 Task: Buy 5 Transmissions & Parts from Transmission & Drive Train section under best seller category for shipping address: Bethany Lewis, 2425 August Lane, Shreveport, Louisiana 71101, Cell Number 3184332610. Pay from credit card ending with 5759, CVV 953
Action: Key pressed amazon.com<Key.enter>
Screenshot: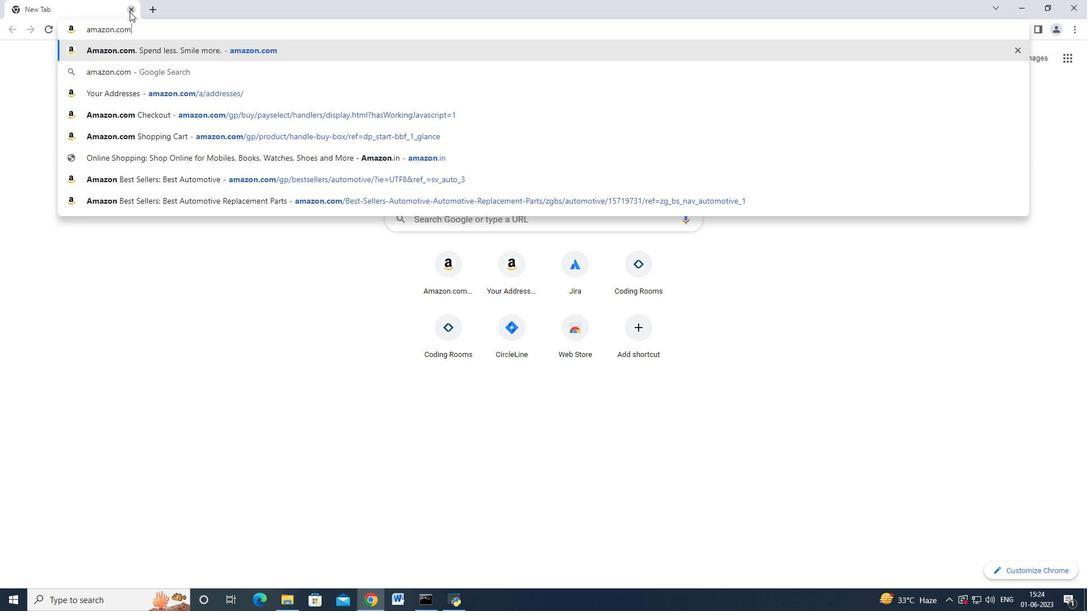 
Action: Mouse moved to (23, 94)
Screenshot: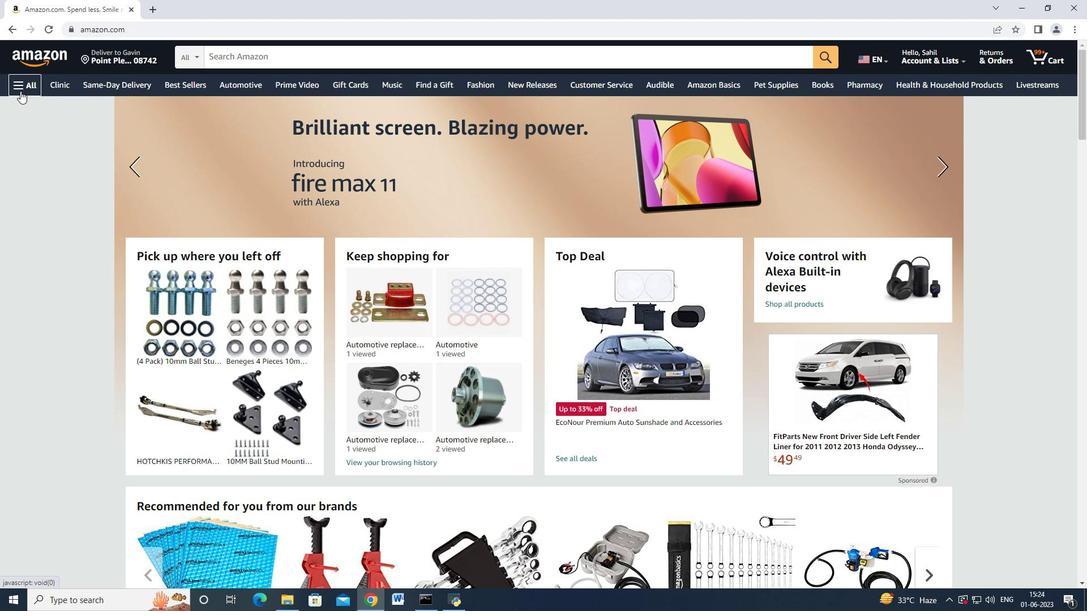 
Action: Mouse pressed left at (23, 94)
Screenshot: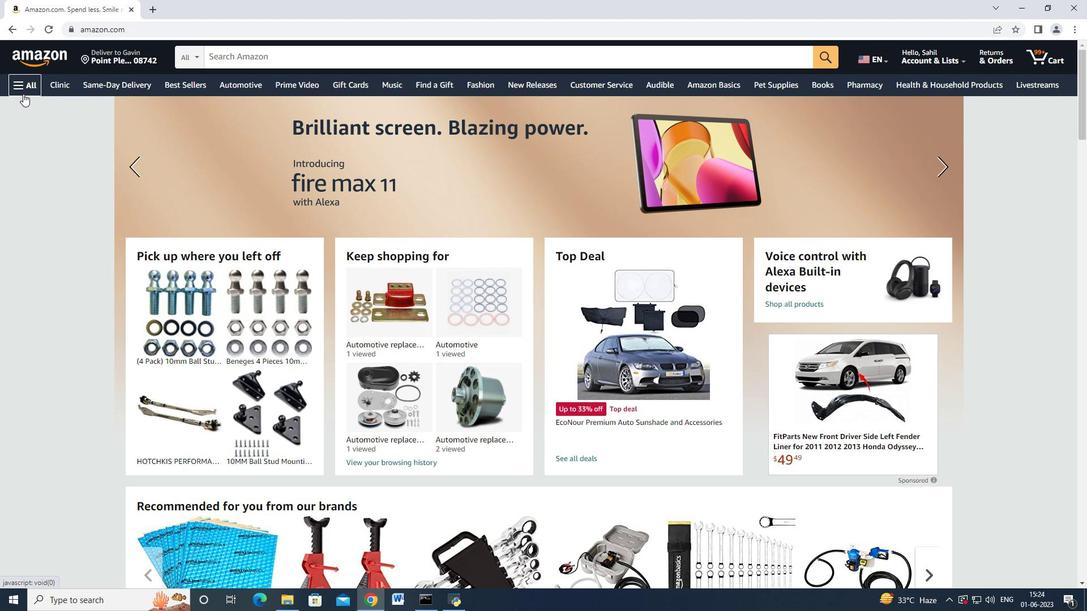 
Action: Mouse moved to (101, 188)
Screenshot: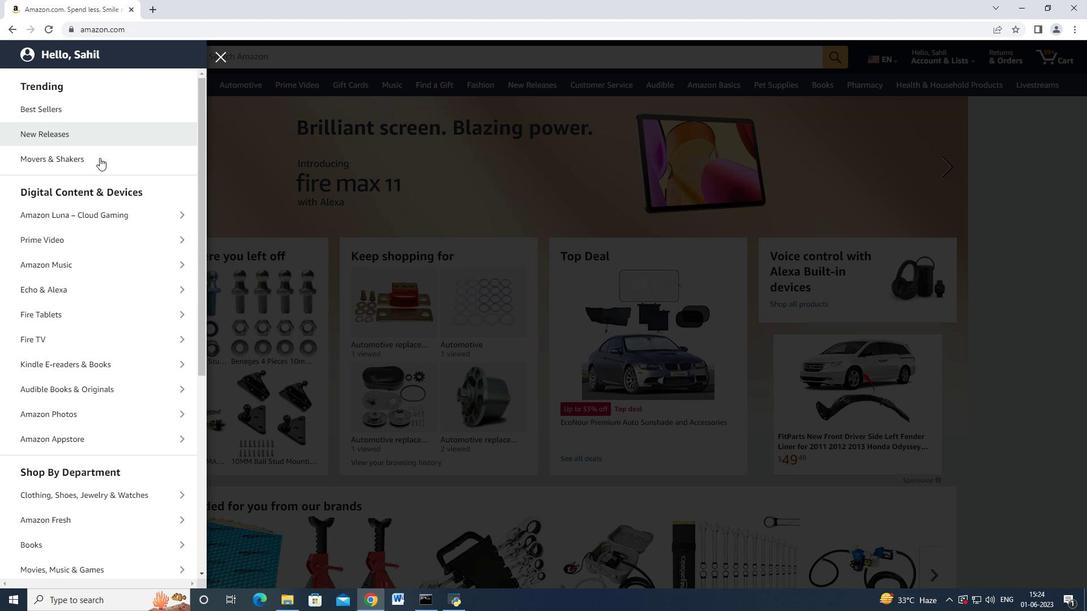 
Action: Mouse scrolled (101, 188) with delta (0, 0)
Screenshot: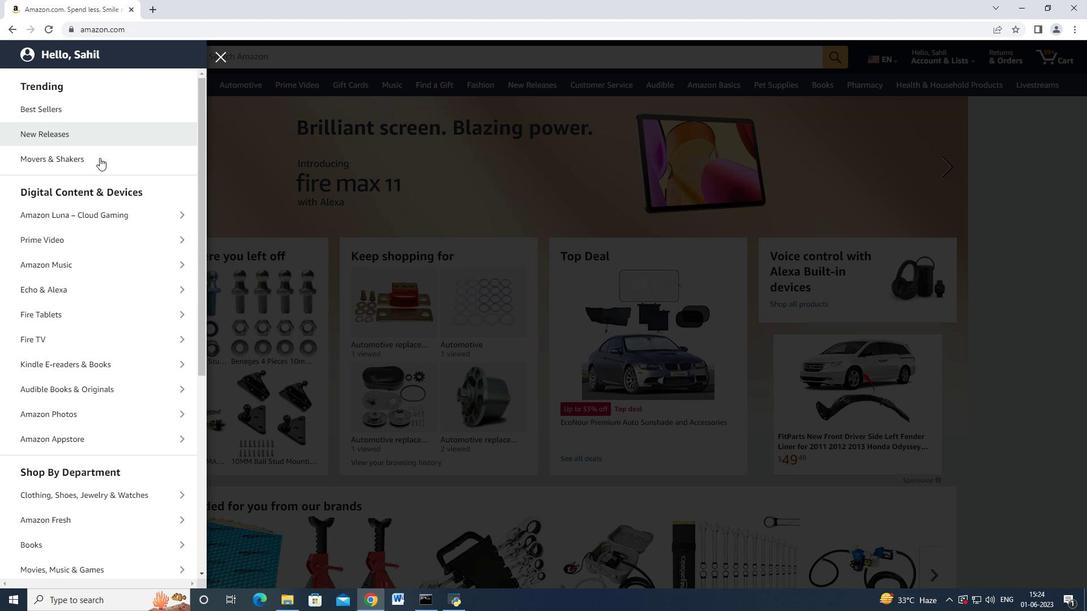 
Action: Mouse moved to (101, 189)
Screenshot: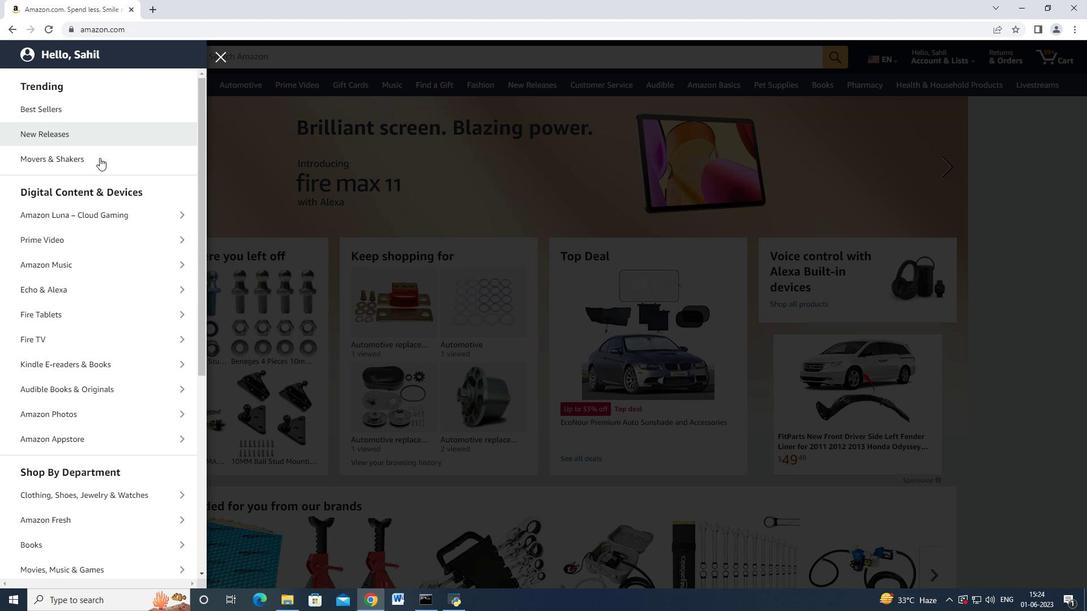 
Action: Mouse scrolled (101, 189) with delta (0, 0)
Screenshot: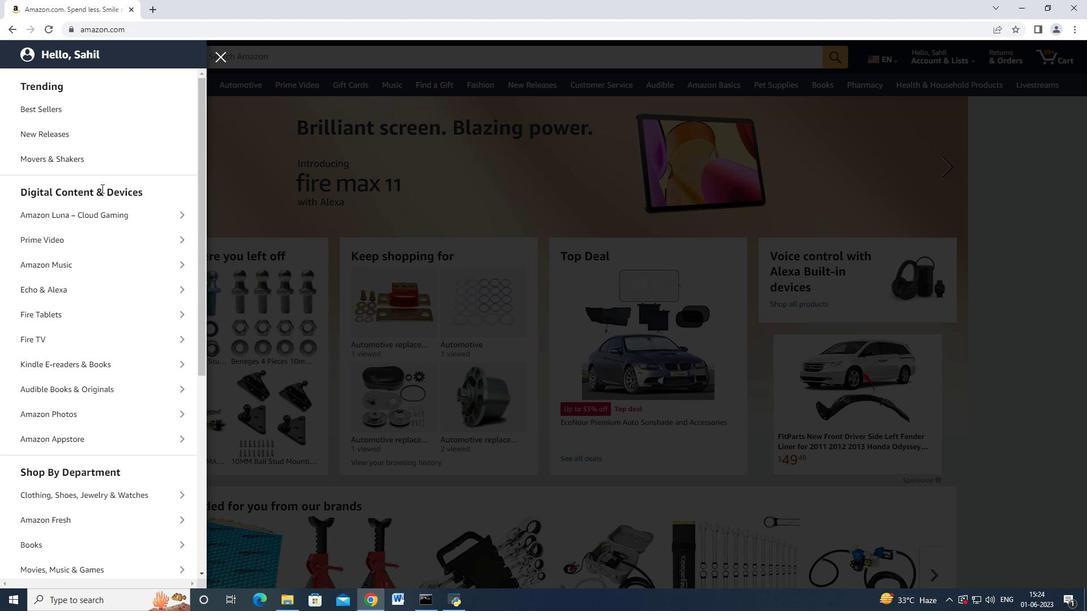 
Action: Mouse moved to (109, 340)
Screenshot: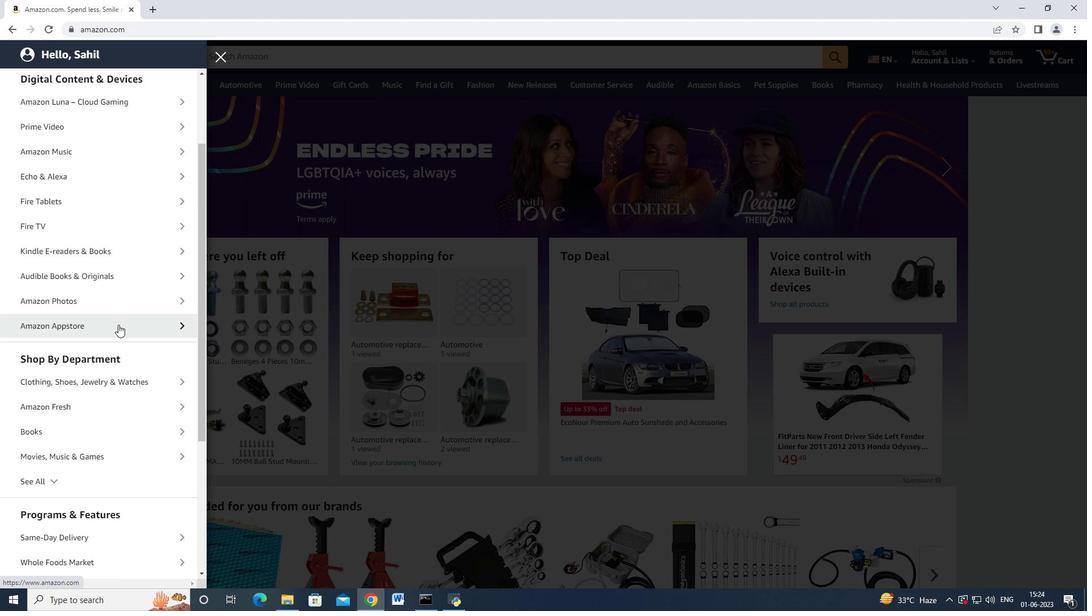 
Action: Mouse scrolled (110, 338) with delta (0, 0)
Screenshot: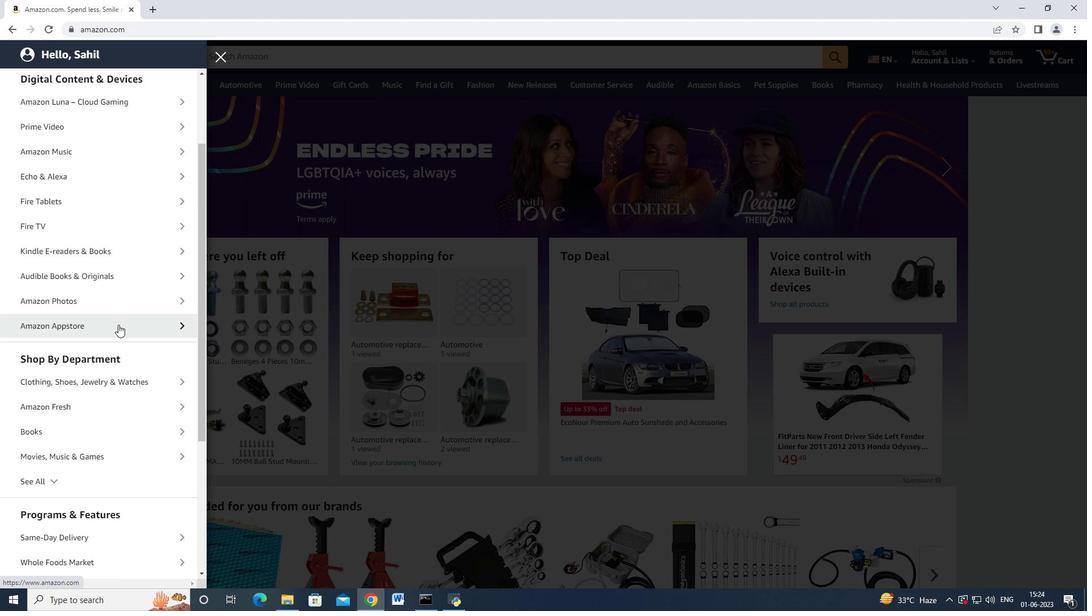 
Action: Mouse moved to (88, 421)
Screenshot: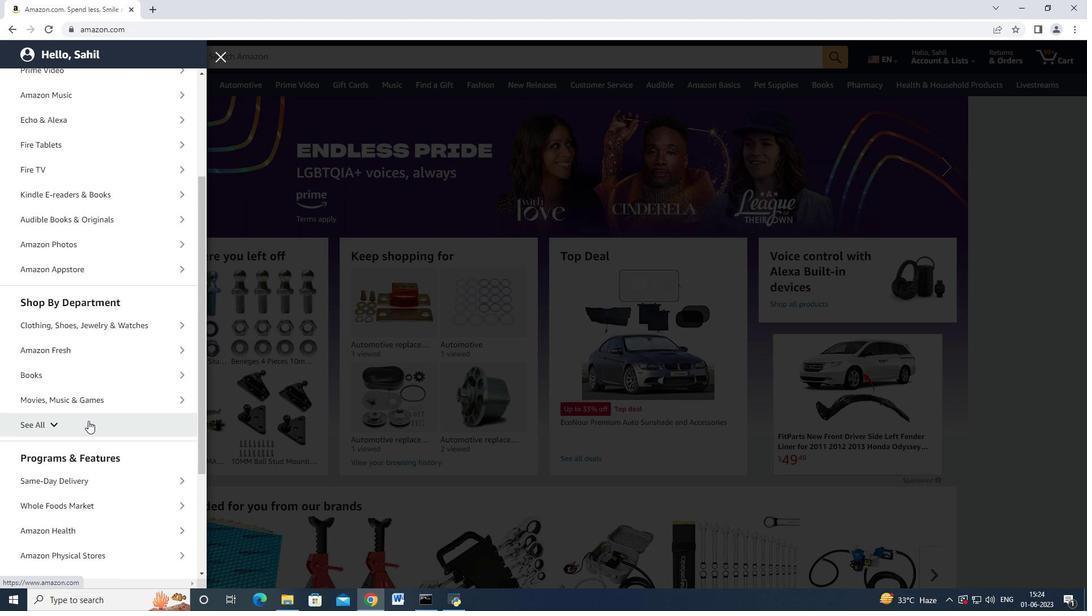 
Action: Mouse pressed left at (88, 421)
Screenshot: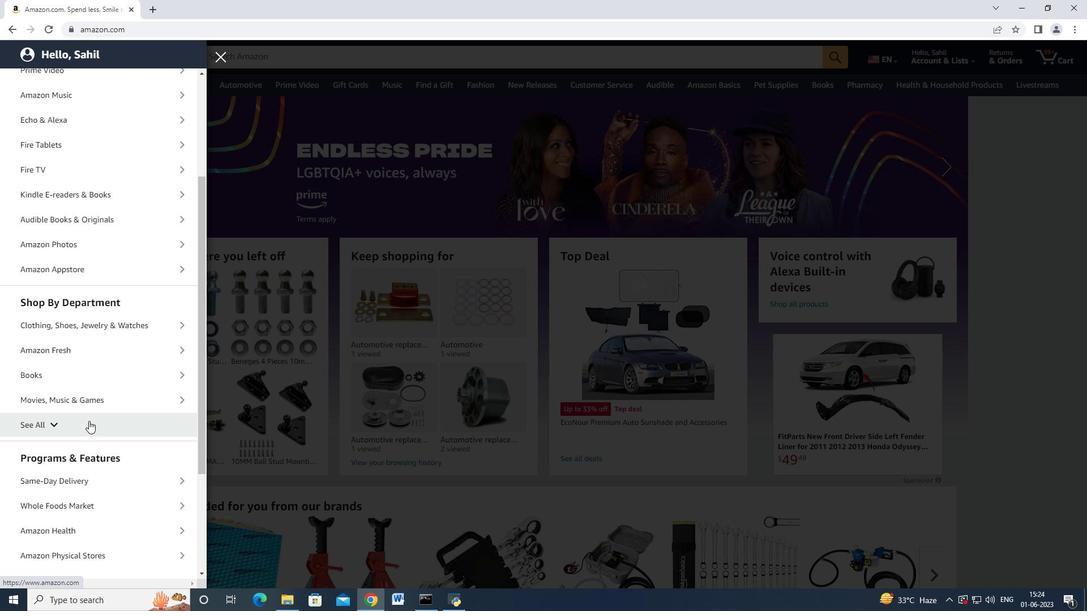 
Action: Mouse moved to (131, 309)
Screenshot: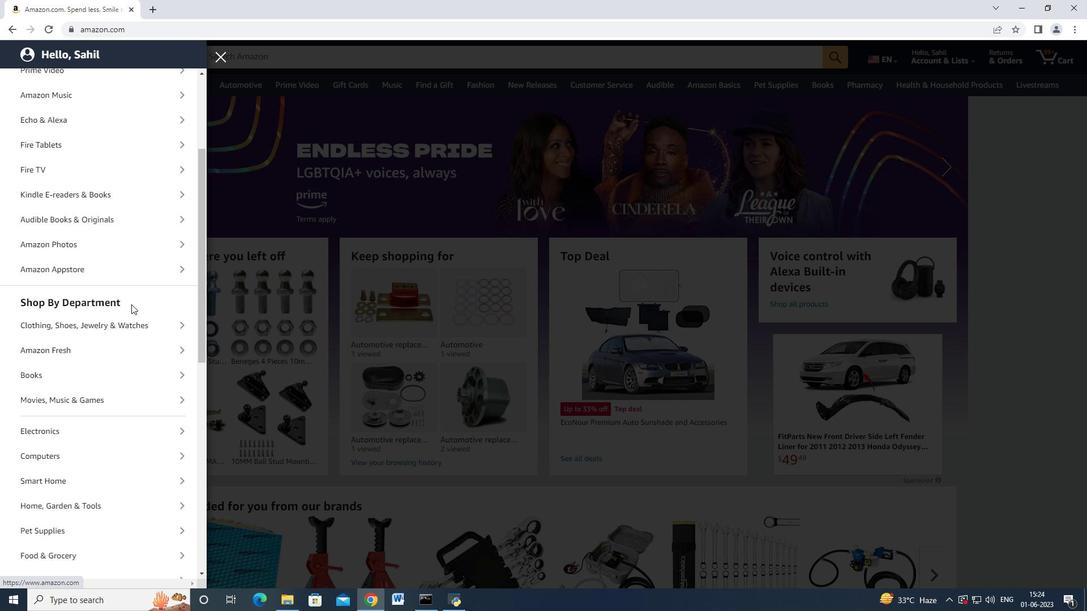 
Action: Mouse scrolled (131, 304) with delta (0, 0)
Screenshot: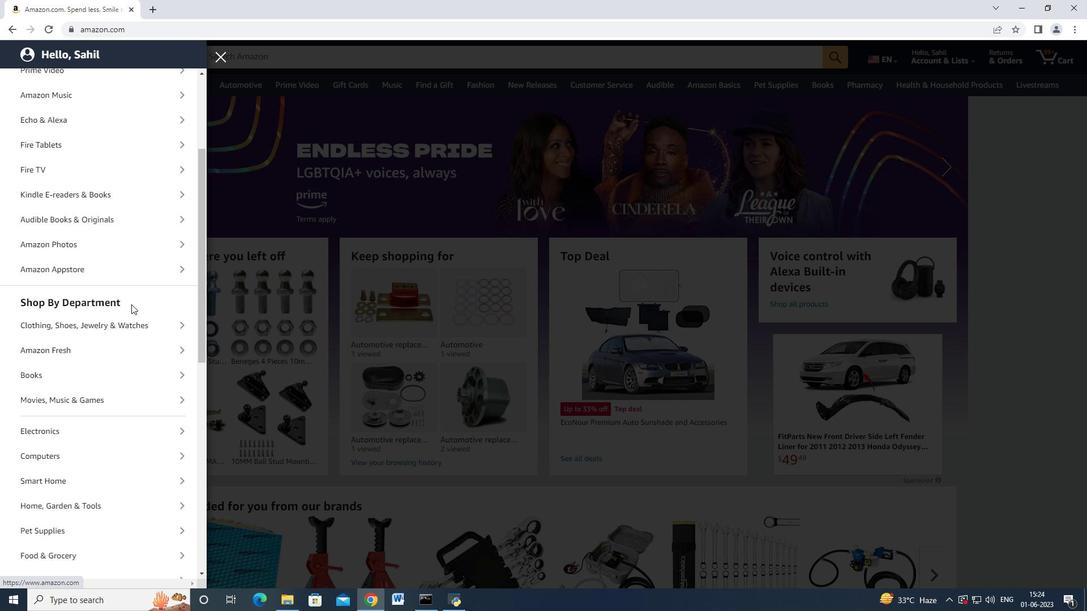 
Action: Mouse moved to (130, 310)
Screenshot: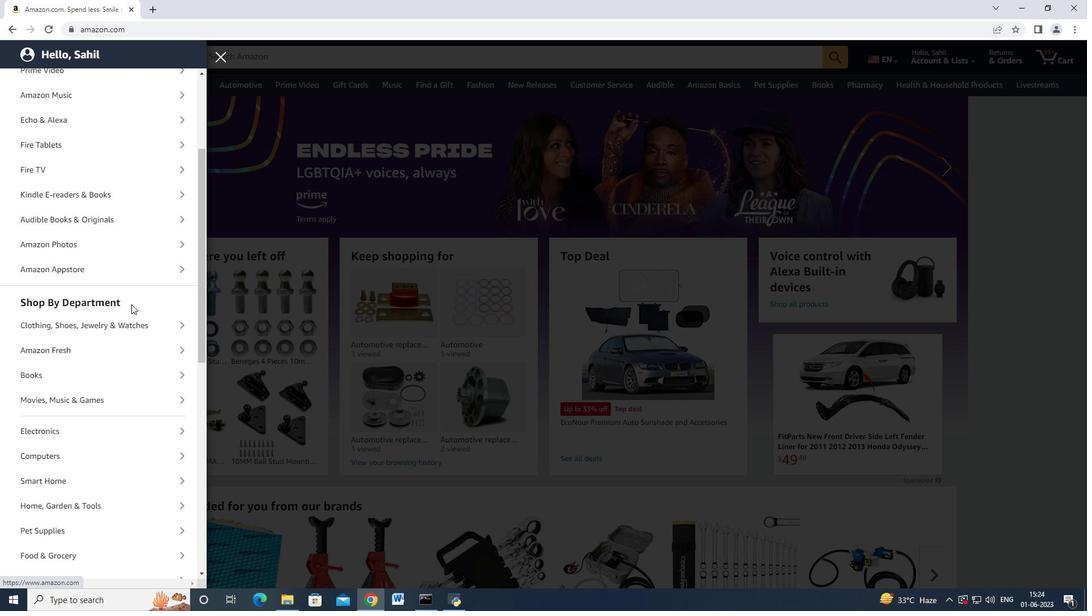 
Action: Mouse scrolled (130, 309) with delta (0, 0)
Screenshot: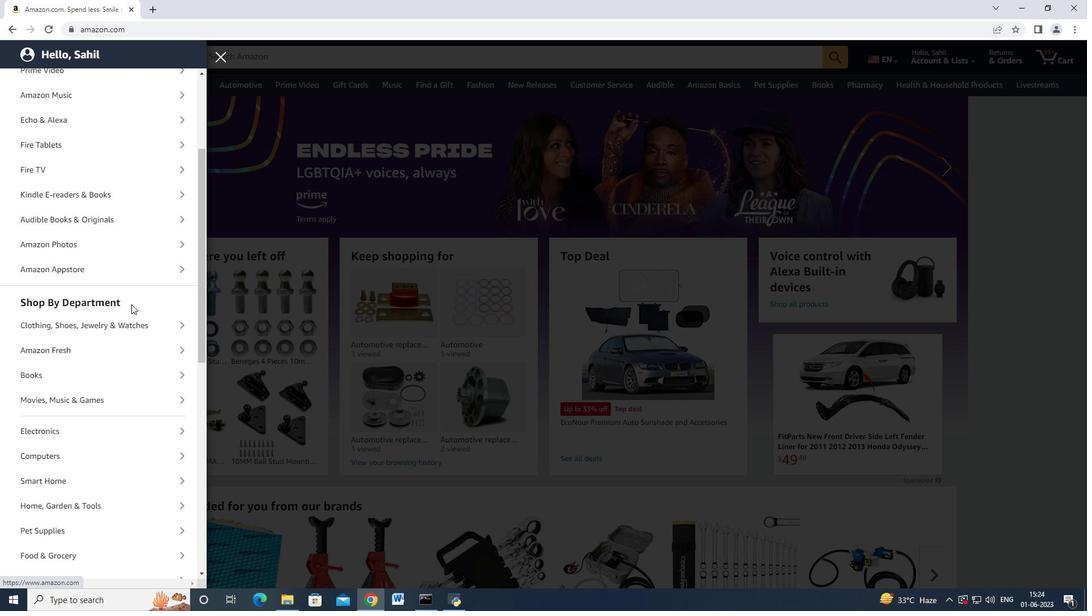 
Action: Mouse moved to (130, 314)
Screenshot: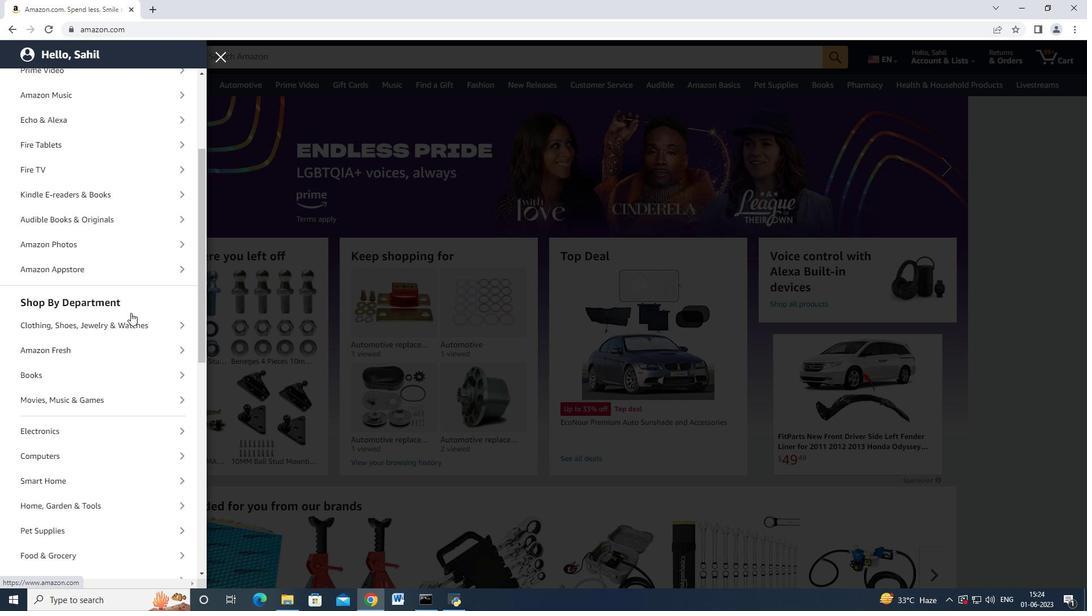 
Action: Mouse scrolled (130, 313) with delta (0, 0)
Screenshot: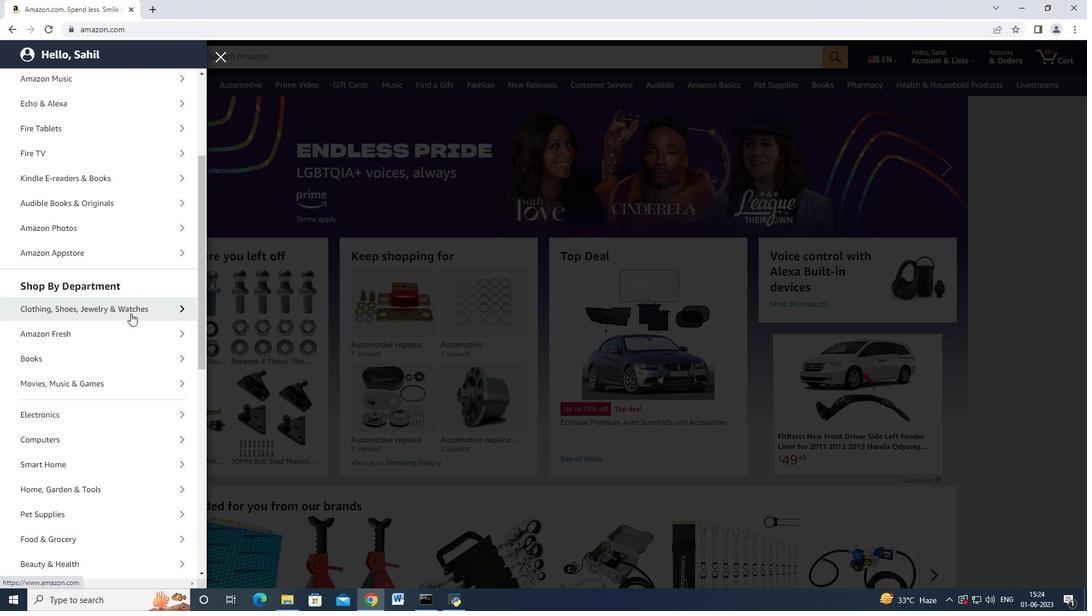 
Action: Mouse moved to (128, 329)
Screenshot: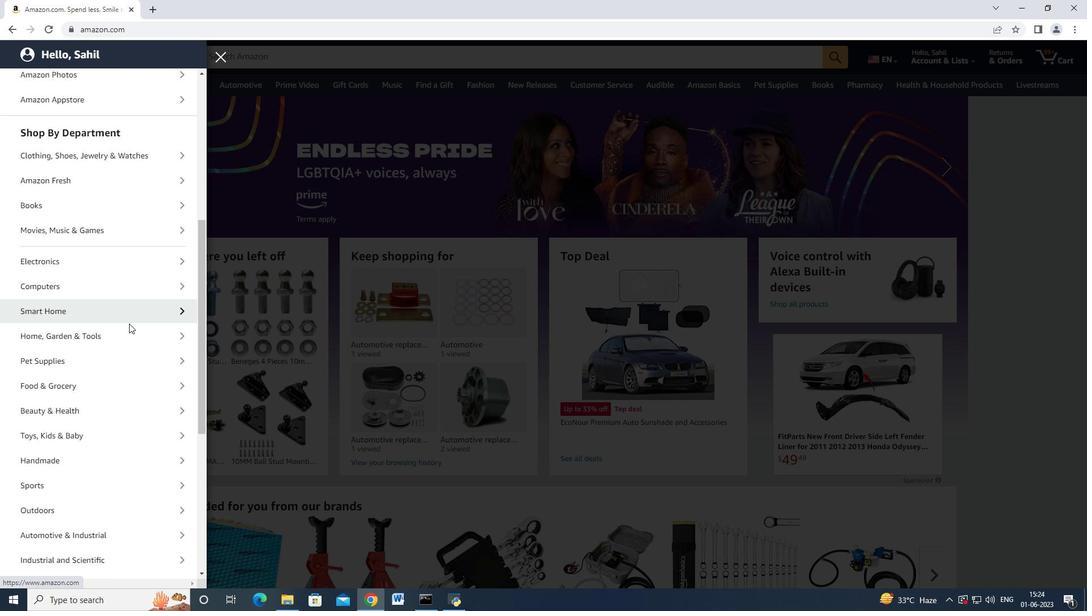 
Action: Mouse scrolled (128, 328) with delta (0, 0)
Screenshot: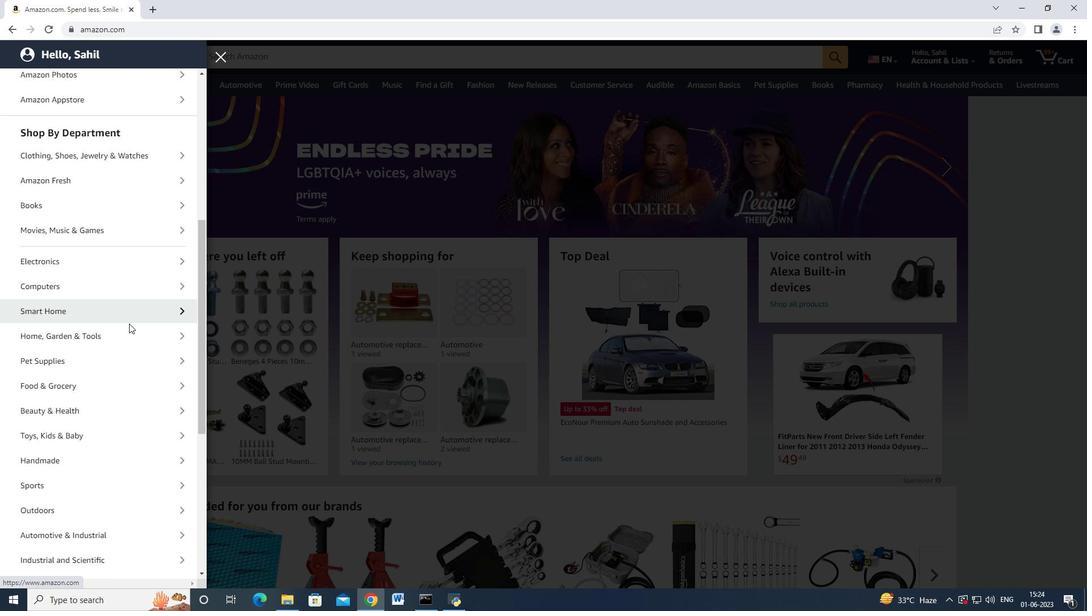 
Action: Mouse moved to (104, 468)
Screenshot: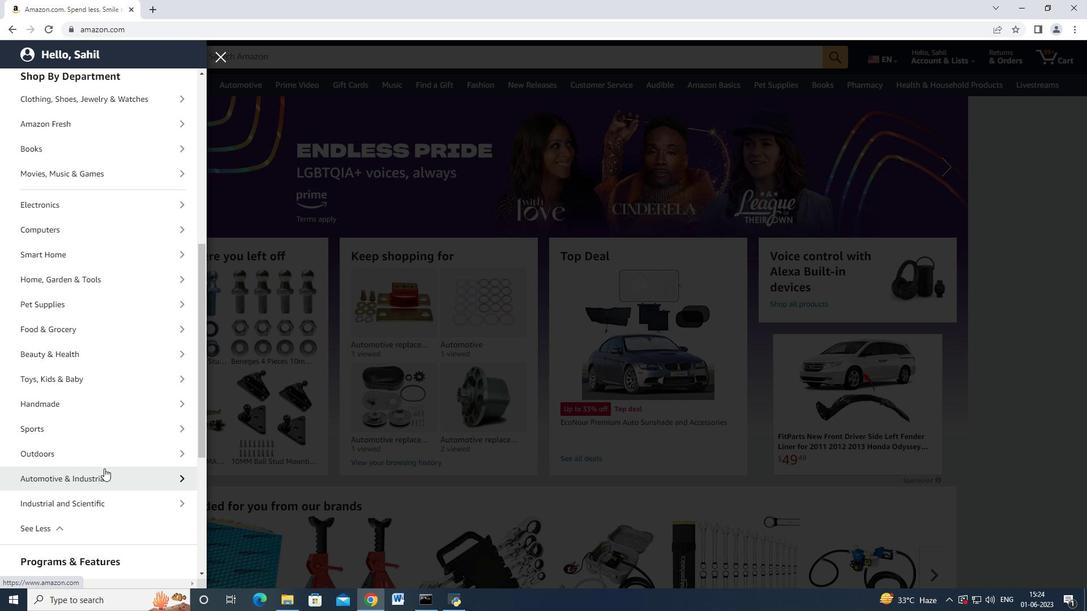 
Action: Mouse pressed left at (104, 468)
Screenshot: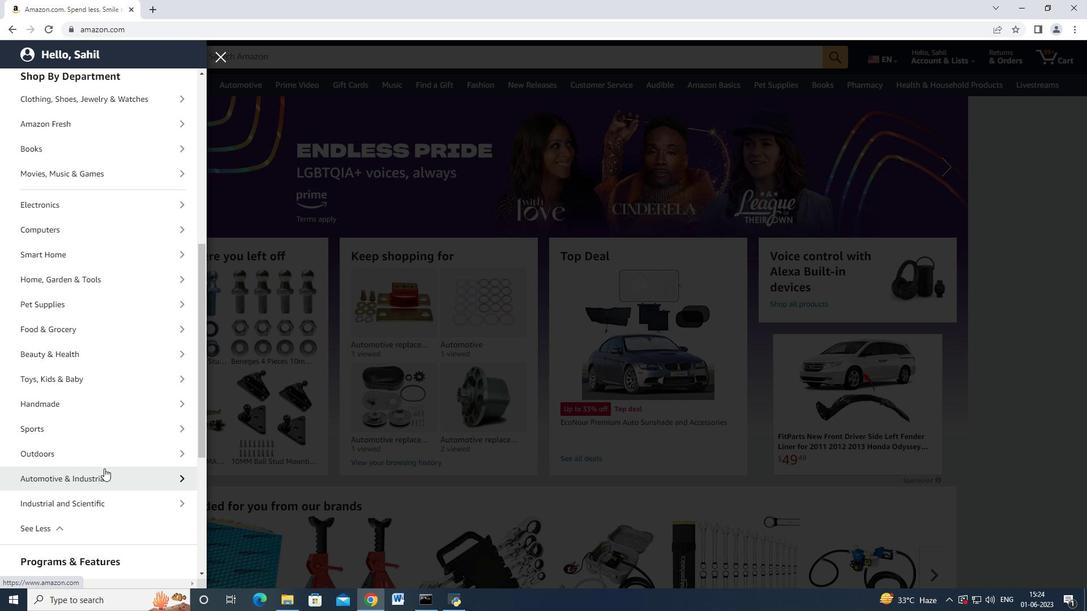 
Action: Mouse moved to (118, 138)
Screenshot: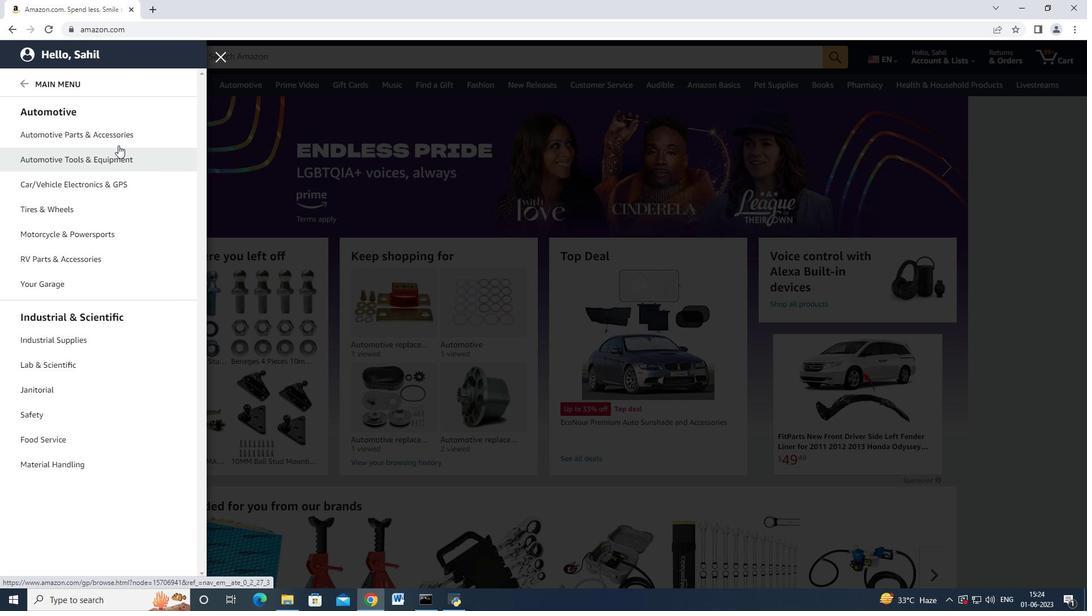 
Action: Mouse pressed left at (118, 138)
Screenshot: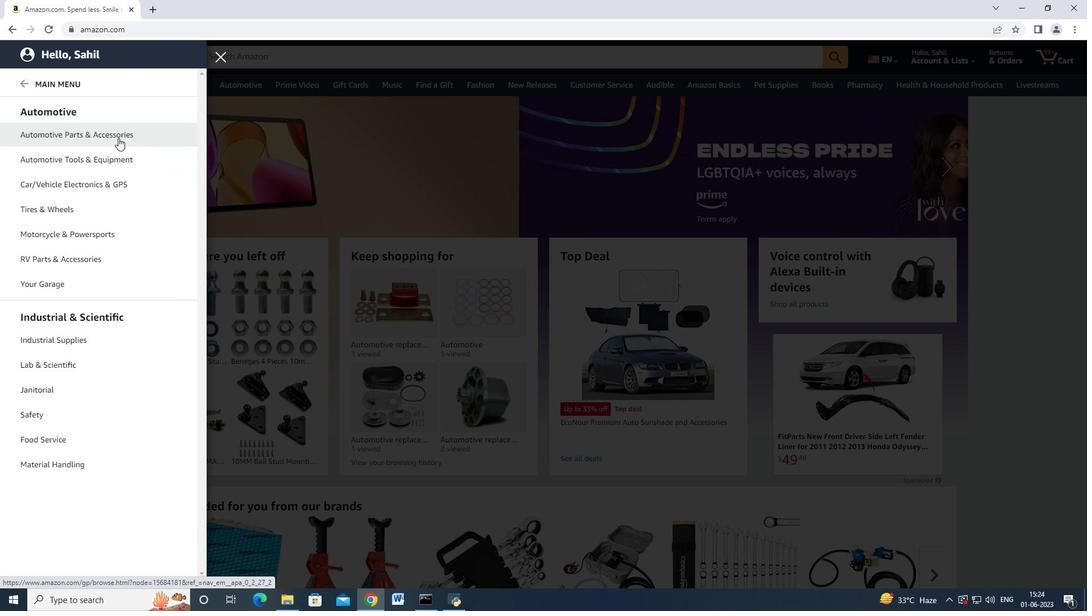 
Action: Mouse moved to (190, 97)
Screenshot: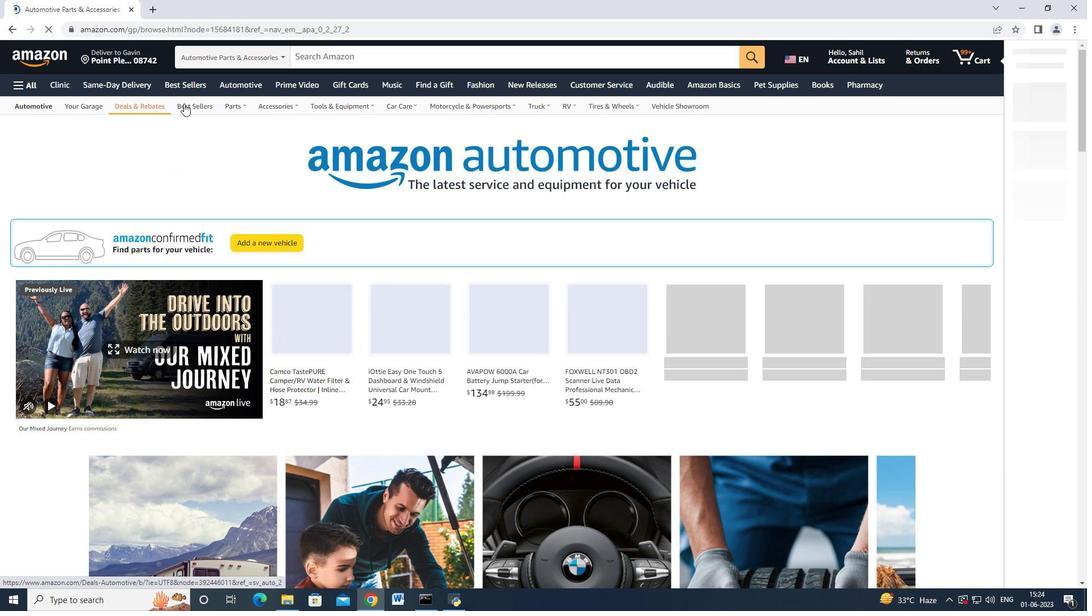 
Action: Mouse pressed left at (190, 97)
Screenshot: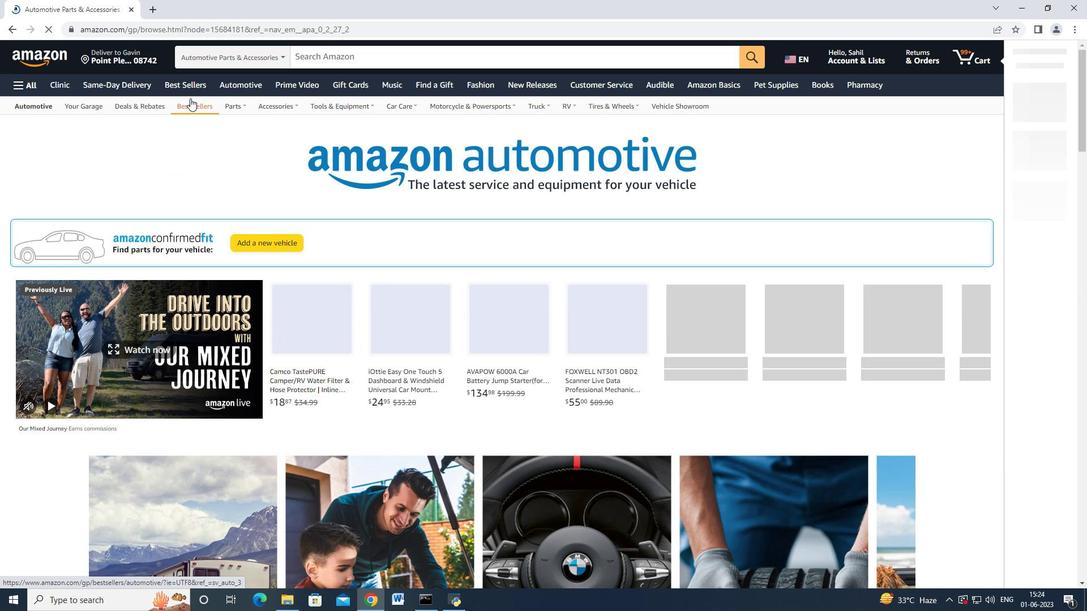 
Action: Mouse moved to (68, 360)
Screenshot: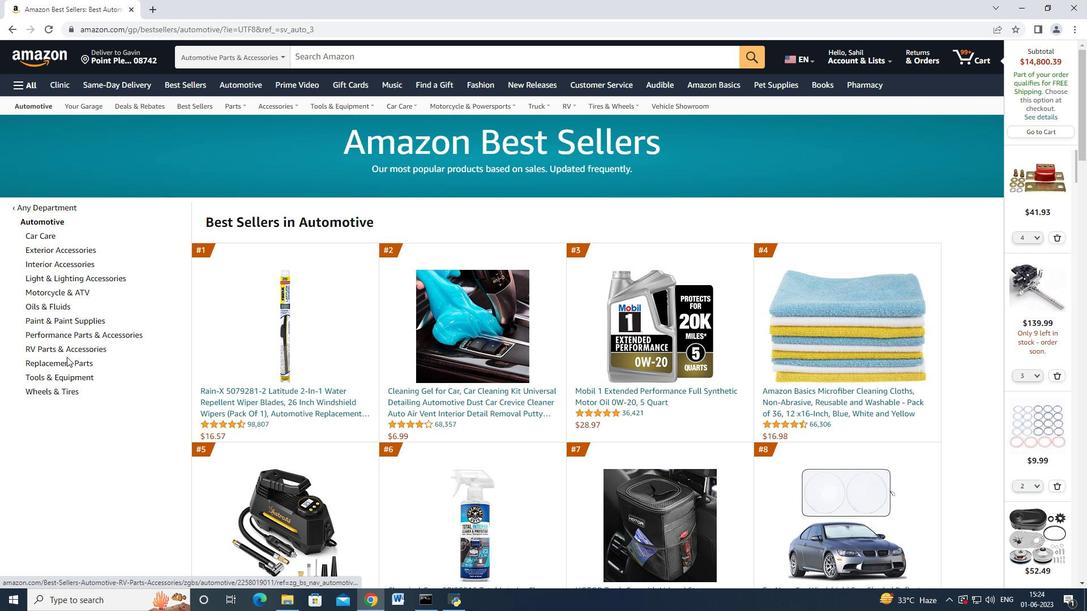 
Action: Mouse pressed left at (68, 360)
Screenshot: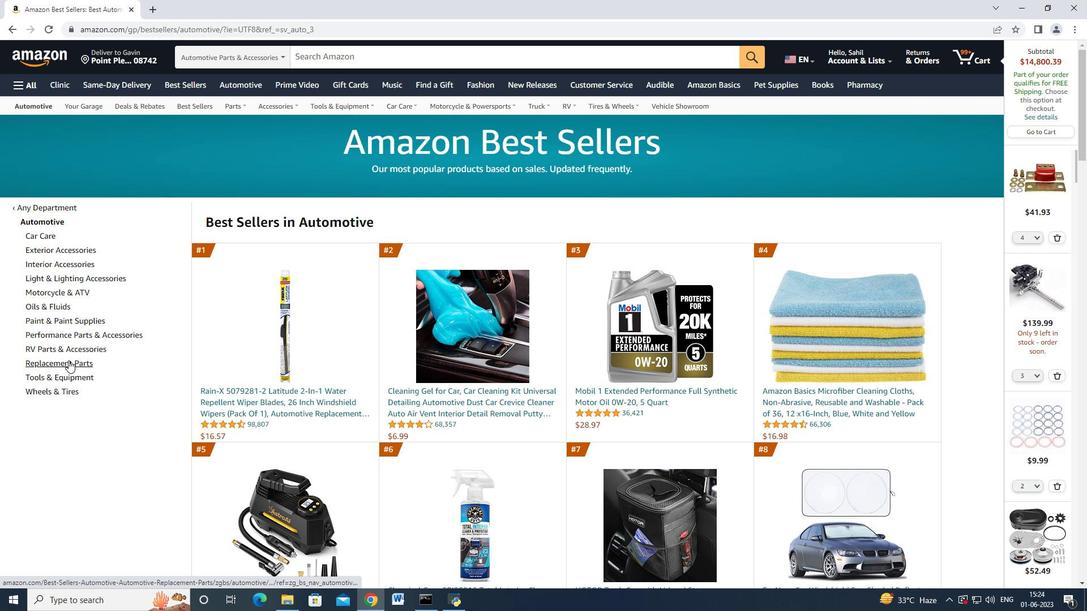 
Action: Mouse moved to (95, 349)
Screenshot: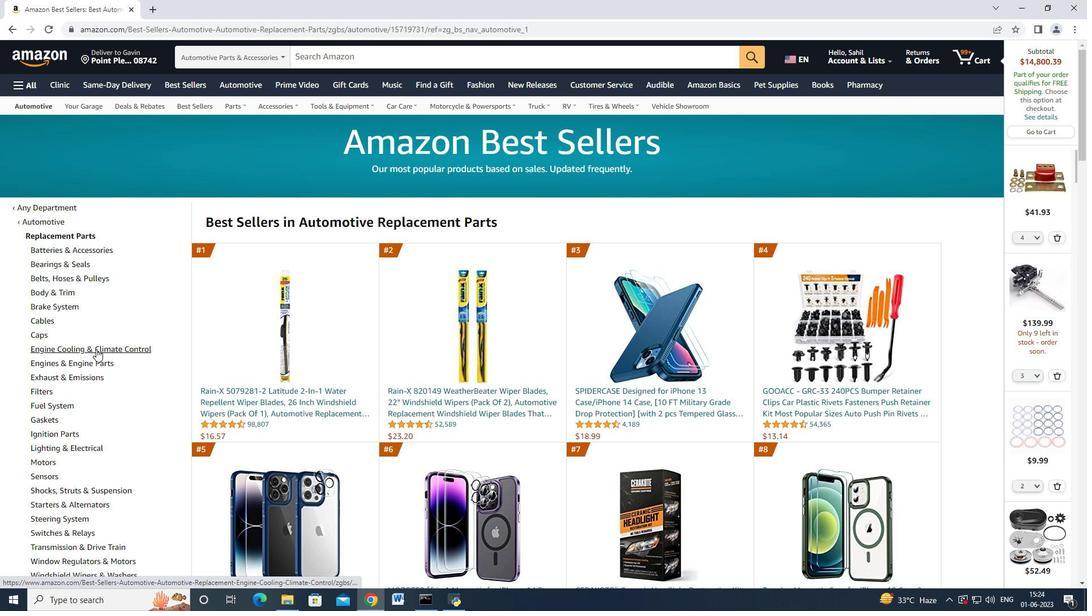 
Action: Mouse scrolled (95, 348) with delta (0, 0)
Screenshot: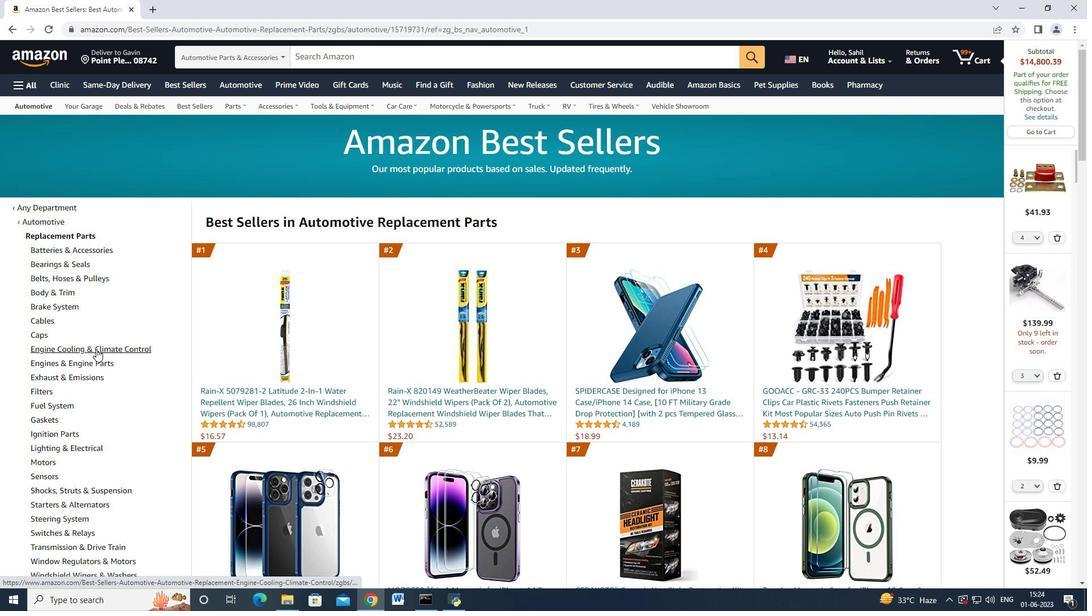 
Action: Mouse moved to (92, 352)
Screenshot: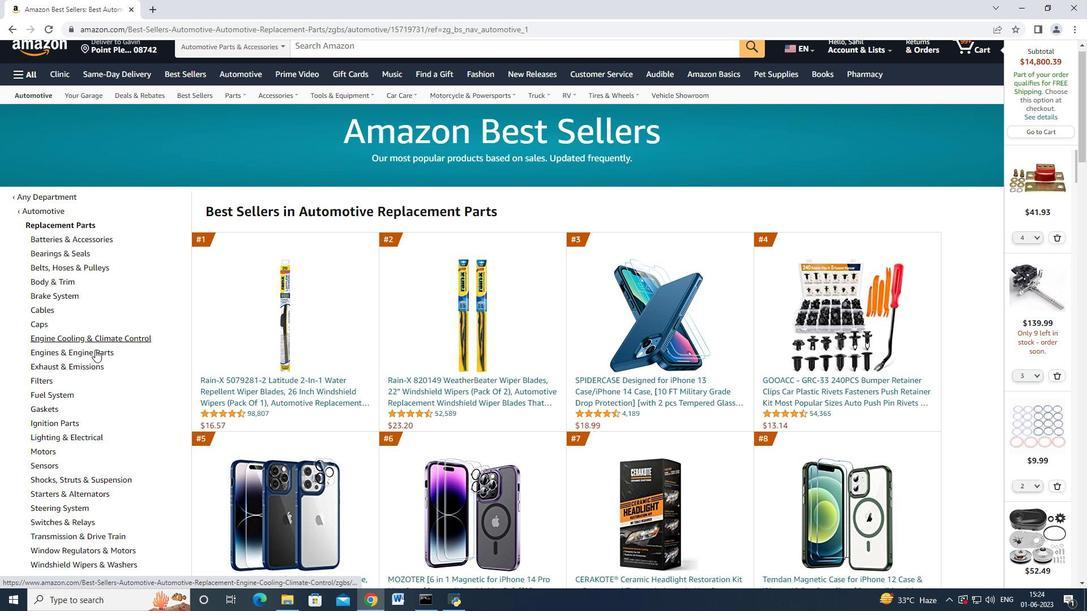 
Action: Mouse scrolled (94, 349) with delta (0, 0)
Screenshot: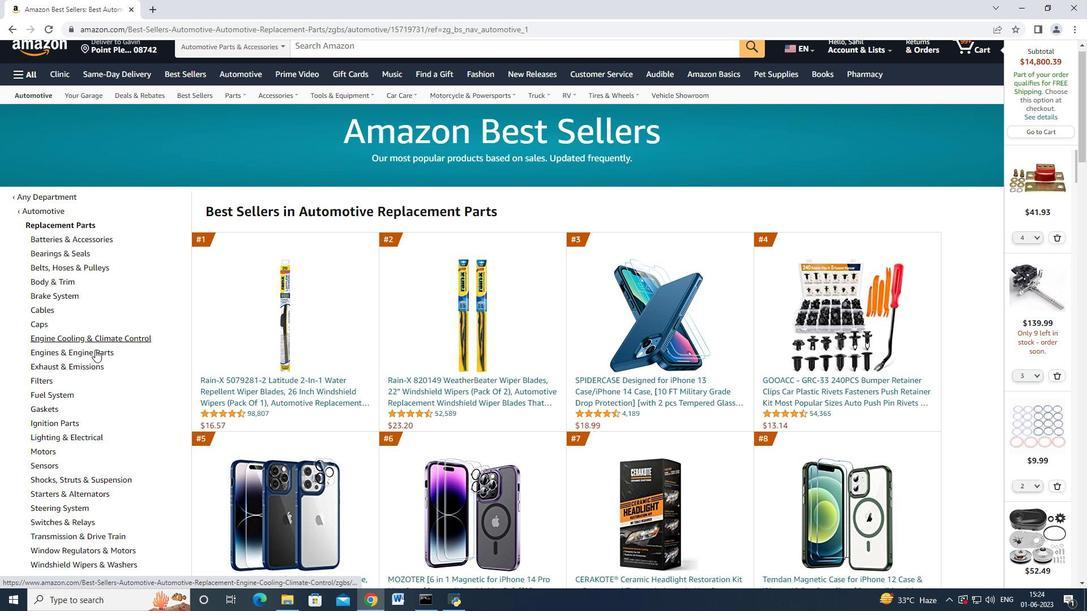 
Action: Mouse moved to (97, 351)
Screenshot: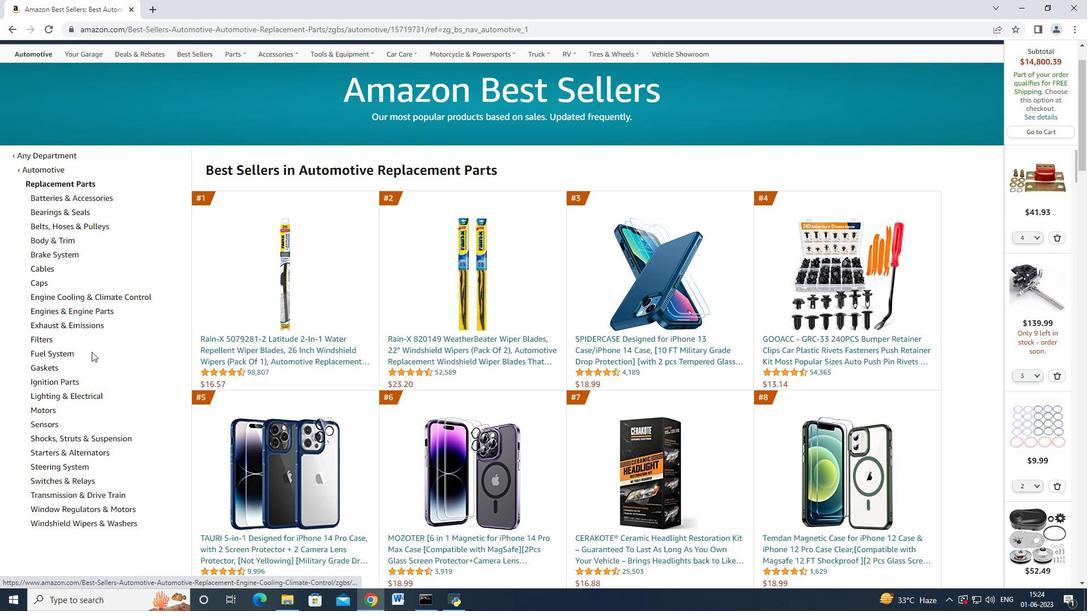 
Action: Mouse scrolled (91, 353) with delta (0, 0)
Screenshot: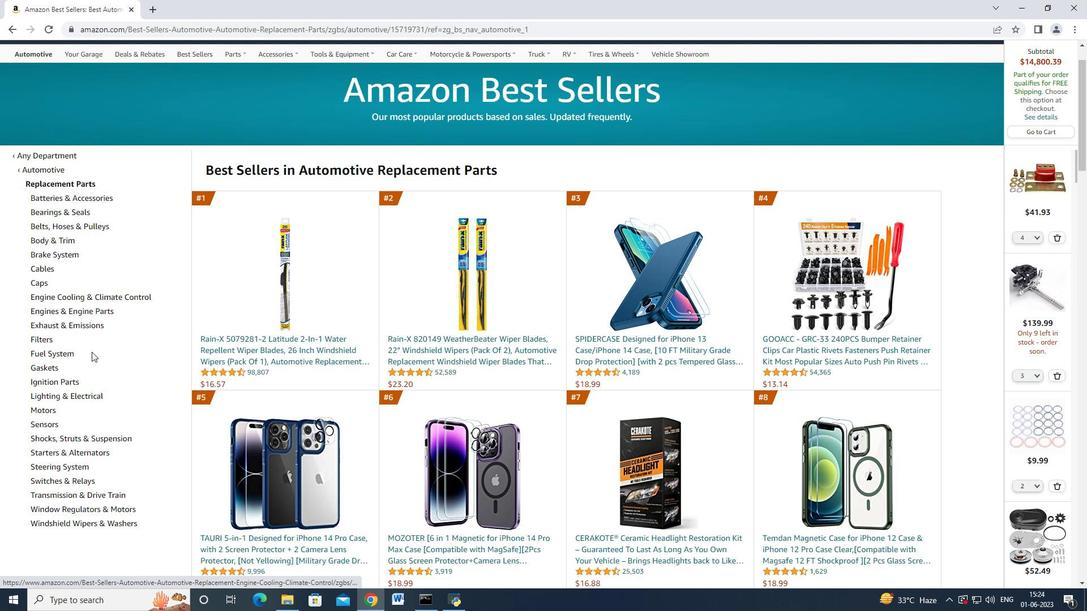 
Action: Mouse moved to (105, 369)
Screenshot: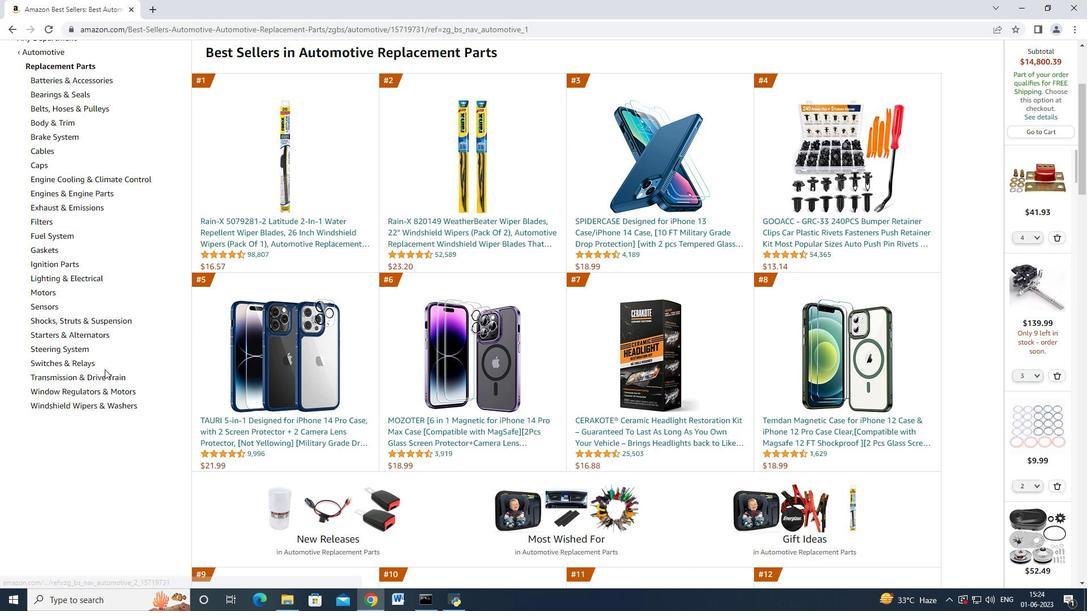 
Action: Mouse pressed left at (105, 369)
Screenshot: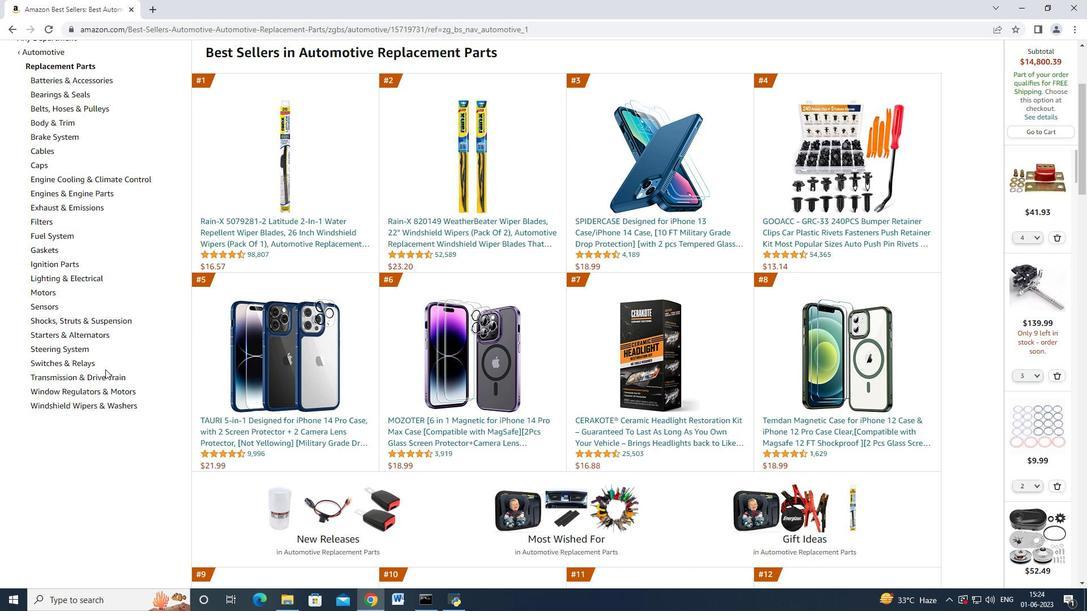
Action: Mouse moved to (105, 372)
Screenshot: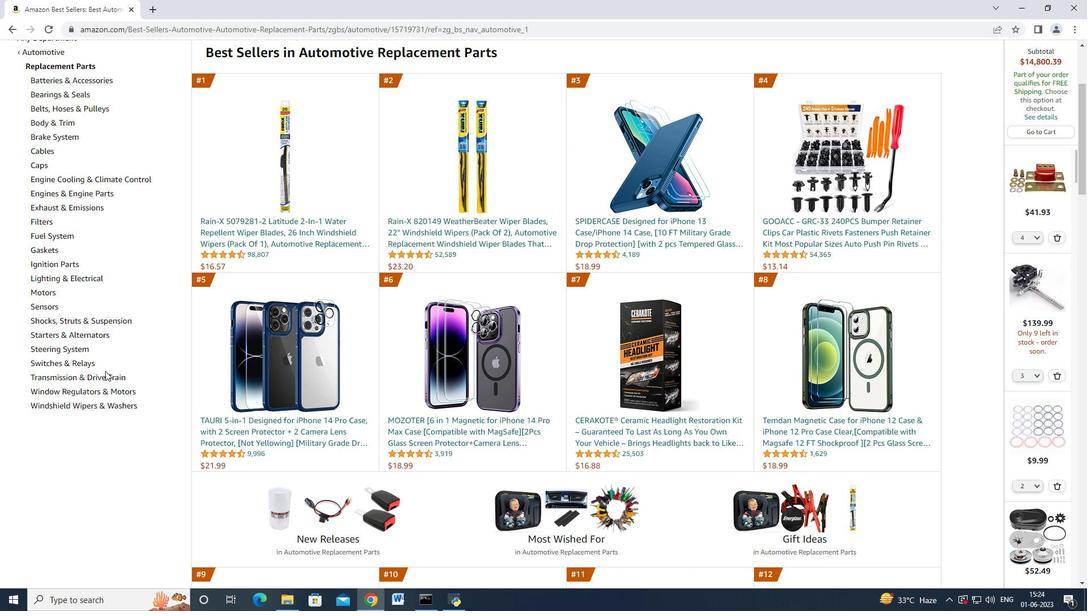 
Action: Mouse pressed left at (105, 372)
Screenshot: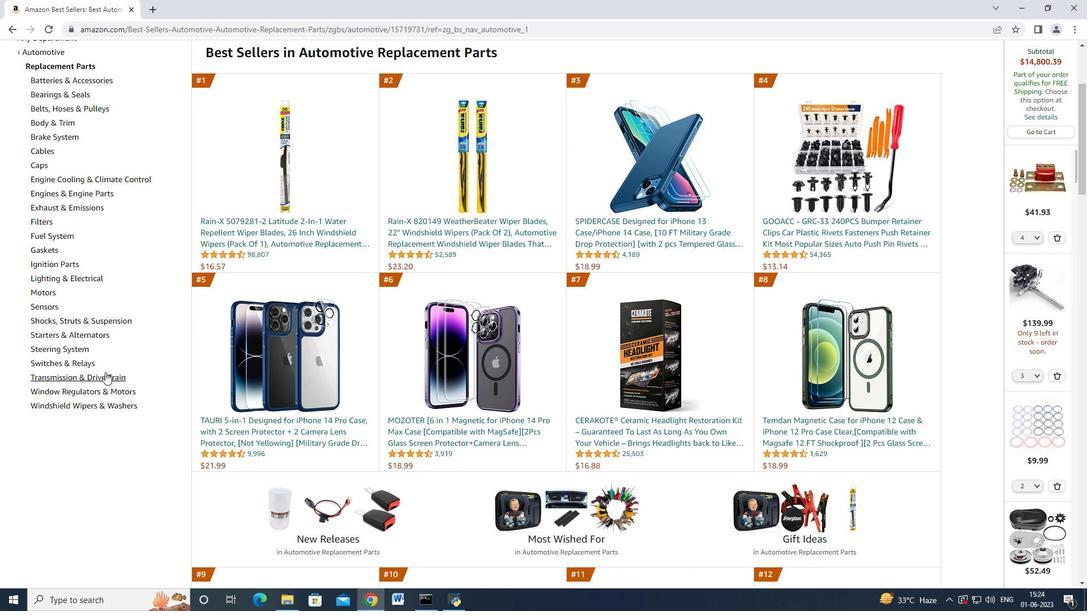 
Action: Mouse moved to (138, 326)
Screenshot: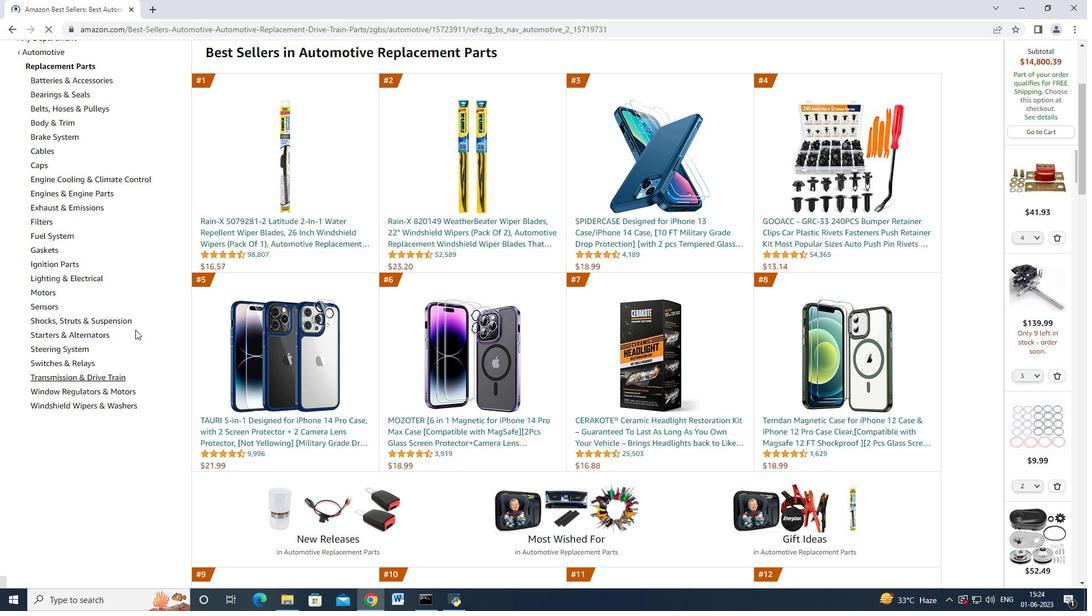 
Action: Mouse scrolled (138, 326) with delta (0, 0)
Screenshot: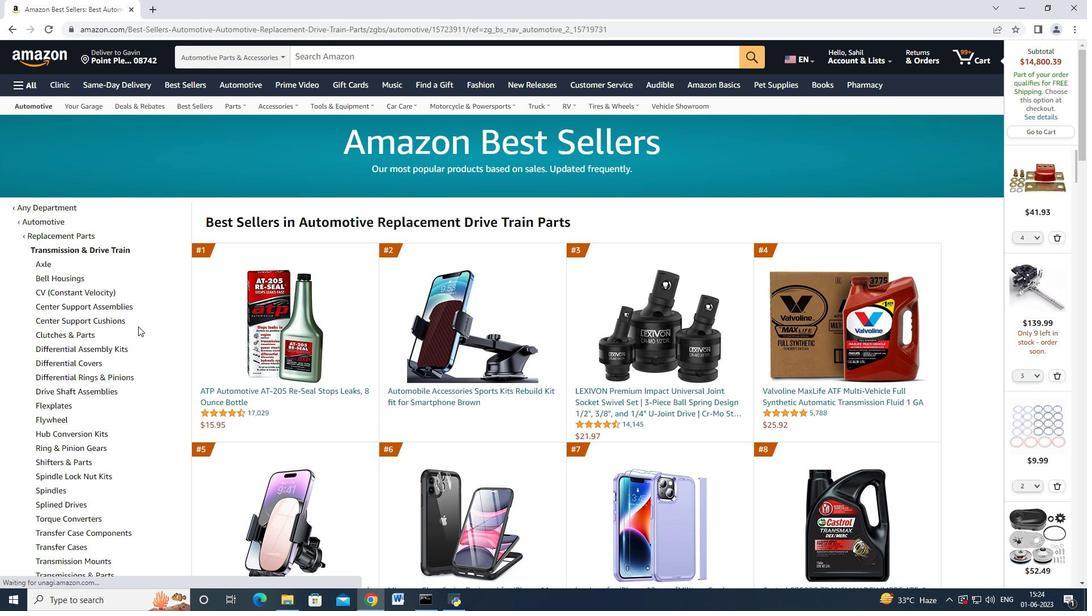 
Action: Mouse moved to (137, 326)
Screenshot: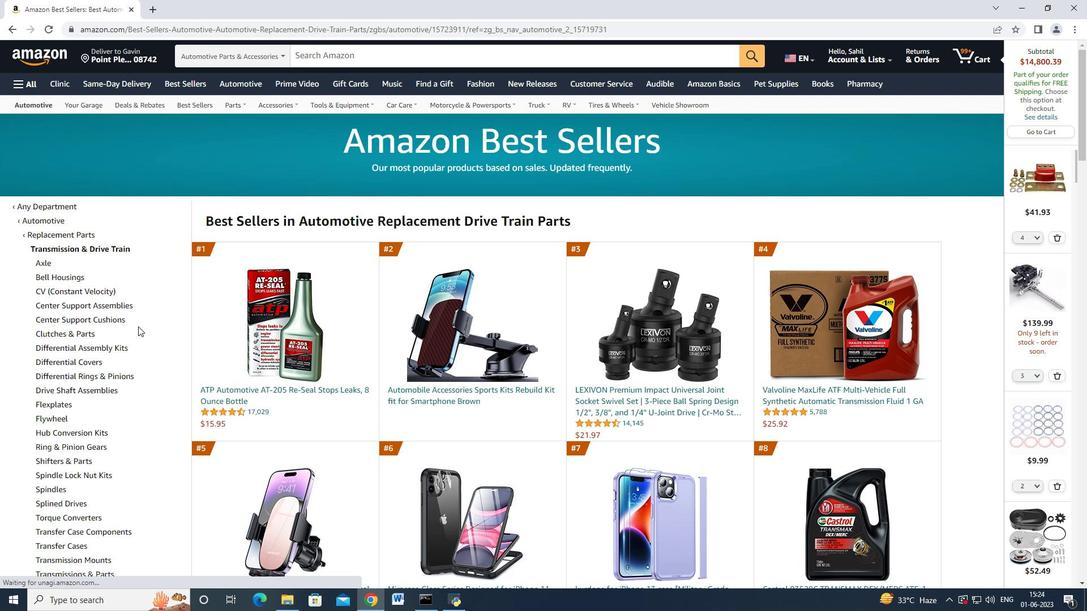 
Action: Mouse scrolled (137, 326) with delta (0, 0)
Screenshot: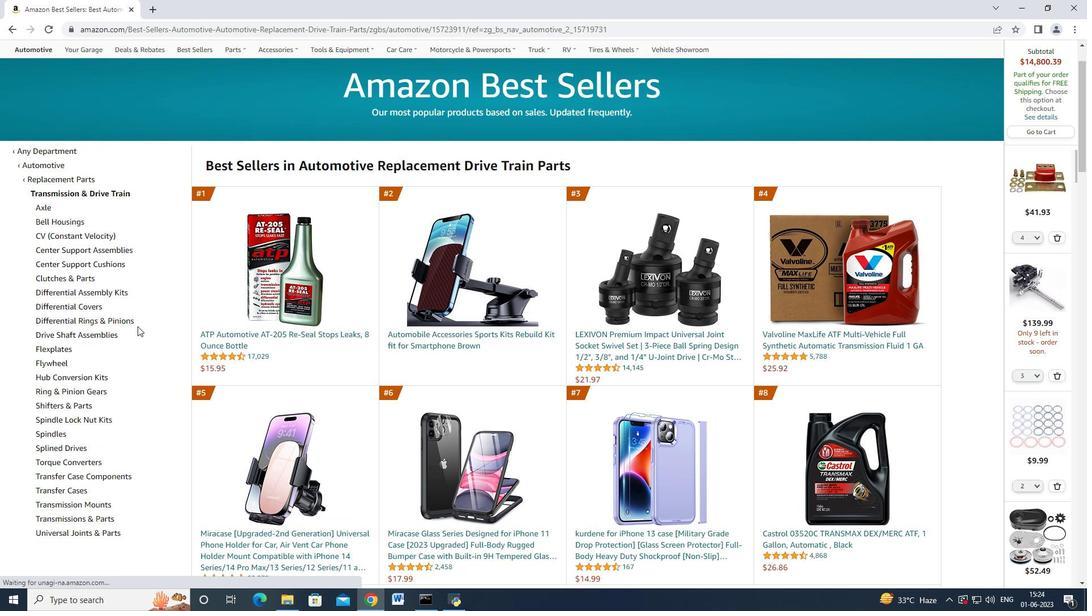 
Action: Mouse scrolled (137, 326) with delta (0, 0)
Screenshot: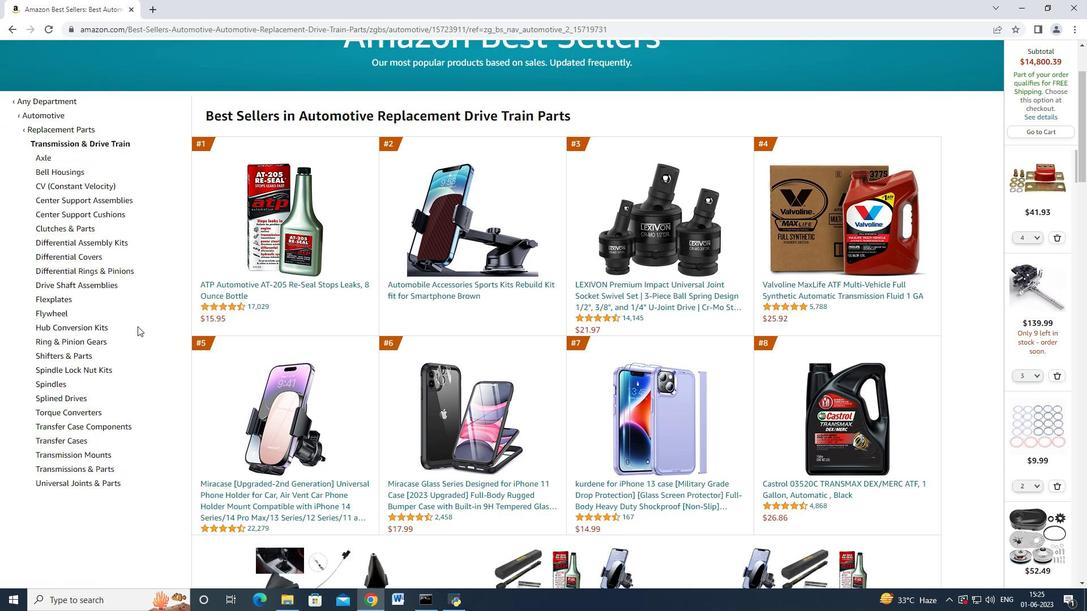 
Action: Mouse moved to (136, 328)
Screenshot: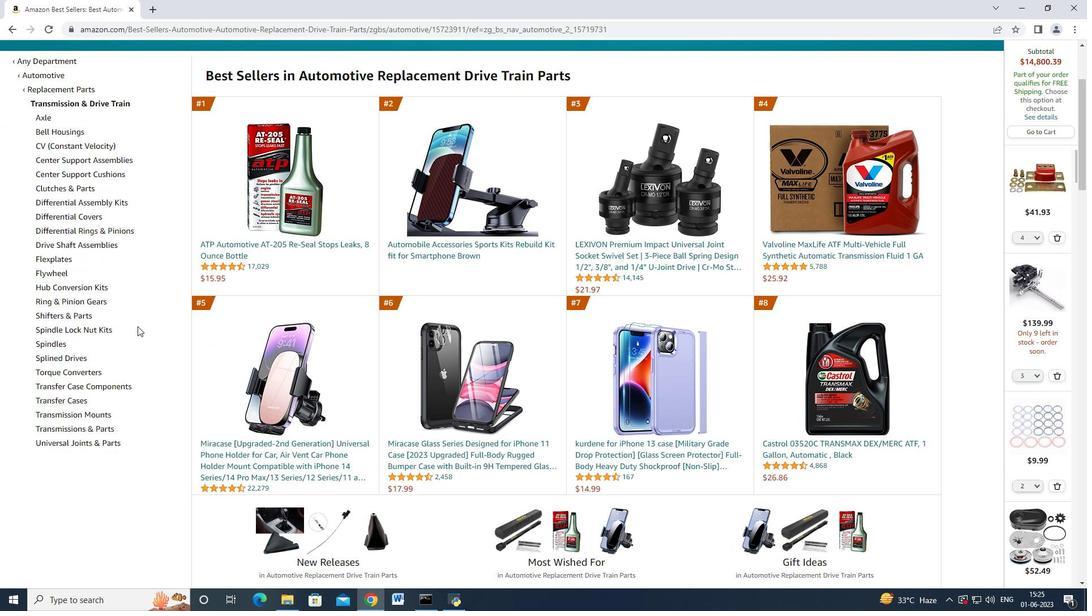 
Action: Mouse scrolled (136, 327) with delta (0, 0)
Screenshot: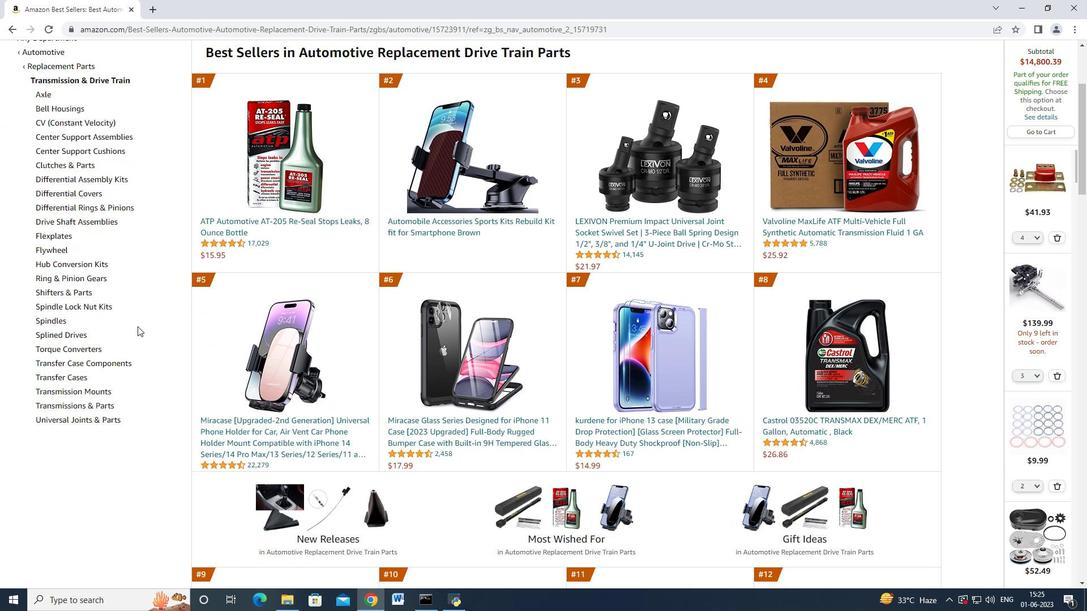
Action: Mouse moved to (135, 329)
Screenshot: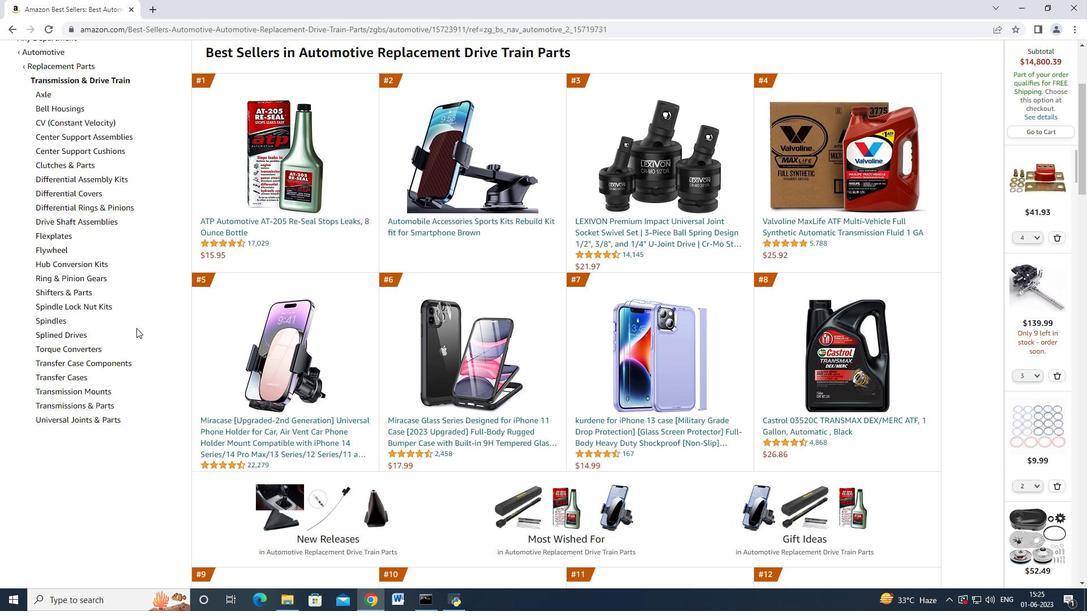 
Action: Mouse scrolled (135, 329) with delta (0, 0)
Screenshot: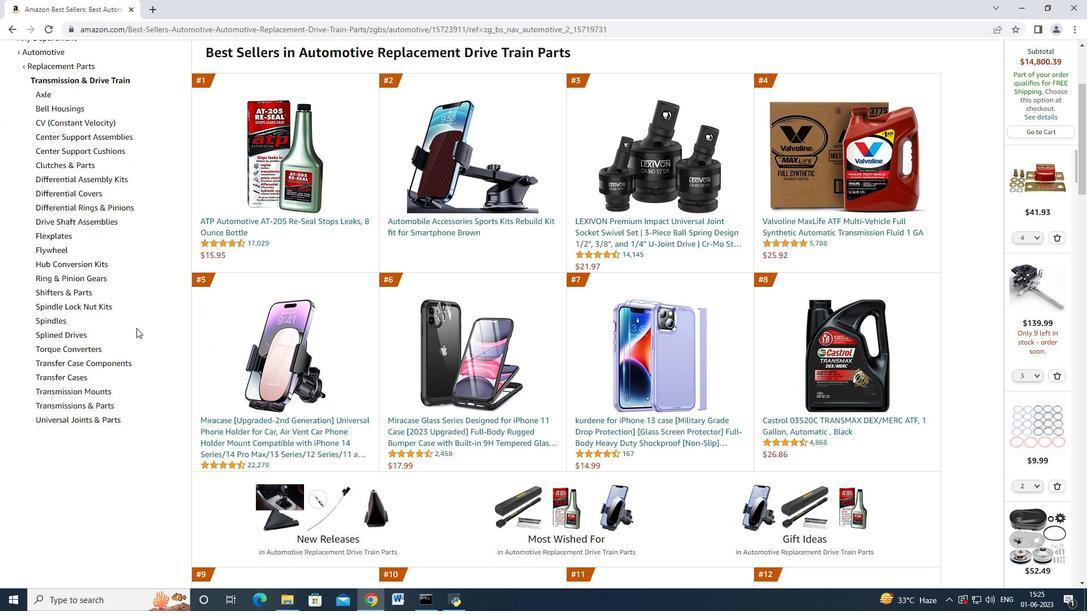 
Action: Mouse scrolled (135, 329) with delta (0, 0)
Screenshot: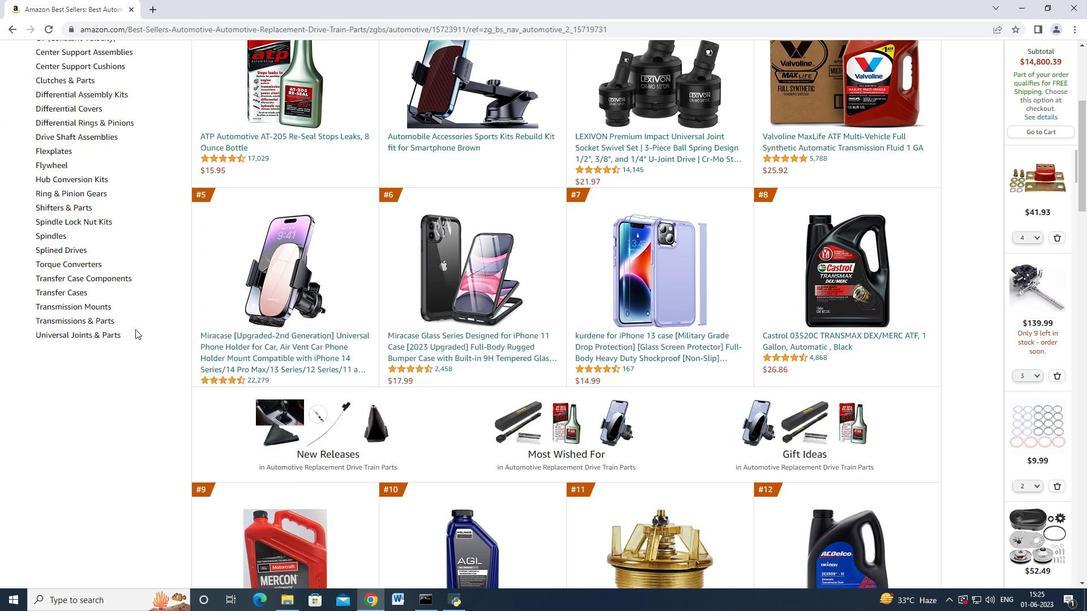
Action: Mouse moved to (90, 237)
Screenshot: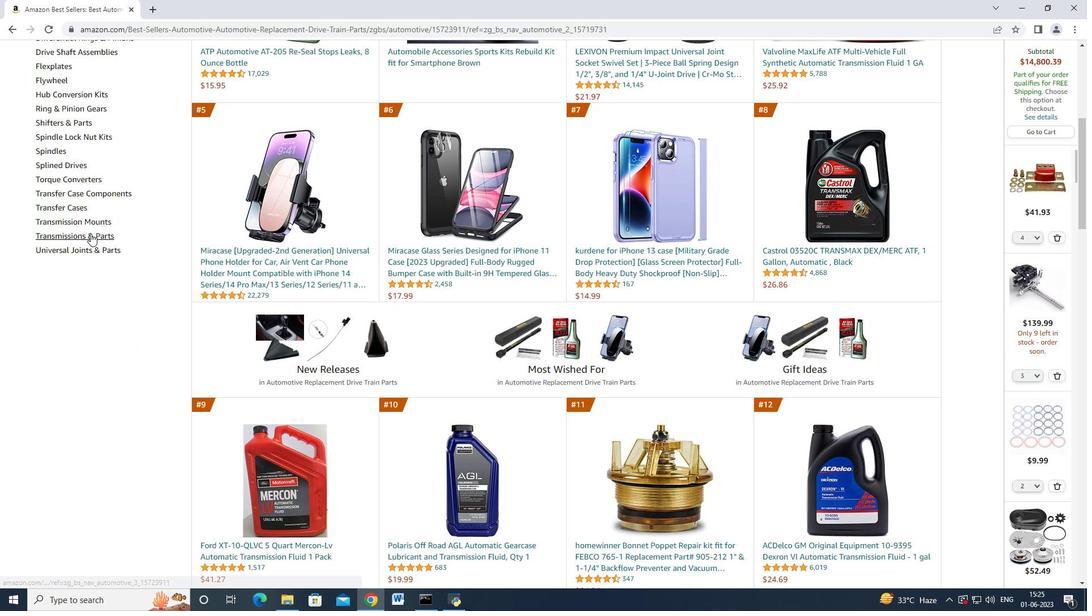 
Action: Mouse pressed left at (90, 237)
Screenshot: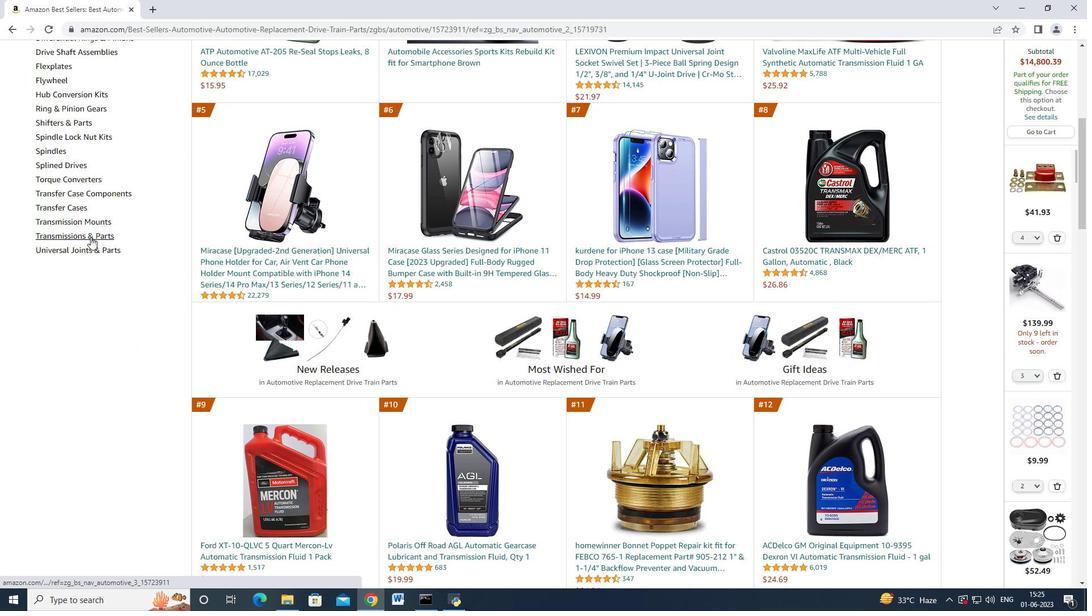
Action: Mouse scrolled (90, 236) with delta (0, 0)
Screenshot: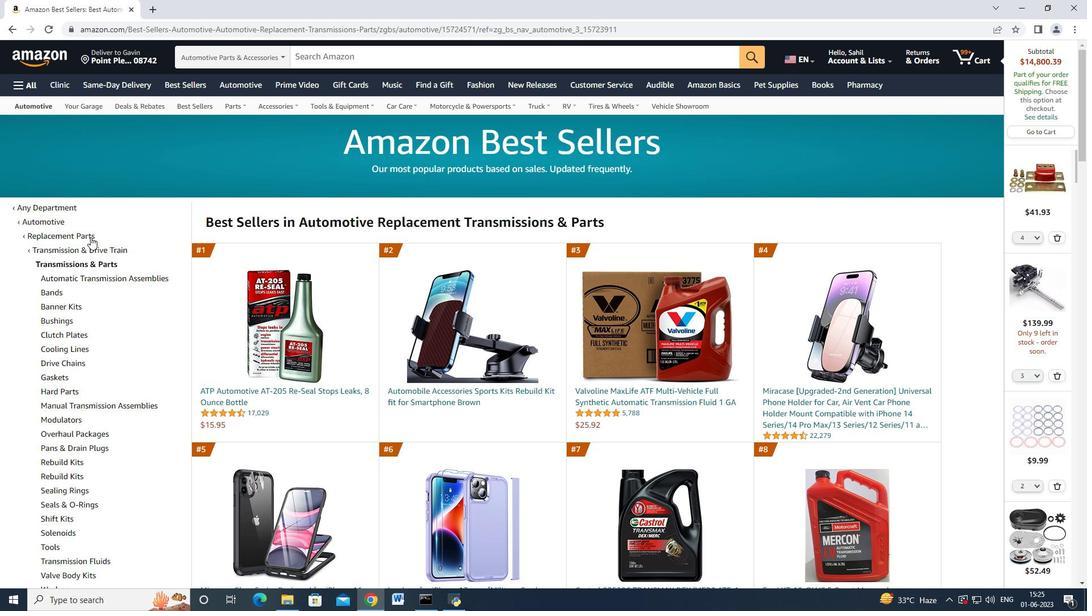 
Action: Mouse scrolled (90, 236) with delta (0, 0)
Screenshot: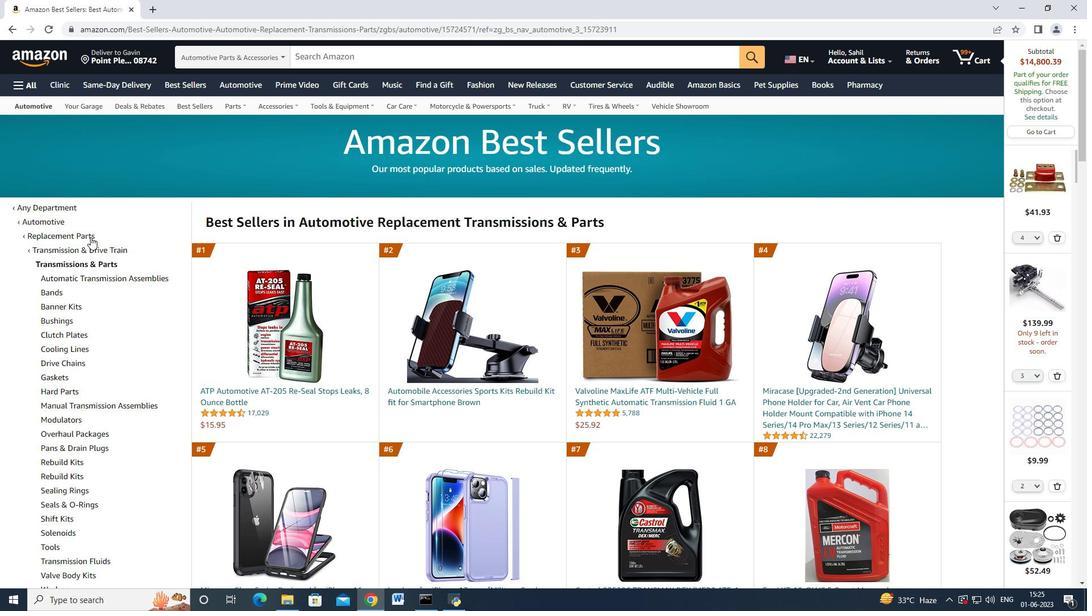 
Action: Mouse scrolled (90, 236) with delta (0, 0)
Screenshot: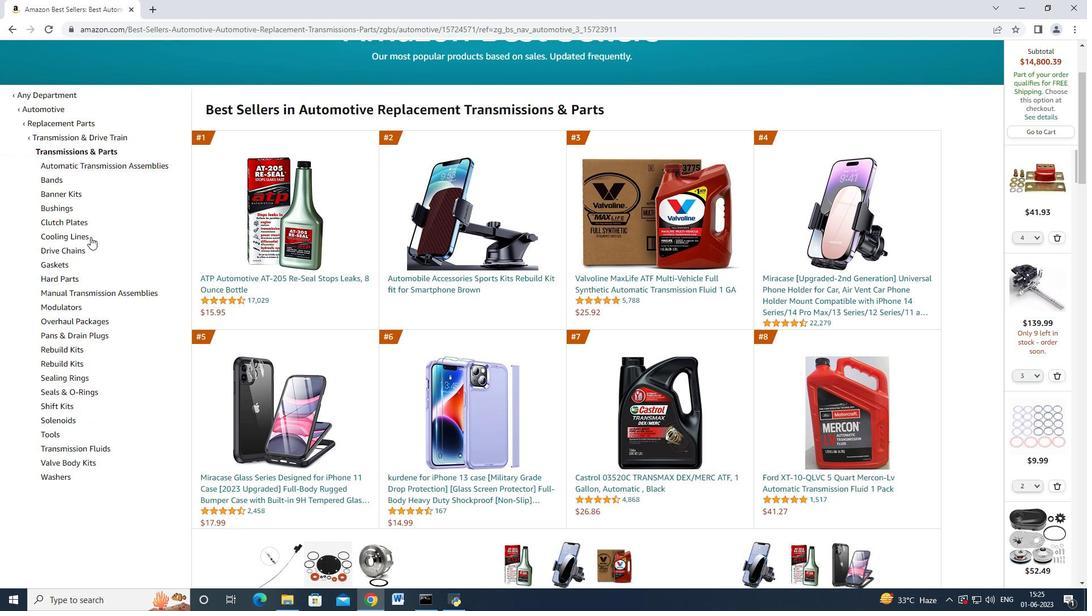 
Action: Mouse scrolled (90, 236) with delta (0, 0)
Screenshot: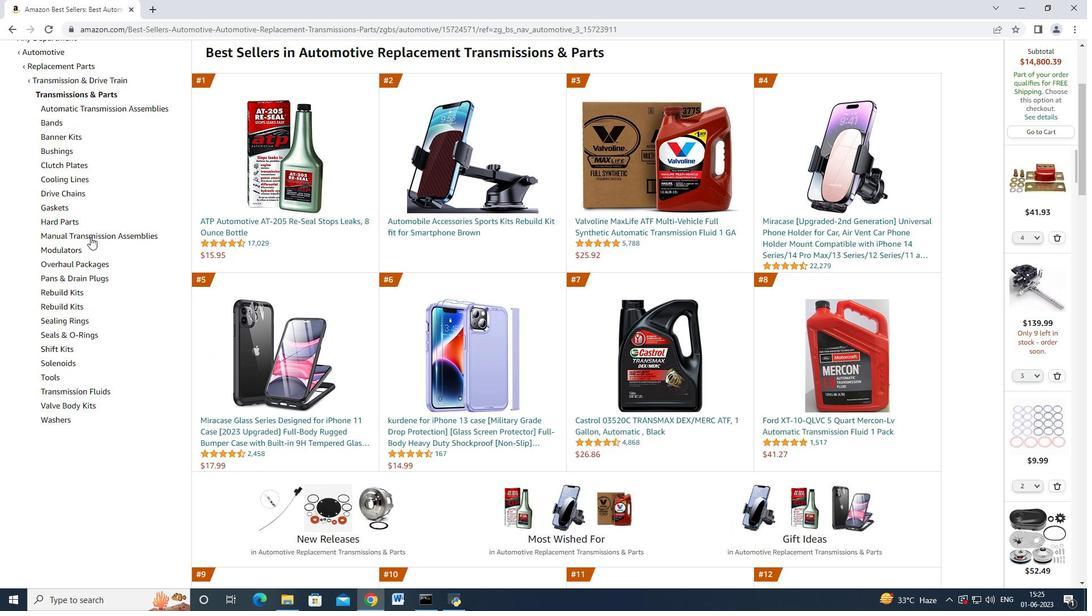 
Action: Mouse scrolled (90, 236) with delta (0, 0)
Screenshot: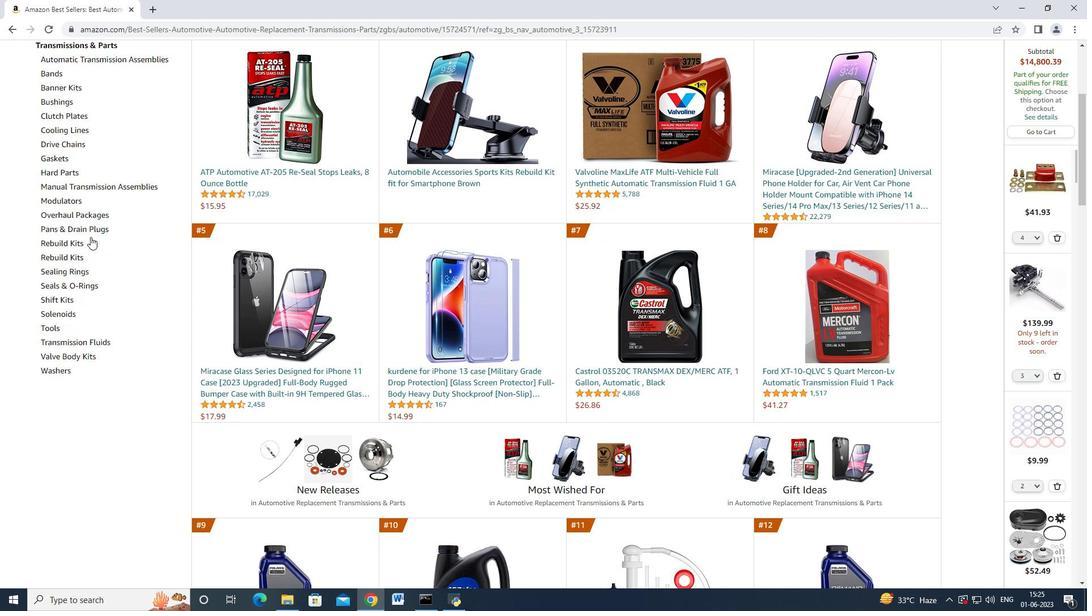 
Action: Mouse scrolled (90, 236) with delta (0, 0)
Screenshot: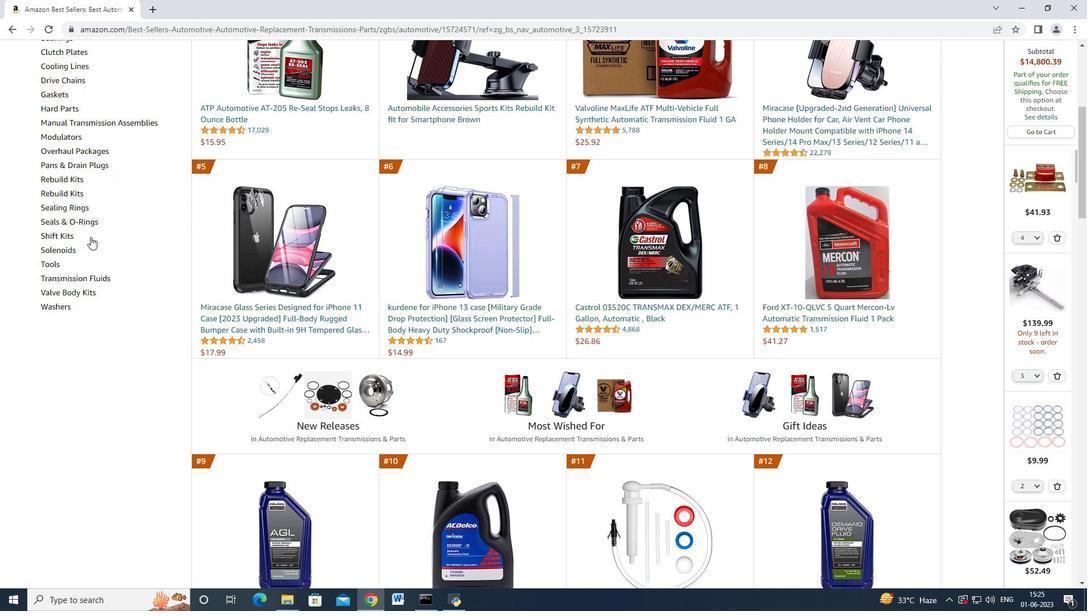 
Action: Mouse moved to (99, 235)
Screenshot: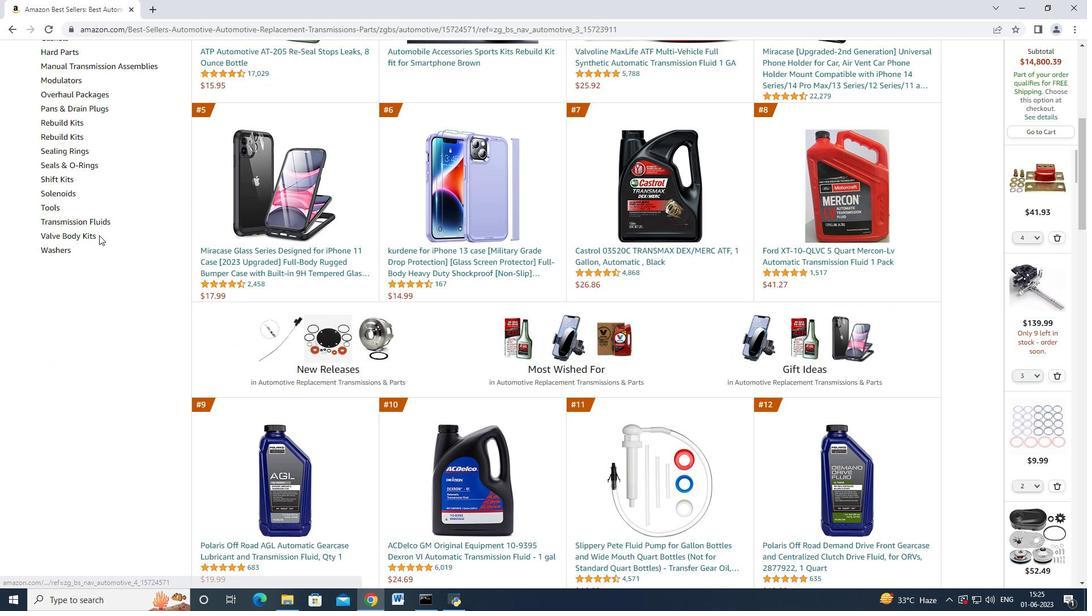 
Action: Mouse scrolled (99, 236) with delta (0, 0)
Screenshot: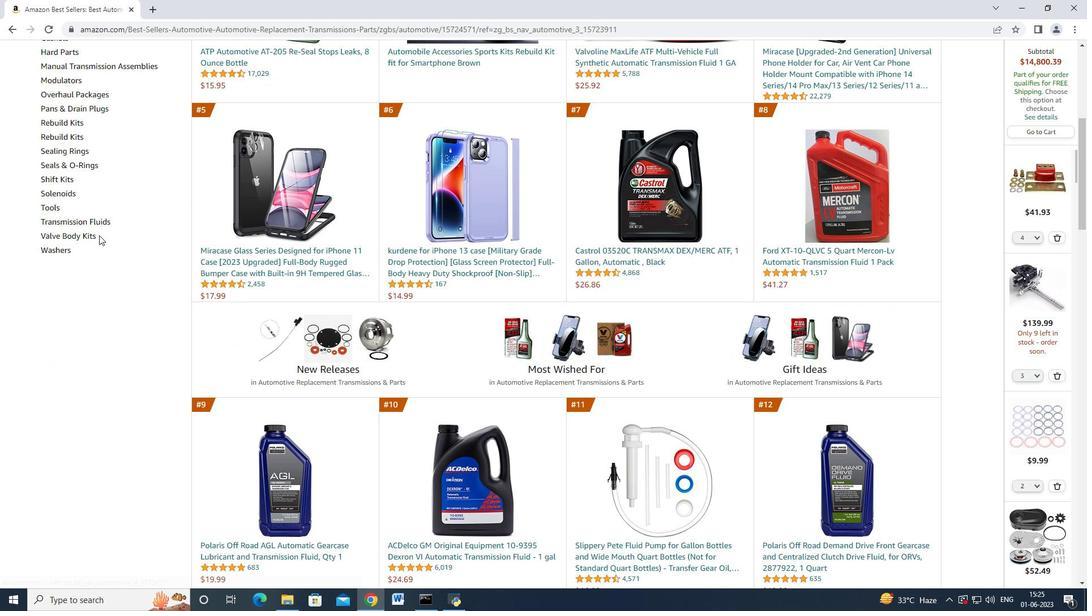 
Action: Mouse scrolled (99, 236) with delta (0, 0)
Screenshot: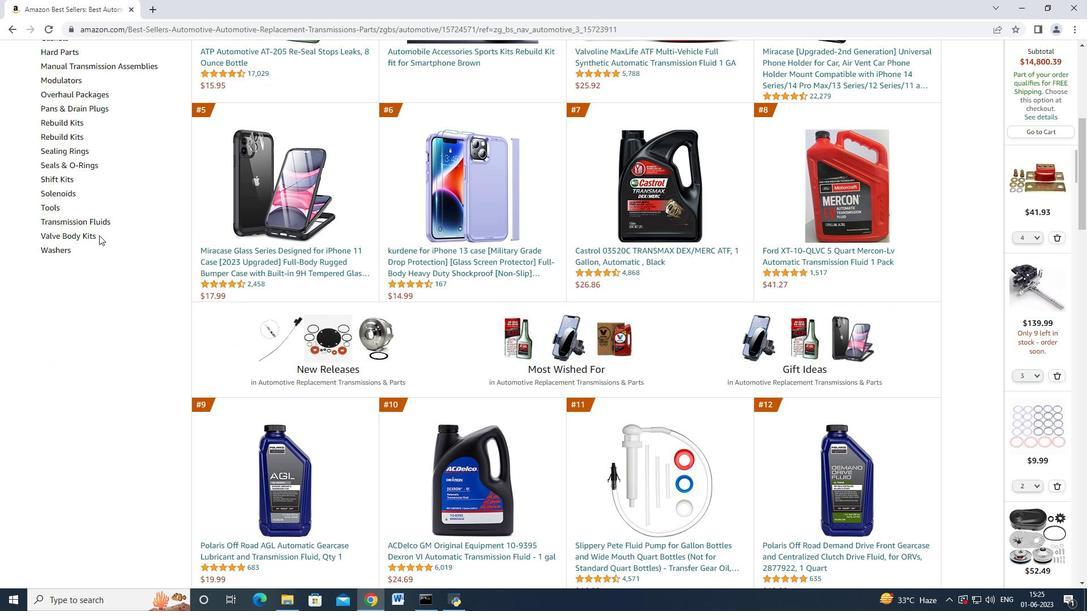 
Action: Mouse scrolled (99, 236) with delta (0, 0)
Screenshot: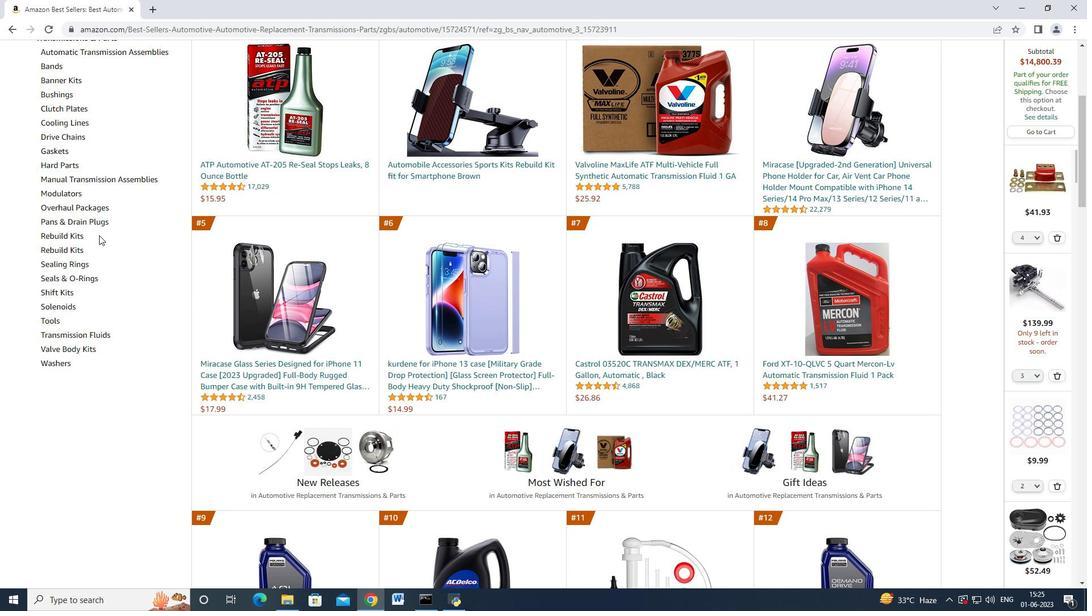 
Action: Mouse scrolled (99, 236) with delta (0, 0)
Screenshot: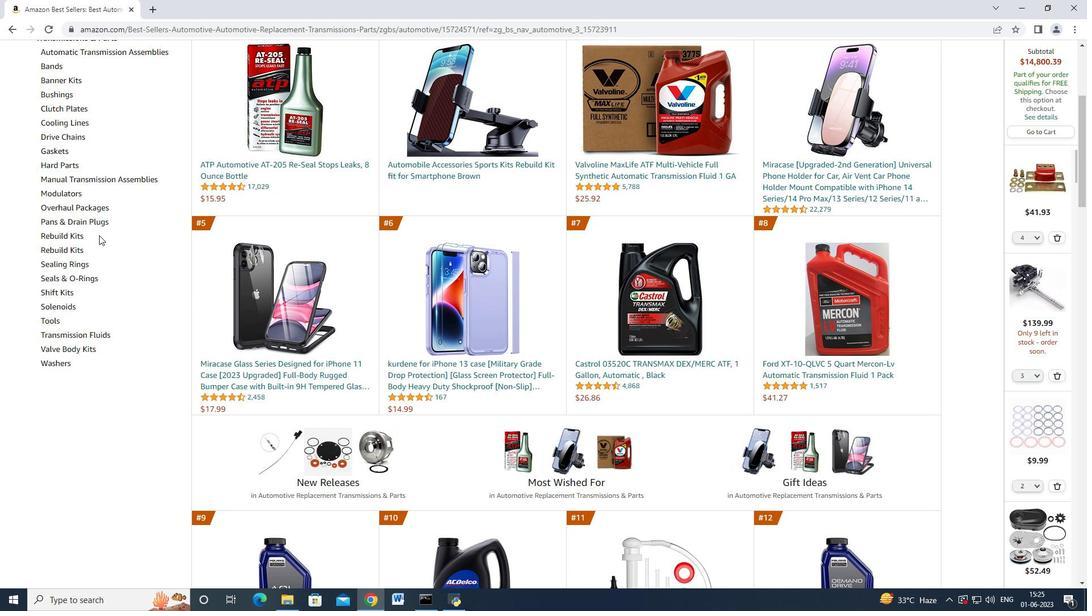 
Action: Mouse moved to (480, 334)
Screenshot: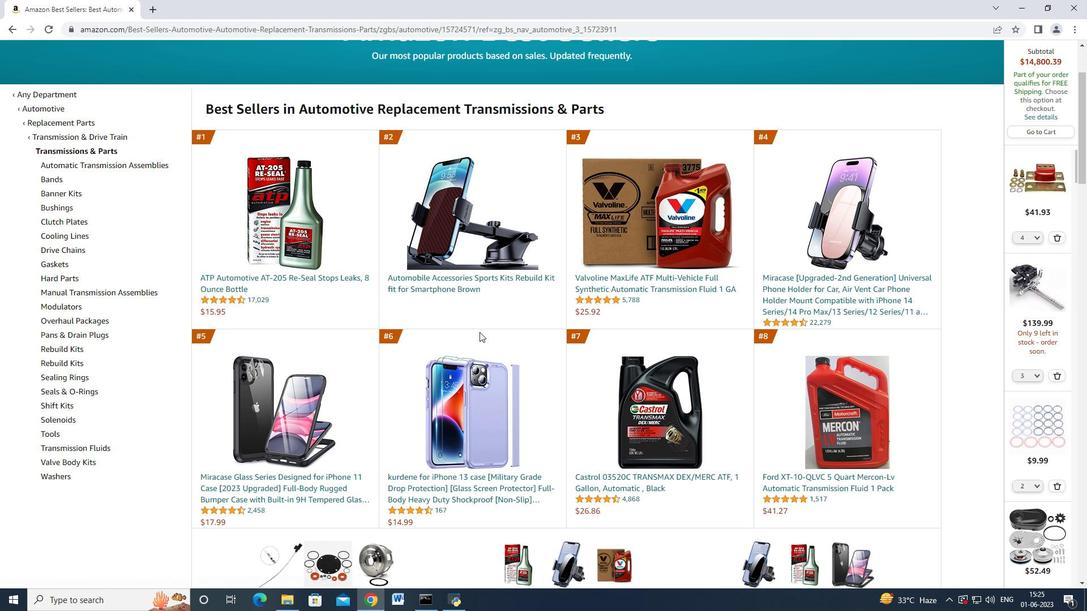 
Action: Mouse scrolled (480, 333) with delta (0, 0)
Screenshot: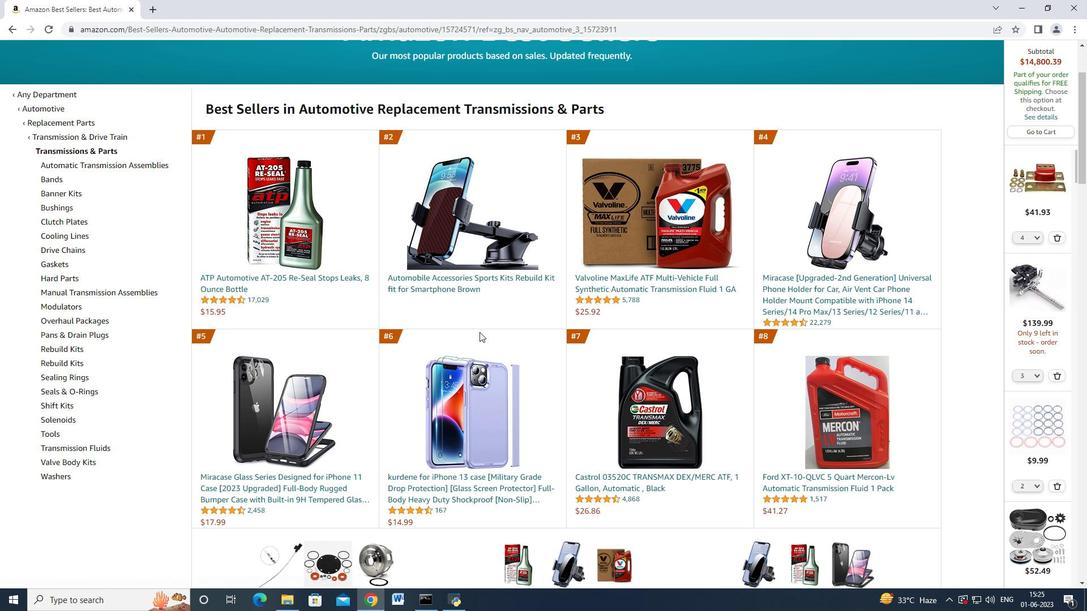 
Action: Mouse moved to (678, 223)
Screenshot: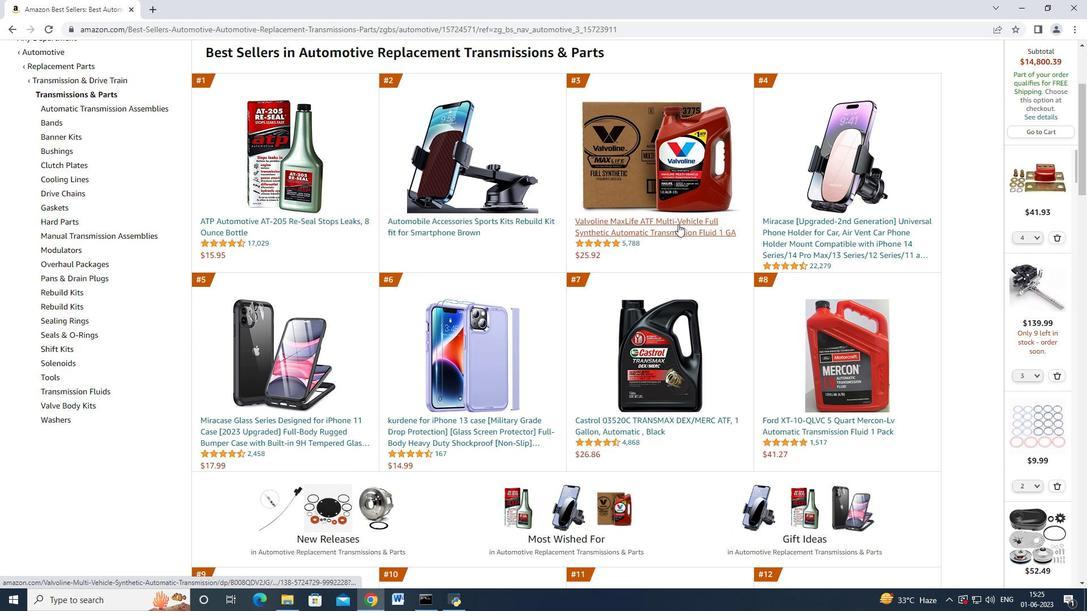 
Action: Mouse pressed left at (678, 223)
Screenshot: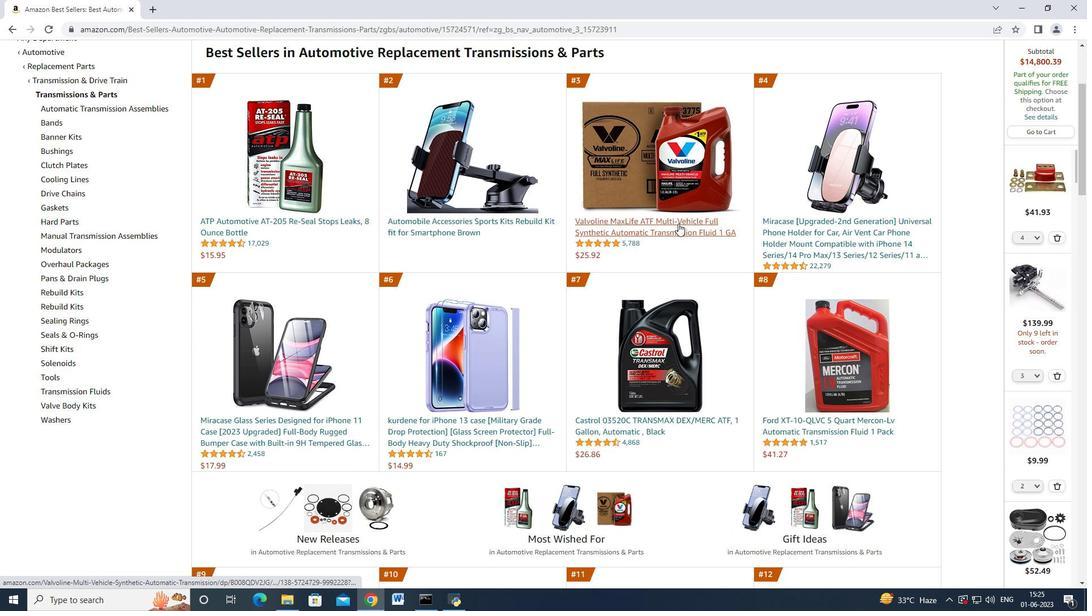 
Action: Mouse moved to (553, 407)
Screenshot: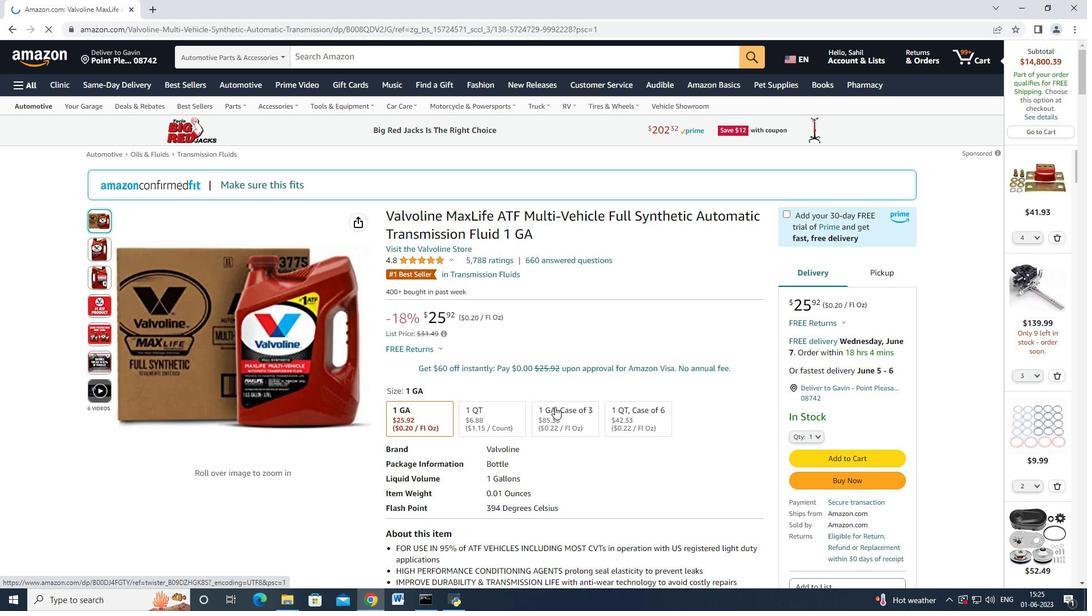 
Action: Mouse pressed left at (553, 407)
Screenshot: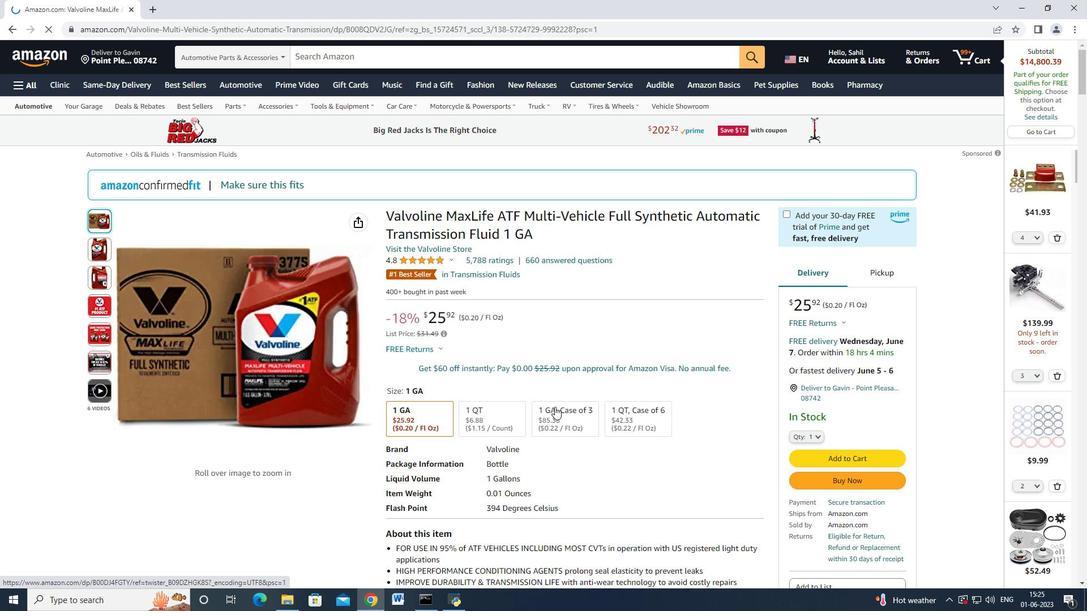 
Action: Mouse moved to (812, 386)
Screenshot: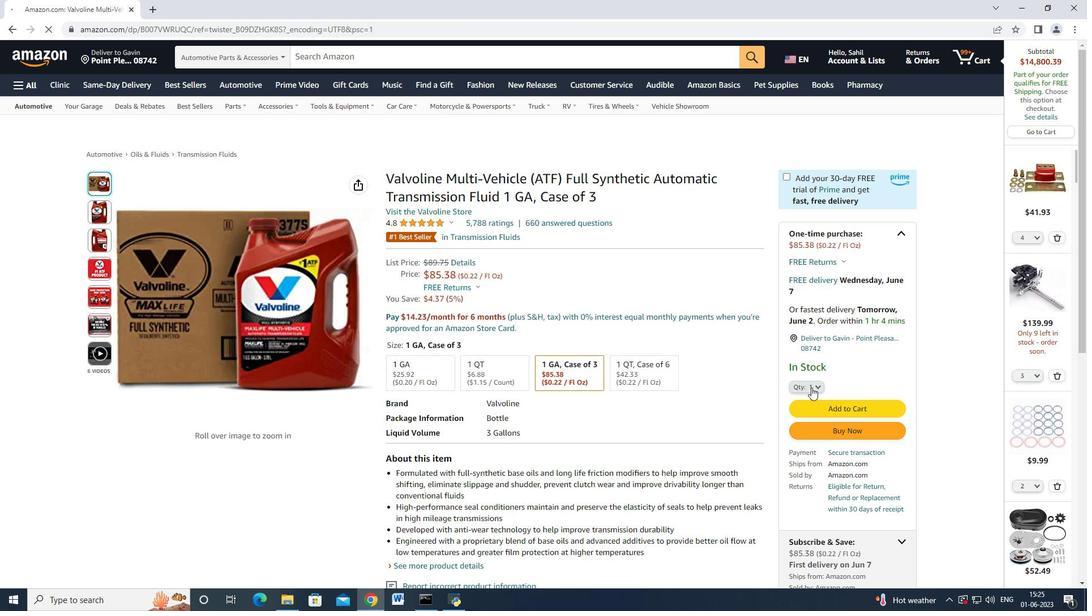 
Action: Mouse pressed left at (812, 386)
Screenshot: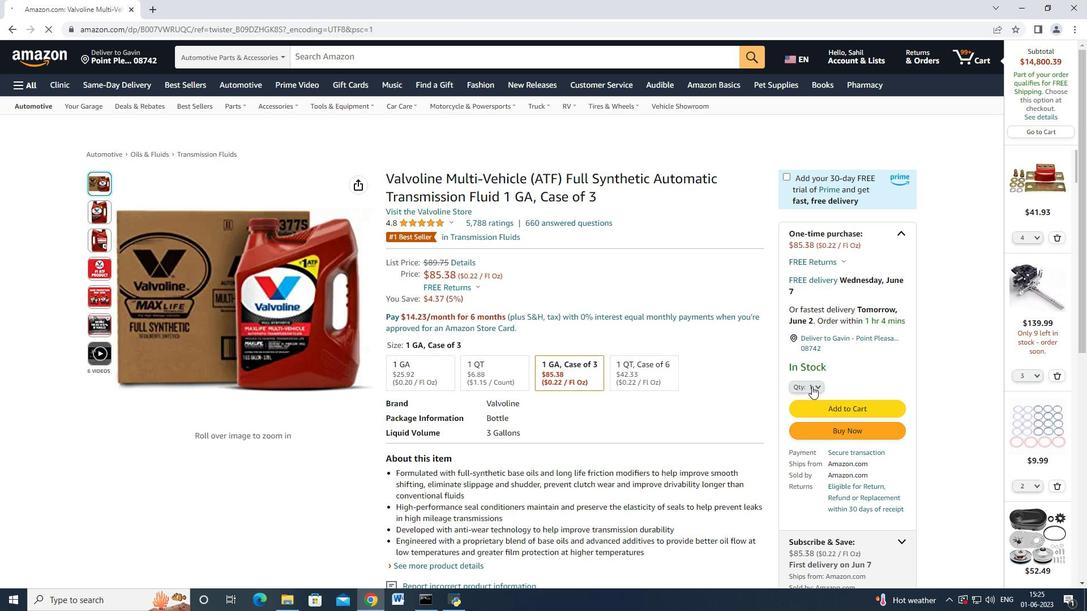 
Action: Mouse moved to (797, 122)
Screenshot: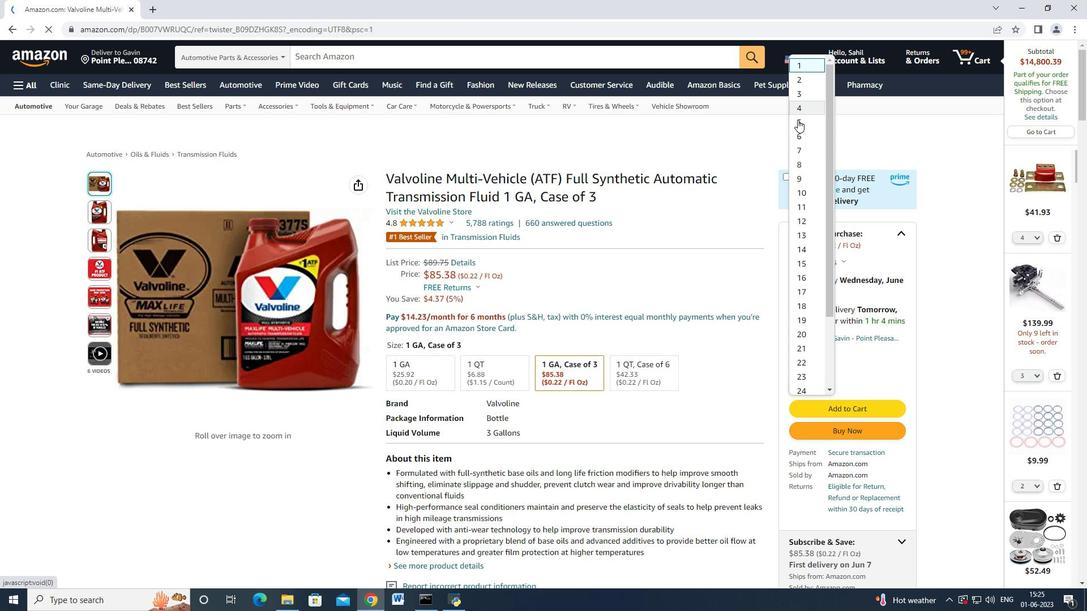 
Action: Mouse pressed left at (797, 122)
Screenshot: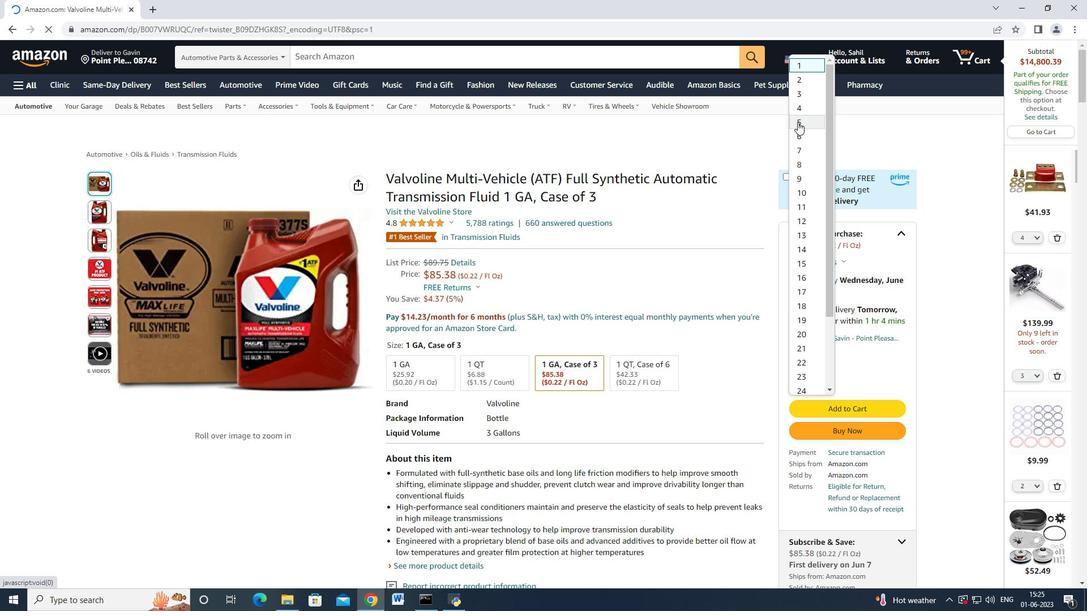 
Action: Mouse moved to (838, 436)
Screenshot: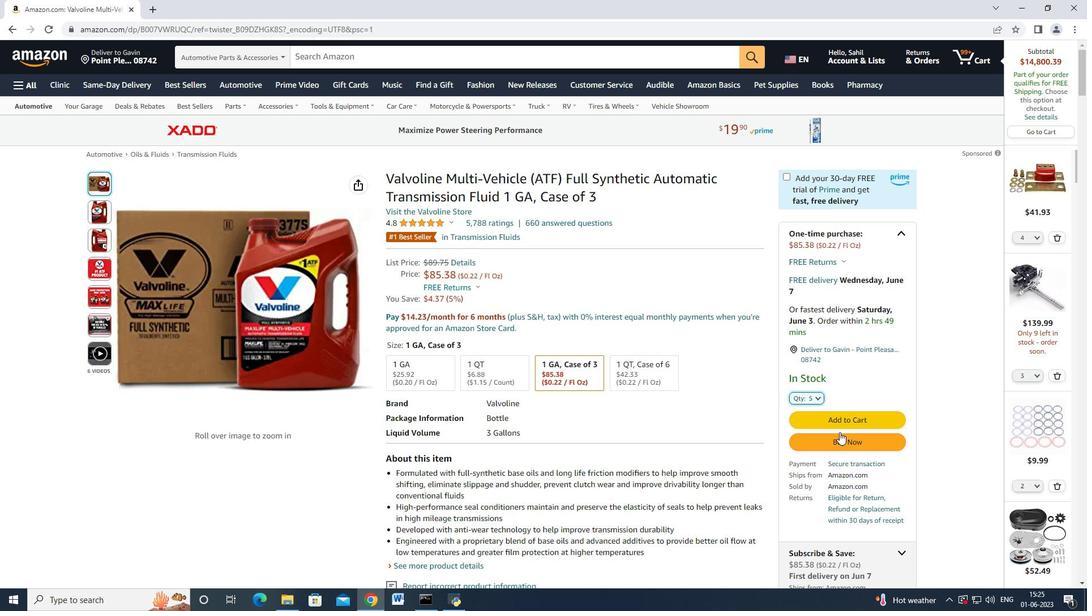 
Action: Mouse pressed left at (838, 436)
Screenshot: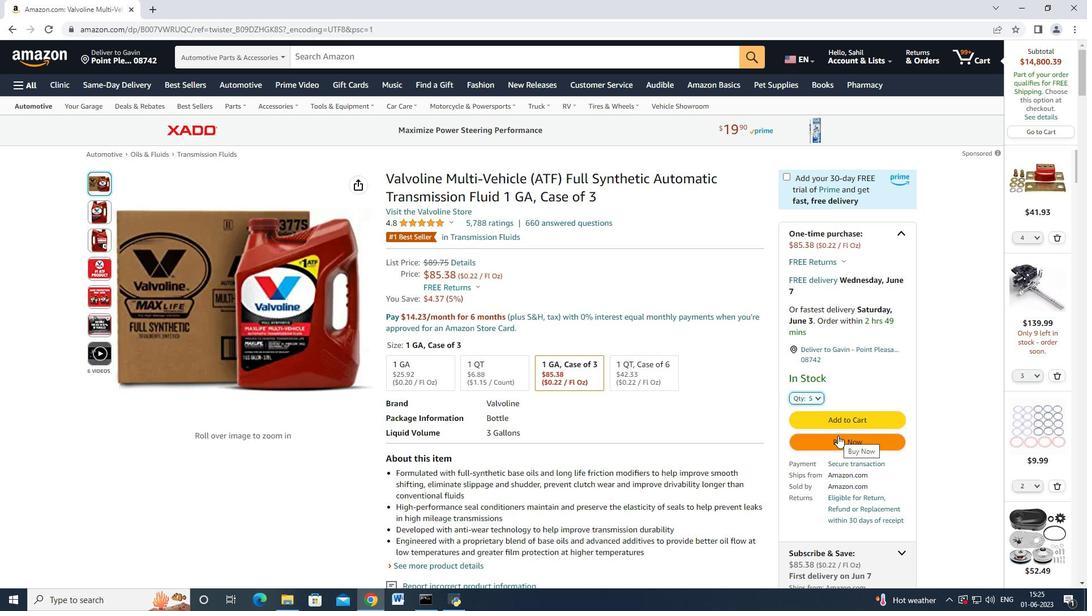 
Action: Mouse moved to (642, 95)
Screenshot: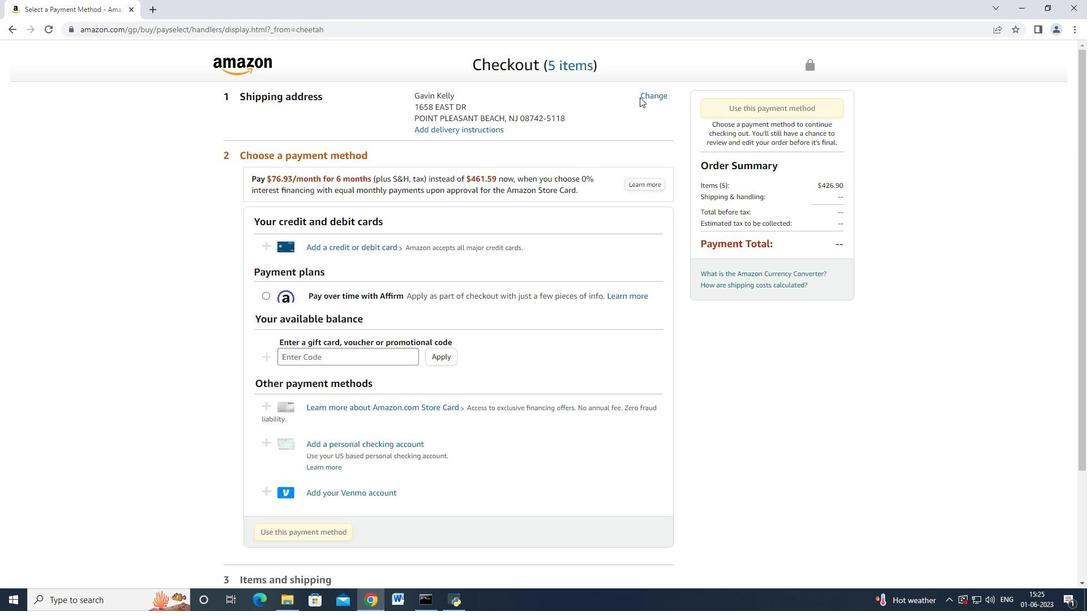 
Action: Mouse pressed left at (642, 95)
Screenshot: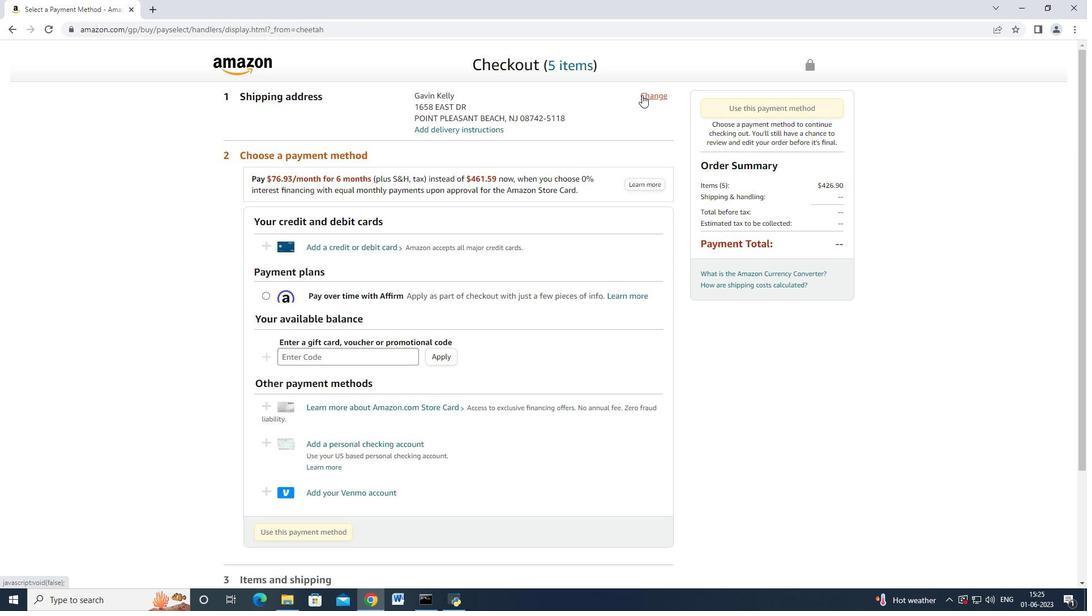 
Action: Mouse moved to (369, 283)
Screenshot: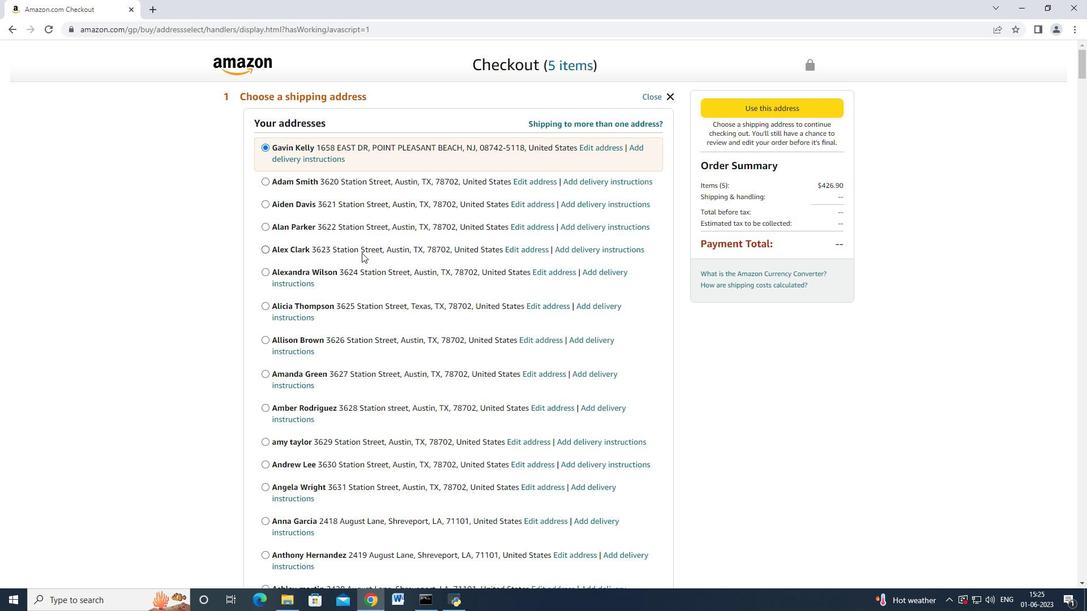 
Action: Mouse scrolled (369, 282) with delta (0, 0)
Screenshot: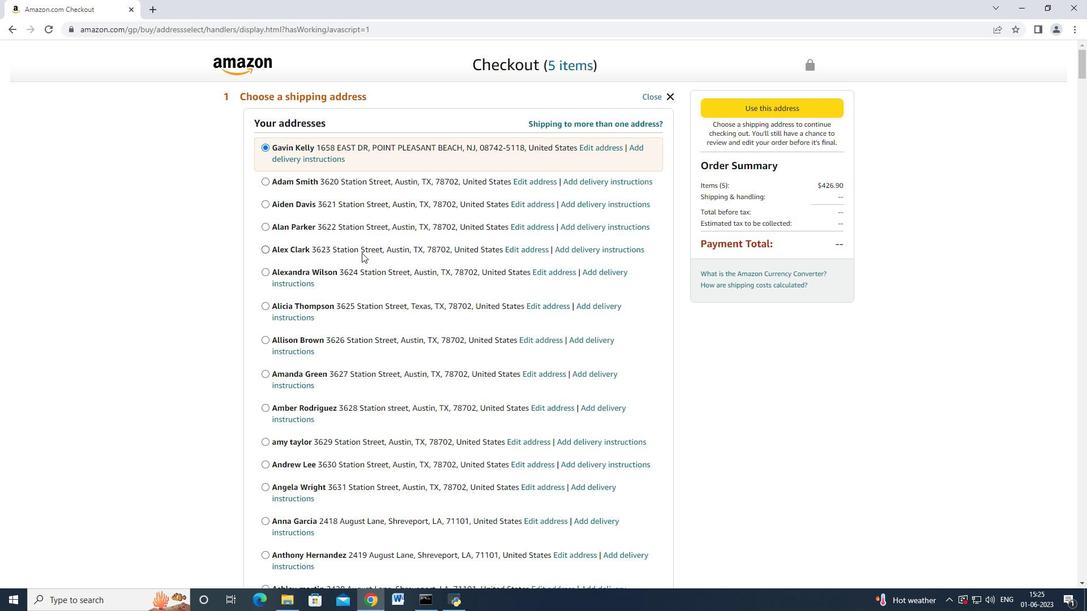 
Action: Mouse scrolled (369, 282) with delta (0, 0)
Screenshot: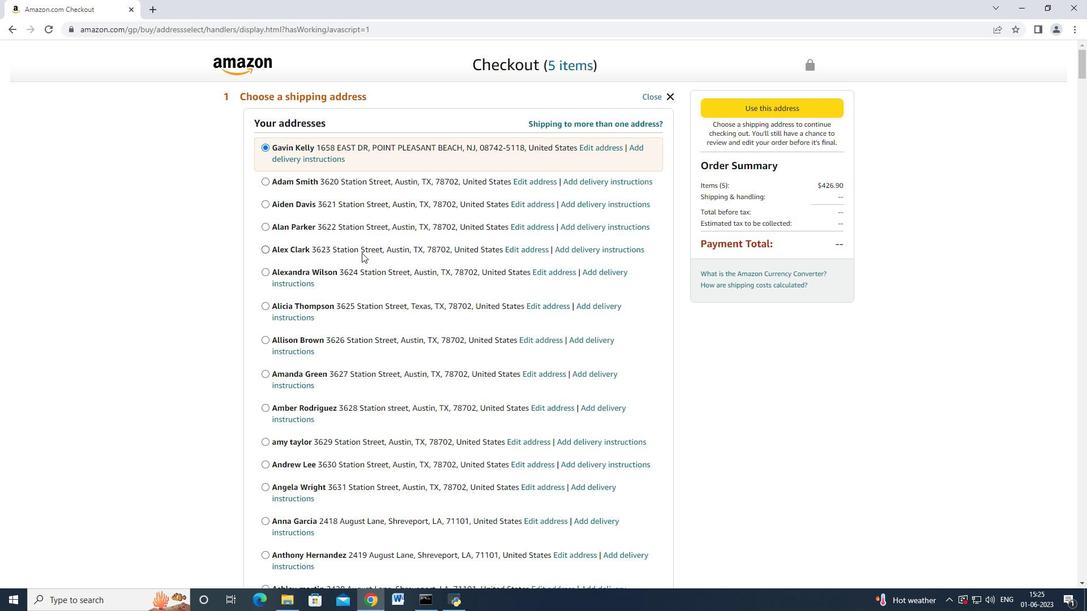 
Action: Mouse scrolled (369, 282) with delta (0, 0)
Screenshot: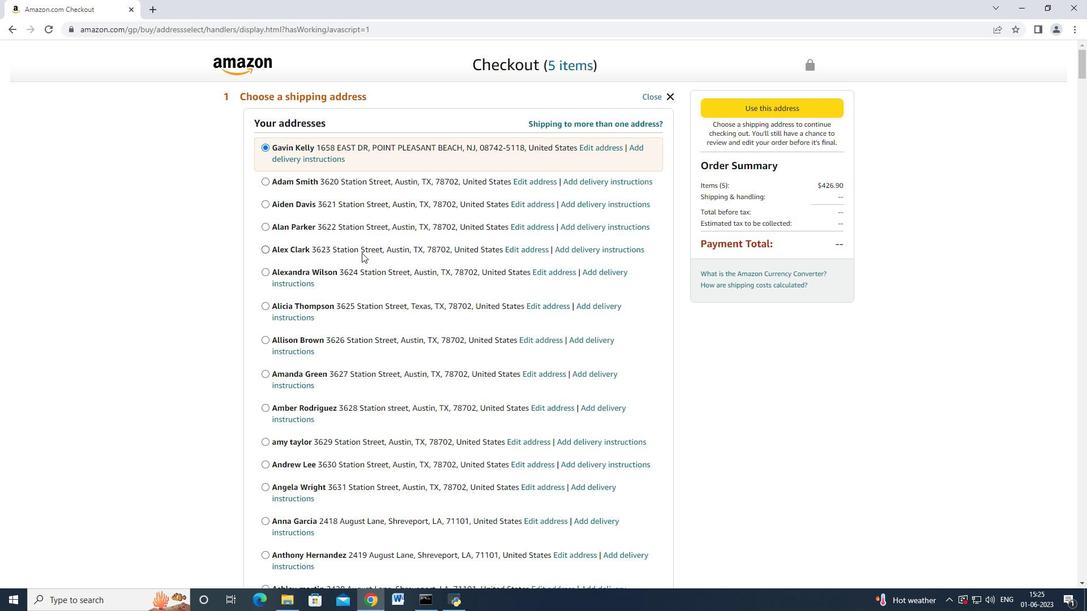 
Action: Mouse scrolled (369, 282) with delta (0, 0)
Screenshot: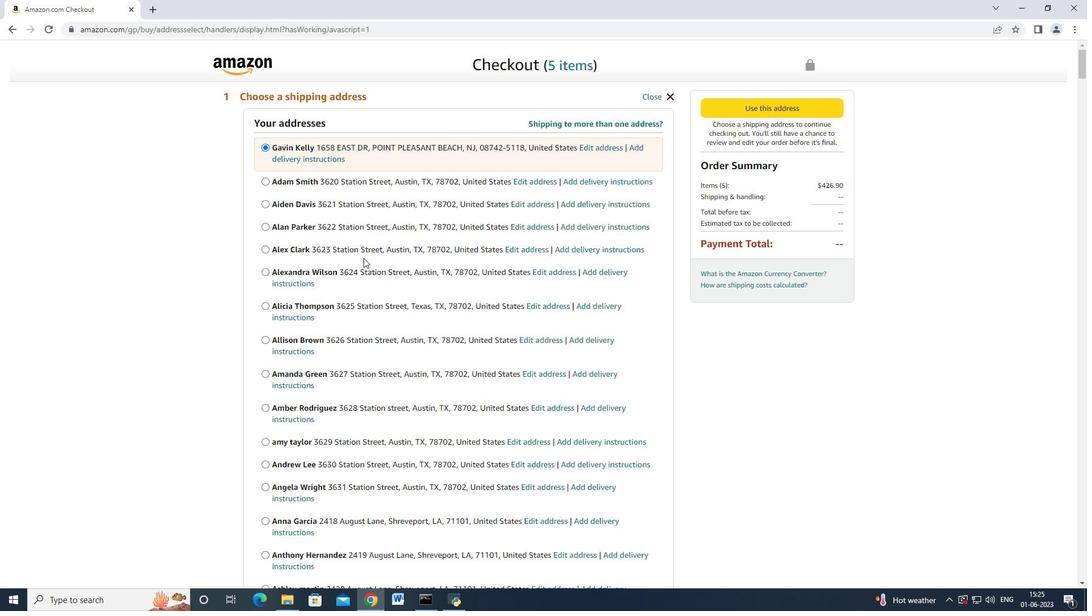 
Action: Mouse moved to (371, 285)
Screenshot: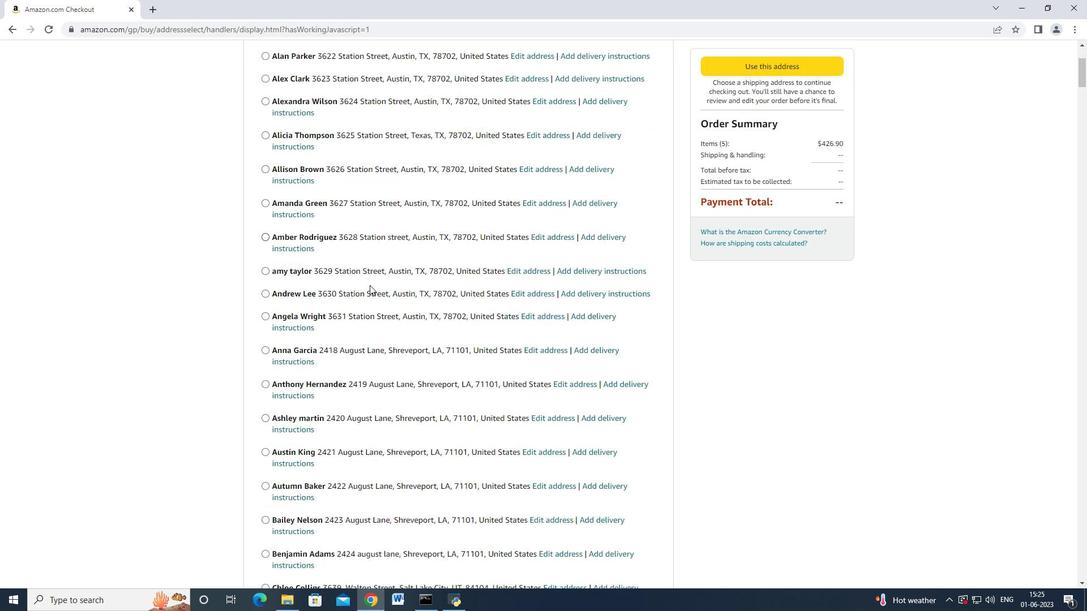 
Action: Mouse scrolled (371, 284) with delta (0, 0)
Screenshot: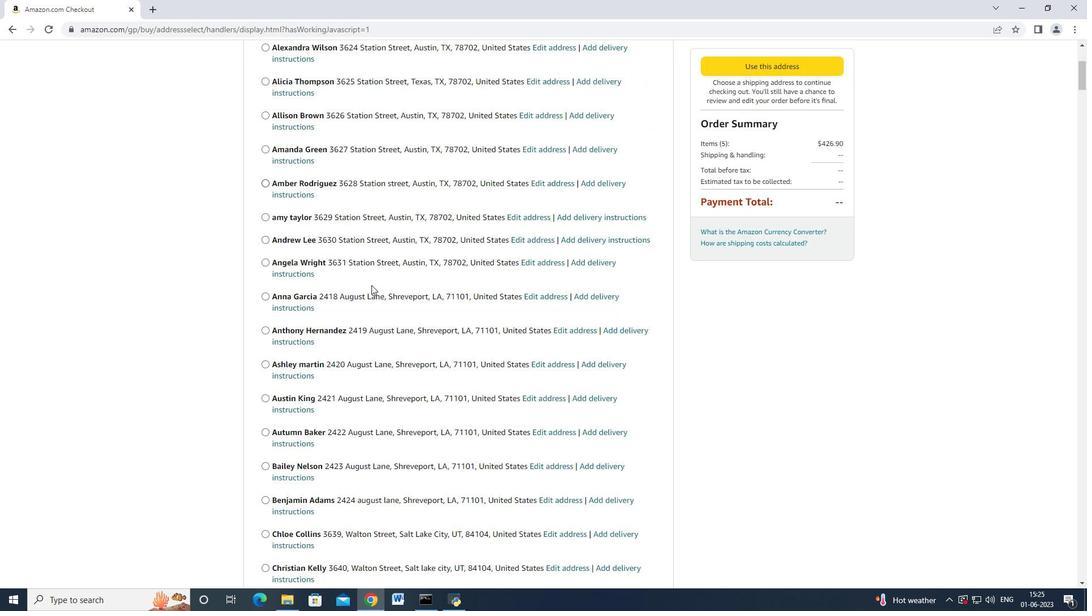 
Action: Mouse scrolled (371, 284) with delta (0, 0)
Screenshot: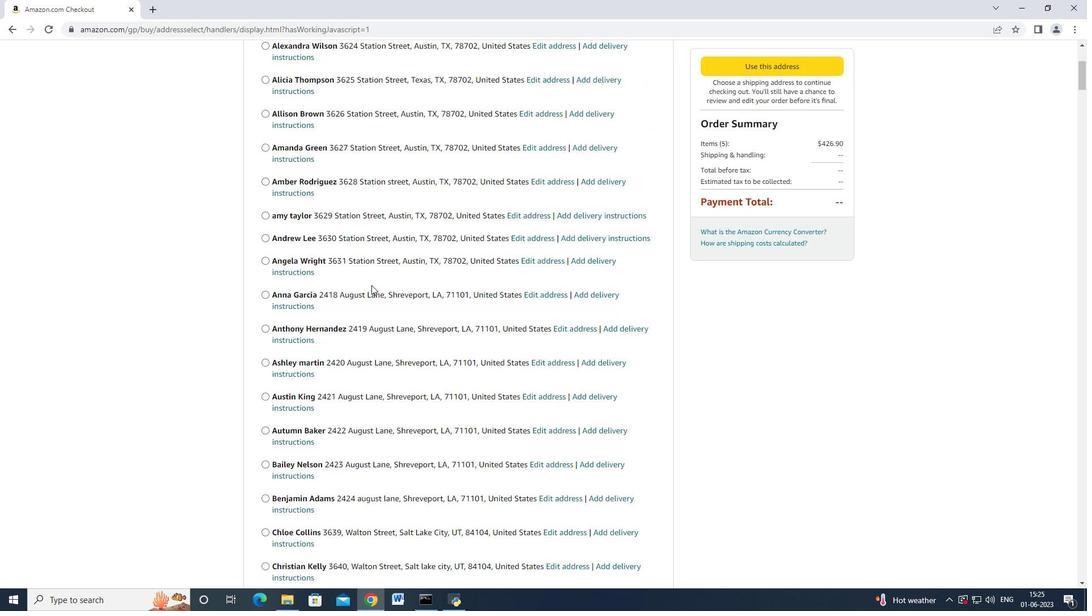 
Action: Mouse scrolled (371, 284) with delta (0, 0)
Screenshot: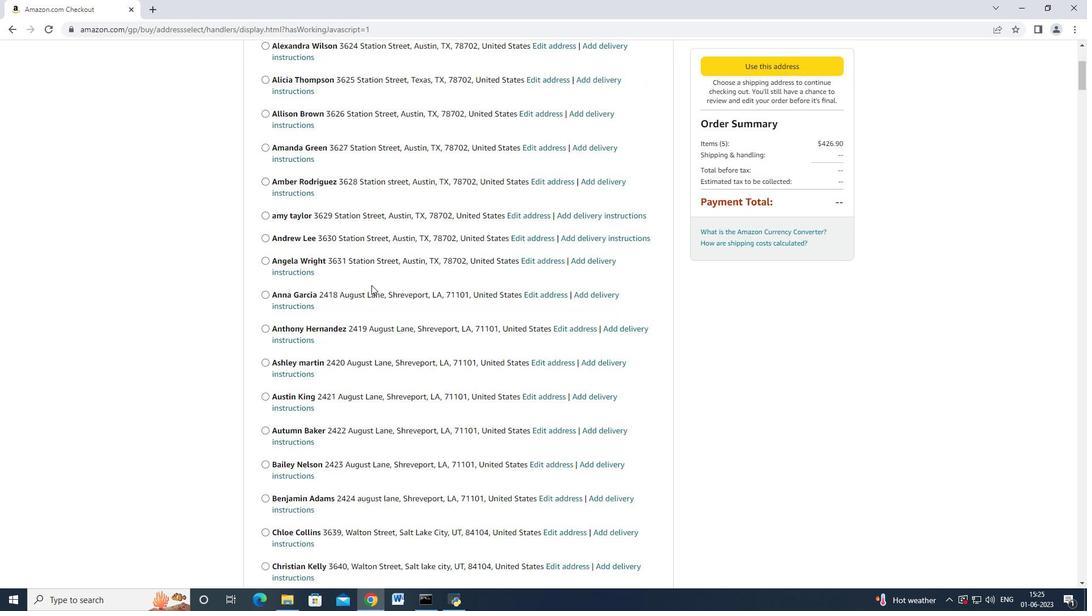 
Action: Mouse scrolled (371, 284) with delta (0, 0)
Screenshot: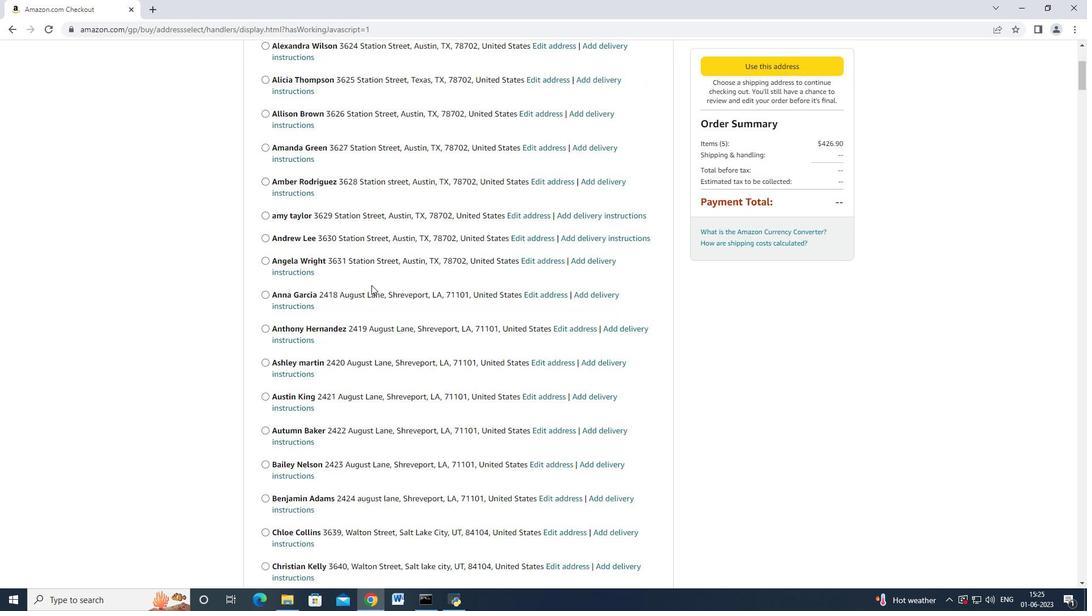 
Action: Mouse scrolled (371, 284) with delta (0, 0)
Screenshot: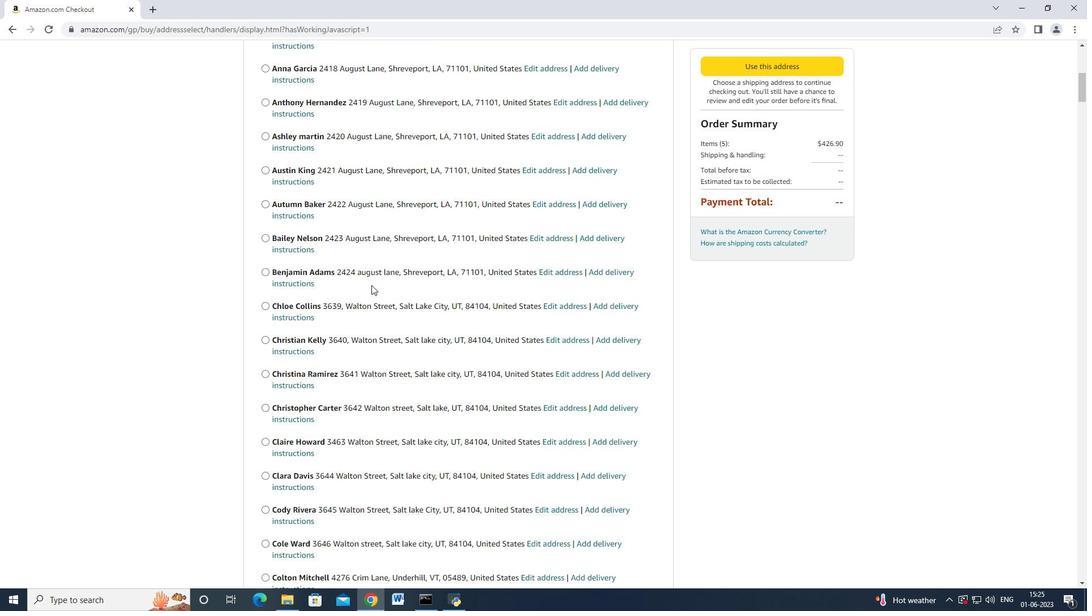 
Action: Mouse scrolled (371, 284) with delta (0, 0)
Screenshot: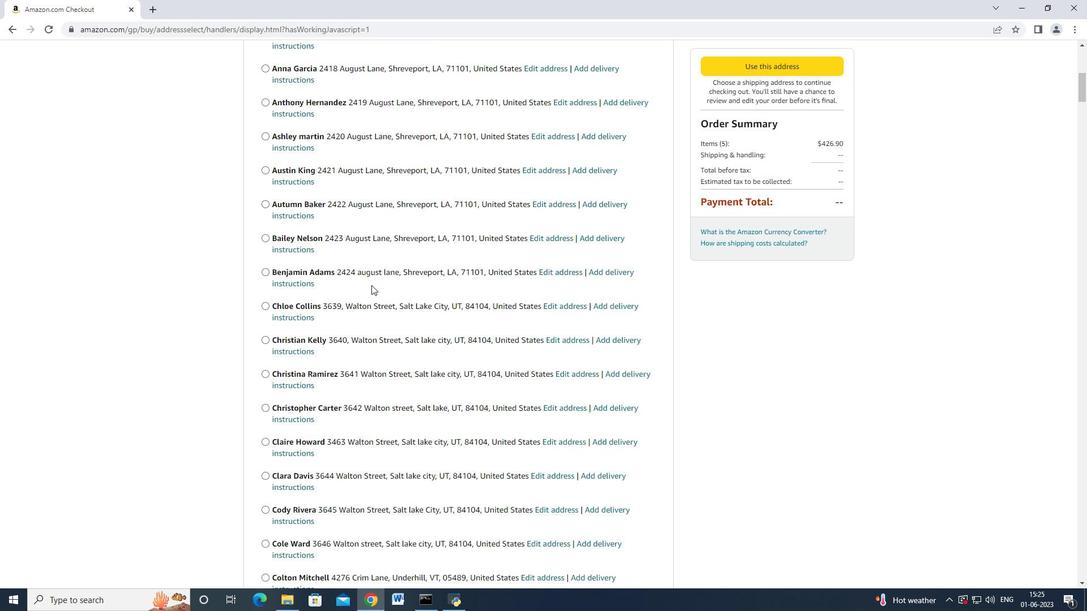 
Action: Mouse scrolled (371, 284) with delta (0, 0)
Screenshot: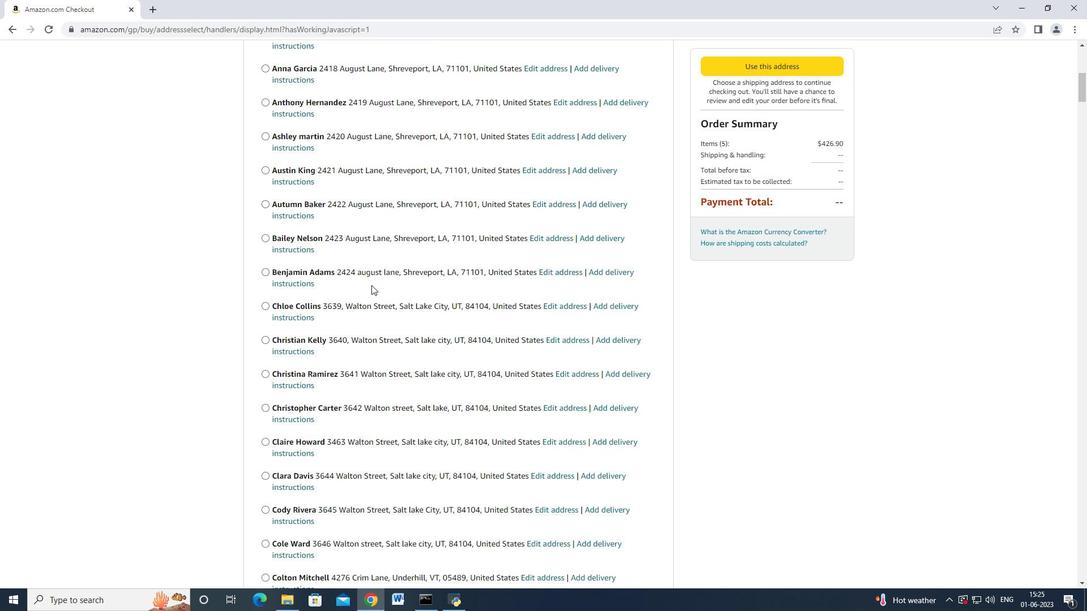 
Action: Mouse scrolled (371, 284) with delta (0, 0)
Screenshot: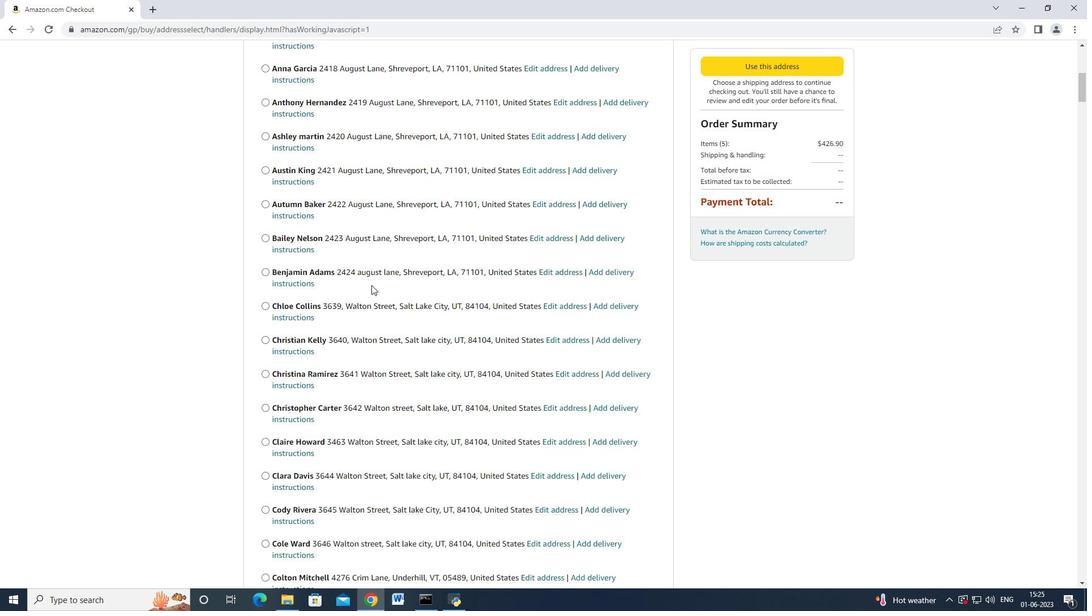 
Action: Mouse scrolled (371, 284) with delta (0, 0)
Screenshot: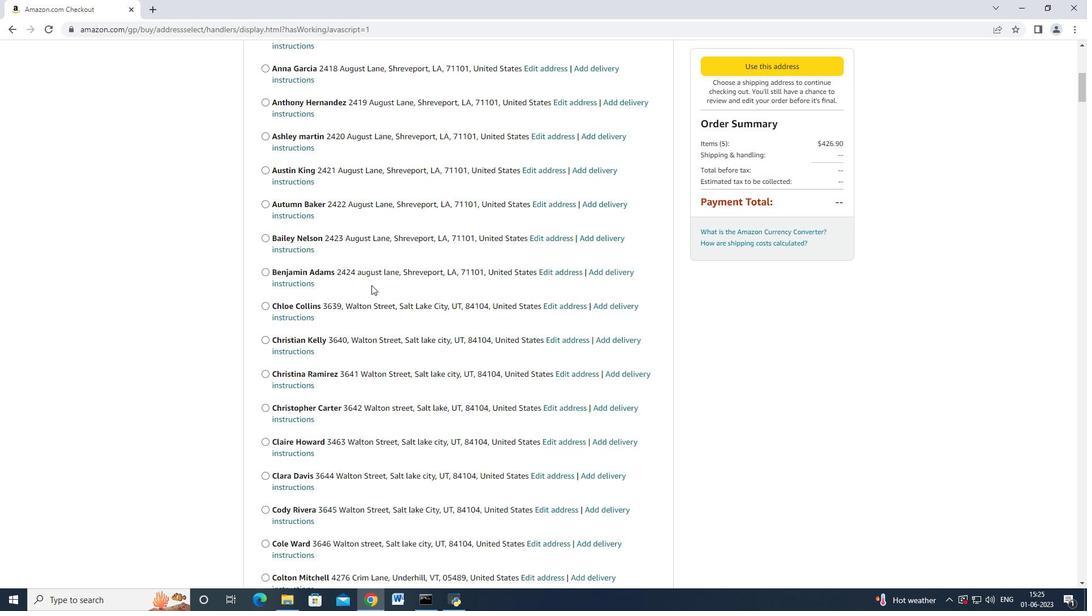 
Action: Mouse scrolled (371, 284) with delta (0, 0)
Screenshot: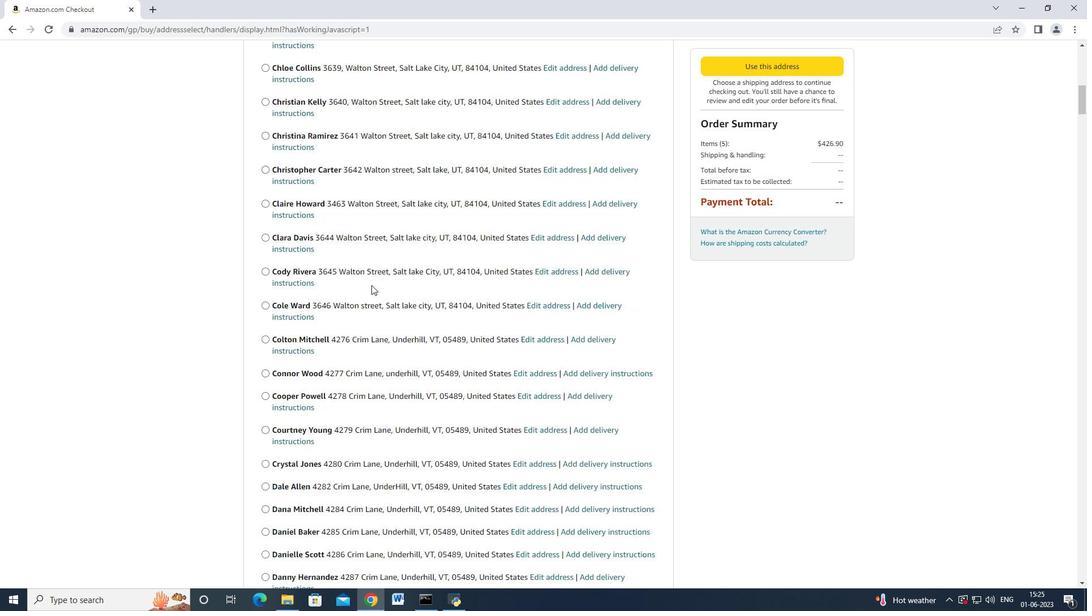 
Action: Mouse scrolled (371, 284) with delta (0, 0)
Screenshot: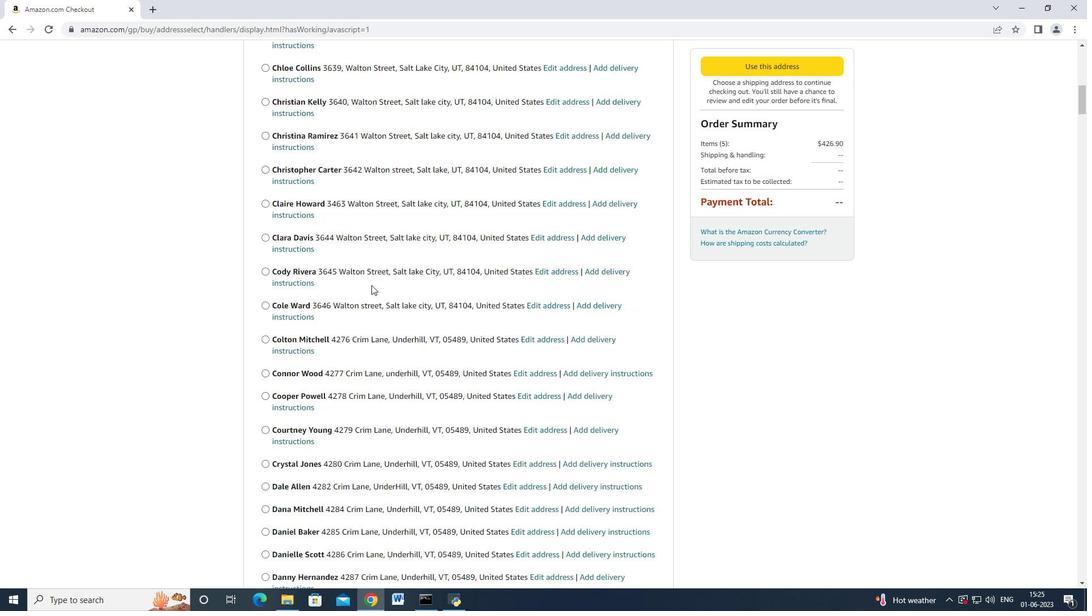 
Action: Mouse scrolled (371, 284) with delta (0, 0)
Screenshot: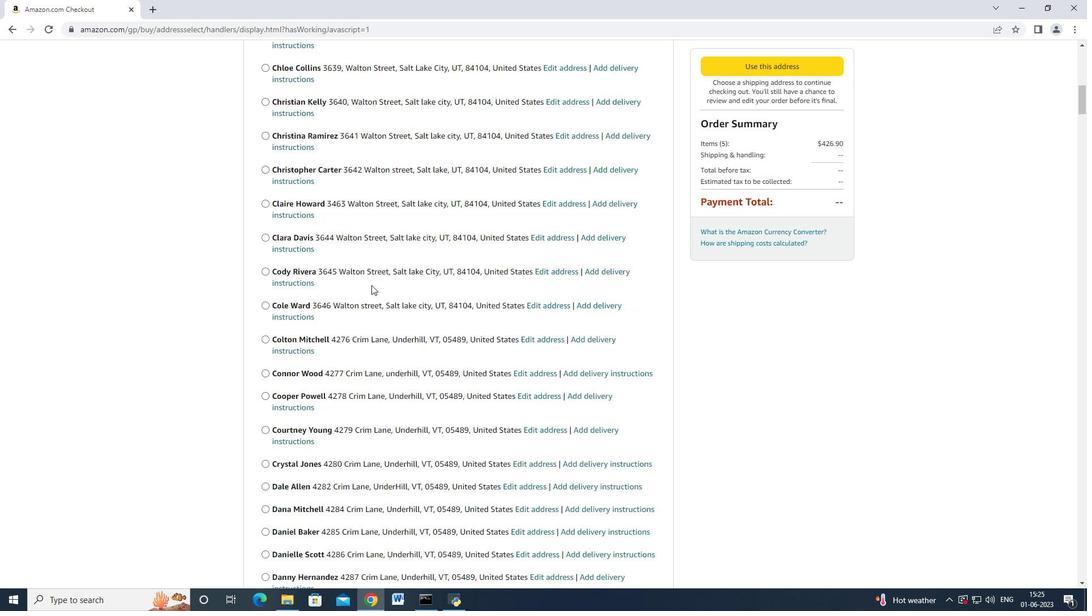 
Action: Mouse scrolled (371, 284) with delta (0, 0)
Screenshot: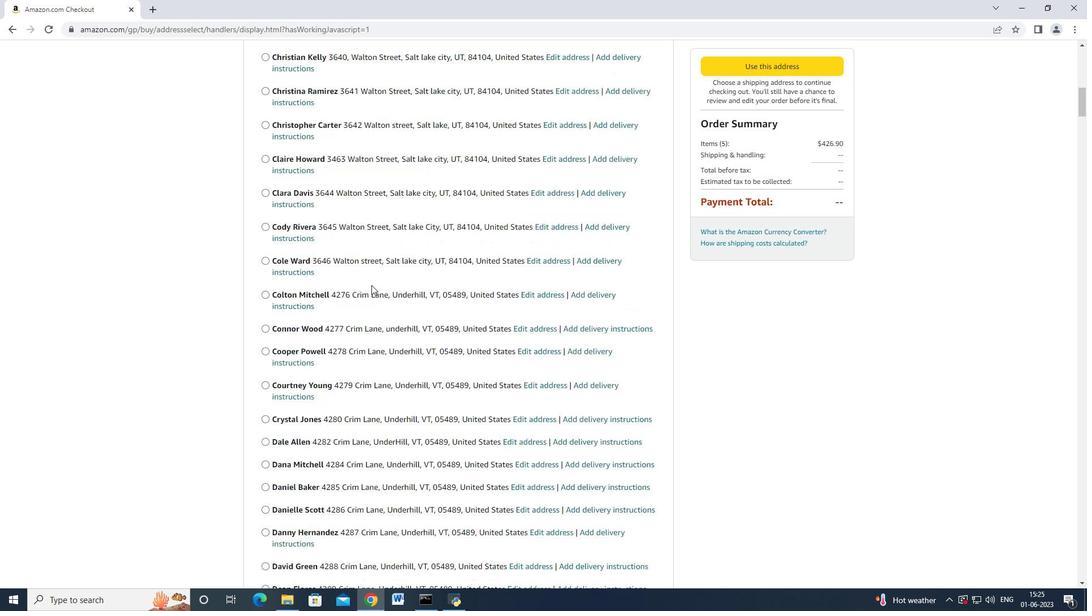 
Action: Mouse scrolled (371, 284) with delta (0, 0)
Screenshot: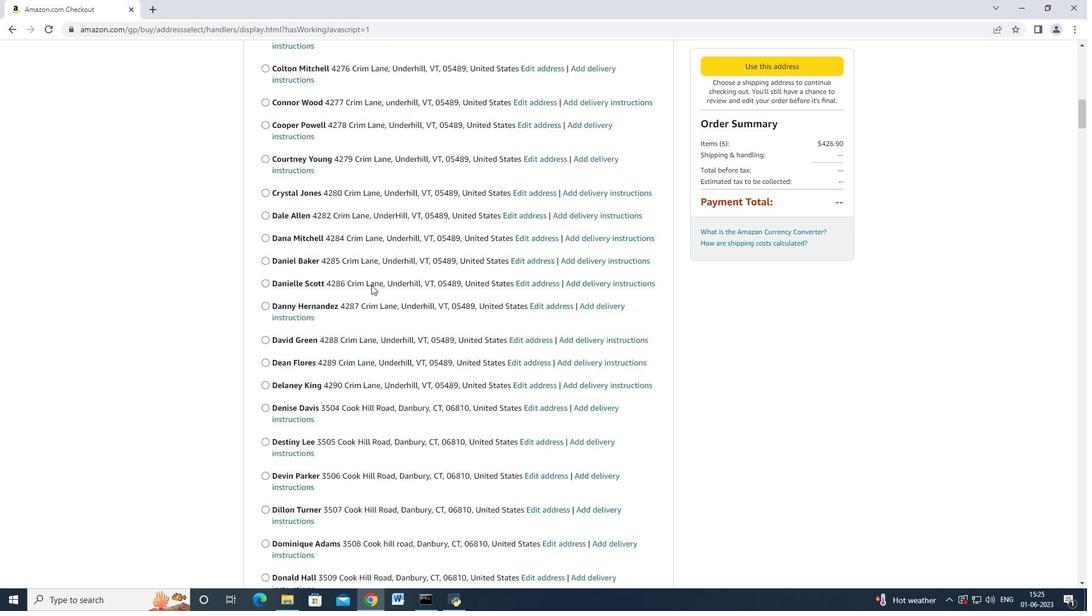 
Action: Mouse scrolled (371, 284) with delta (0, 0)
Screenshot: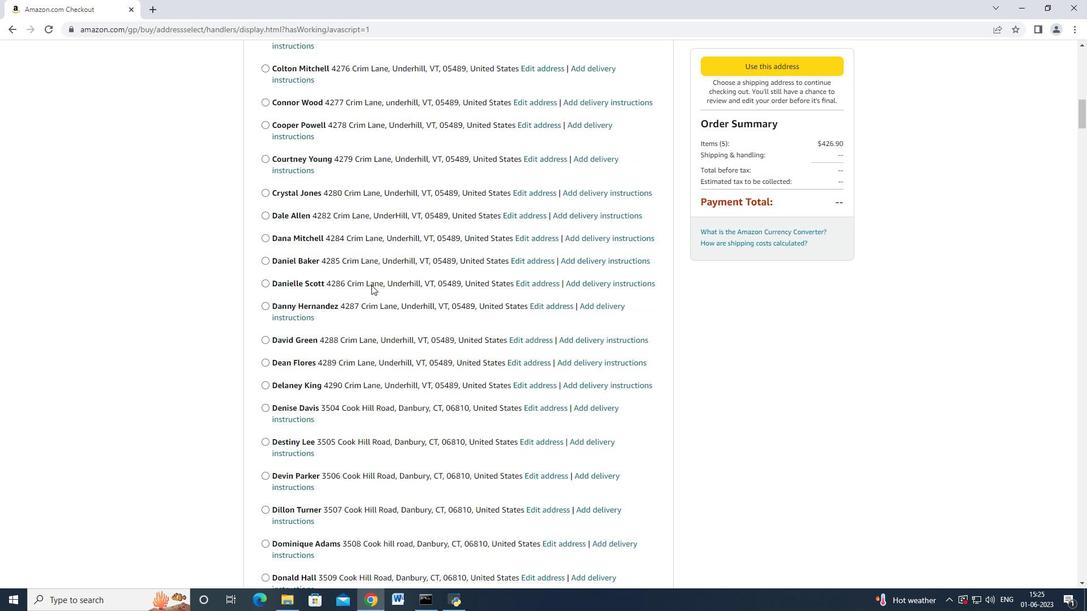 
Action: Mouse scrolled (371, 284) with delta (0, 0)
Screenshot: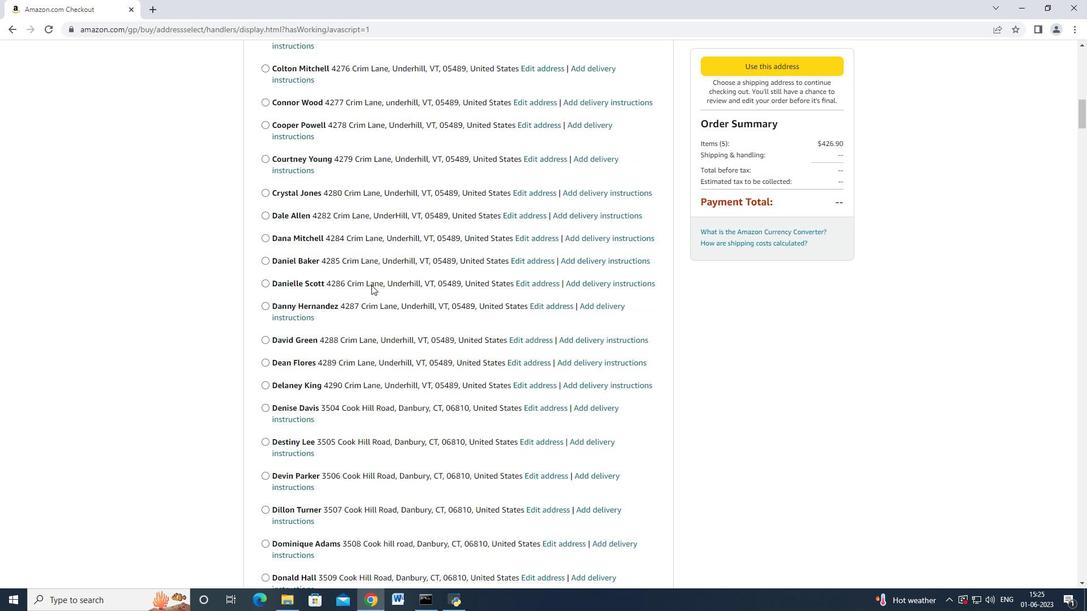 
Action: Mouse scrolled (371, 284) with delta (0, 0)
Screenshot: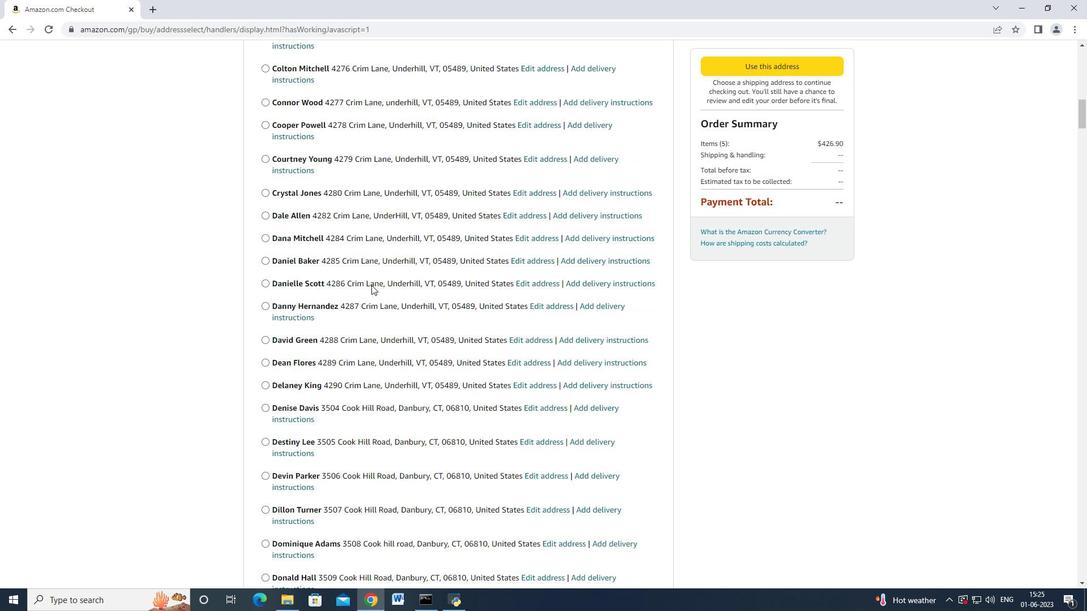 
Action: Mouse scrolled (371, 284) with delta (0, 0)
Screenshot: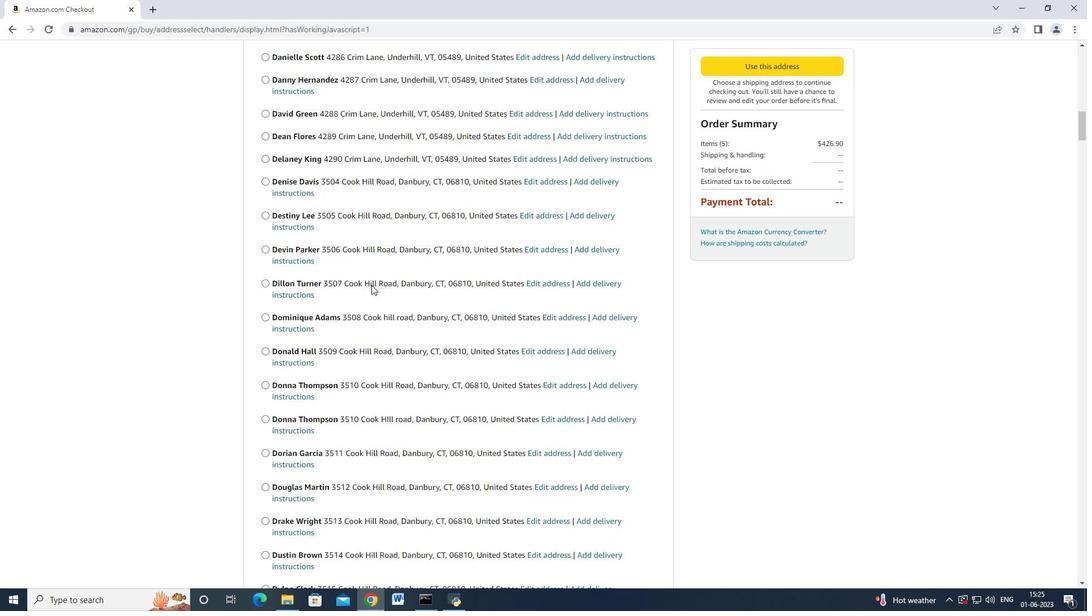 
Action: Mouse scrolled (371, 284) with delta (0, 0)
Screenshot: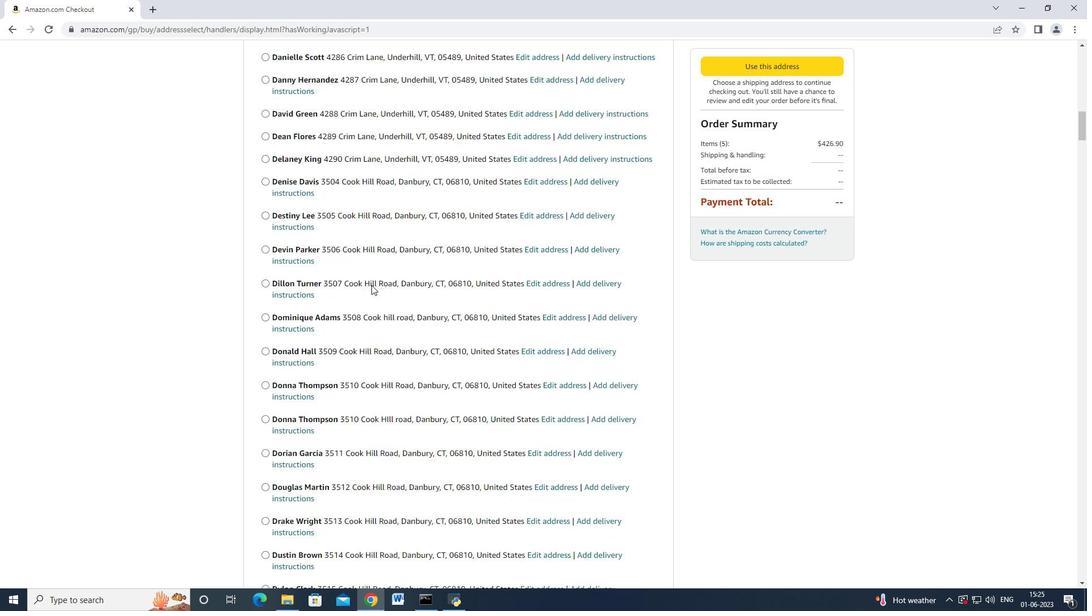 
Action: Mouse scrolled (371, 284) with delta (0, 0)
Screenshot: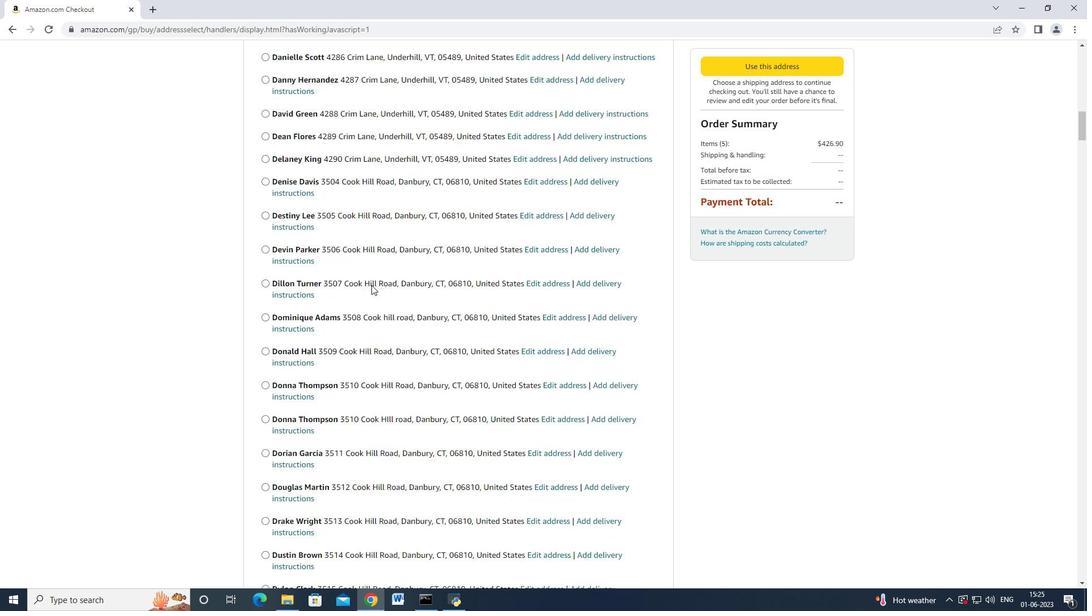 
Action: Mouse scrolled (371, 284) with delta (0, 0)
Screenshot: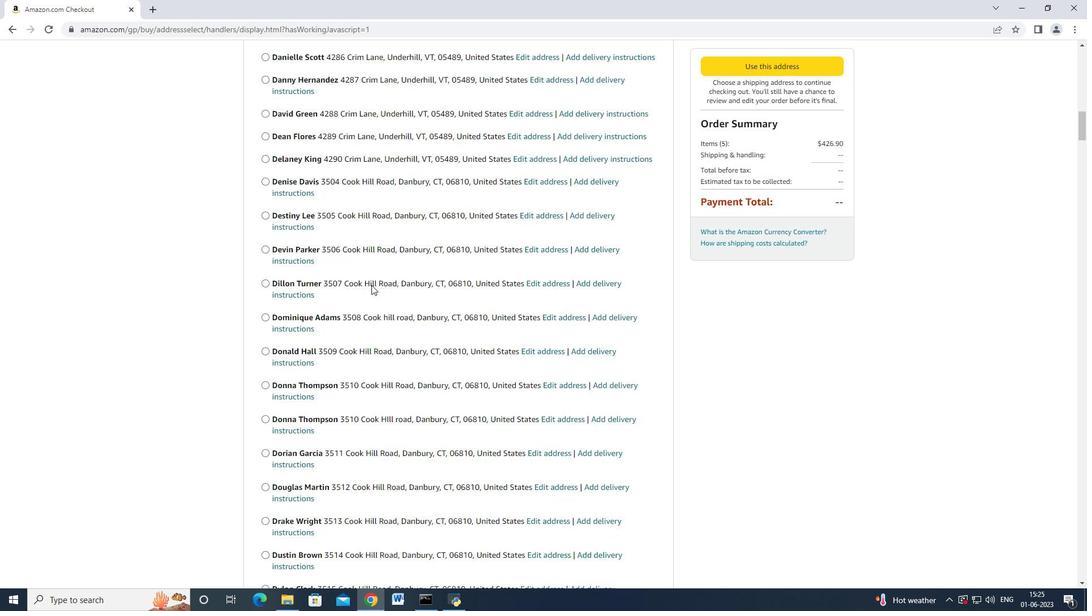 
Action: Mouse scrolled (371, 284) with delta (0, 0)
Screenshot: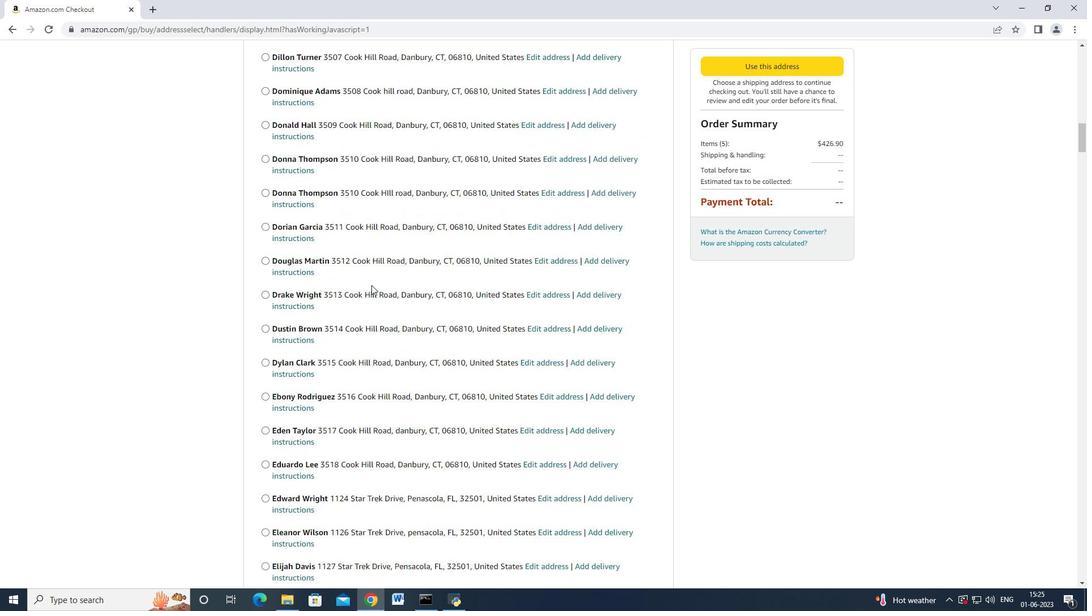 
Action: Mouse scrolled (371, 284) with delta (0, 0)
Screenshot: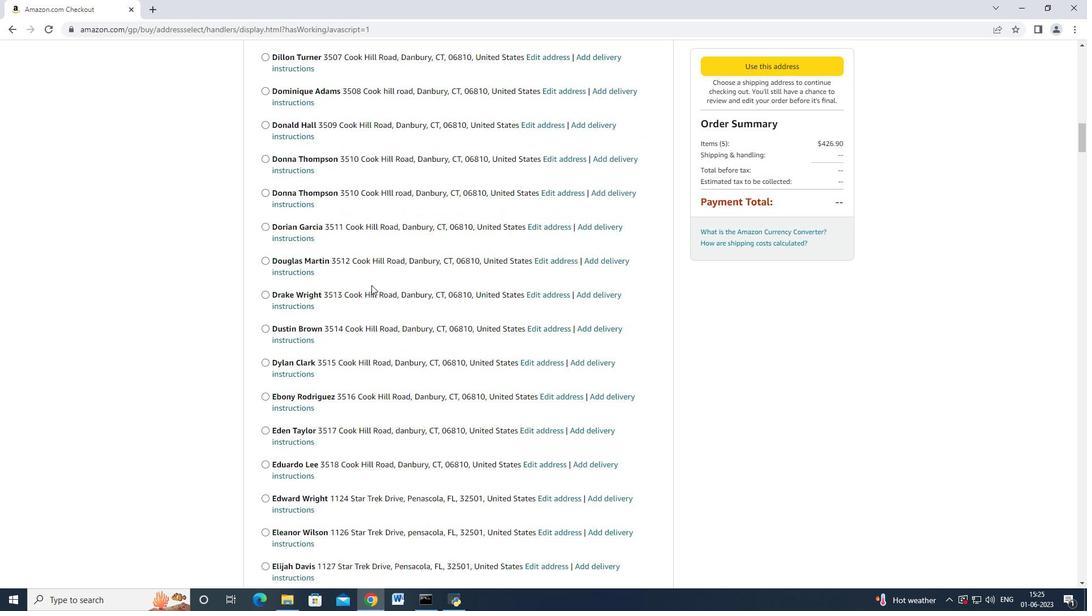 
Action: Mouse scrolled (371, 284) with delta (0, 0)
Screenshot: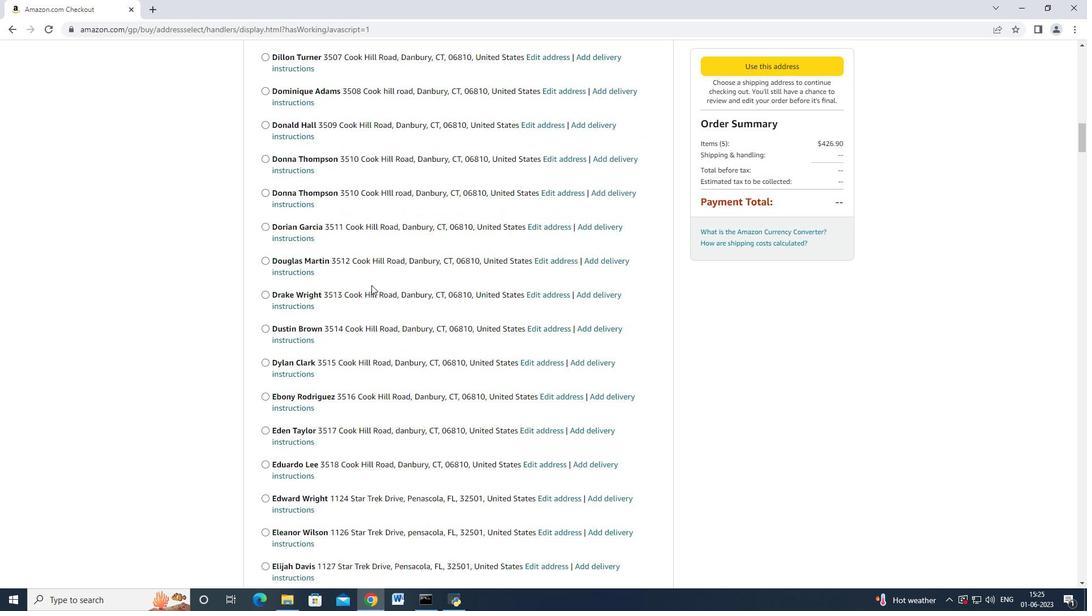 
Action: Mouse scrolled (371, 284) with delta (0, 0)
Screenshot: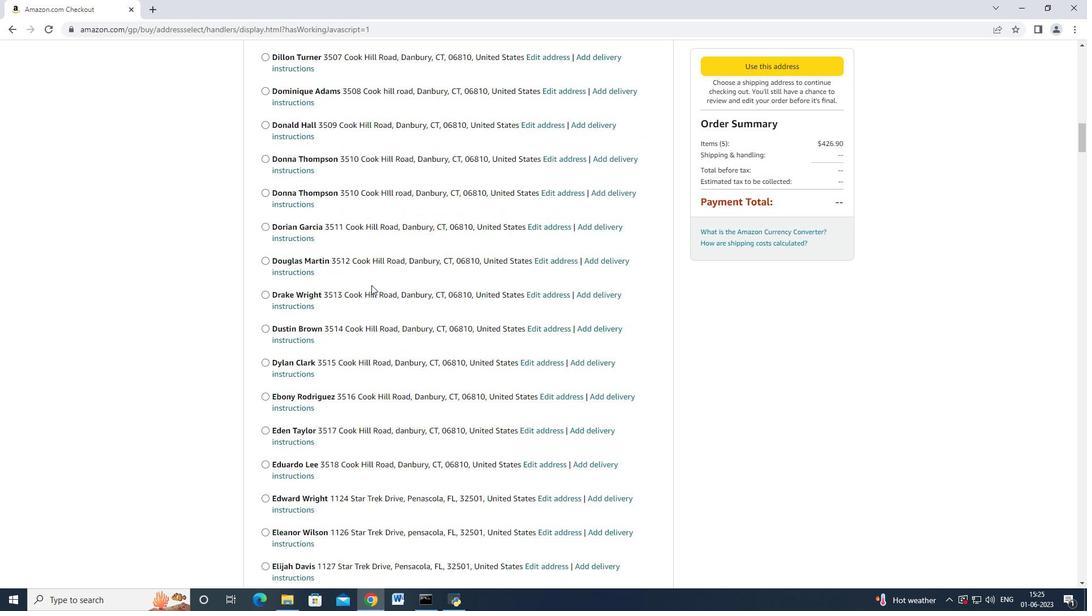 
Action: Mouse scrolled (371, 284) with delta (0, 0)
Screenshot: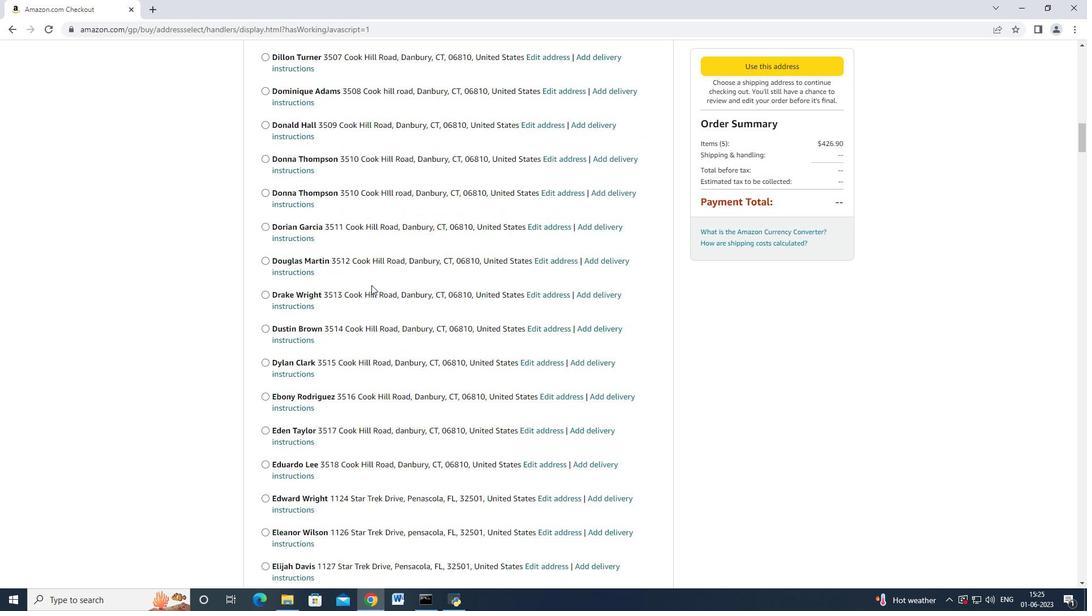 
Action: Mouse scrolled (371, 284) with delta (0, 0)
Screenshot: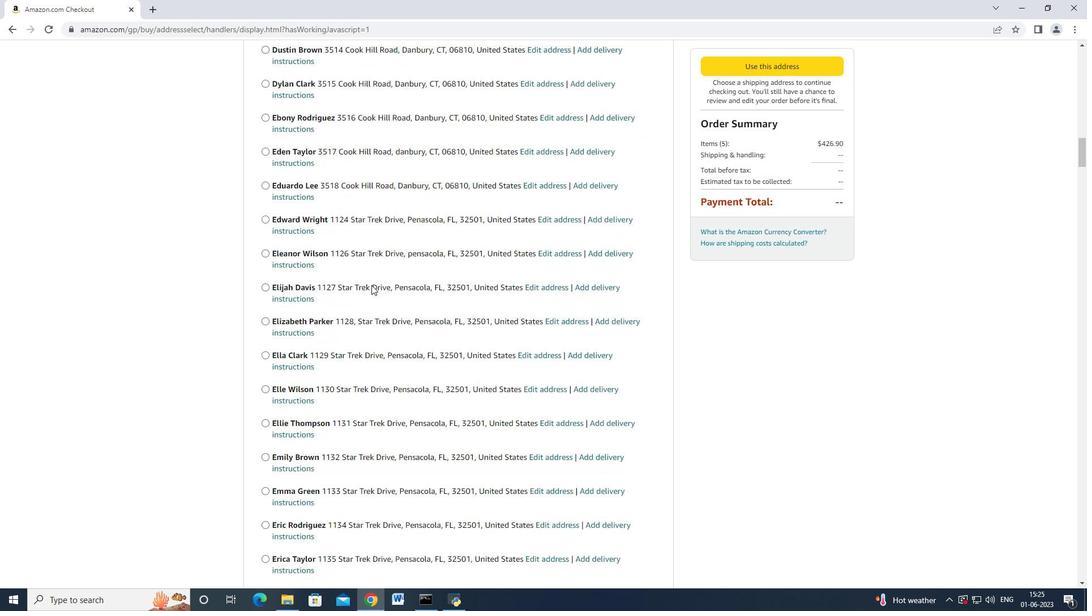 
Action: Mouse scrolled (371, 284) with delta (0, 0)
Screenshot: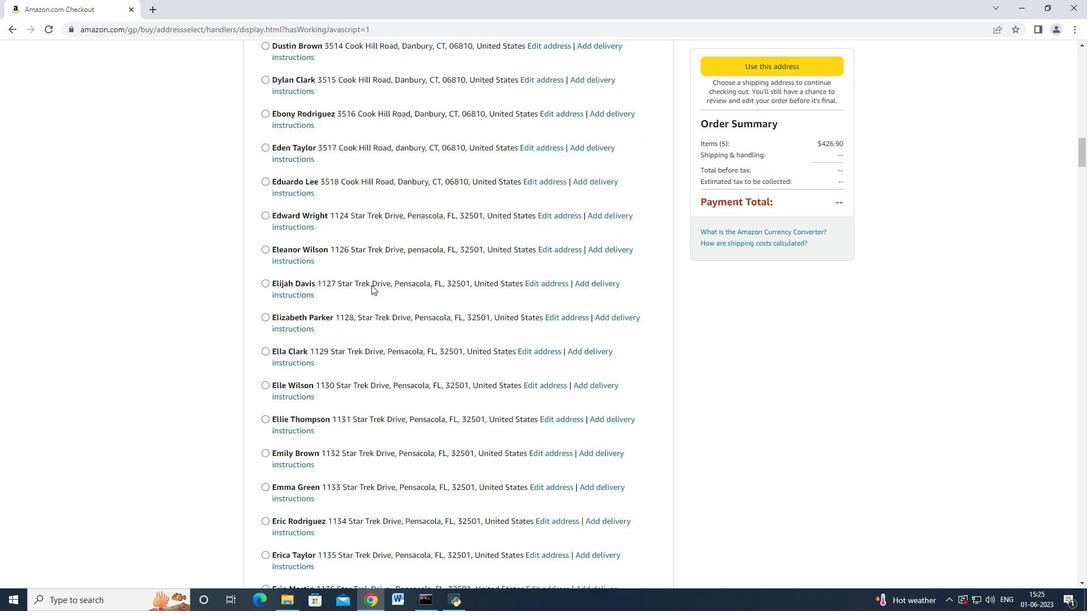 
Action: Mouse scrolled (371, 284) with delta (0, 0)
Screenshot: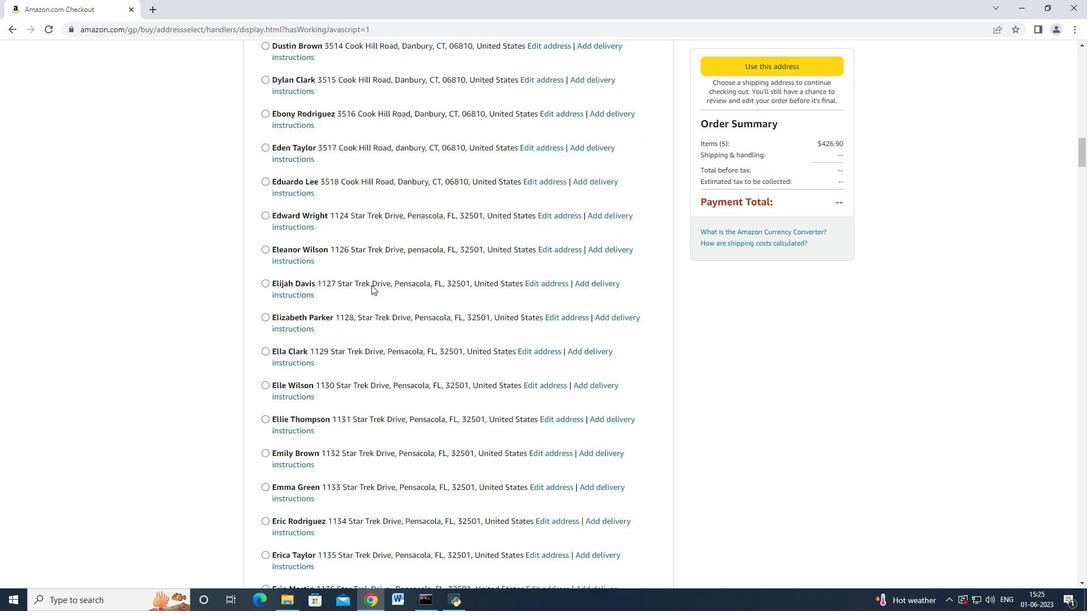 
Action: Mouse scrolled (371, 284) with delta (0, 0)
Screenshot: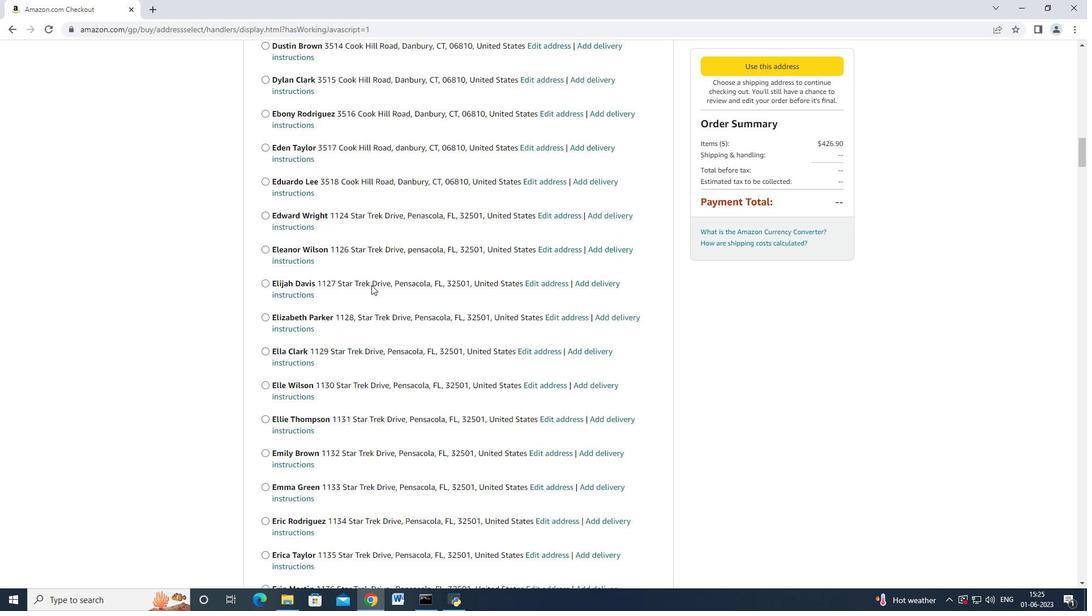 
Action: Mouse scrolled (371, 284) with delta (0, 0)
Screenshot: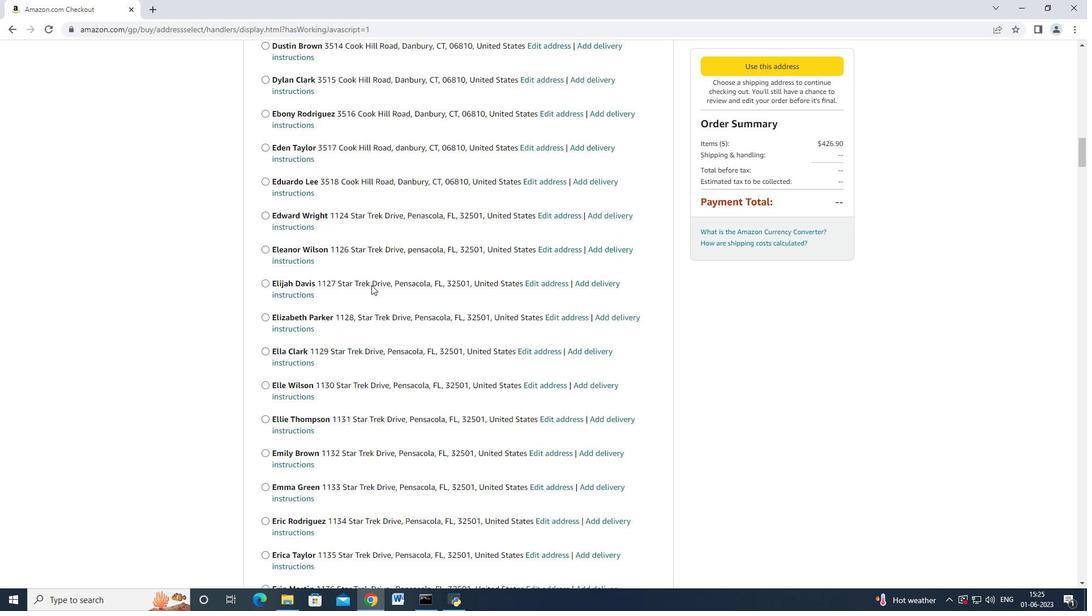 
Action: Mouse moved to (371, 285)
Screenshot: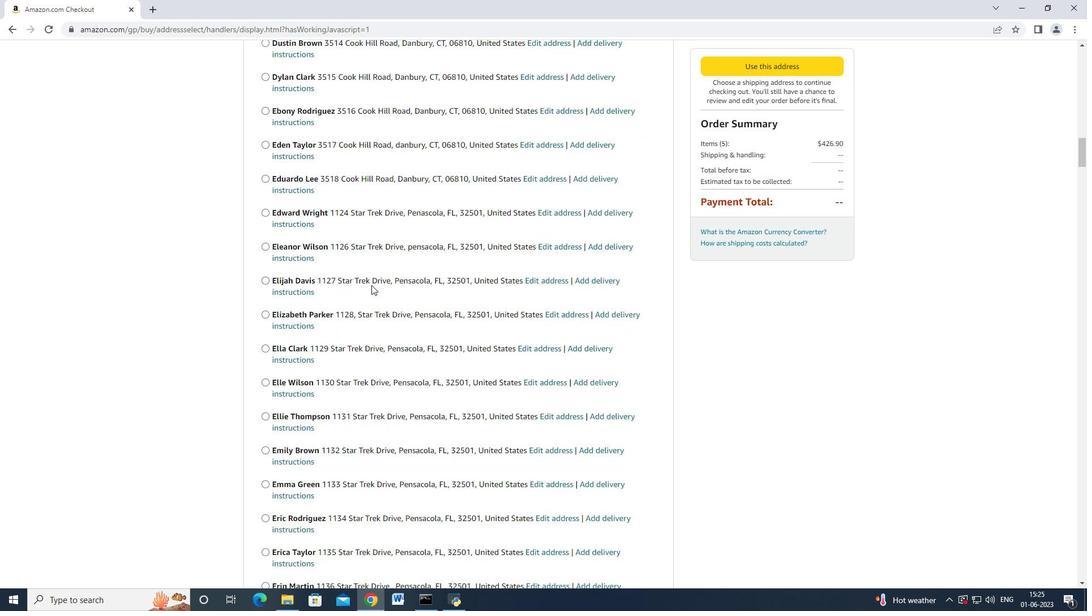 
Action: Mouse scrolled (371, 285) with delta (0, 0)
Screenshot: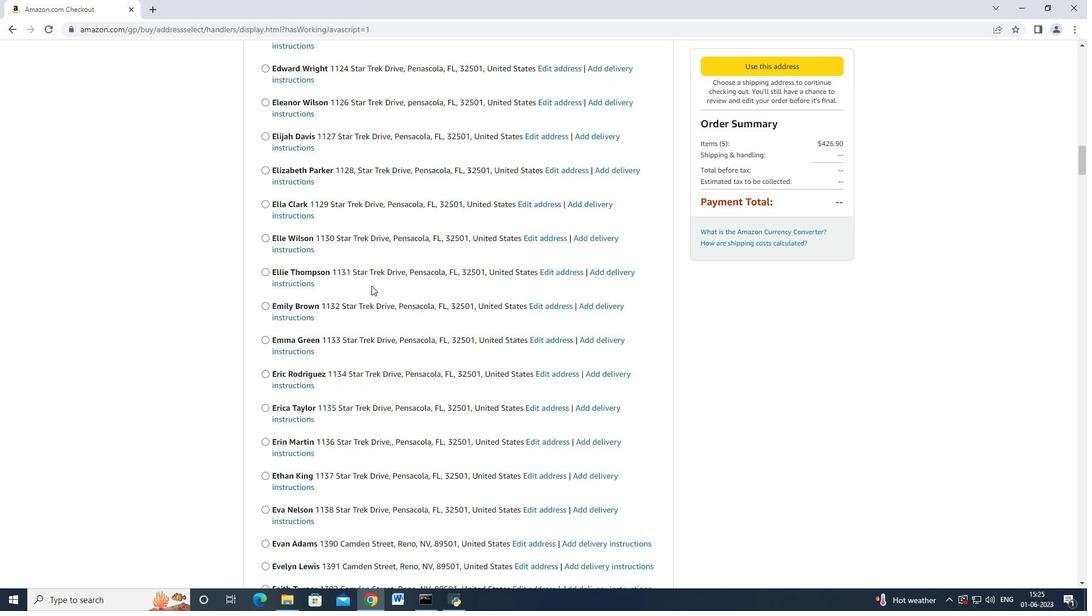 
Action: Mouse scrolled (371, 285) with delta (0, 0)
Screenshot: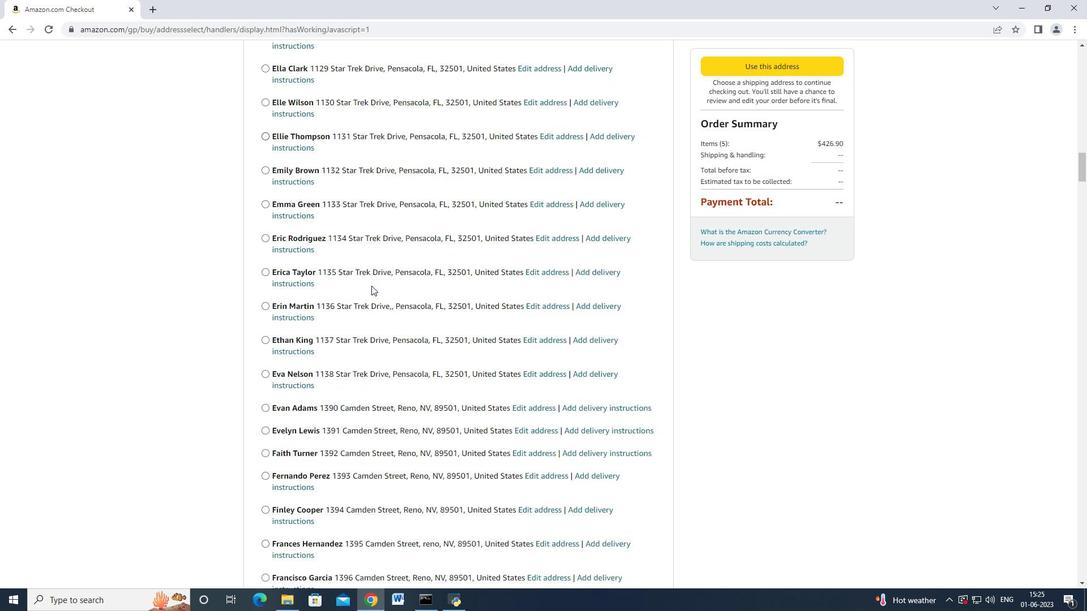
Action: Mouse scrolled (371, 285) with delta (0, 0)
Screenshot: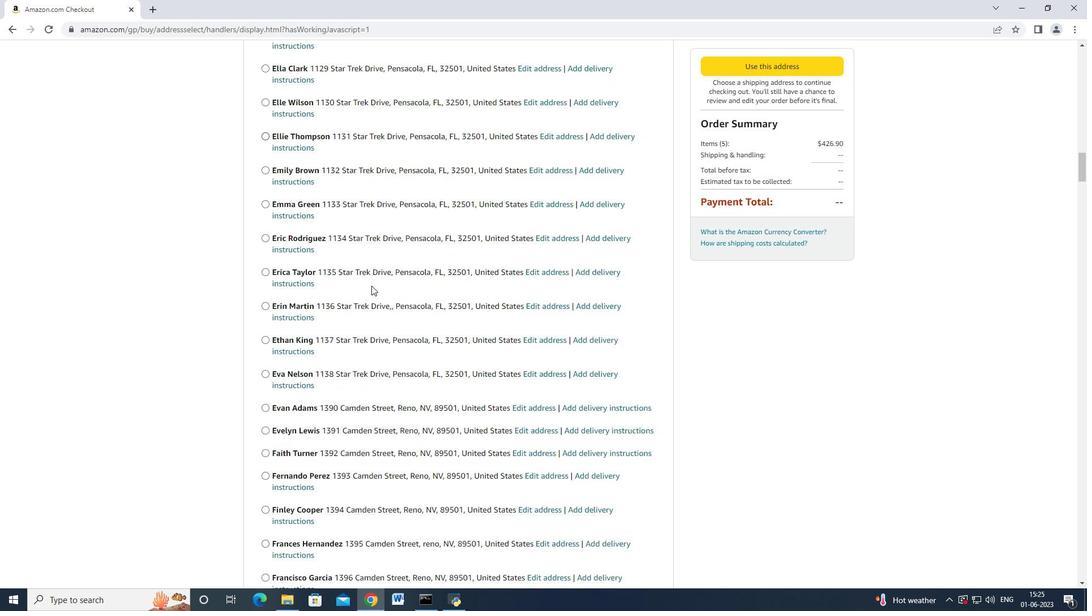 
Action: Mouse scrolled (371, 285) with delta (0, 0)
Screenshot: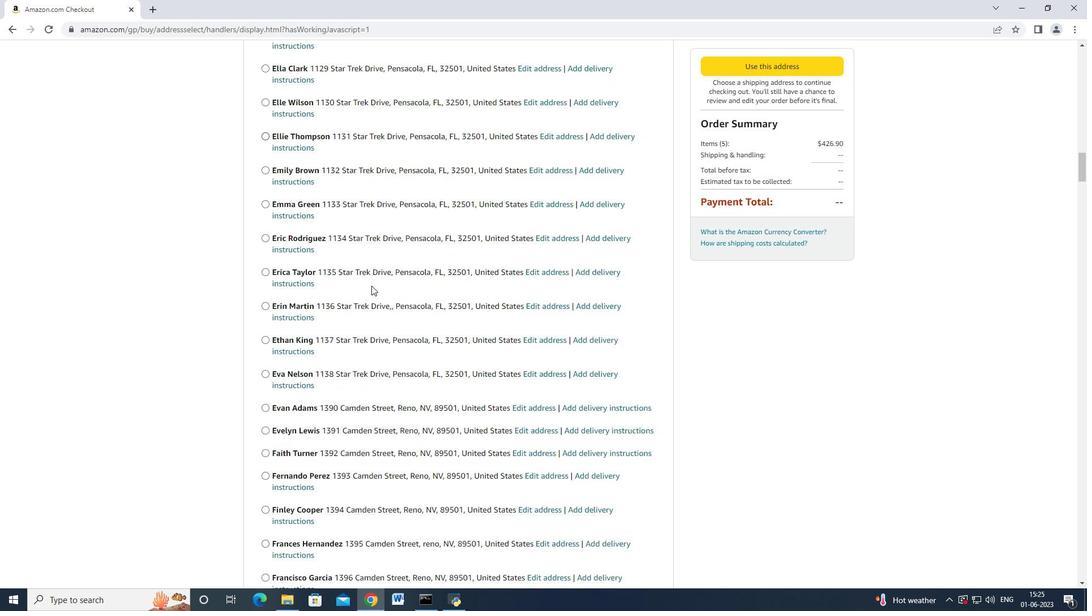 
Action: Mouse scrolled (371, 285) with delta (0, 0)
Screenshot: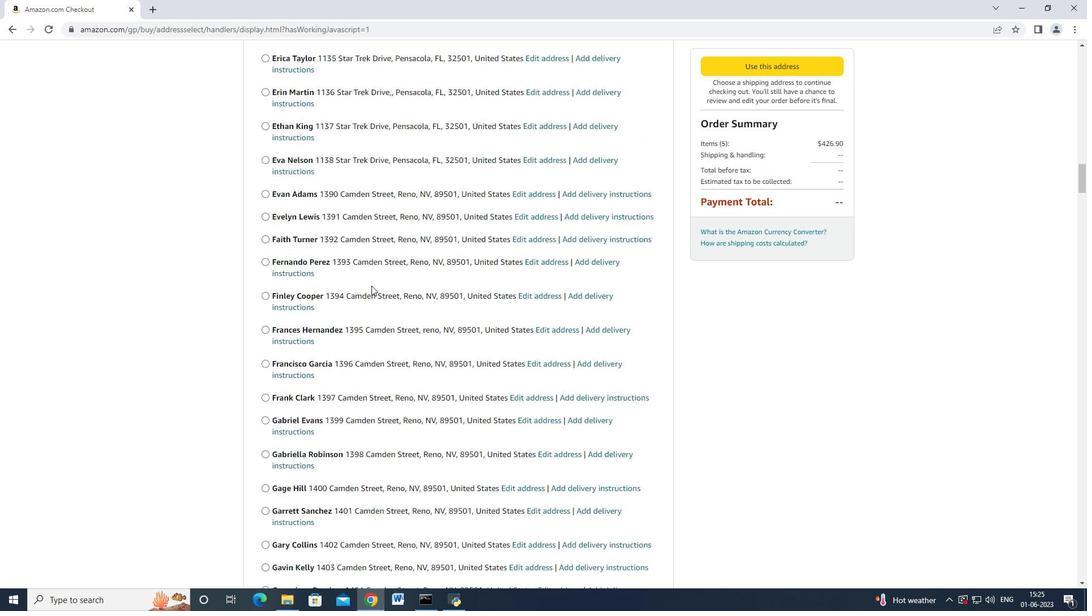 
Action: Mouse scrolled (371, 285) with delta (0, 0)
Screenshot: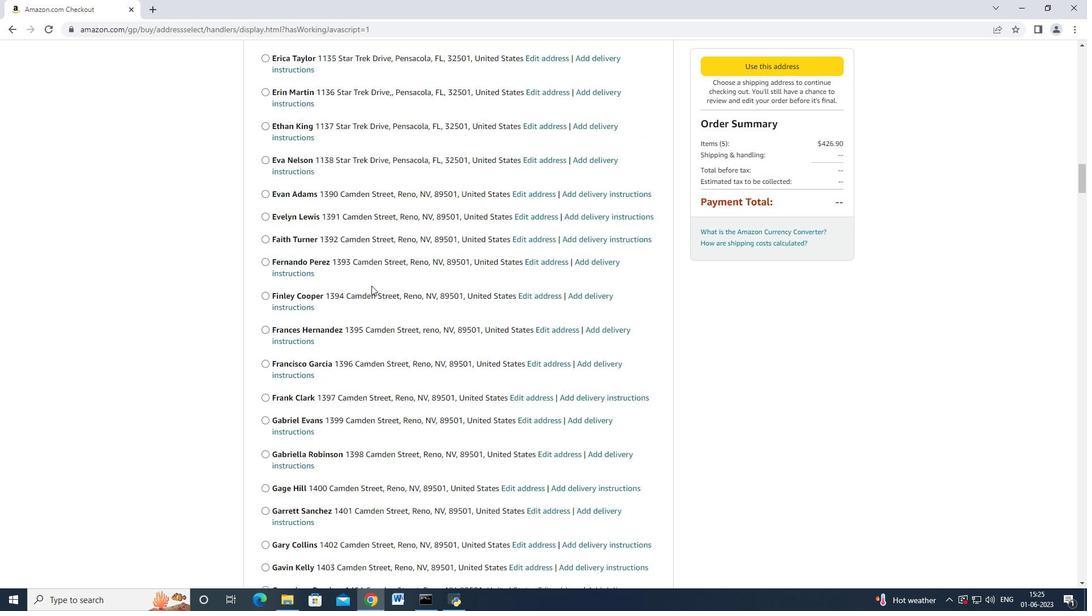 
Action: Mouse scrolled (371, 285) with delta (0, 0)
Screenshot: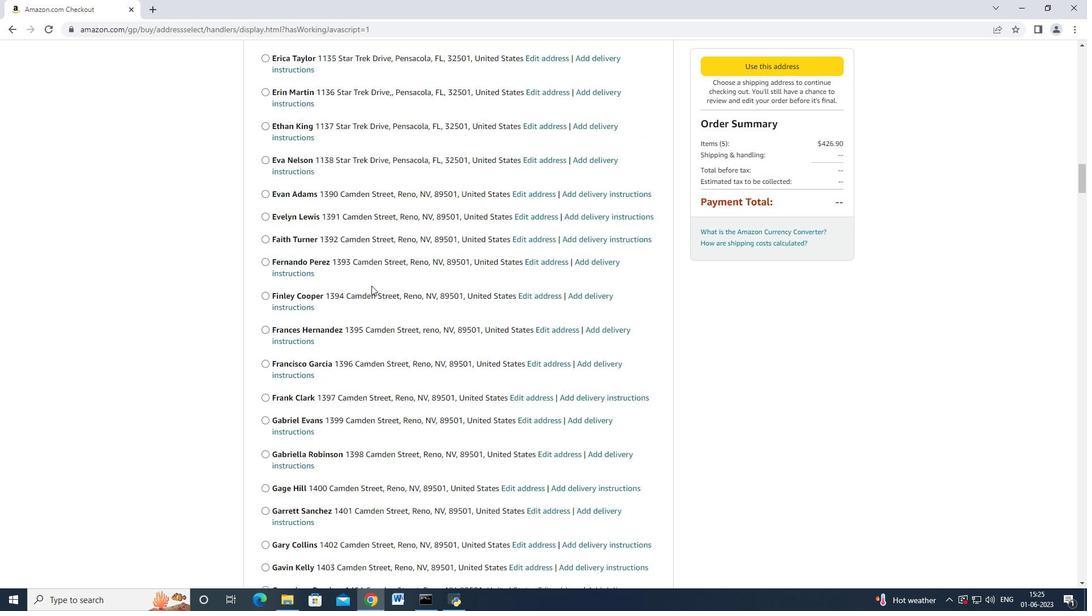 
Action: Mouse scrolled (371, 285) with delta (0, 0)
Screenshot: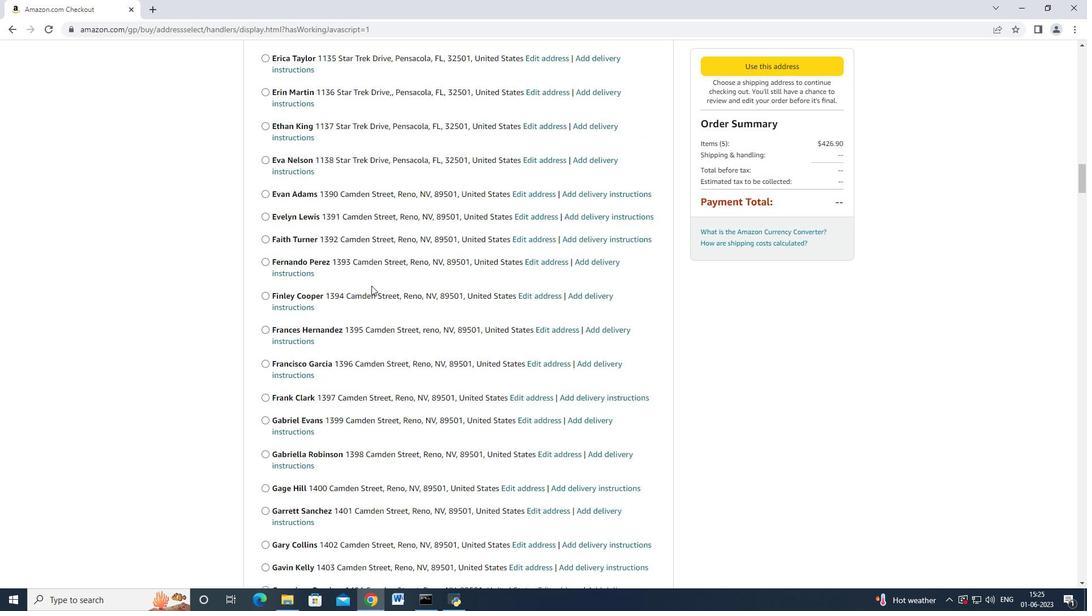 
Action: Mouse scrolled (371, 285) with delta (0, 0)
Screenshot: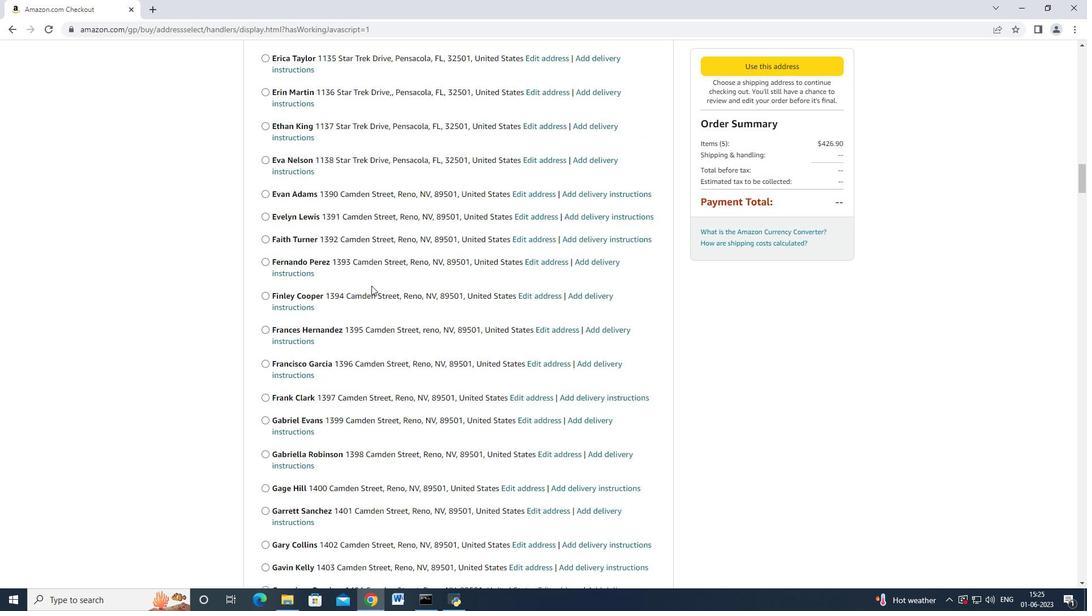 
Action: Mouse scrolled (371, 285) with delta (0, 0)
Screenshot: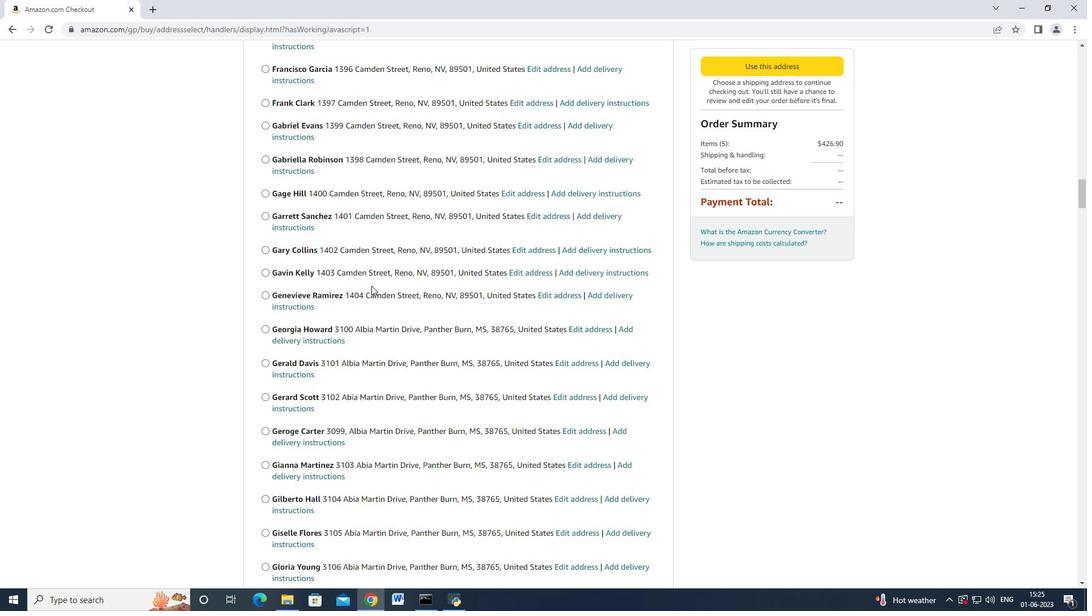 
Action: Mouse scrolled (371, 285) with delta (0, 0)
Screenshot: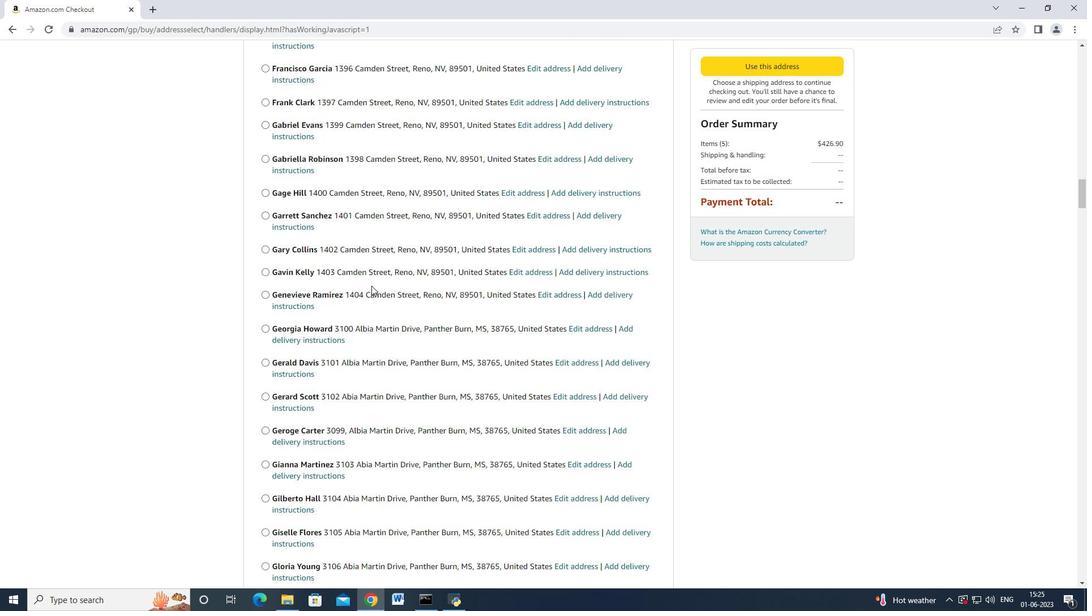 
Action: Mouse scrolled (371, 285) with delta (0, 0)
Screenshot: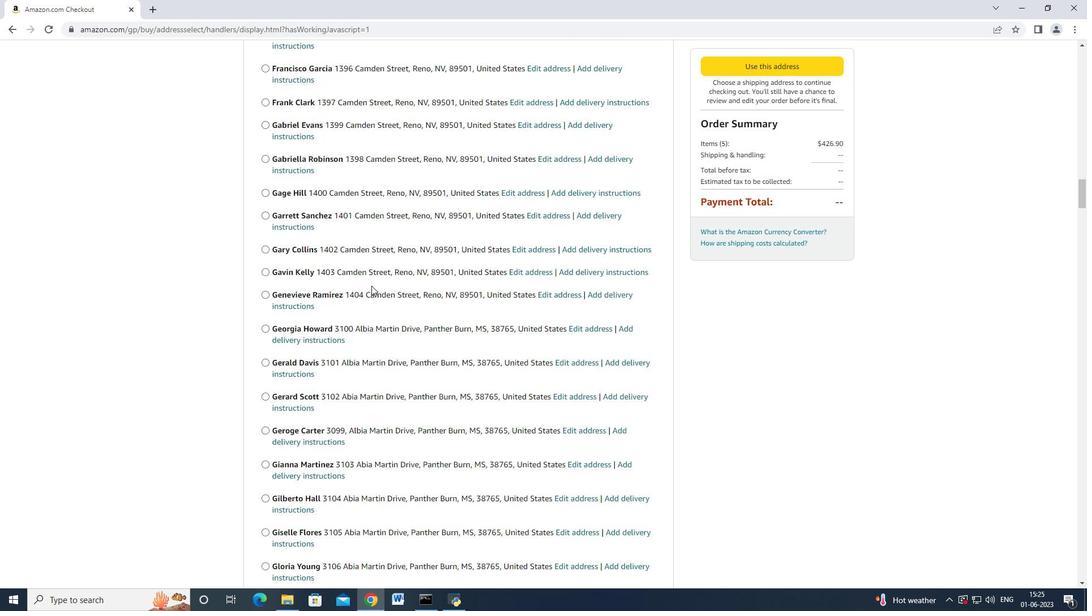 
Action: Mouse scrolled (371, 285) with delta (0, 0)
Screenshot: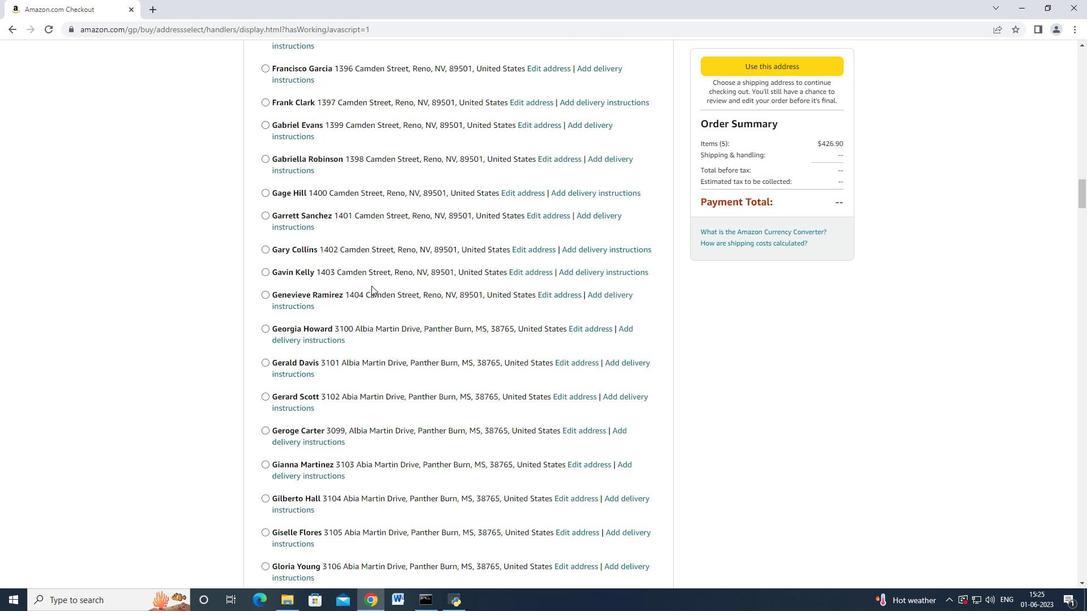 
Action: Mouse scrolled (371, 285) with delta (0, 0)
Screenshot: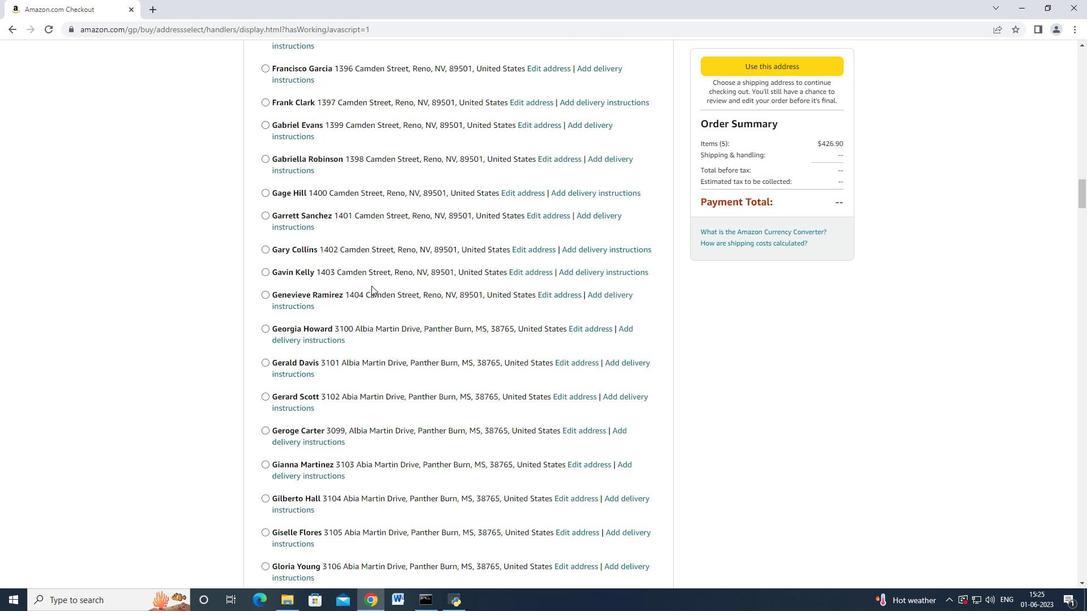 
Action: Mouse scrolled (371, 285) with delta (0, 0)
Screenshot: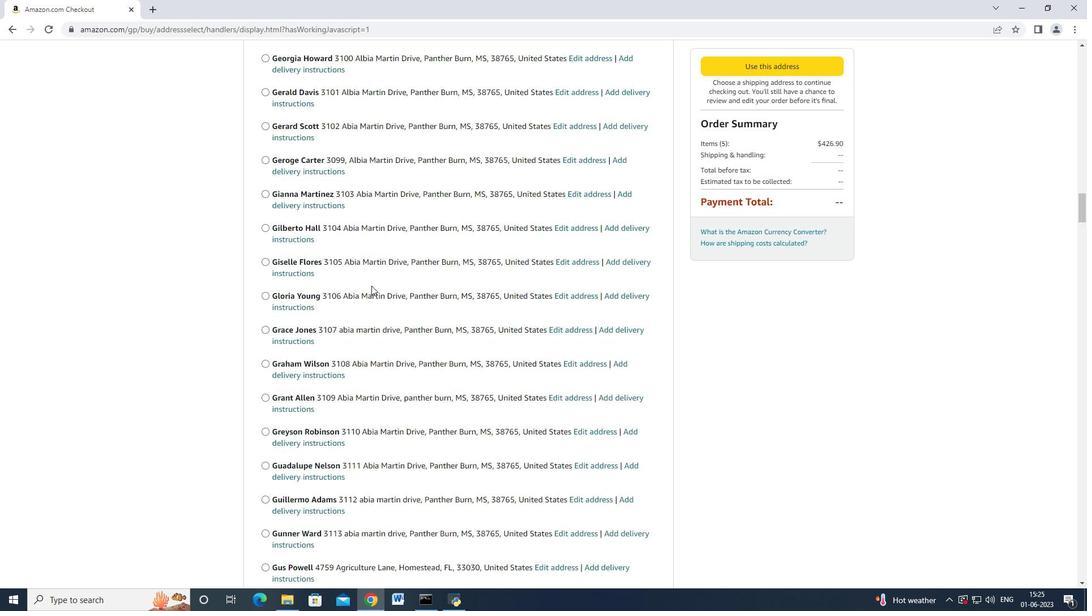 
Action: Mouse scrolled (371, 285) with delta (0, 0)
Screenshot: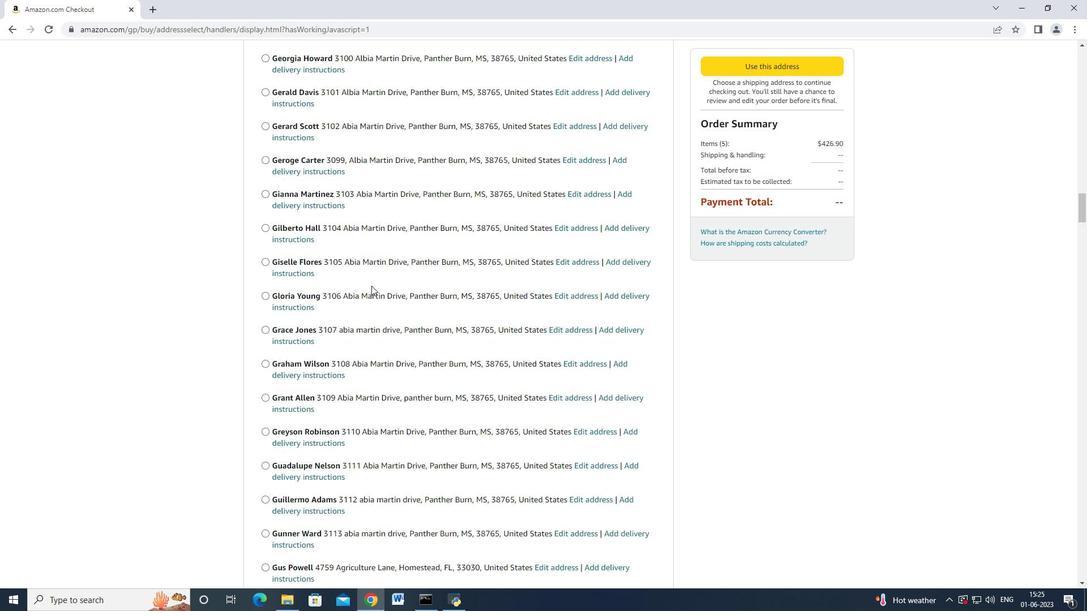 
Action: Mouse scrolled (371, 285) with delta (0, 0)
Screenshot: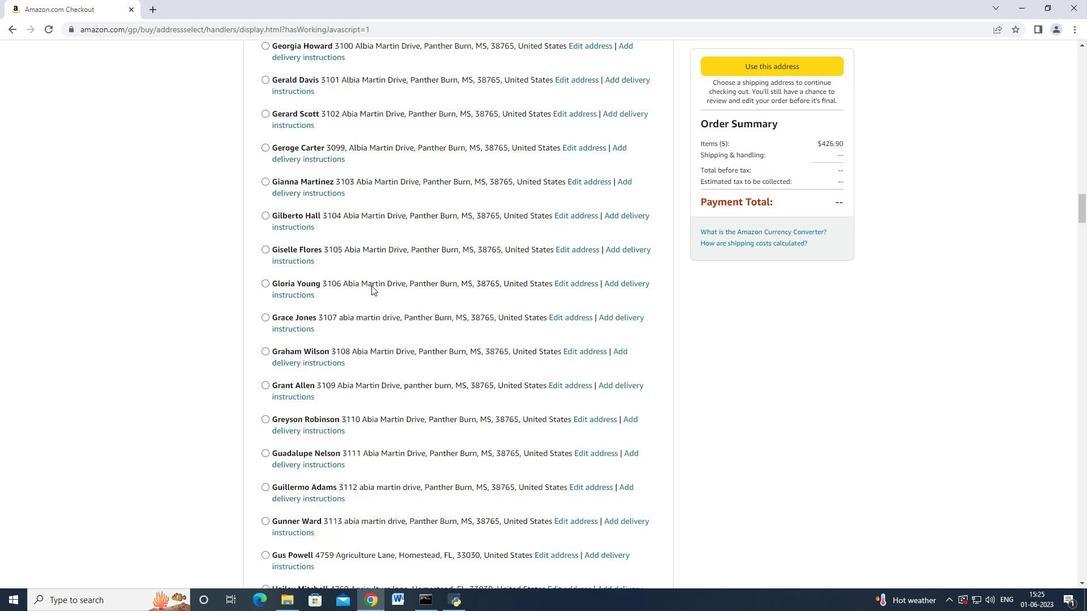 
Action: Mouse scrolled (371, 285) with delta (0, 0)
Screenshot: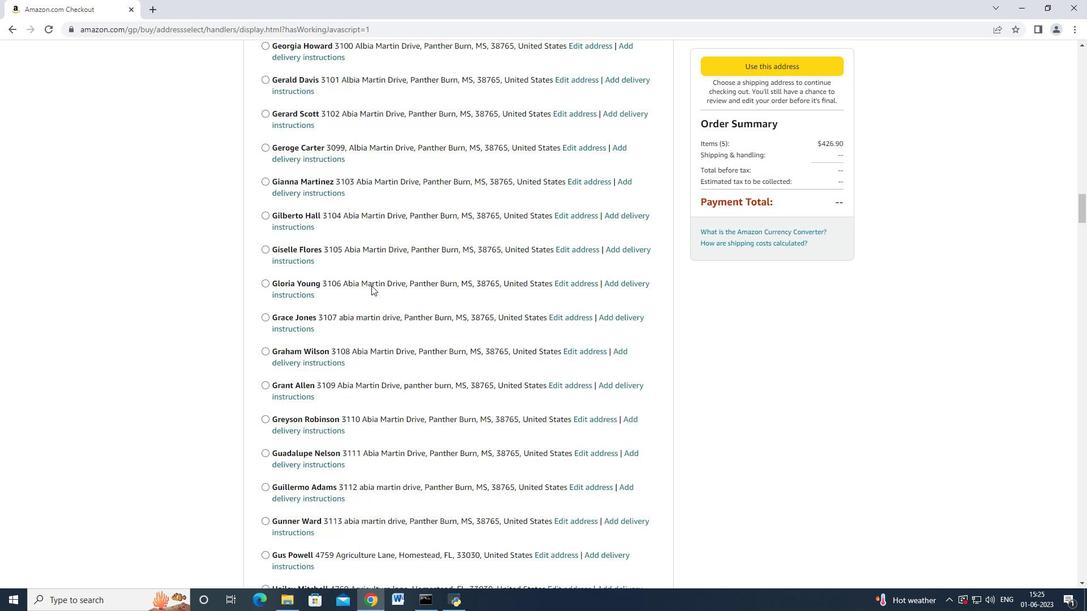 
Action: Mouse scrolled (371, 285) with delta (0, 0)
Screenshot: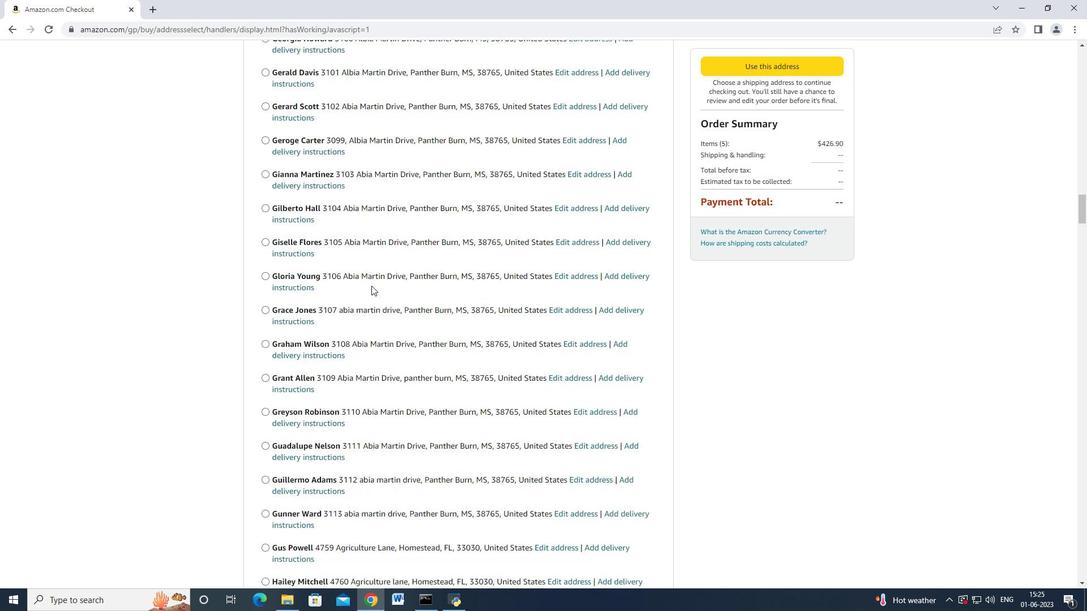
Action: Mouse scrolled (371, 285) with delta (0, 0)
Screenshot: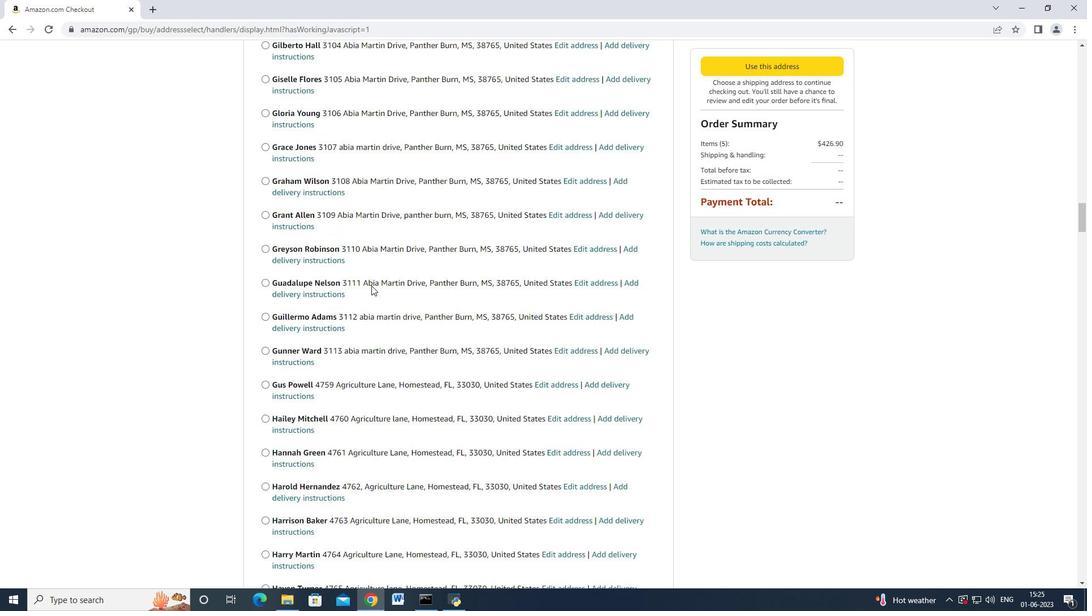 
Action: Mouse scrolled (371, 285) with delta (0, 0)
Screenshot: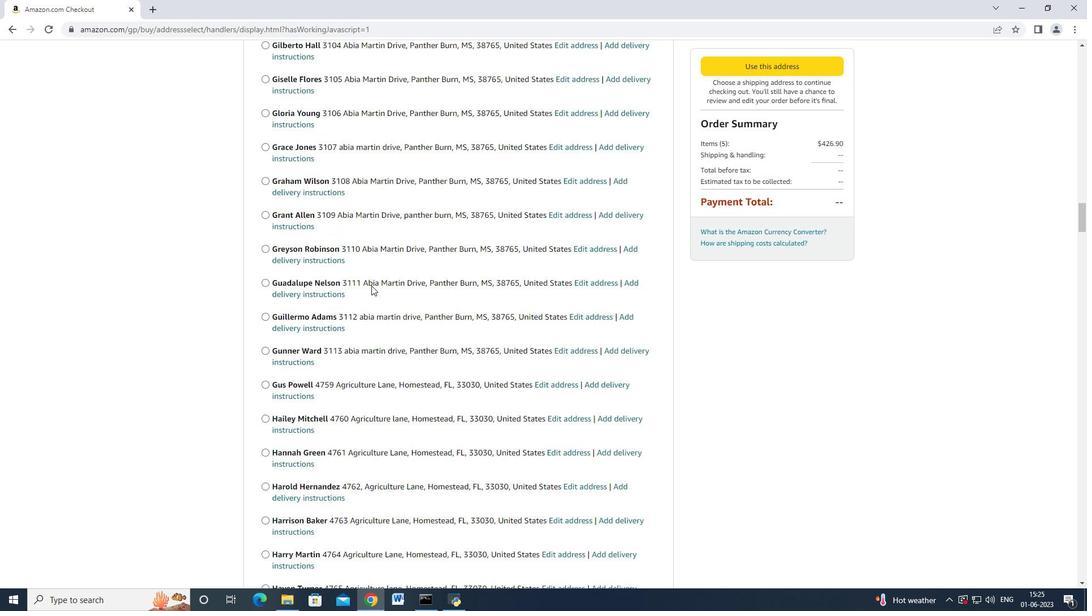 
Action: Mouse scrolled (371, 285) with delta (0, 0)
Screenshot: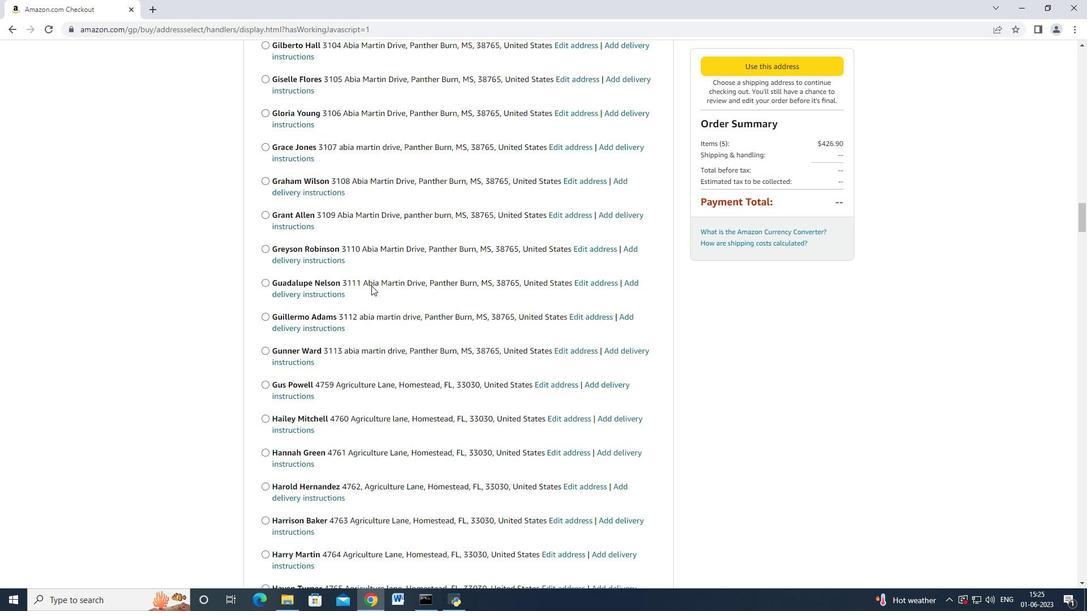 
Action: Mouse scrolled (371, 285) with delta (0, 0)
Screenshot: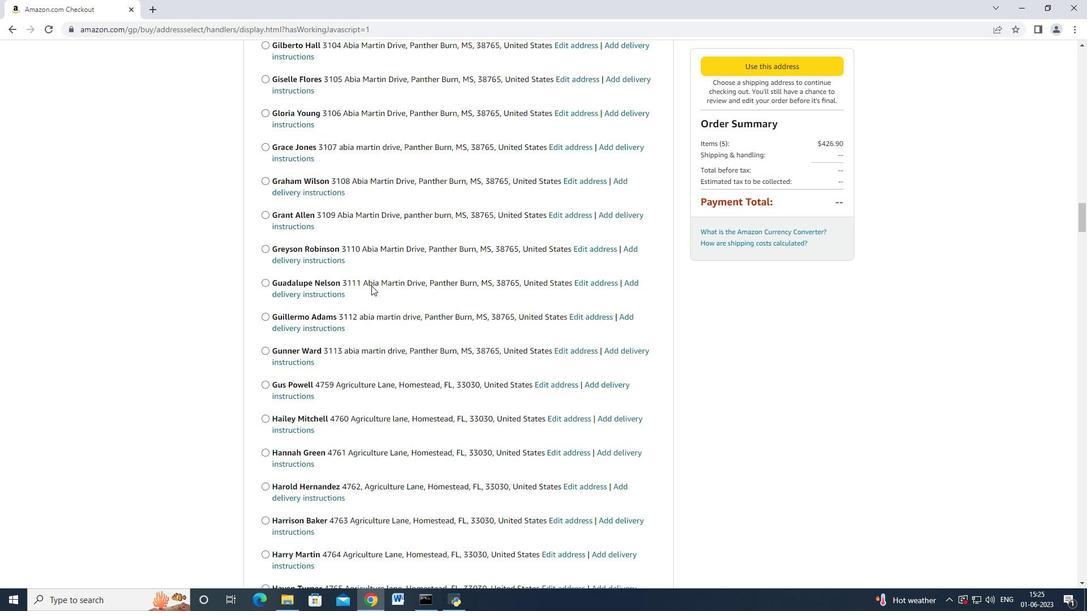 
Action: Mouse scrolled (371, 285) with delta (0, 0)
Screenshot: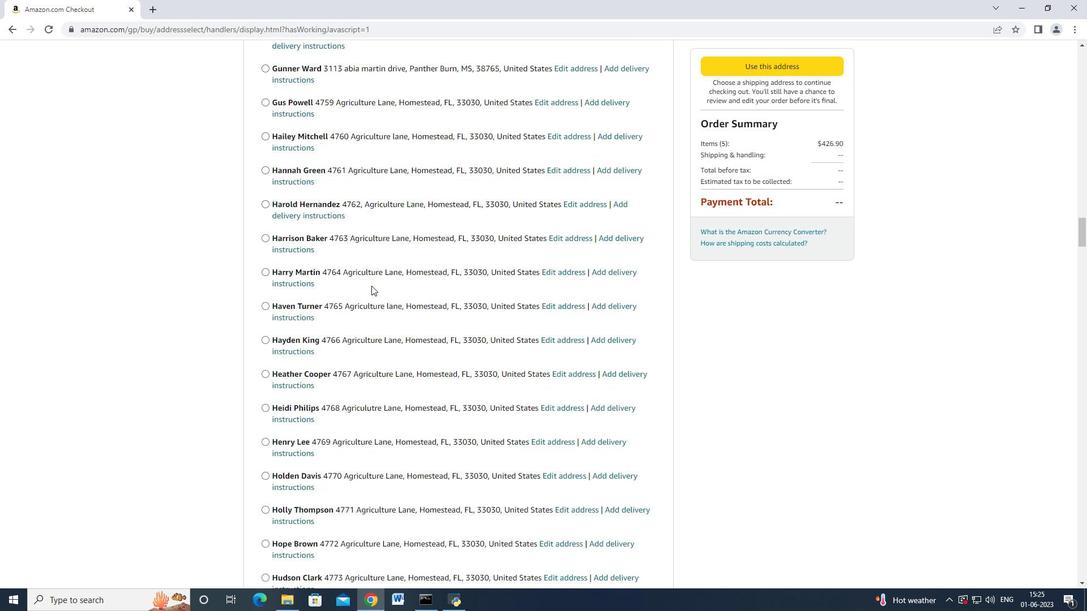 
Action: Mouse scrolled (371, 285) with delta (0, 0)
Screenshot: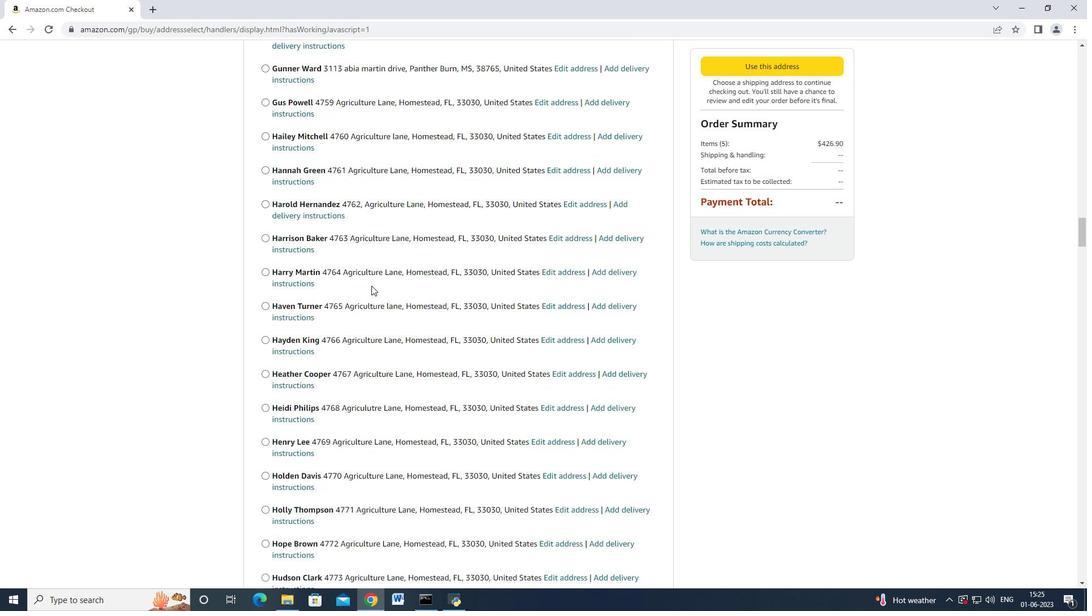 
Action: Mouse scrolled (371, 285) with delta (0, 0)
Screenshot: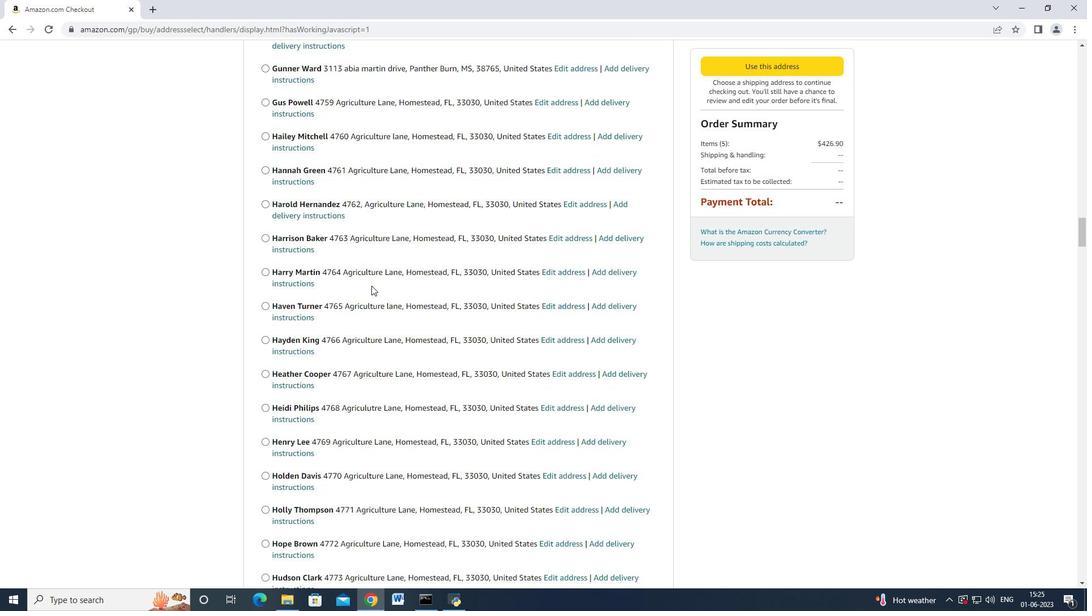 
Action: Mouse scrolled (371, 285) with delta (0, 0)
Screenshot: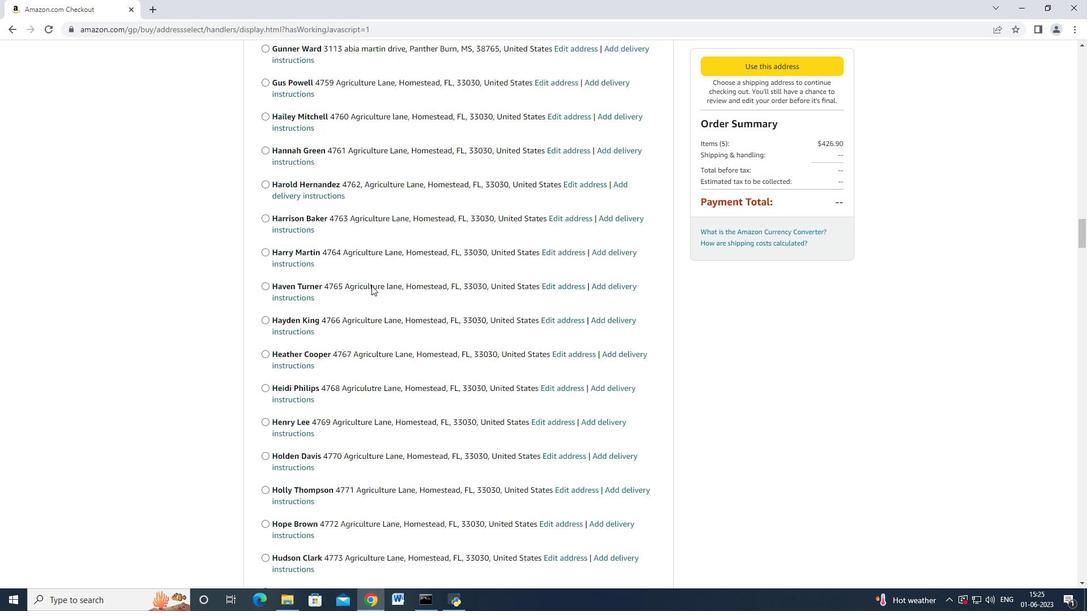 
Action: Mouse scrolled (371, 285) with delta (0, 0)
Screenshot: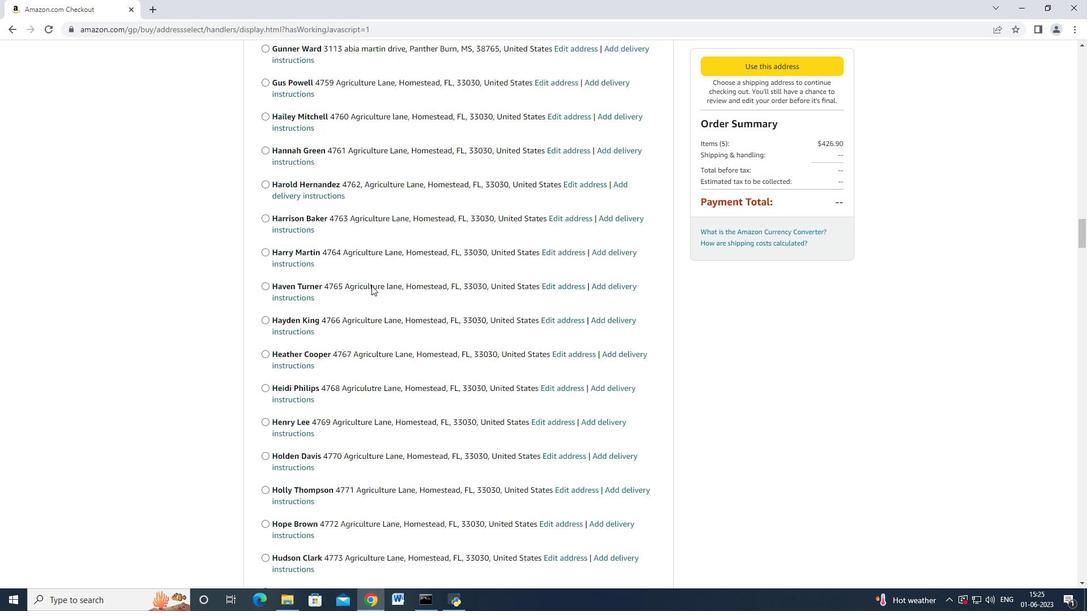 
Action: Mouse scrolled (371, 285) with delta (0, 0)
Screenshot: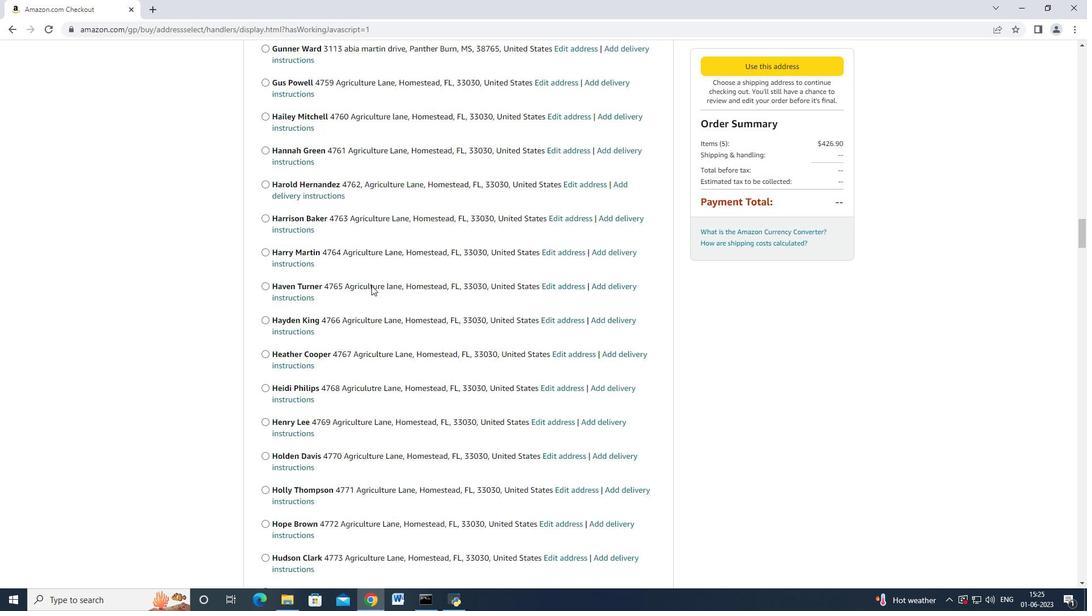 
Action: Mouse scrolled (371, 285) with delta (0, 0)
Screenshot: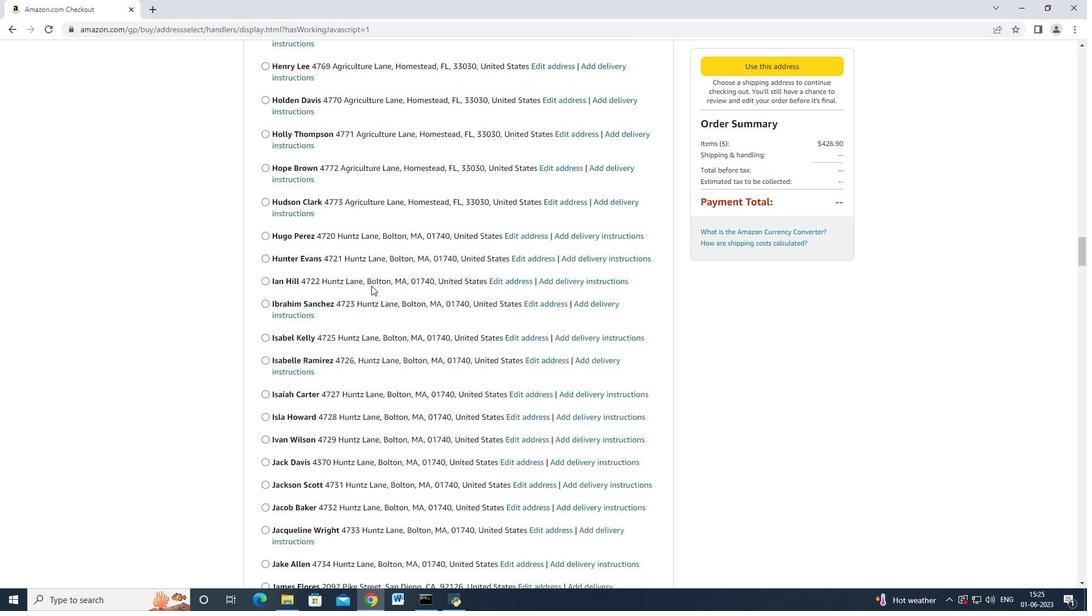 
Action: Mouse scrolled (371, 285) with delta (0, 0)
Screenshot: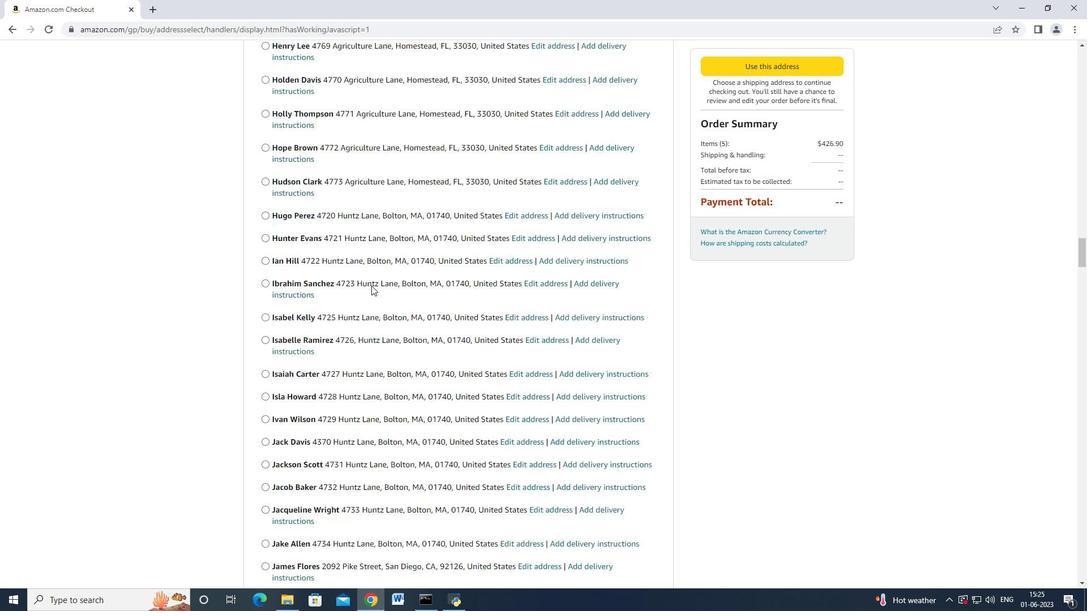 
Action: Mouse scrolled (371, 285) with delta (0, 0)
Screenshot: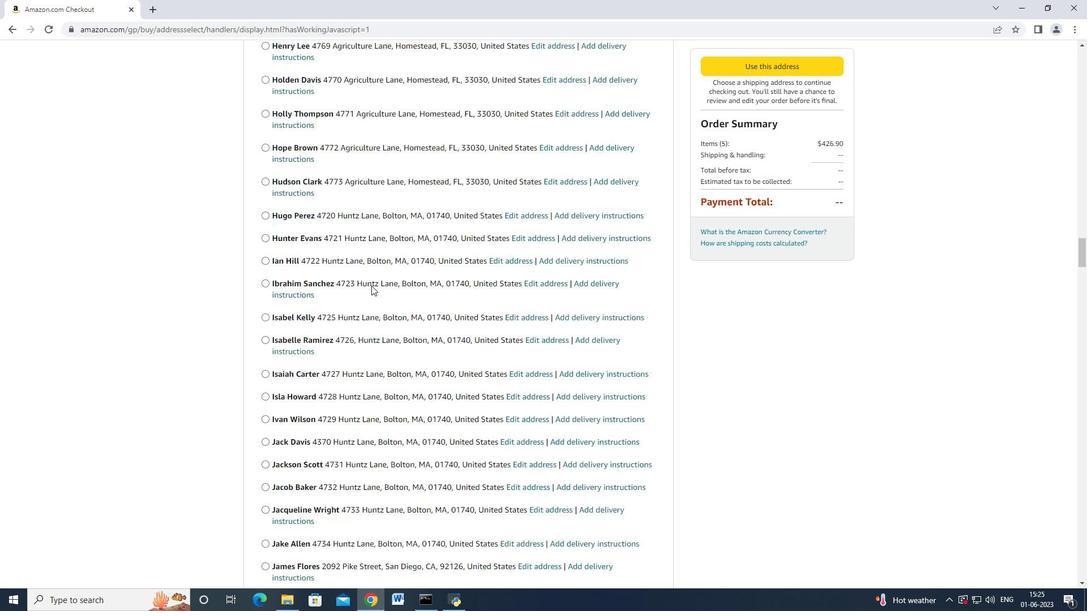 
Action: Mouse scrolled (371, 285) with delta (0, 0)
Screenshot: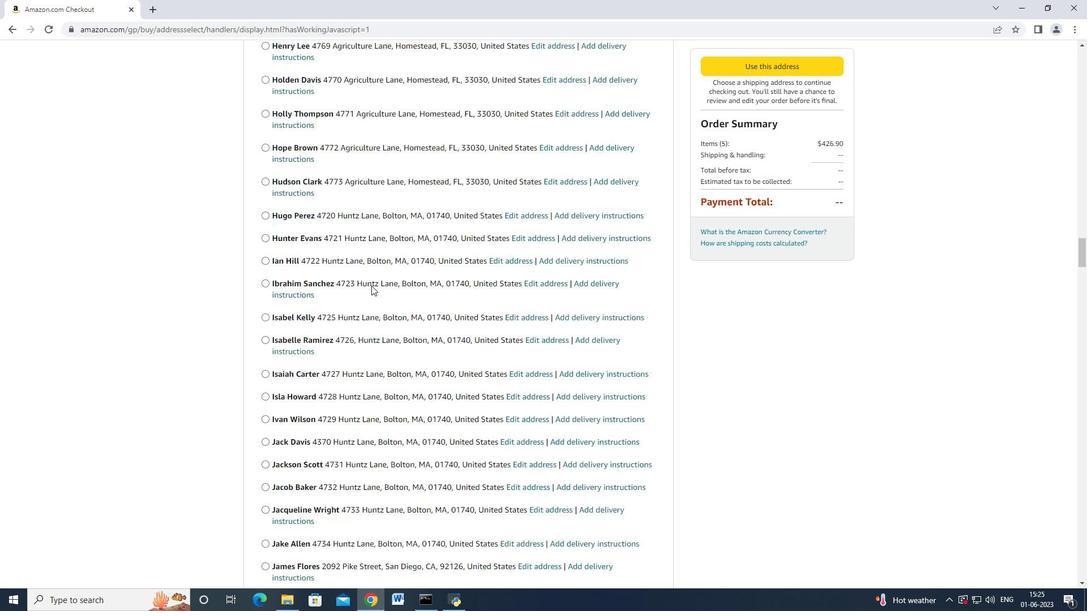 
Action: Mouse scrolled (371, 285) with delta (0, 0)
Screenshot: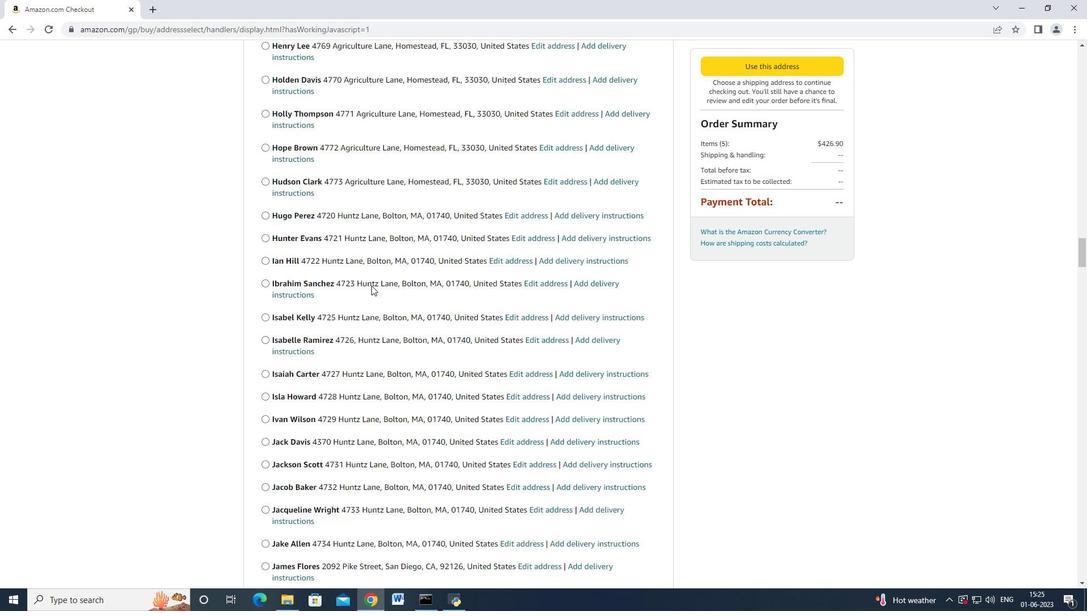 
Action: Mouse scrolled (371, 285) with delta (0, 0)
Screenshot: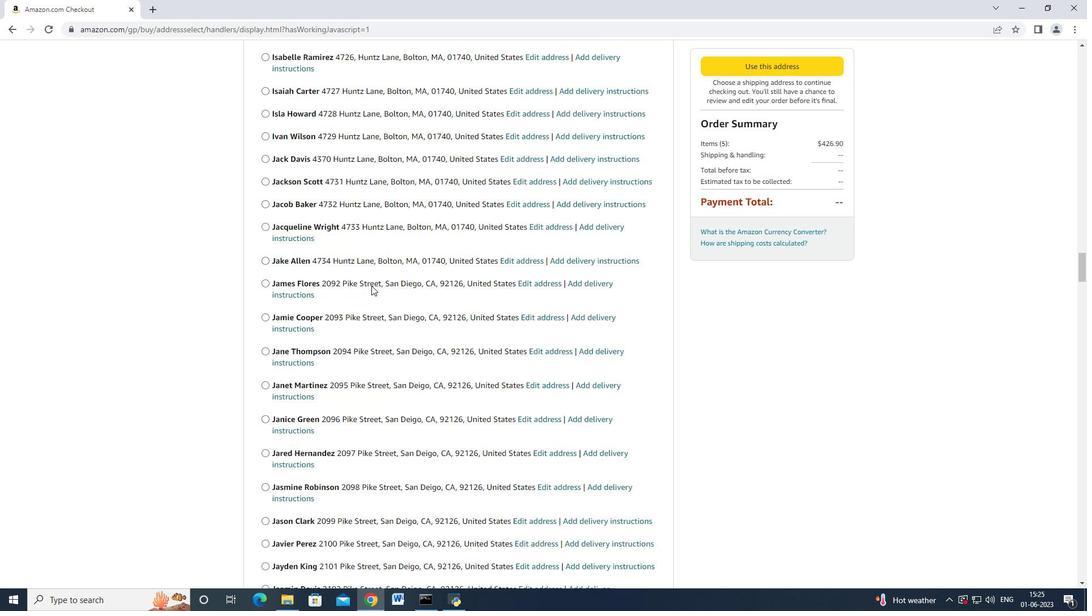 
Action: Mouse scrolled (371, 285) with delta (0, 0)
Screenshot: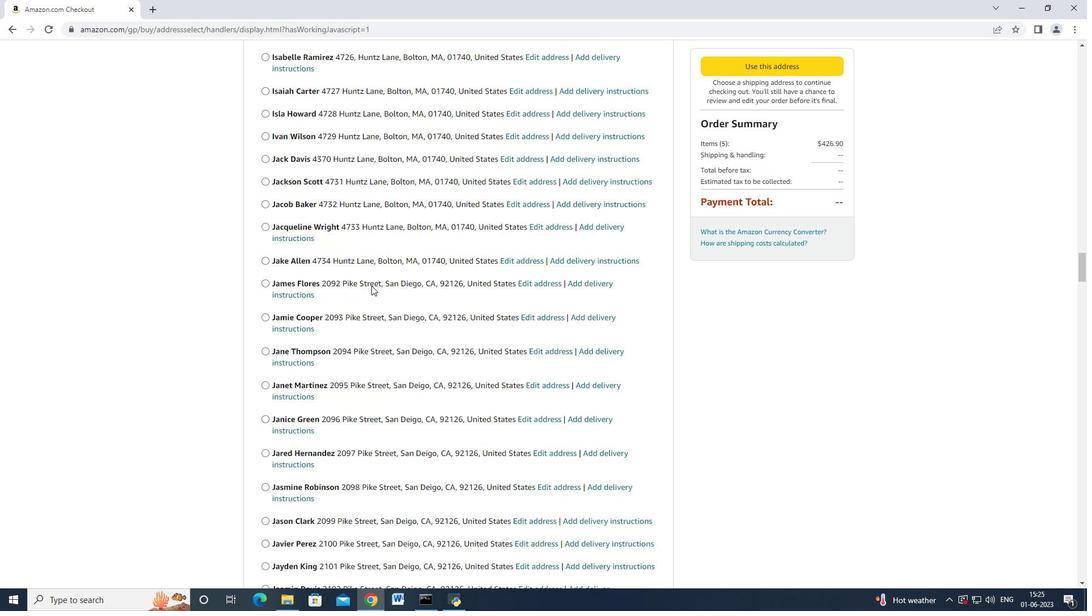 
Action: Mouse scrolled (371, 285) with delta (0, 0)
Screenshot: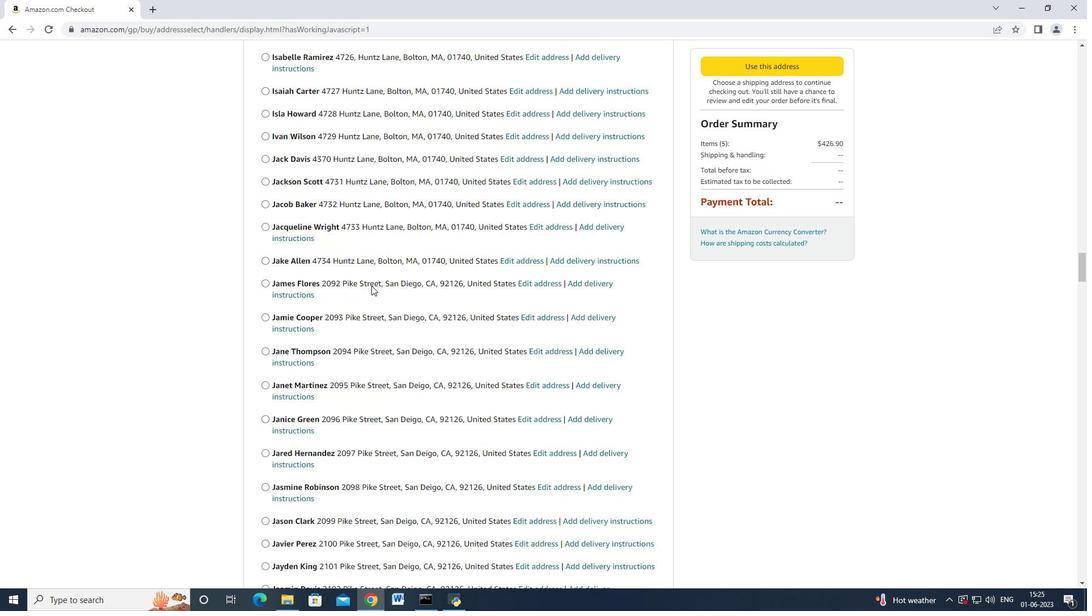 
Action: Mouse scrolled (371, 285) with delta (0, 0)
Screenshot: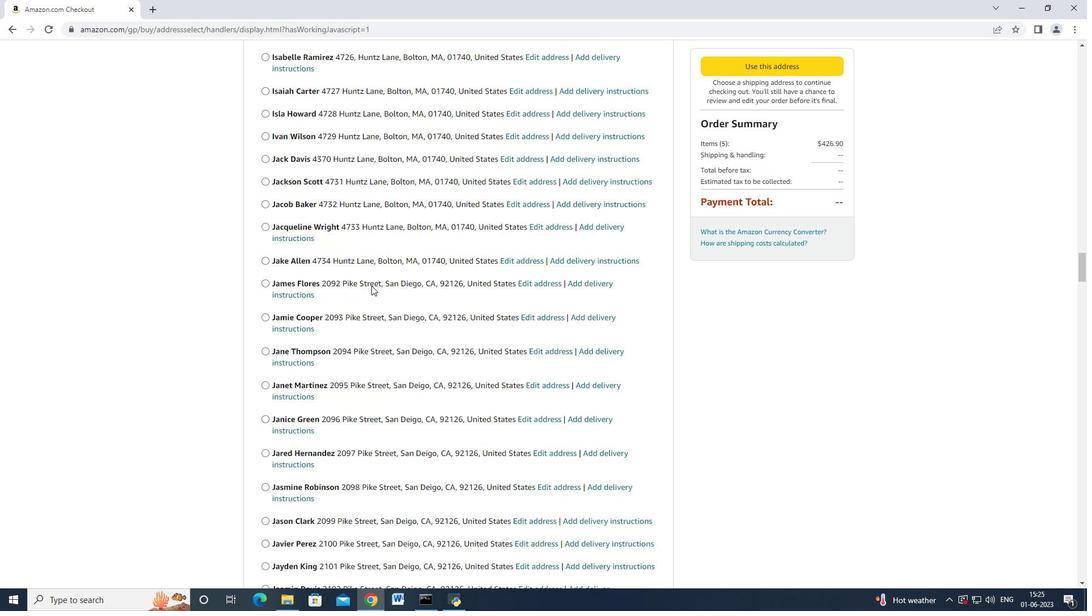 
Action: Mouse scrolled (371, 285) with delta (0, 0)
Screenshot: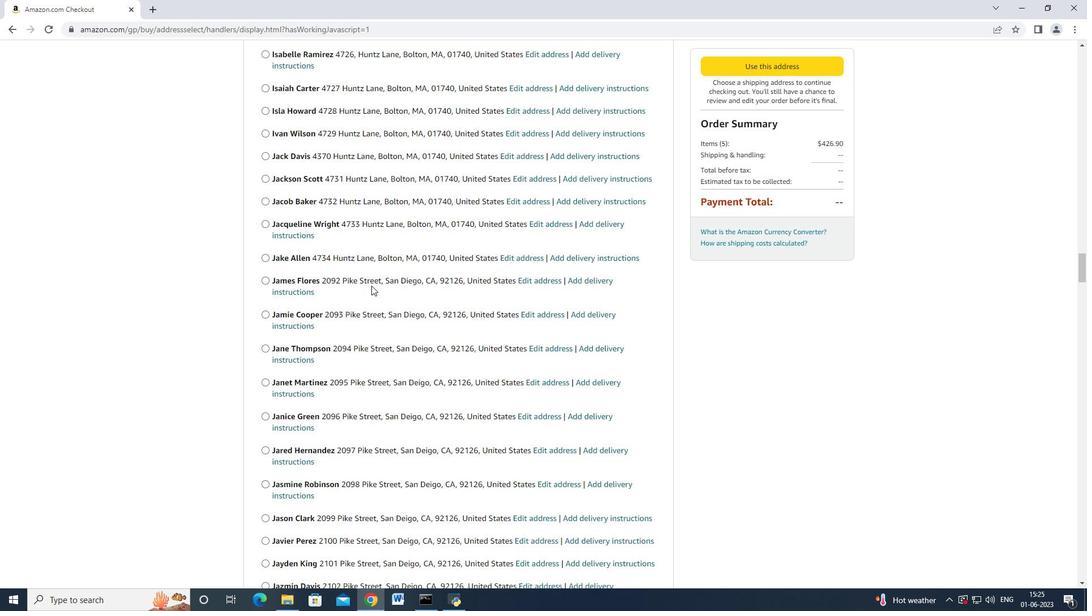 
Action: Mouse scrolled (371, 285) with delta (0, 0)
Screenshot: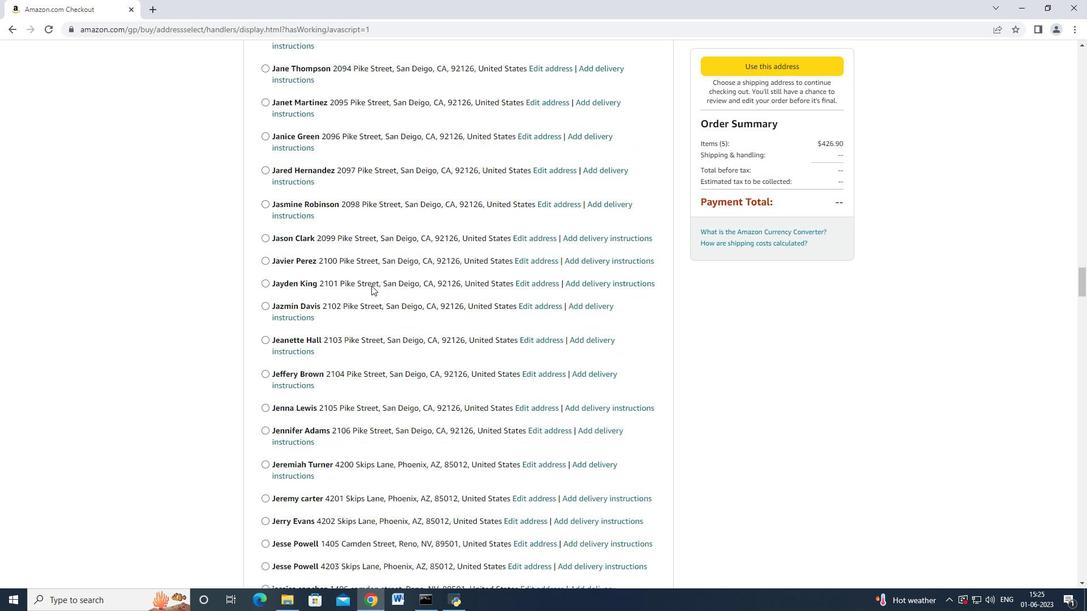 
Action: Mouse scrolled (371, 285) with delta (0, 0)
Screenshot: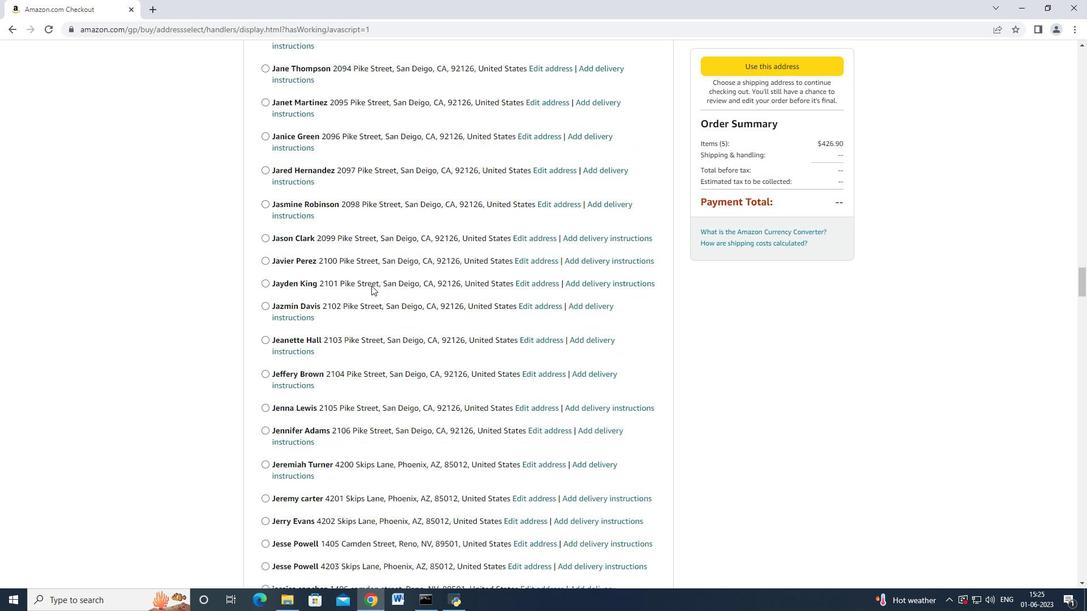 
Action: Mouse scrolled (371, 285) with delta (0, 0)
Screenshot: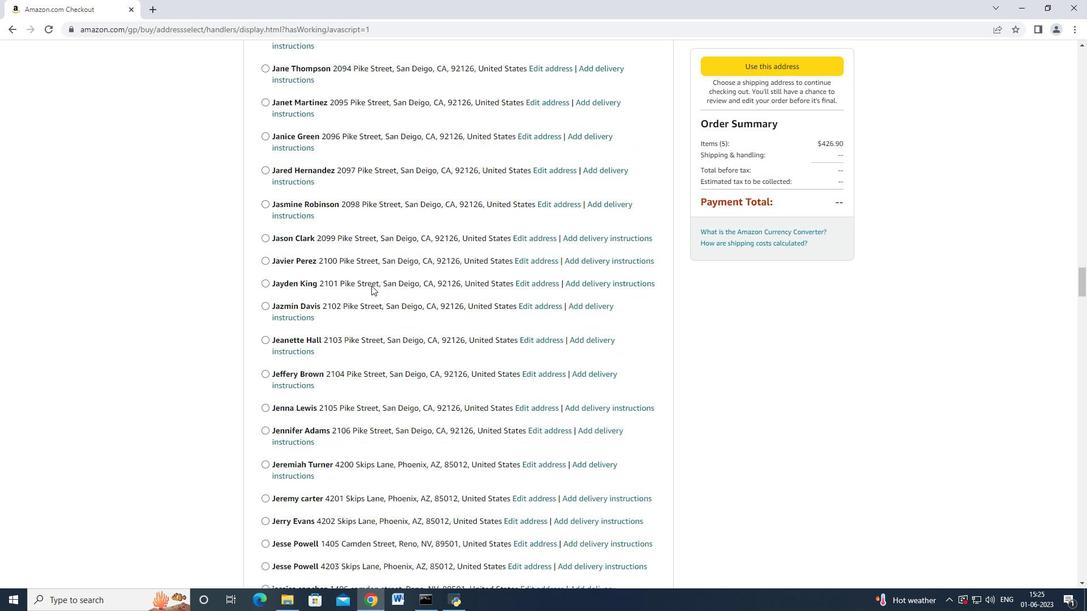 
Action: Mouse scrolled (371, 285) with delta (0, 0)
Screenshot: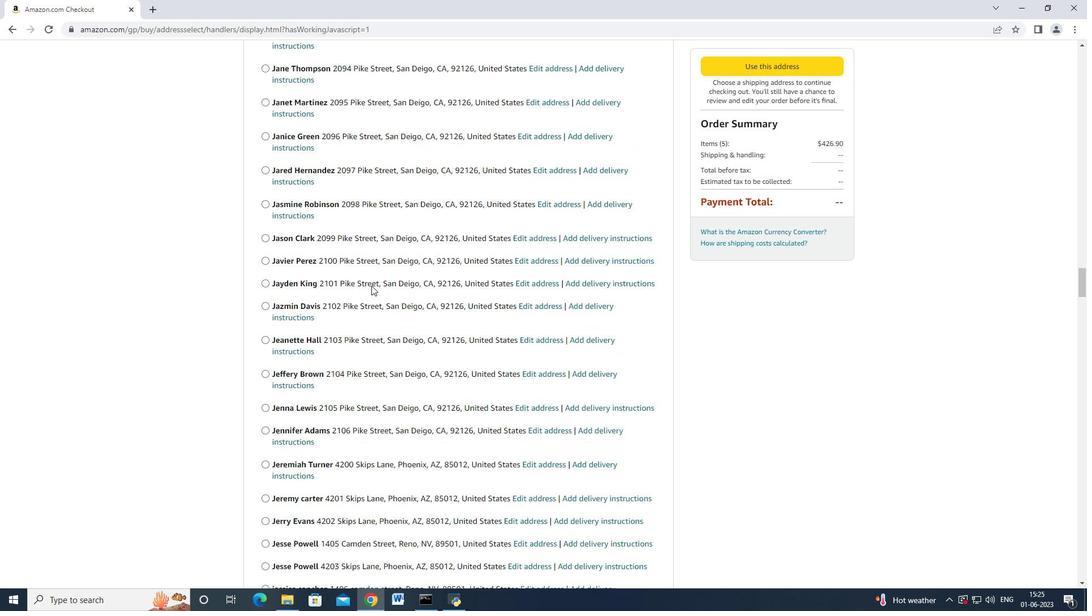
Action: Mouse scrolled (371, 285) with delta (0, 0)
Screenshot: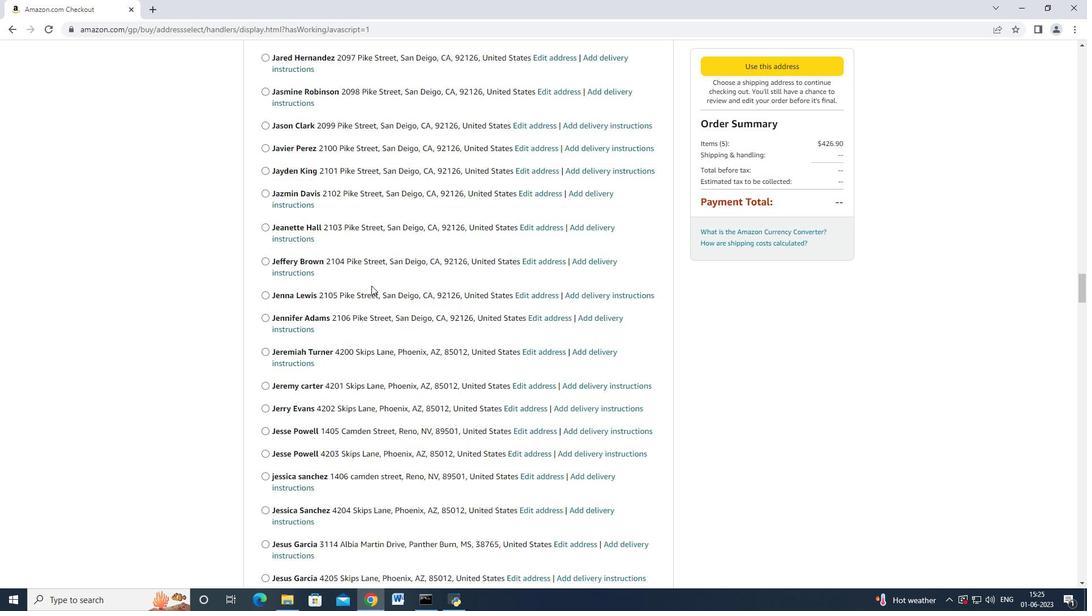 
Action: Mouse scrolled (371, 285) with delta (0, 0)
Screenshot: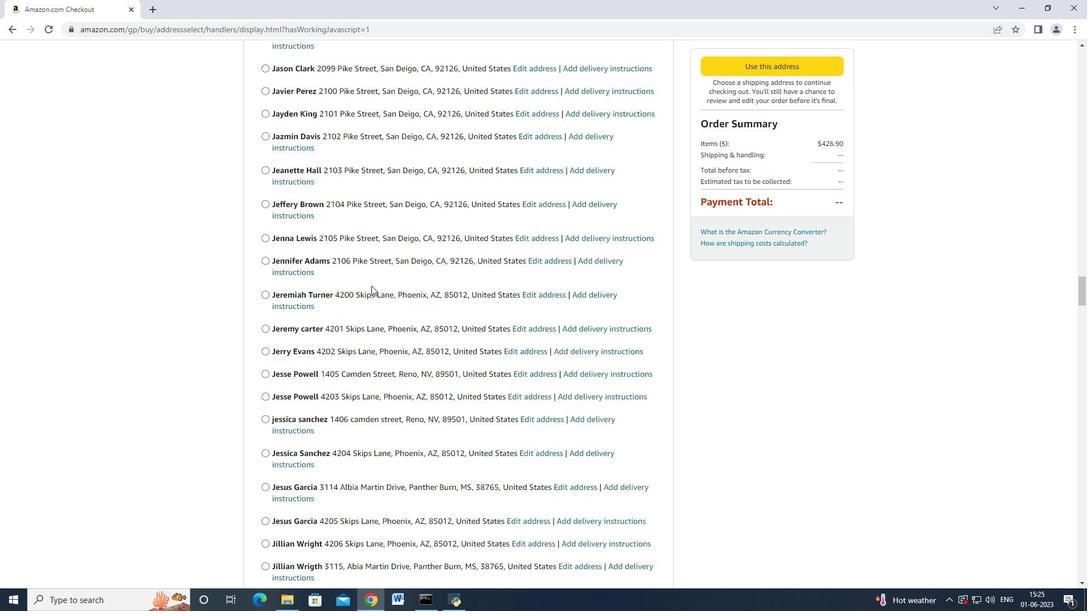 
Action: Mouse scrolled (371, 285) with delta (0, 0)
Screenshot: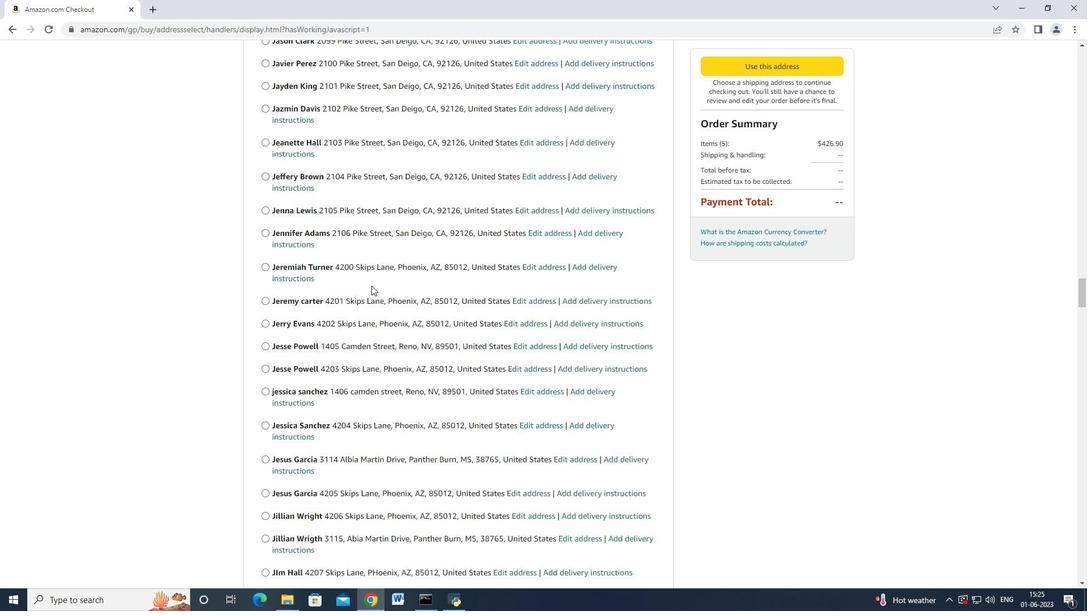 
Action: Mouse scrolled (371, 285) with delta (0, 0)
Screenshot: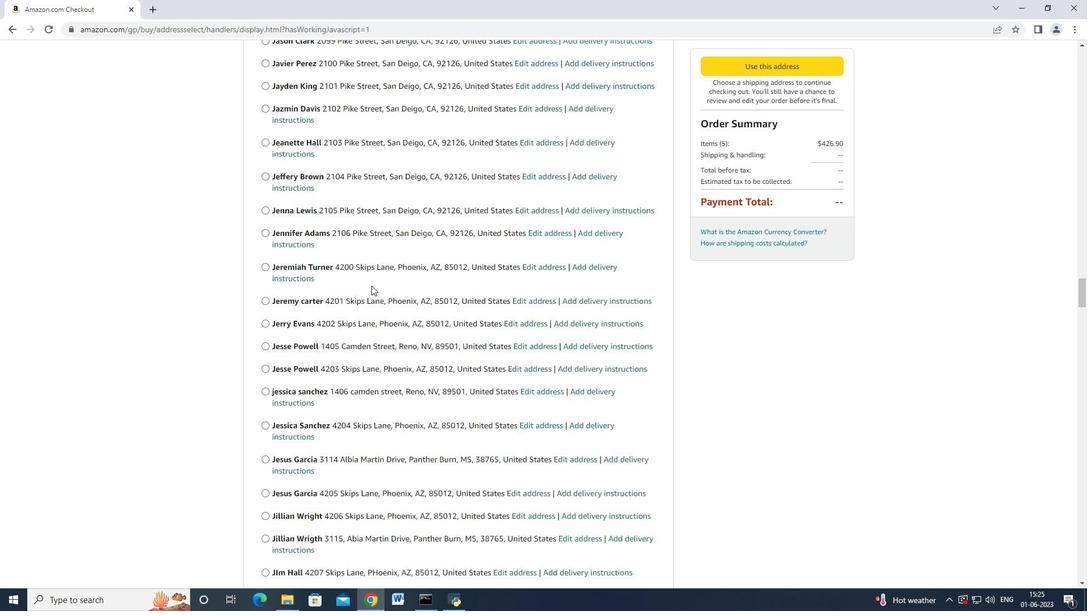 
Action: Mouse scrolled (371, 285) with delta (0, 0)
Screenshot: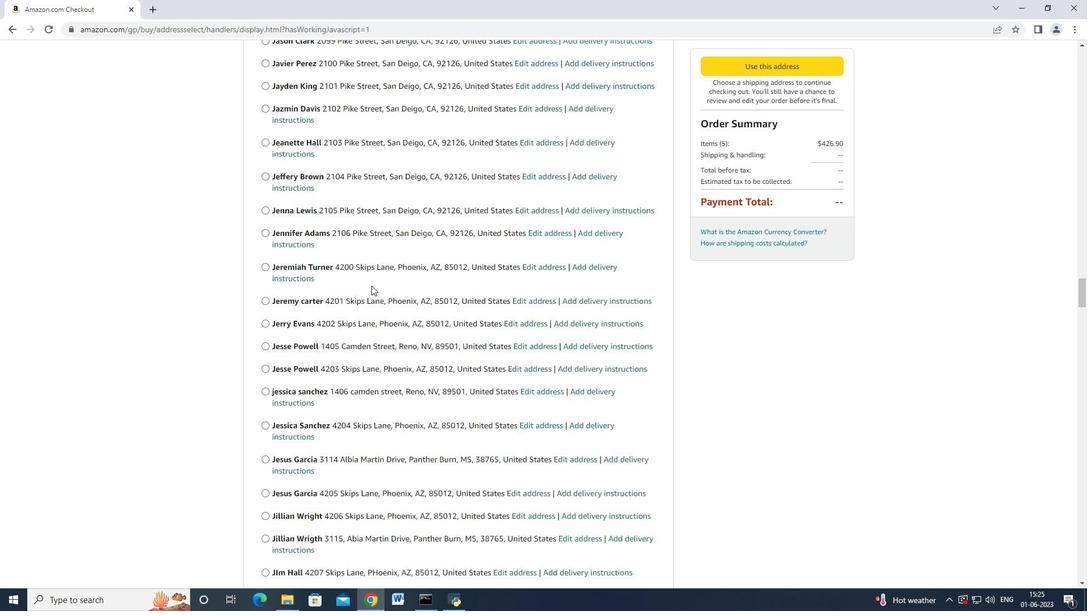 
Action: Mouse scrolled (371, 285) with delta (0, 0)
Screenshot: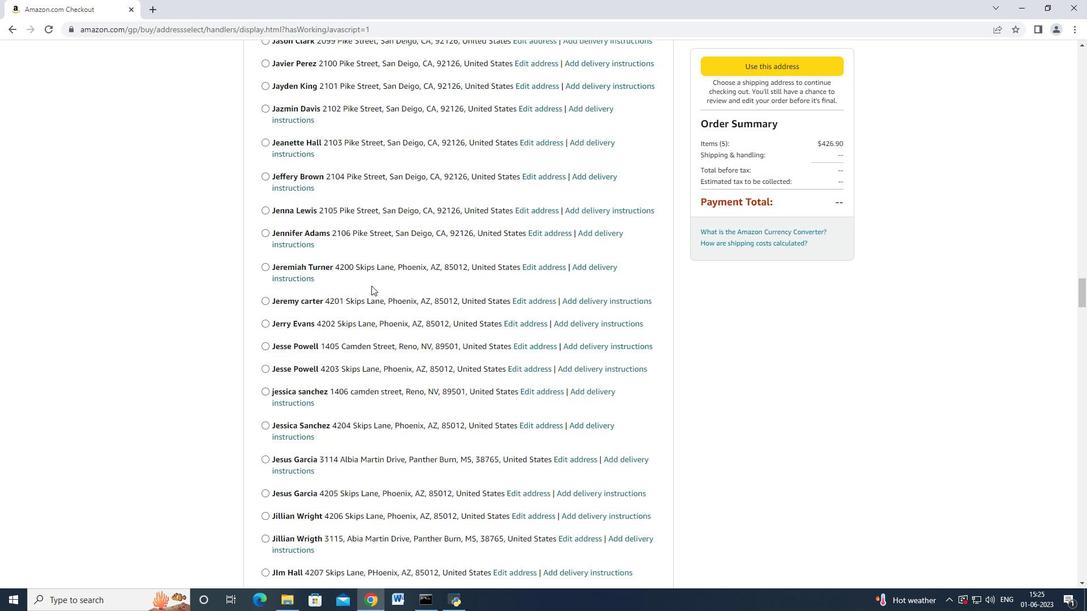 
Action: Mouse scrolled (371, 285) with delta (0, 0)
Screenshot: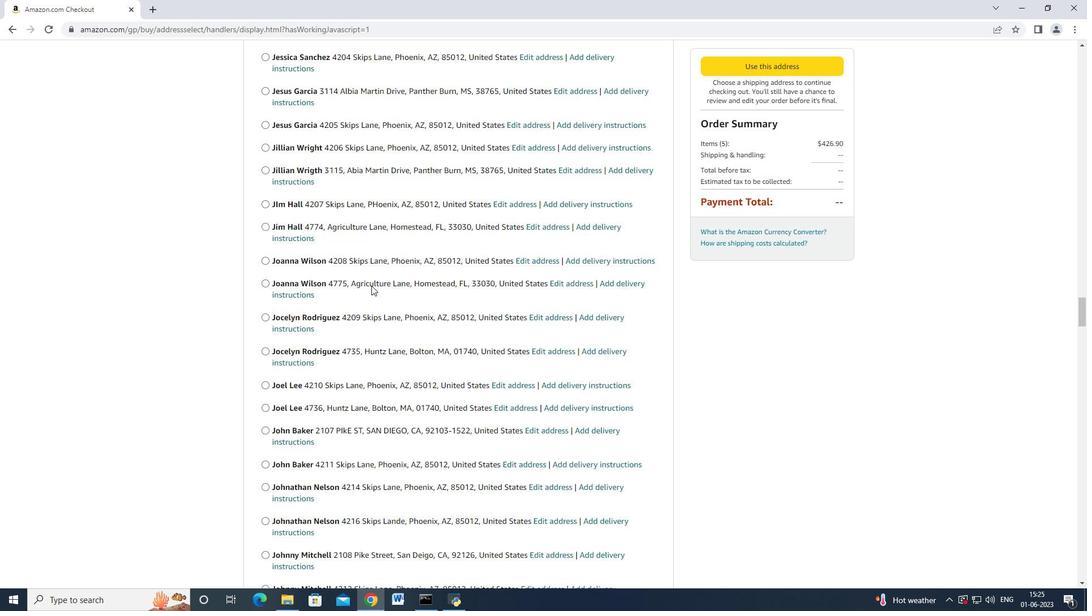 
Action: Mouse scrolled (371, 285) with delta (0, 0)
Screenshot: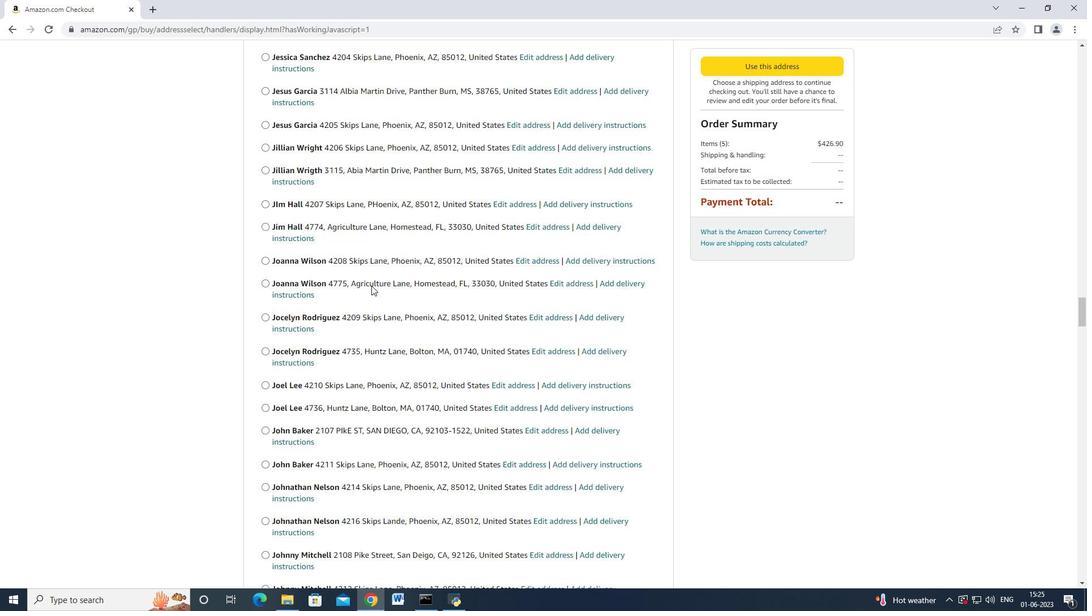 
Action: Mouse scrolled (371, 285) with delta (0, 0)
Screenshot: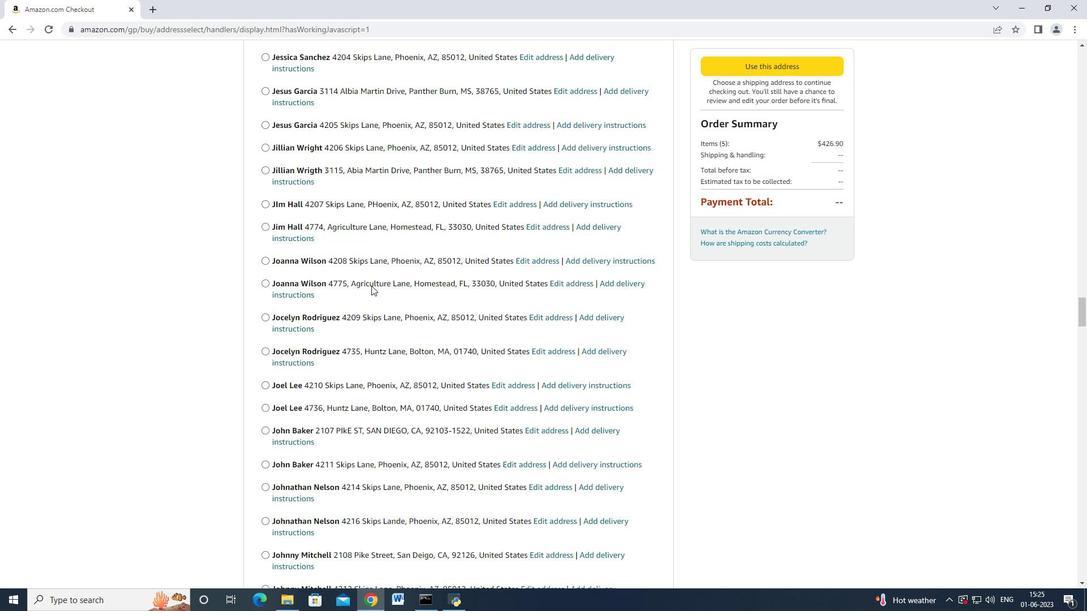 
Action: Mouse scrolled (371, 285) with delta (0, 0)
Screenshot: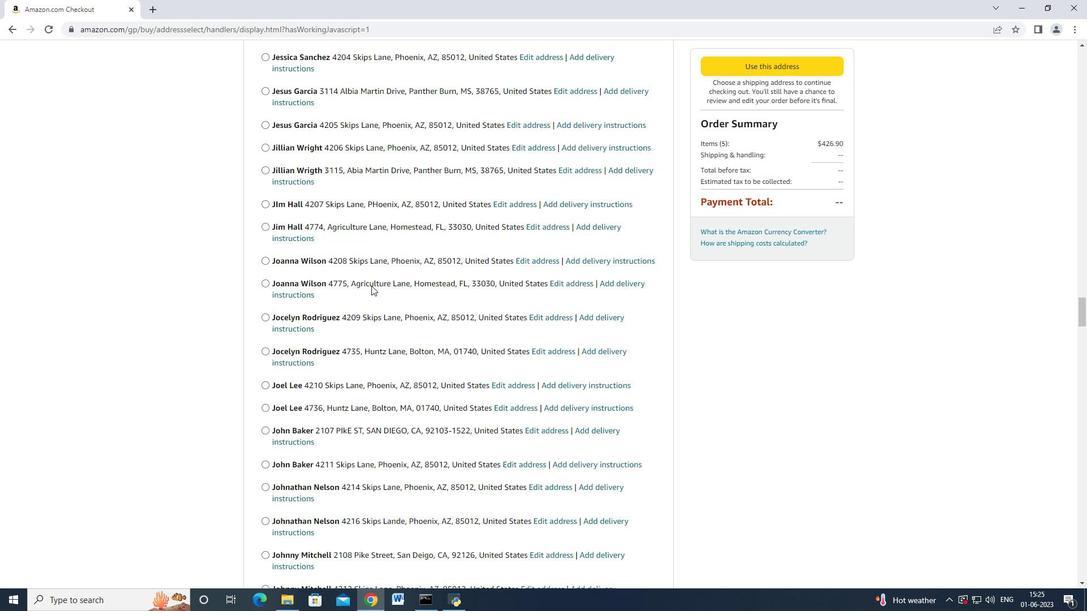 
Action: Mouse scrolled (371, 285) with delta (0, 0)
Screenshot: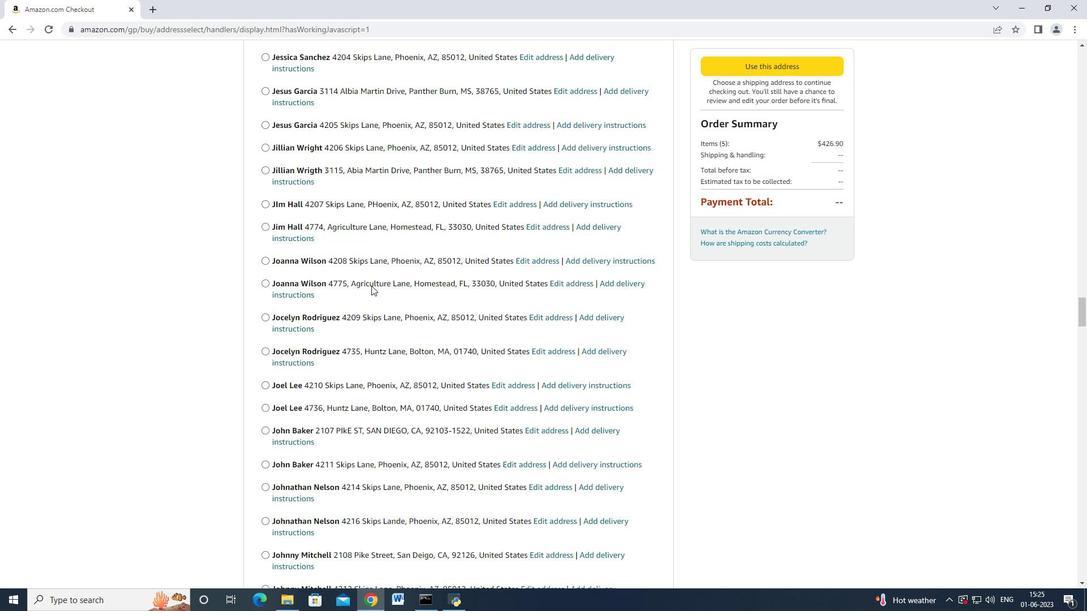 
Action: Mouse moved to (369, 285)
Screenshot: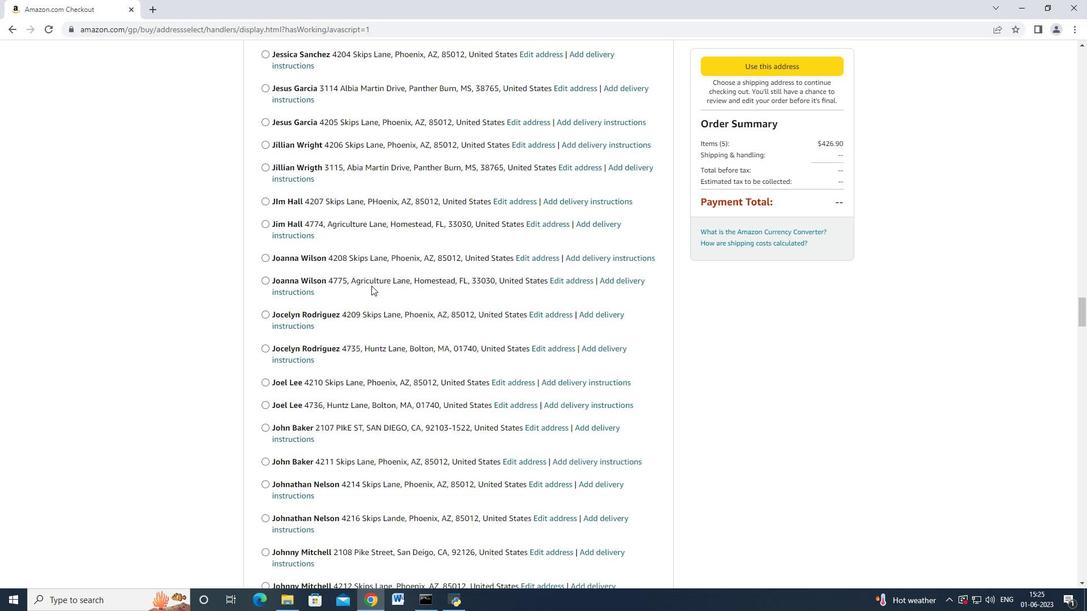 
Action: Mouse scrolled (369, 285) with delta (0, 0)
Screenshot: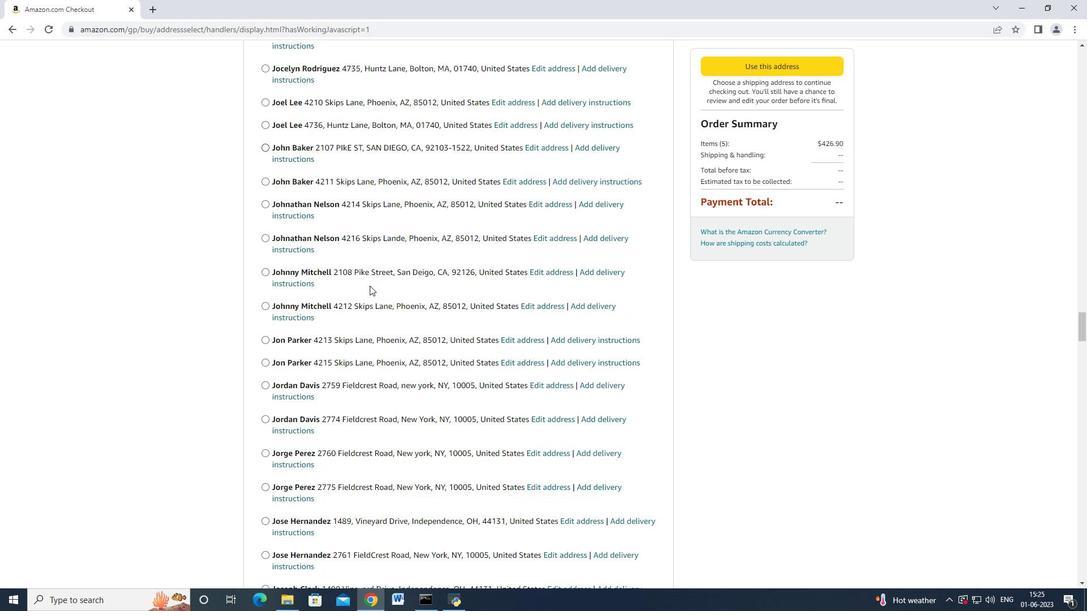 
Action: Mouse scrolled (369, 285) with delta (0, 0)
Screenshot: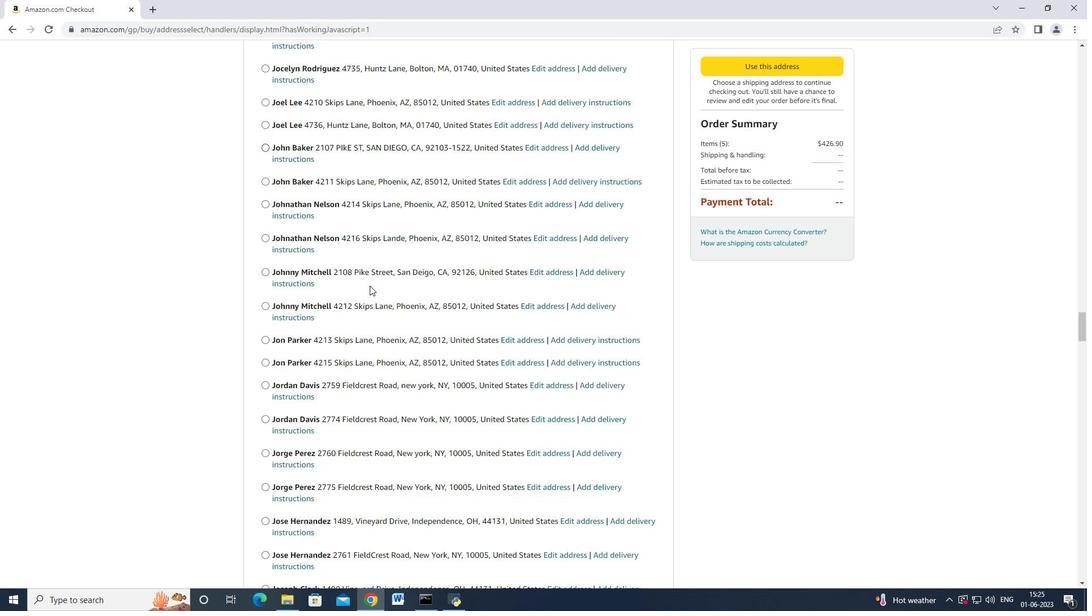 
Action: Mouse scrolled (369, 285) with delta (0, 0)
Screenshot: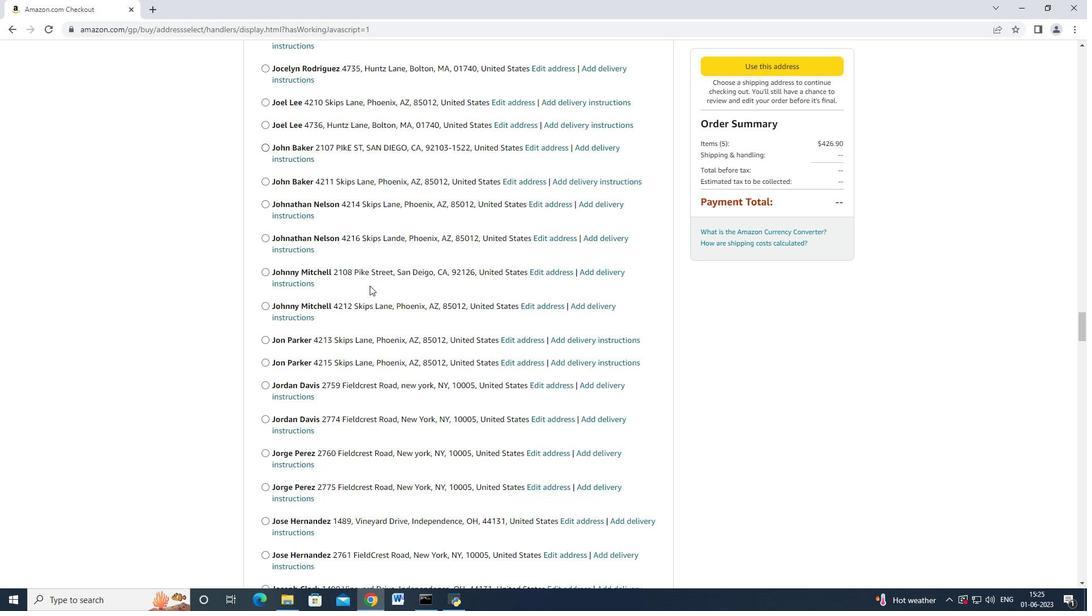 
Action: Mouse scrolled (369, 285) with delta (0, 0)
Screenshot: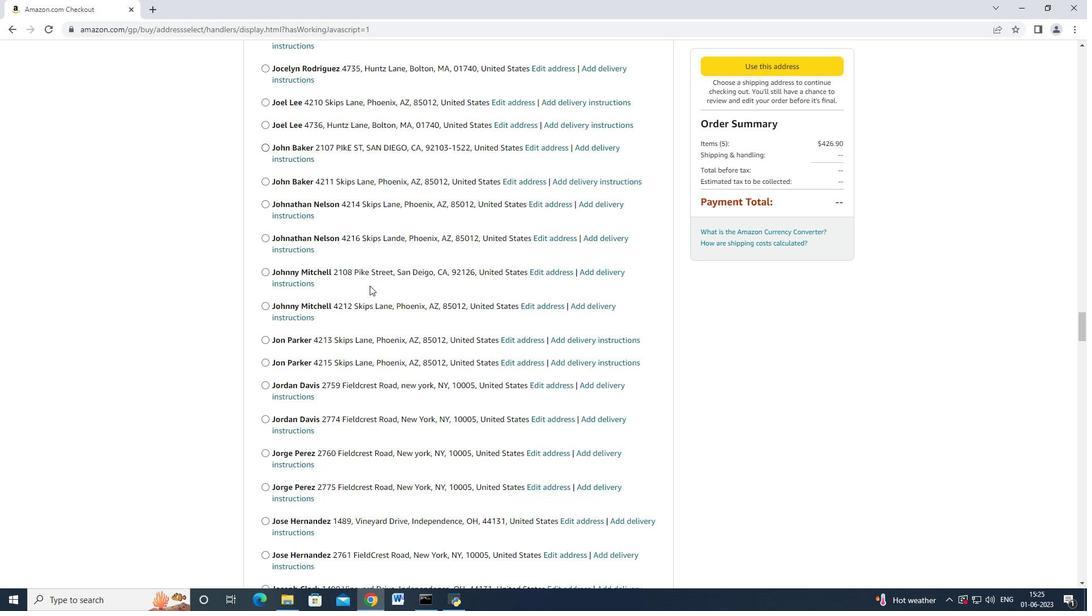 
Action: Mouse scrolled (369, 285) with delta (0, 0)
Screenshot: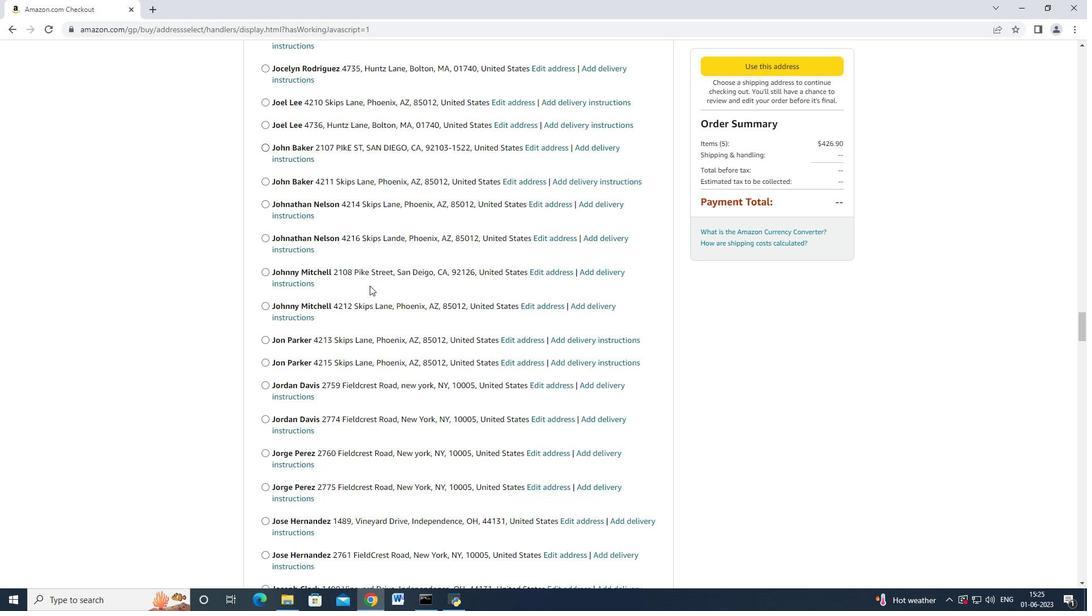 
Action: Mouse scrolled (369, 285) with delta (0, 0)
Screenshot: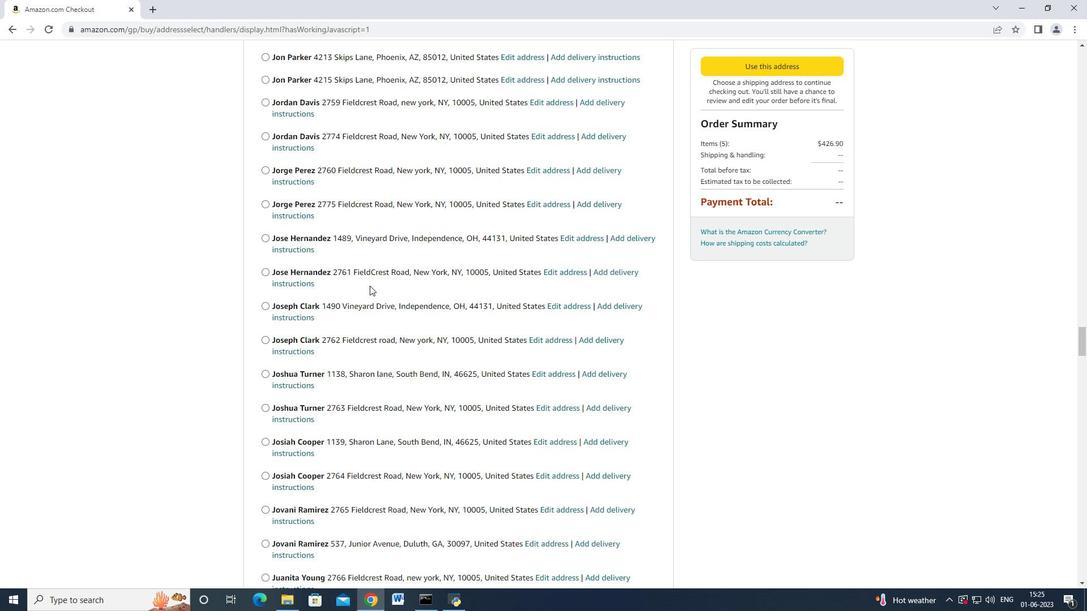 
Action: Mouse scrolled (369, 285) with delta (0, 0)
Screenshot: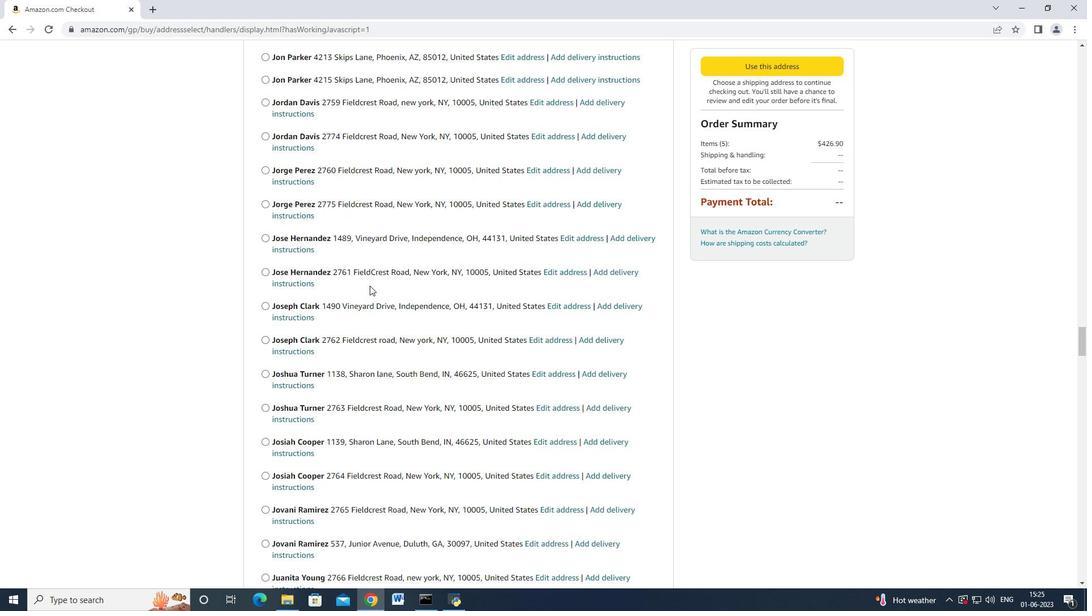 
Action: Mouse scrolled (369, 285) with delta (0, 0)
Screenshot: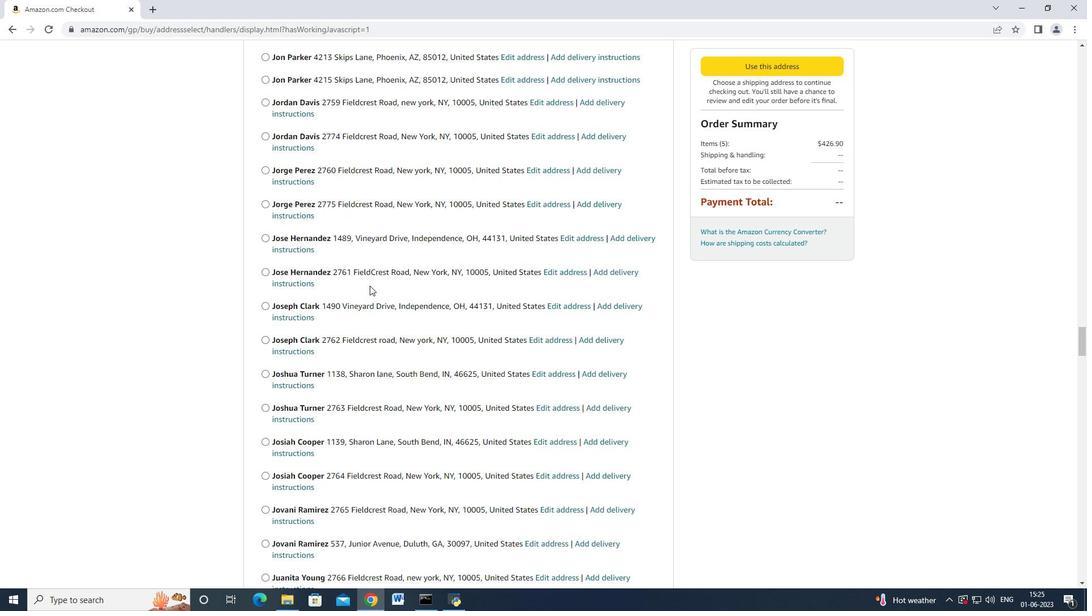 
Action: Mouse scrolled (369, 285) with delta (0, 0)
Screenshot: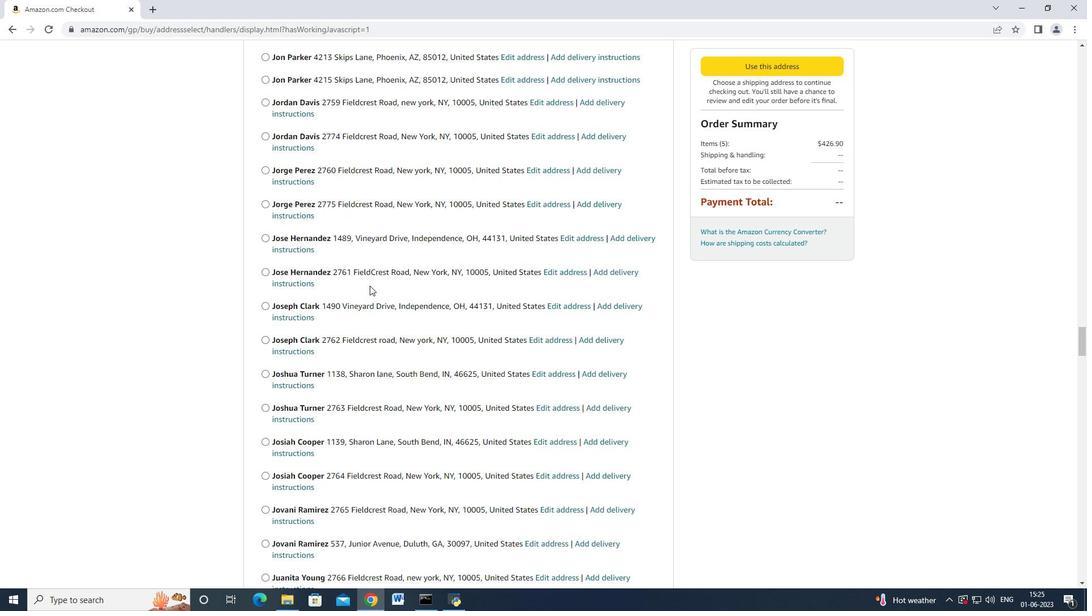 
Action: Mouse scrolled (369, 285) with delta (0, 0)
Screenshot: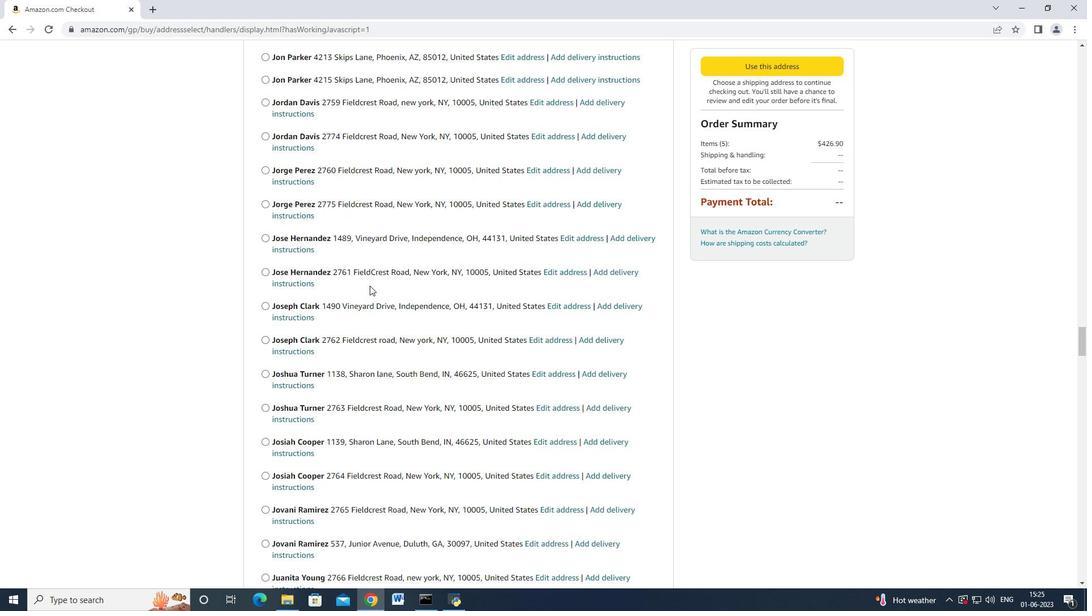 
Action: Mouse scrolled (369, 285) with delta (0, 0)
Screenshot: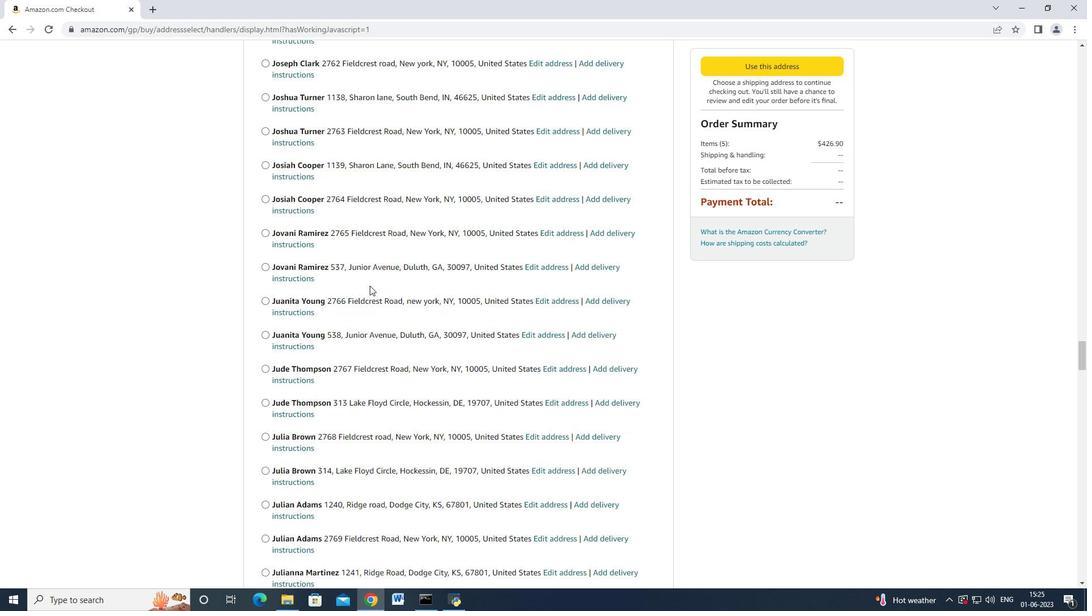 
Action: Mouse scrolled (369, 285) with delta (0, 0)
Screenshot: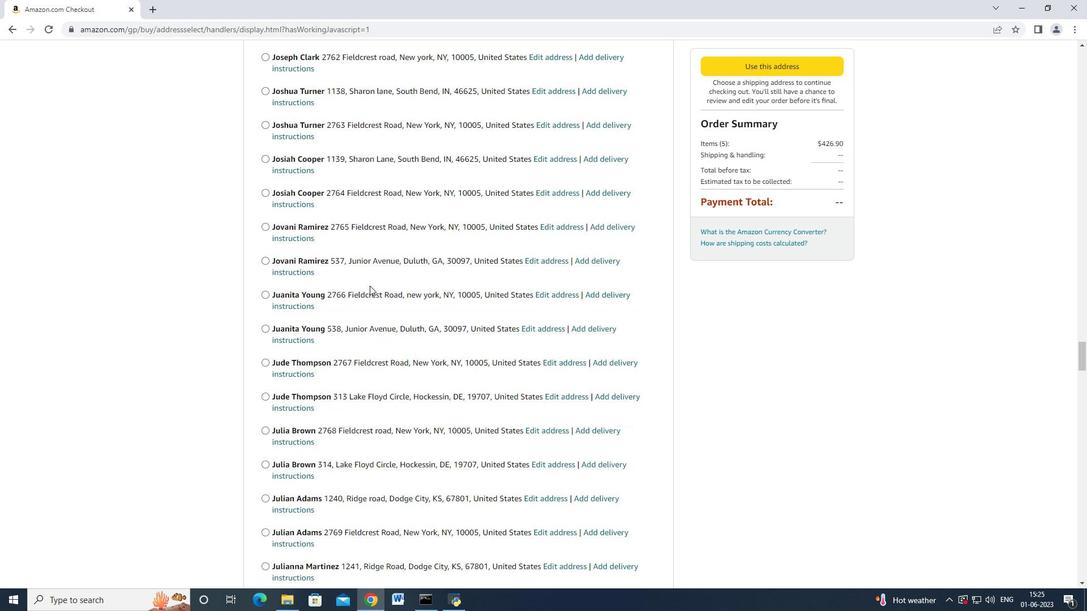
Action: Mouse scrolled (369, 285) with delta (0, 0)
Screenshot: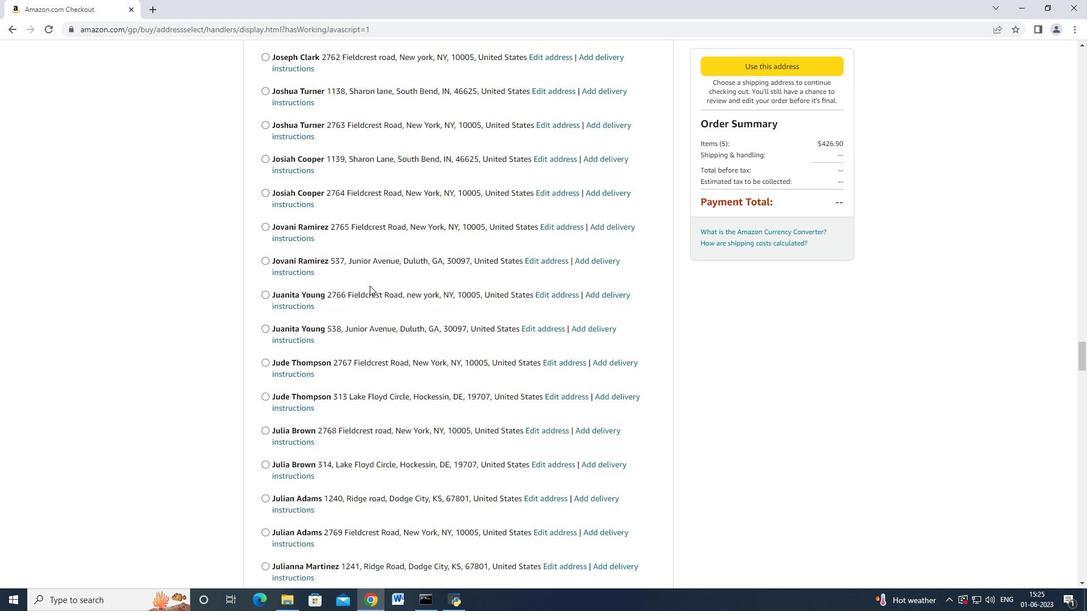 
Action: Mouse scrolled (369, 285) with delta (0, 0)
Screenshot: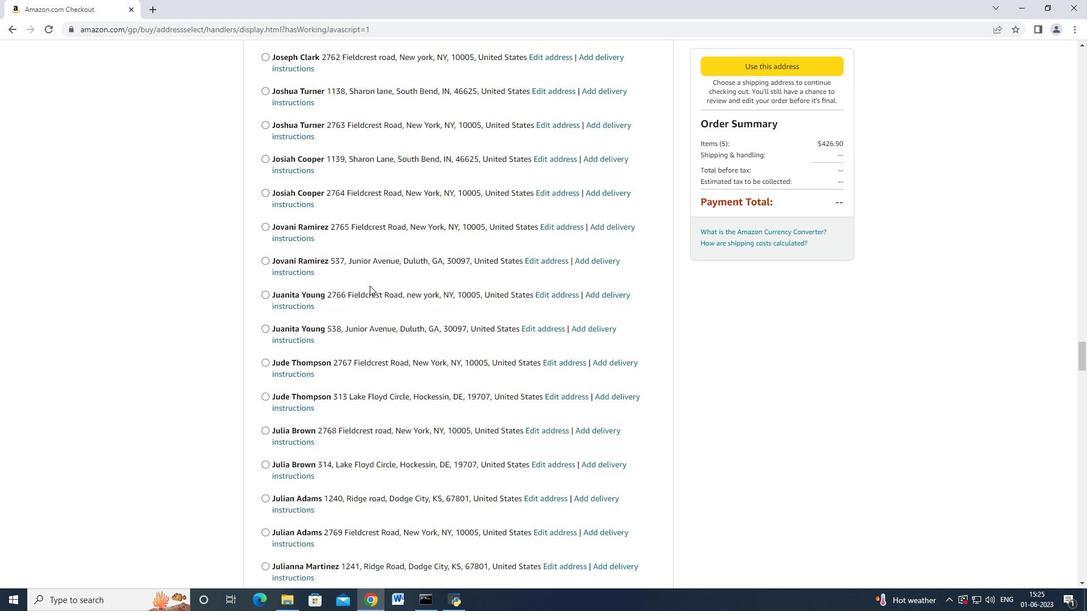 
Action: Mouse scrolled (369, 285) with delta (0, 0)
Screenshot: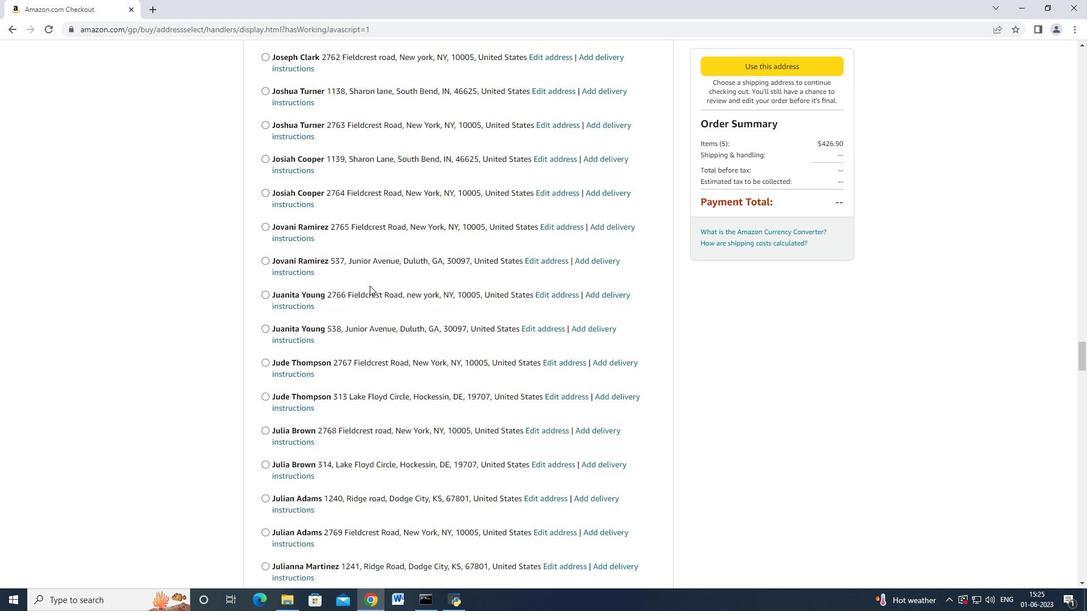 
Action: Mouse scrolled (369, 285) with delta (0, 0)
Screenshot: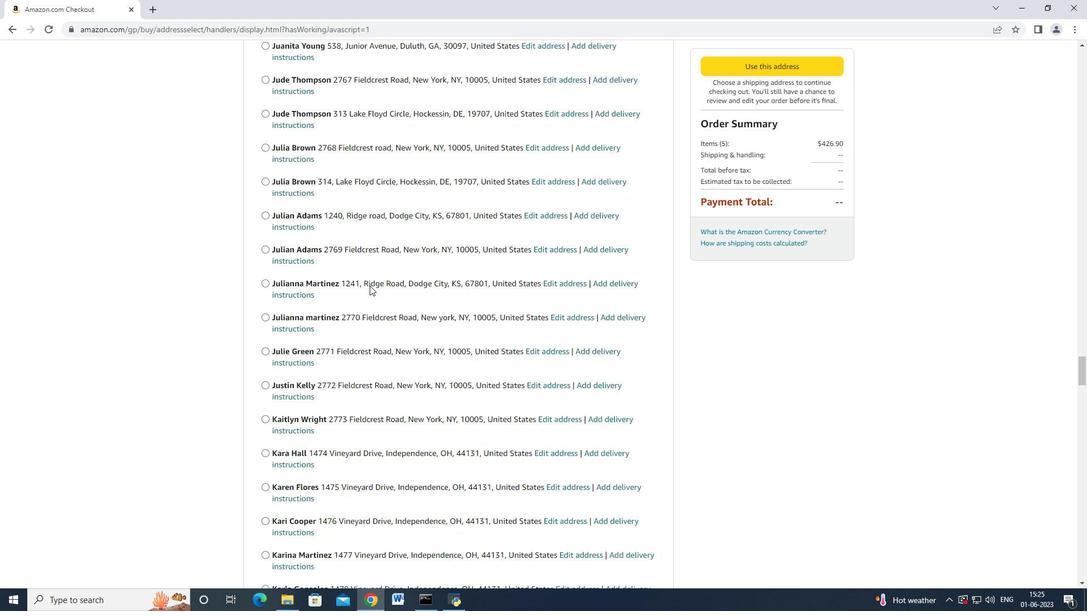 
Action: Mouse scrolled (369, 285) with delta (0, 0)
Screenshot: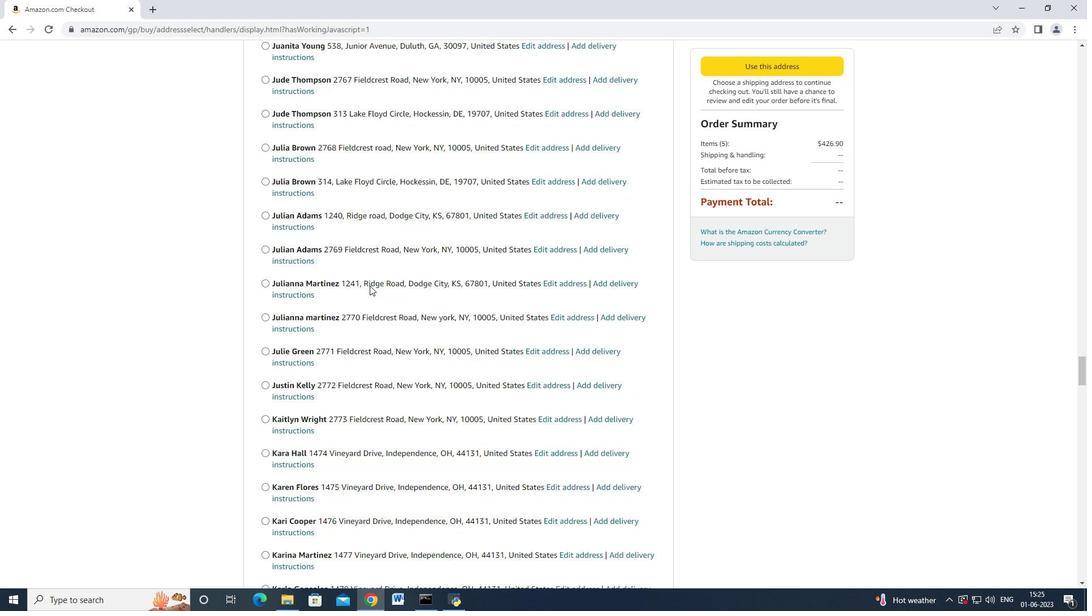 
Action: Mouse scrolled (369, 285) with delta (0, 0)
Screenshot: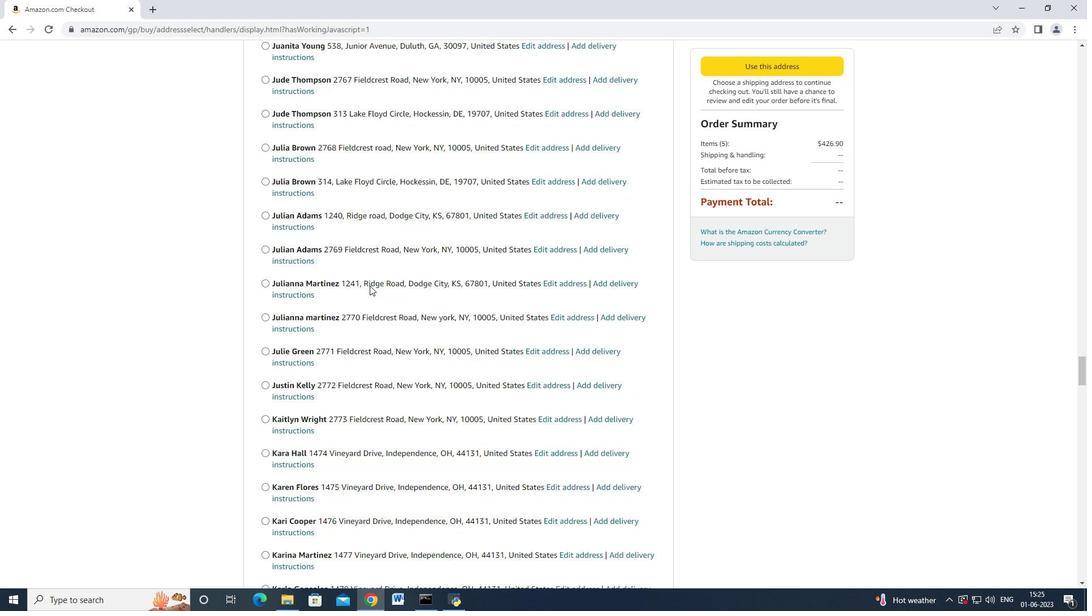 
Action: Mouse scrolled (369, 285) with delta (0, 0)
Screenshot: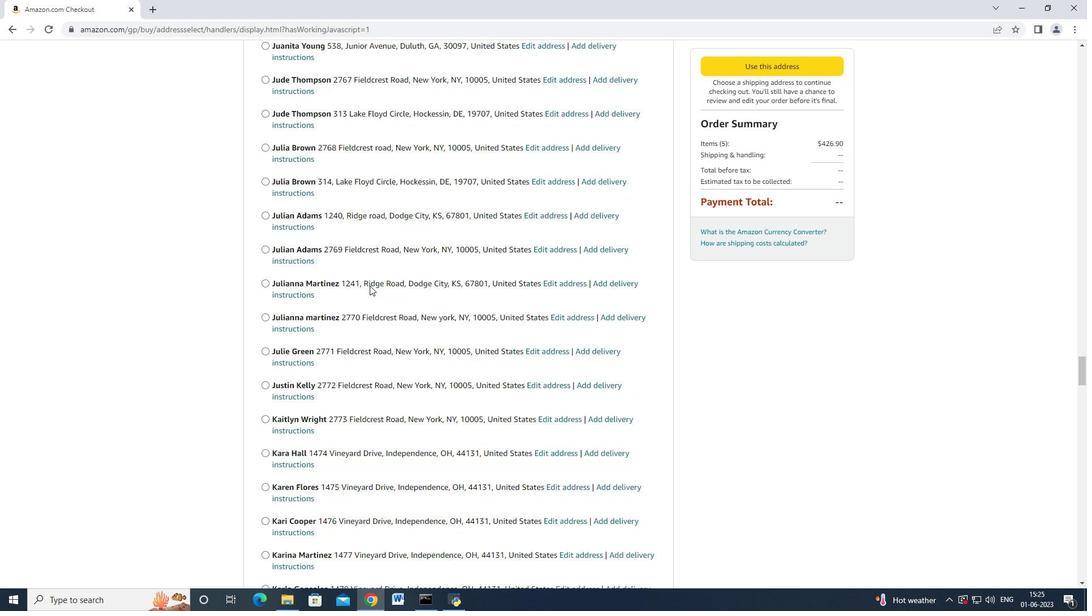 
Action: Mouse scrolled (369, 285) with delta (0, 0)
Screenshot: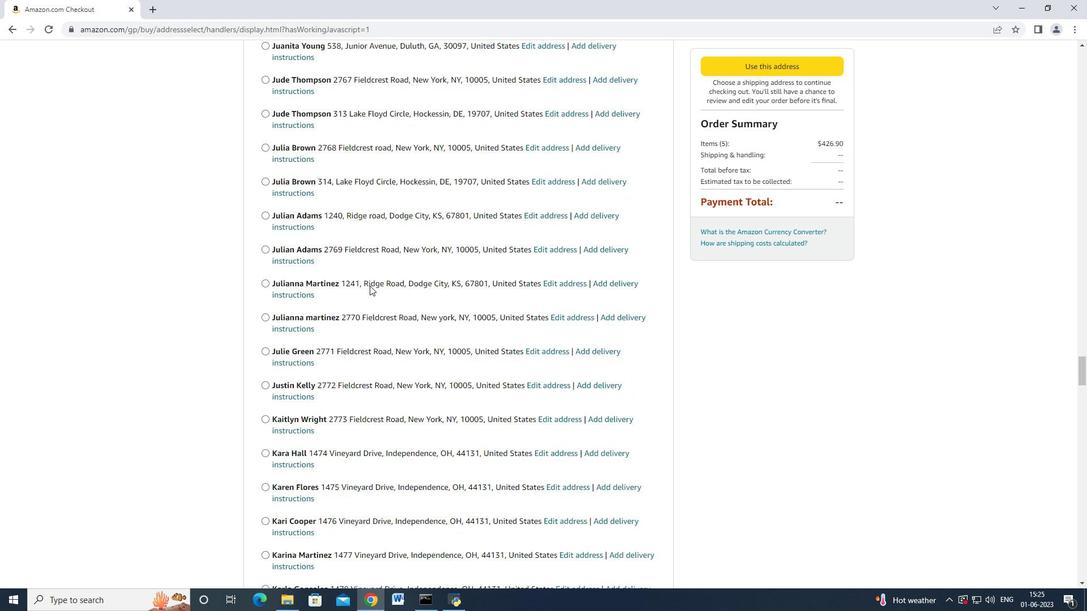 
Action: Mouse scrolled (369, 285) with delta (0, 0)
Screenshot: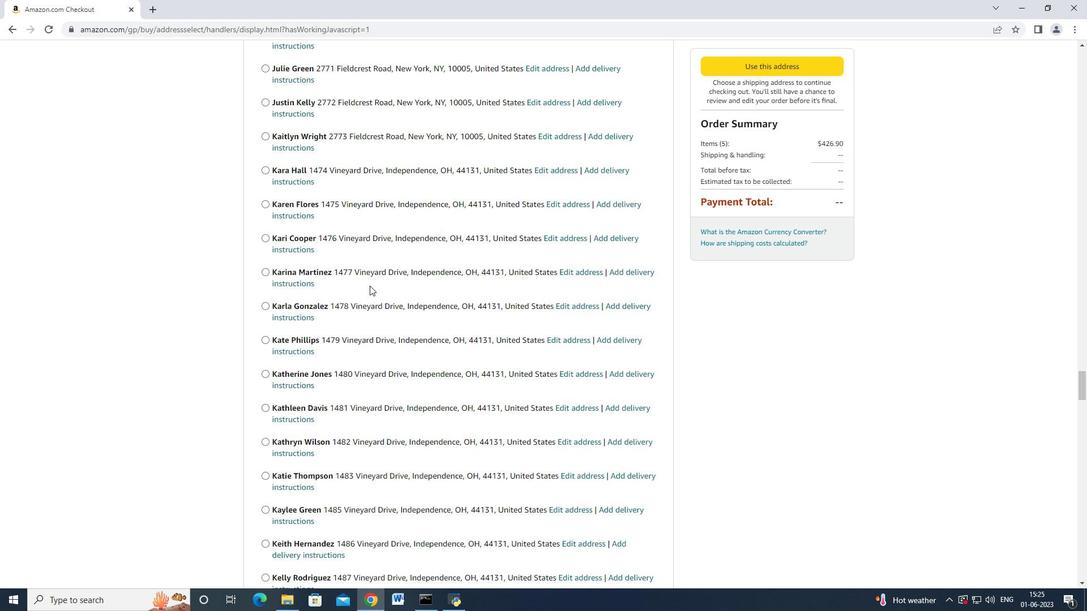 
Action: Mouse scrolled (369, 285) with delta (0, 0)
Screenshot: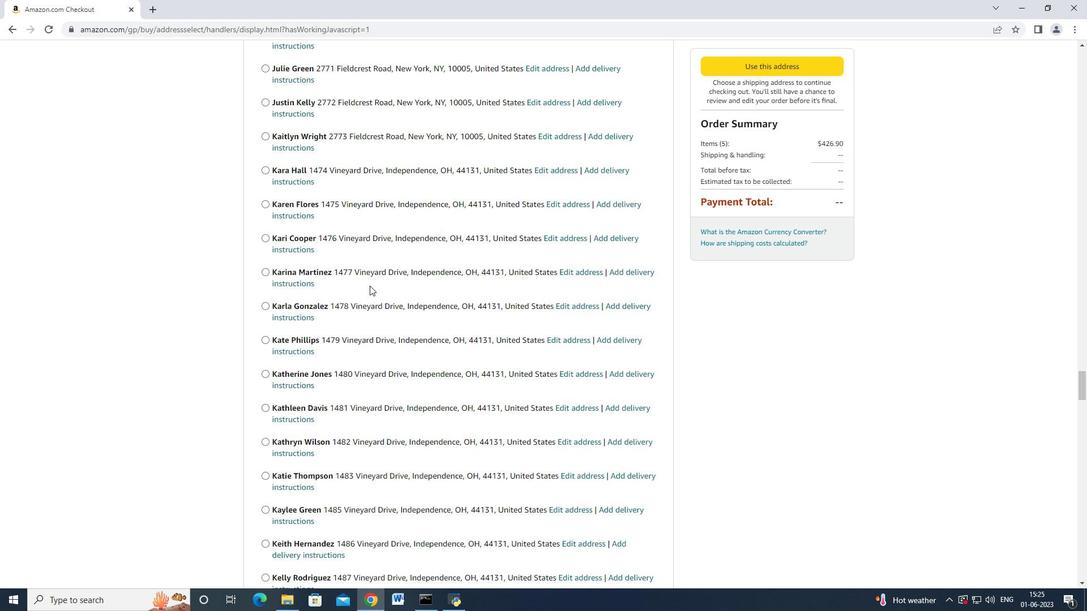 
Action: Mouse scrolled (369, 285) with delta (0, 0)
Screenshot: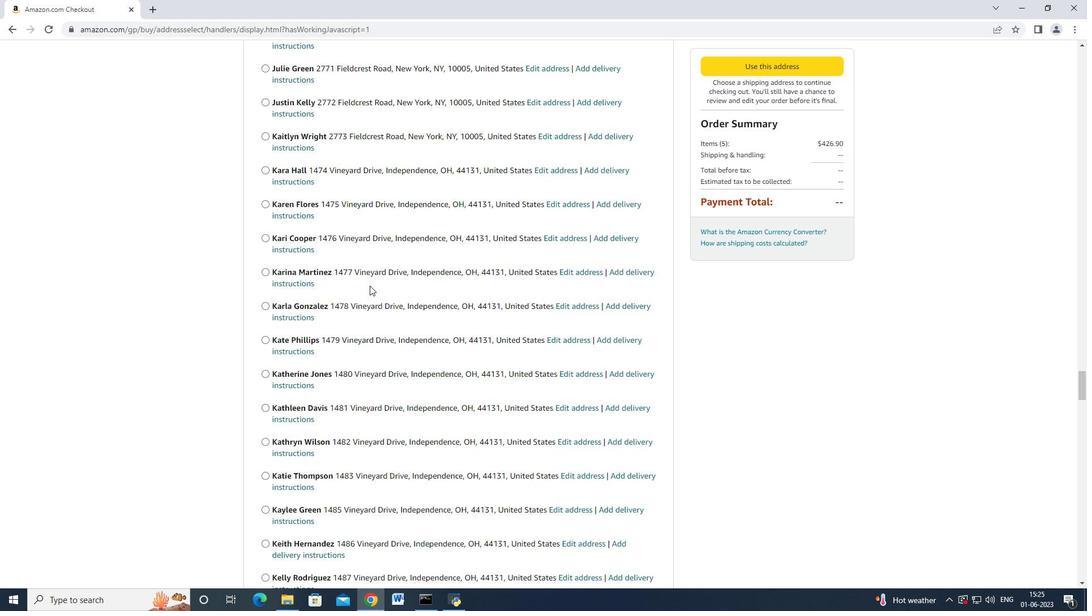 
Action: Mouse scrolled (369, 285) with delta (0, 0)
Screenshot: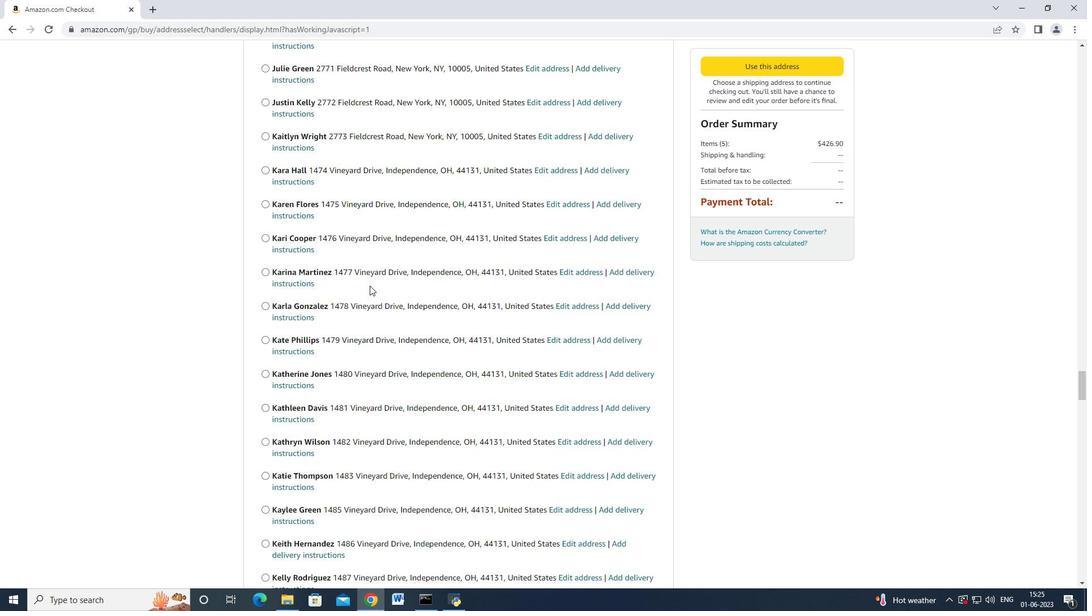 
Action: Mouse scrolled (369, 285) with delta (0, 0)
Screenshot: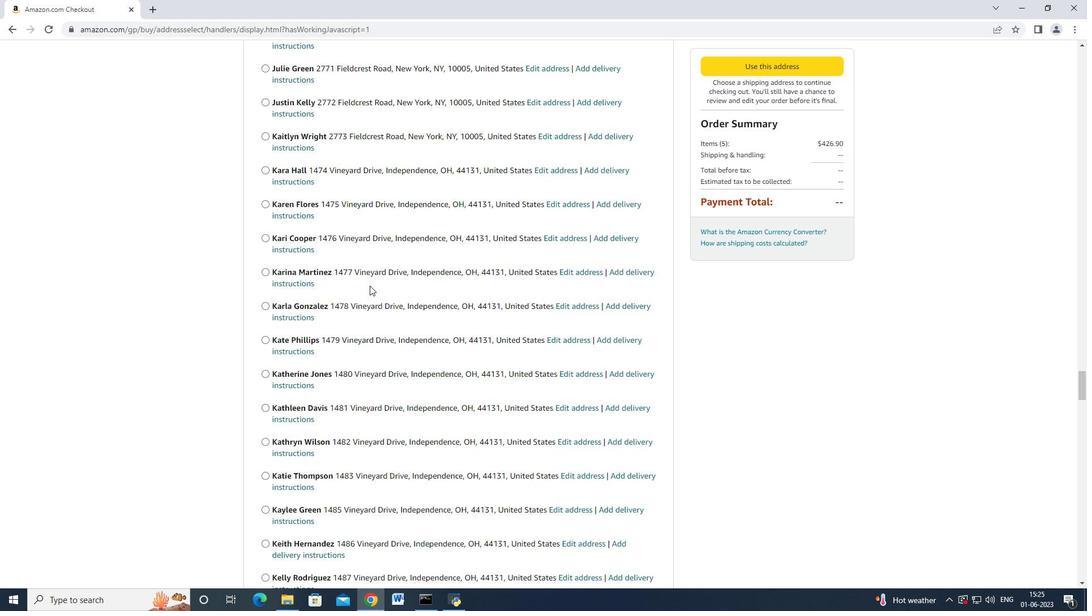 
Action: Mouse scrolled (369, 285) with delta (0, 0)
Screenshot: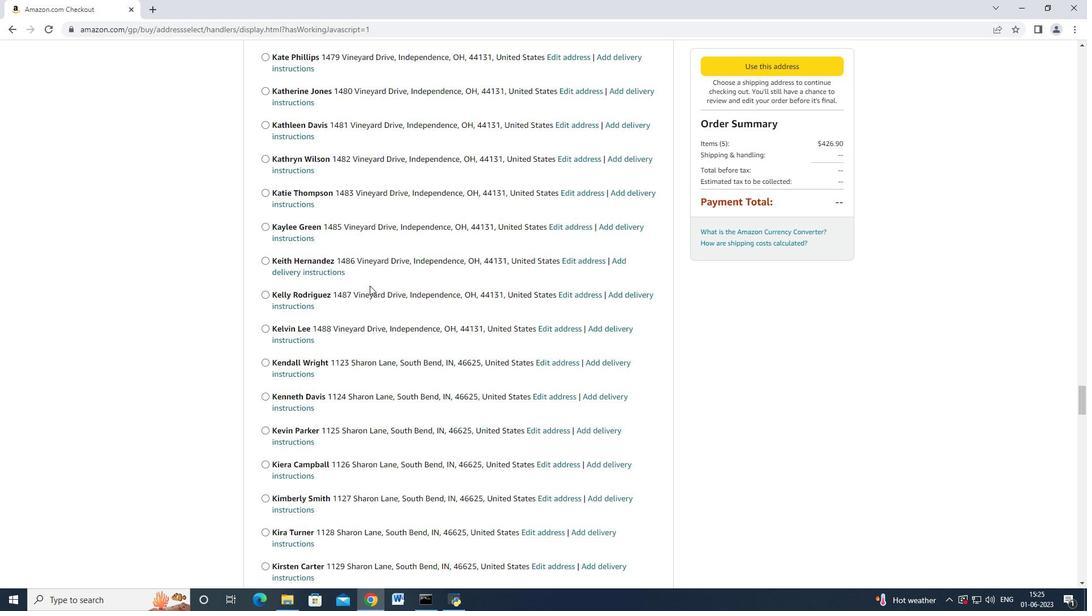 
Action: Mouse scrolled (369, 285) with delta (0, 0)
Screenshot: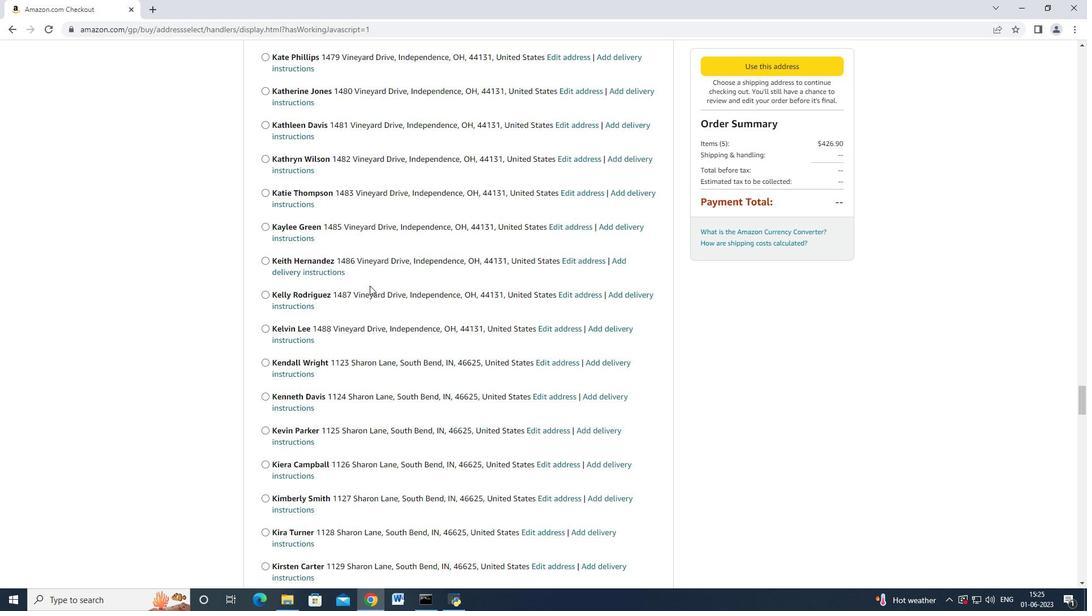 
Action: Mouse scrolled (369, 285) with delta (0, 0)
Screenshot: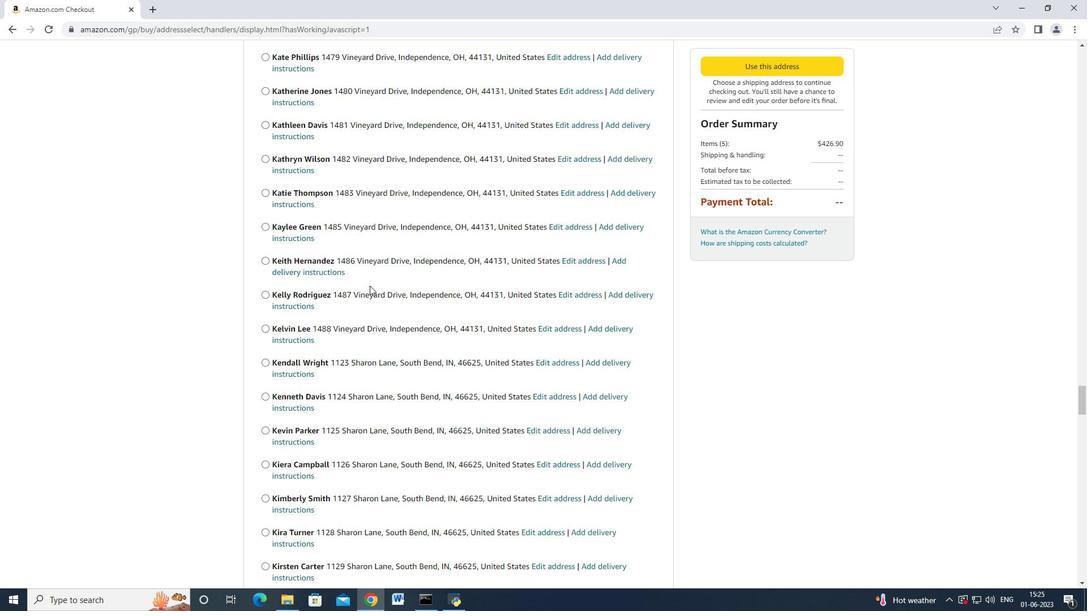 
Action: Mouse scrolled (369, 285) with delta (0, 0)
Screenshot: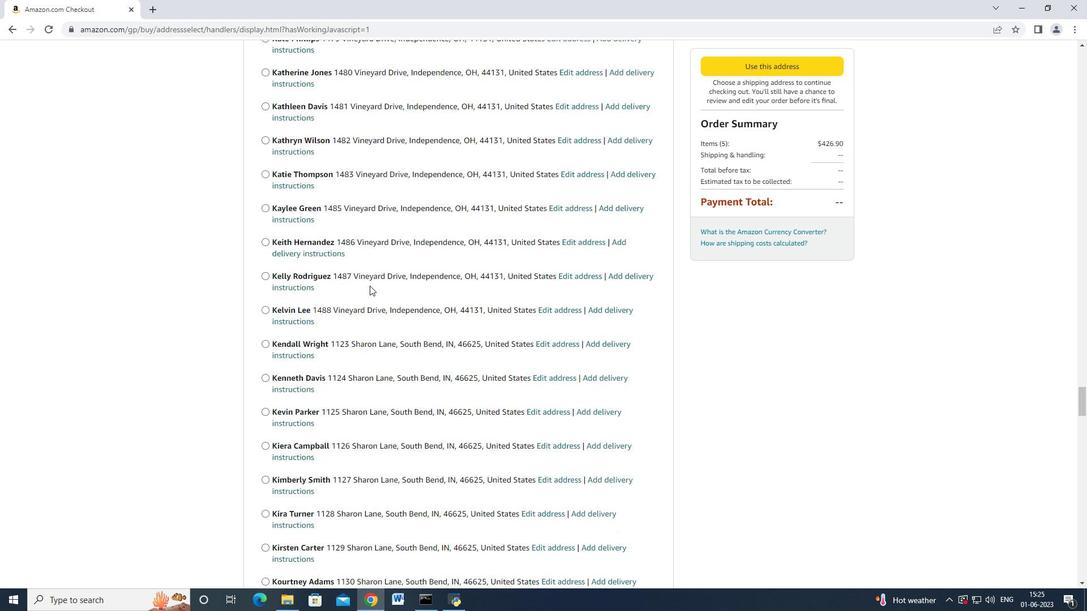 
Action: Mouse scrolled (369, 285) with delta (0, 0)
Screenshot: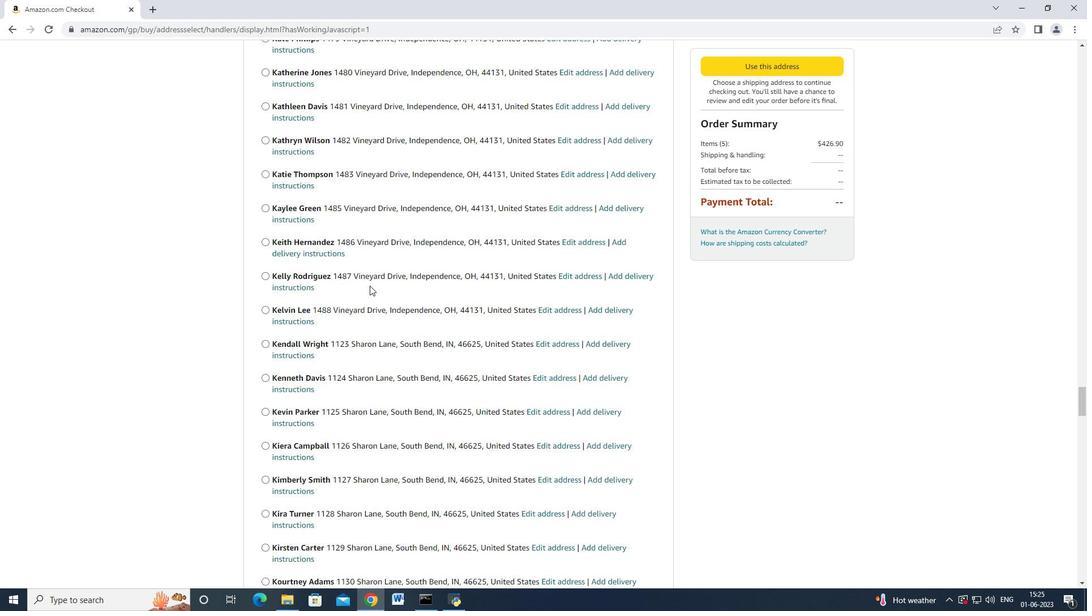 
Action: Mouse scrolled (369, 285) with delta (0, 0)
Screenshot: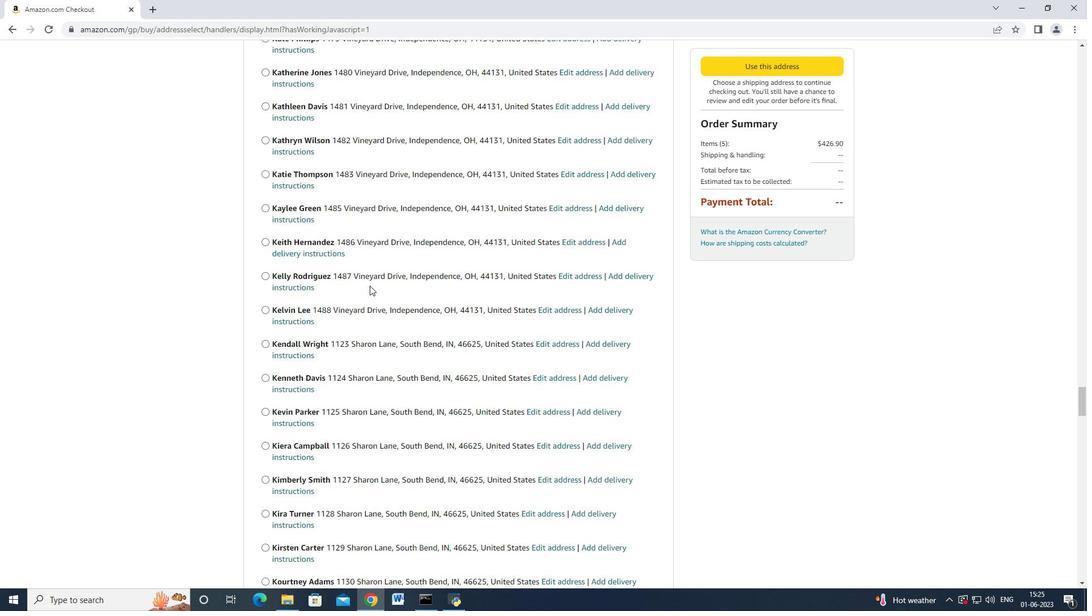 
Action: Mouse moved to (368, 284)
Screenshot: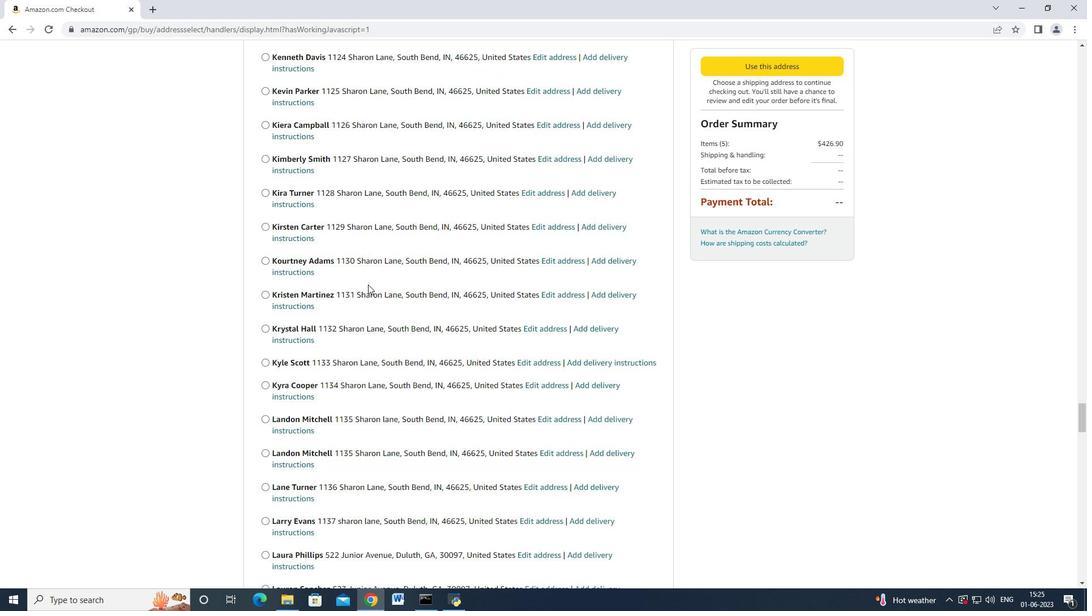 
Action: Mouse scrolled (368, 283) with delta (0, 0)
Screenshot: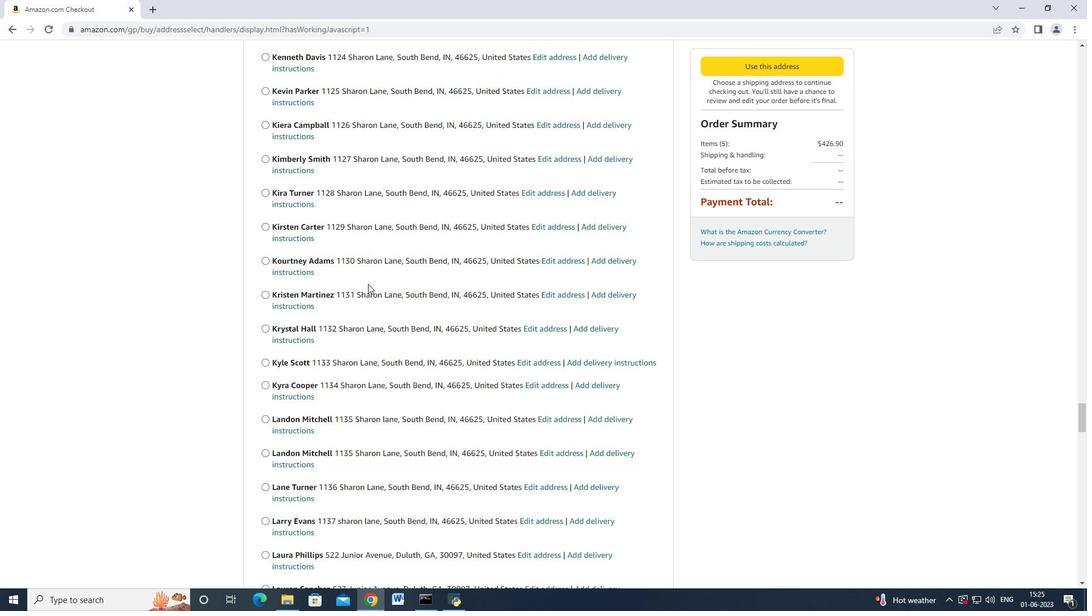 
Action: Mouse scrolled (368, 283) with delta (0, 0)
Screenshot: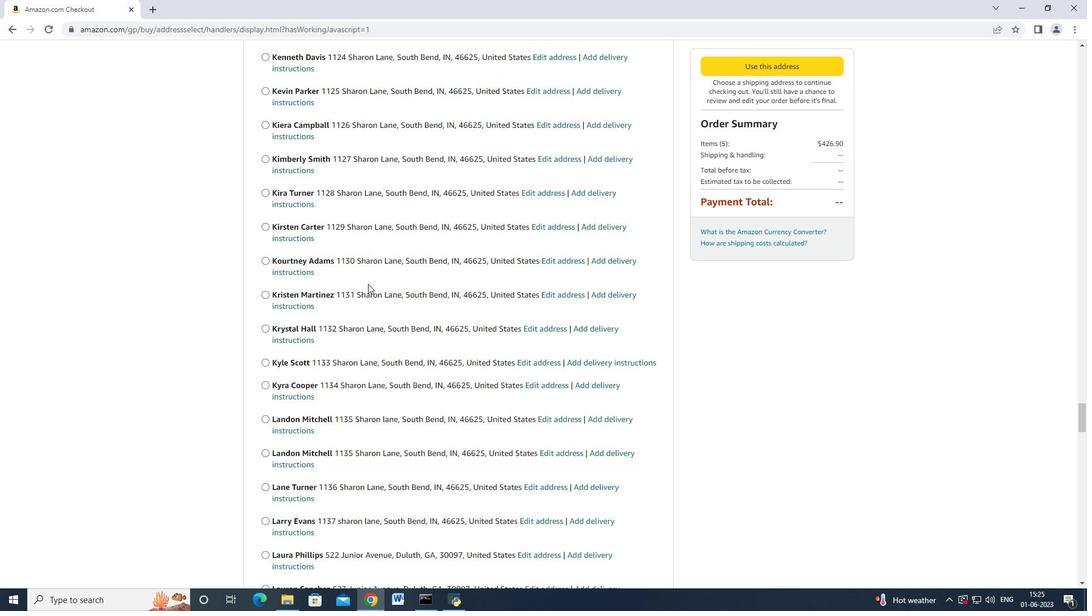 
Action: Mouse scrolled (368, 283) with delta (0, 0)
Screenshot: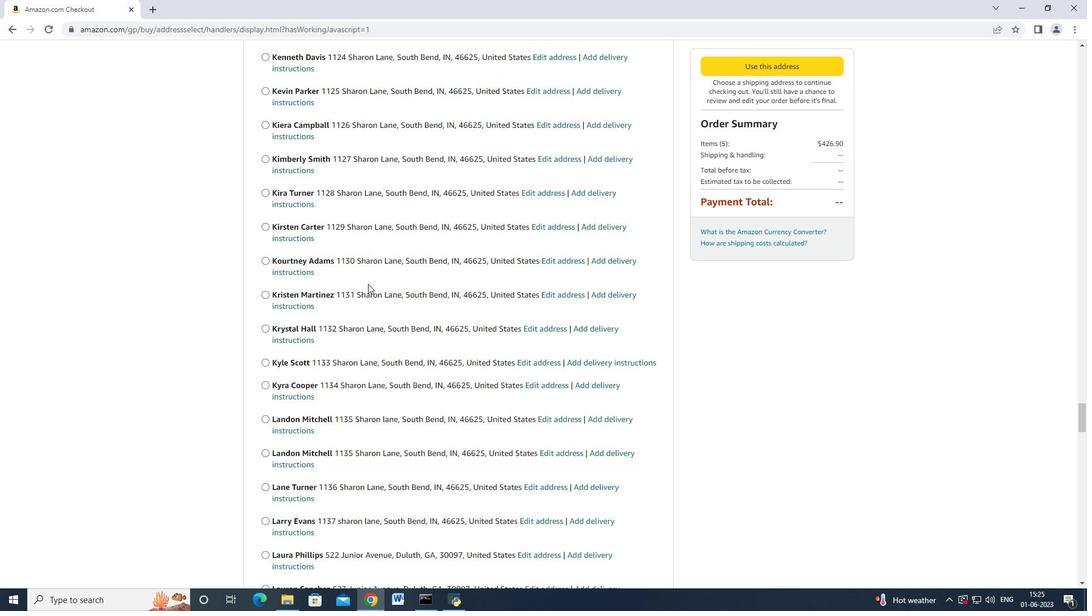 
Action: Mouse moved to (368, 284)
Screenshot: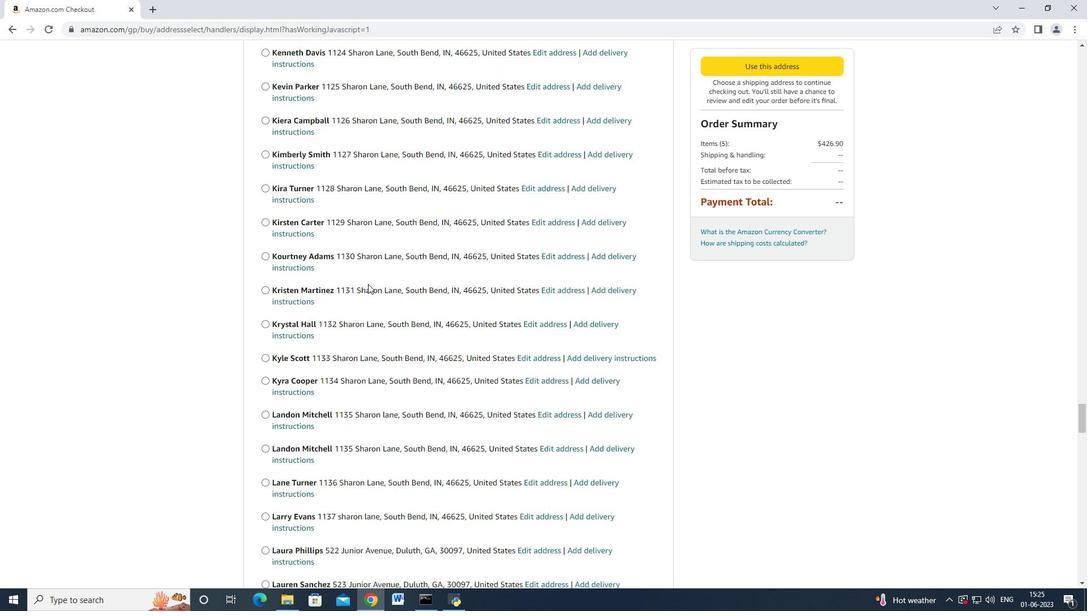 
Action: Mouse scrolled (368, 283) with delta (0, 0)
Screenshot: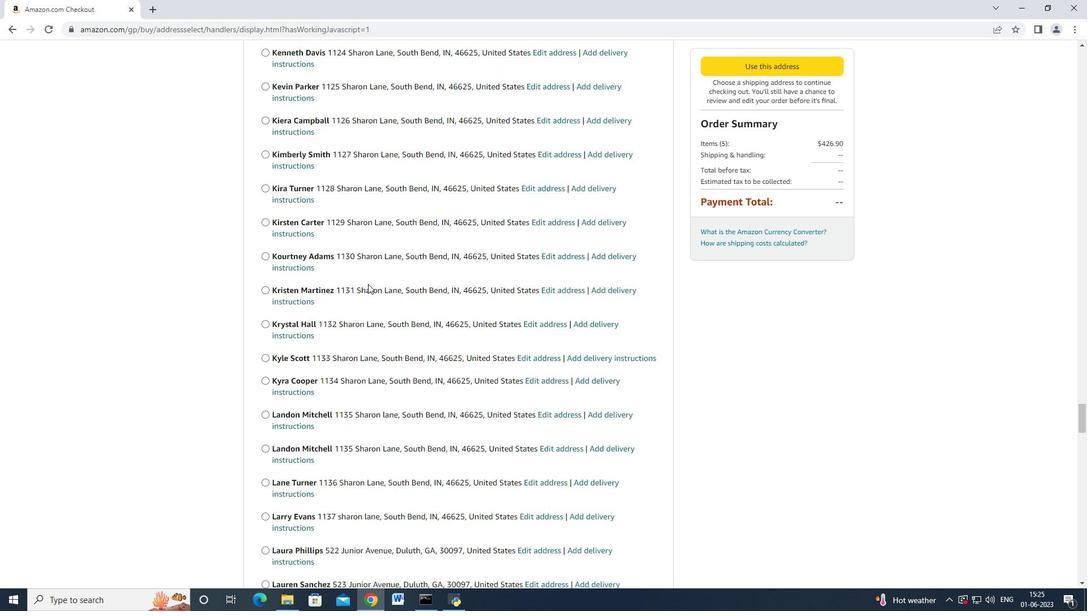 
Action: Mouse scrolled (368, 283) with delta (0, 0)
Screenshot: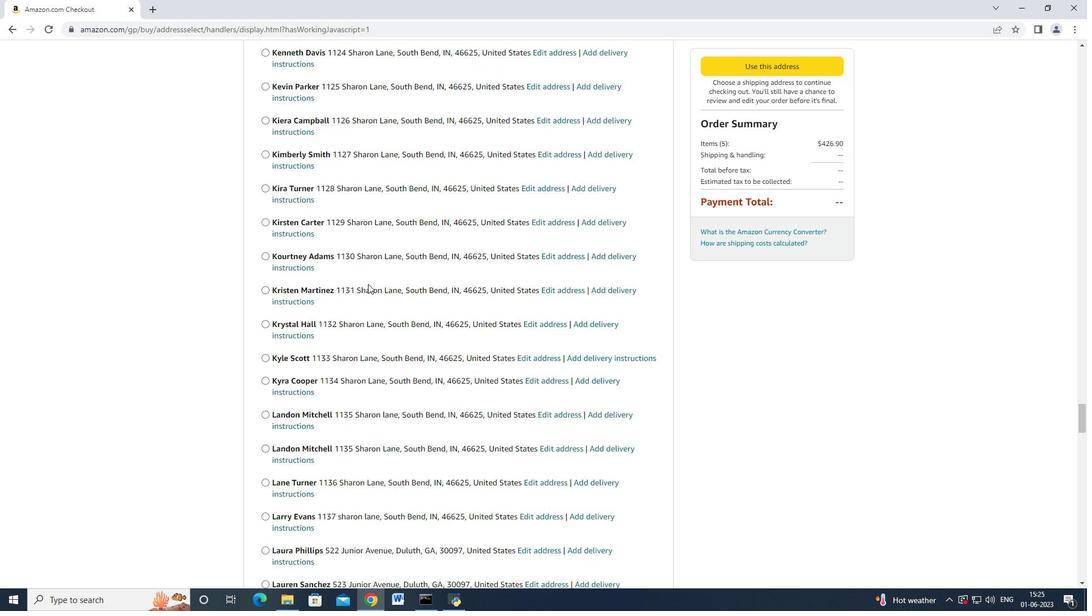 
Action: Mouse moved to (369, 282)
Screenshot: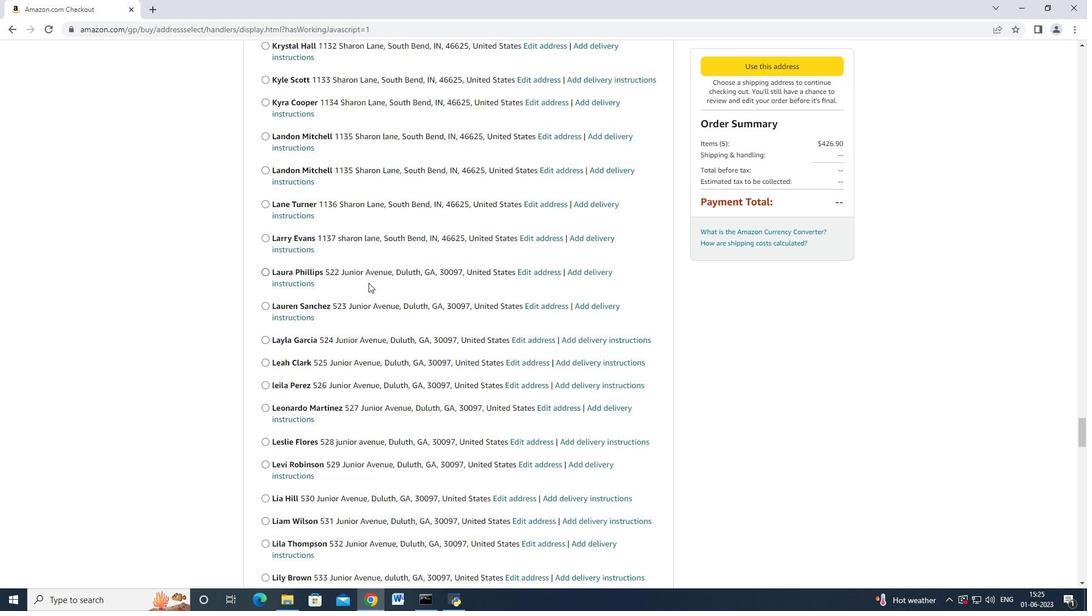 
Action: Mouse scrolled (369, 281) with delta (0, 0)
Screenshot: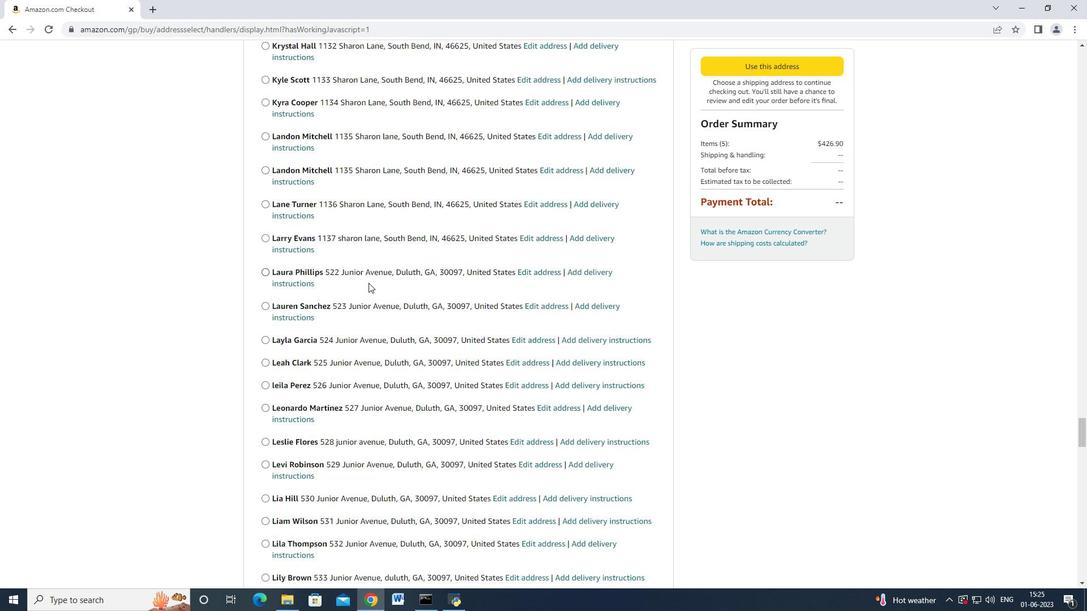 
Action: Mouse scrolled (369, 281) with delta (0, 0)
Screenshot: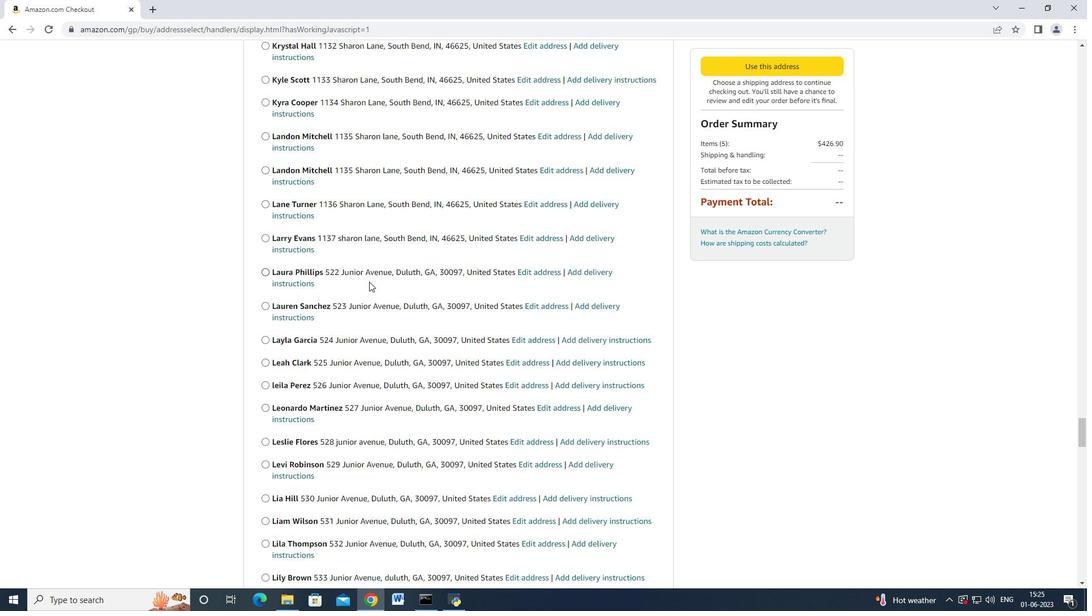 
Action: Mouse scrolled (369, 281) with delta (0, 0)
Screenshot: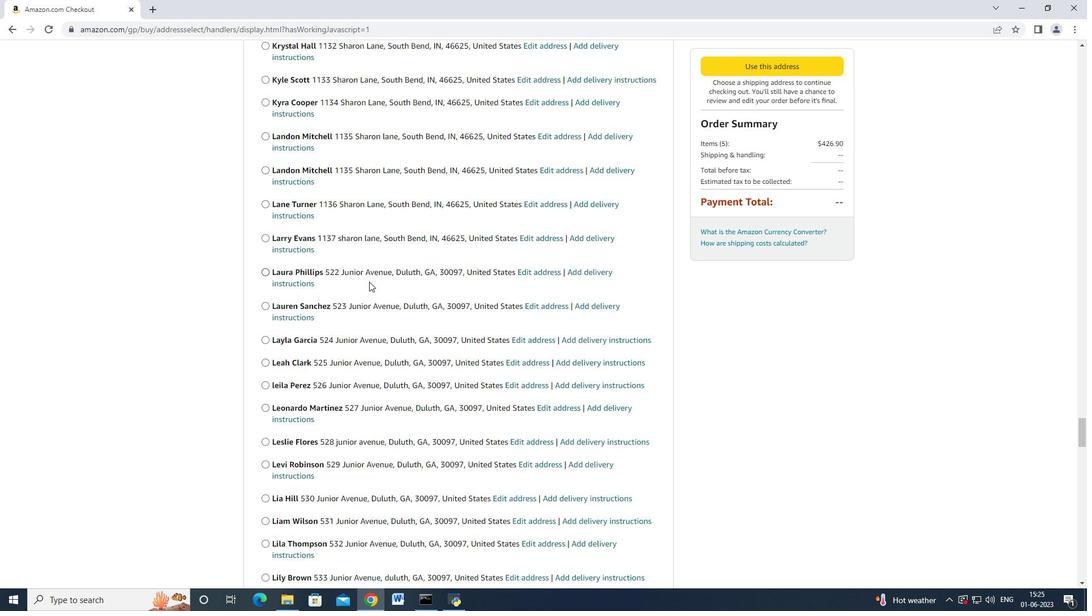 
Action: Mouse scrolled (369, 281) with delta (0, 0)
Screenshot: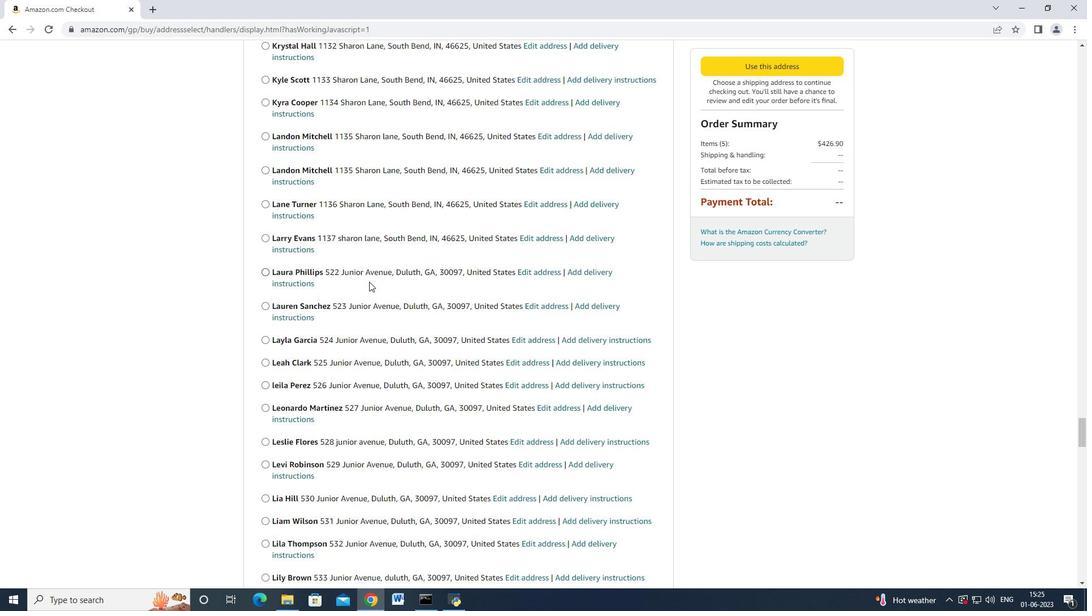 
Action: Mouse scrolled (369, 281) with delta (0, 0)
Screenshot: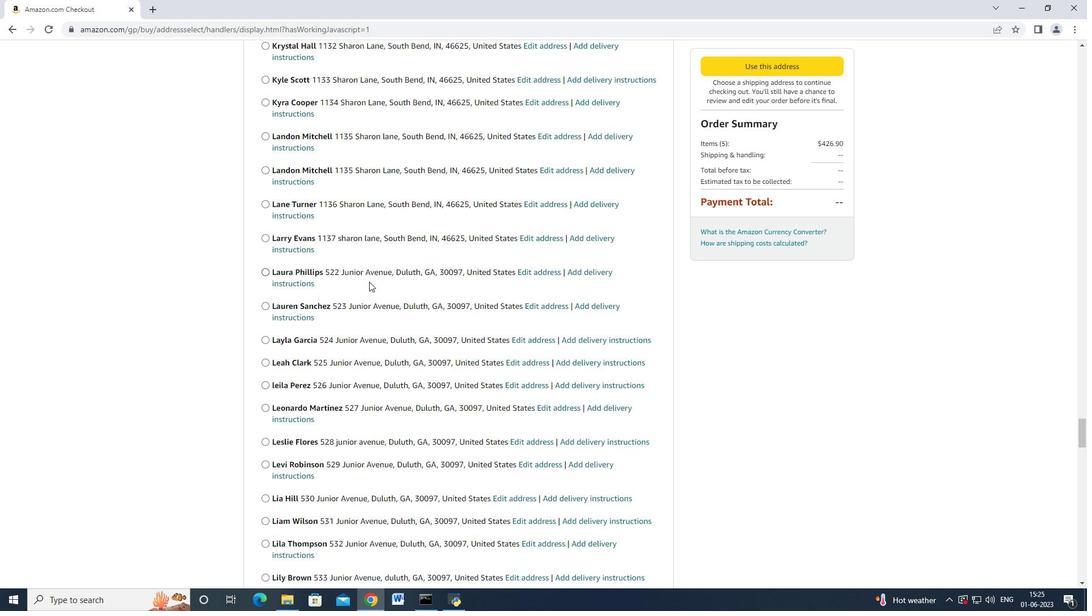 
Action: Mouse scrolled (369, 281) with delta (0, 0)
Screenshot: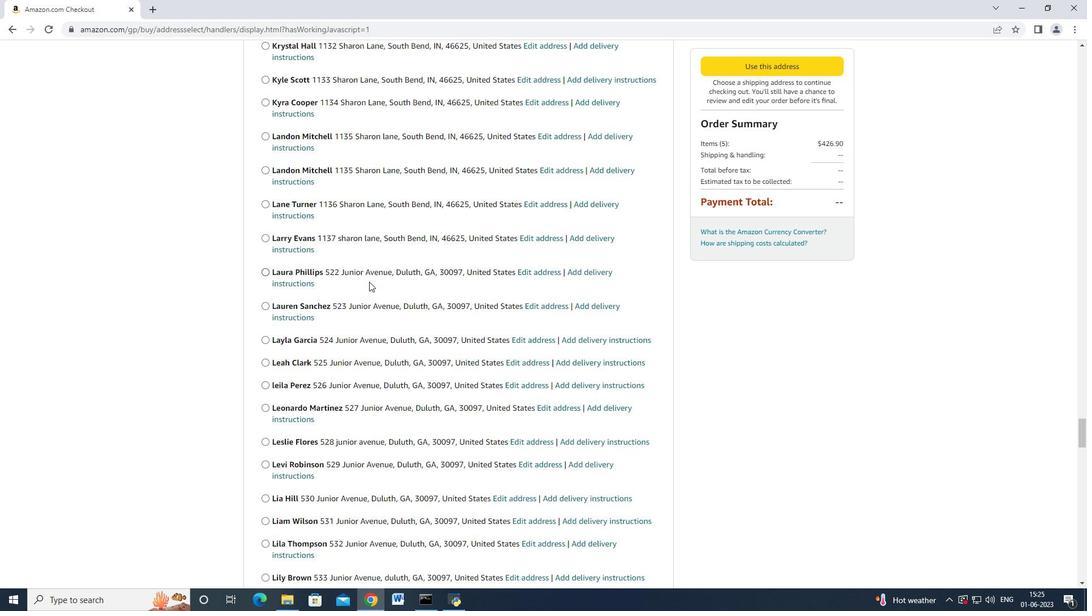 
Action: Mouse moved to (369, 280)
Screenshot: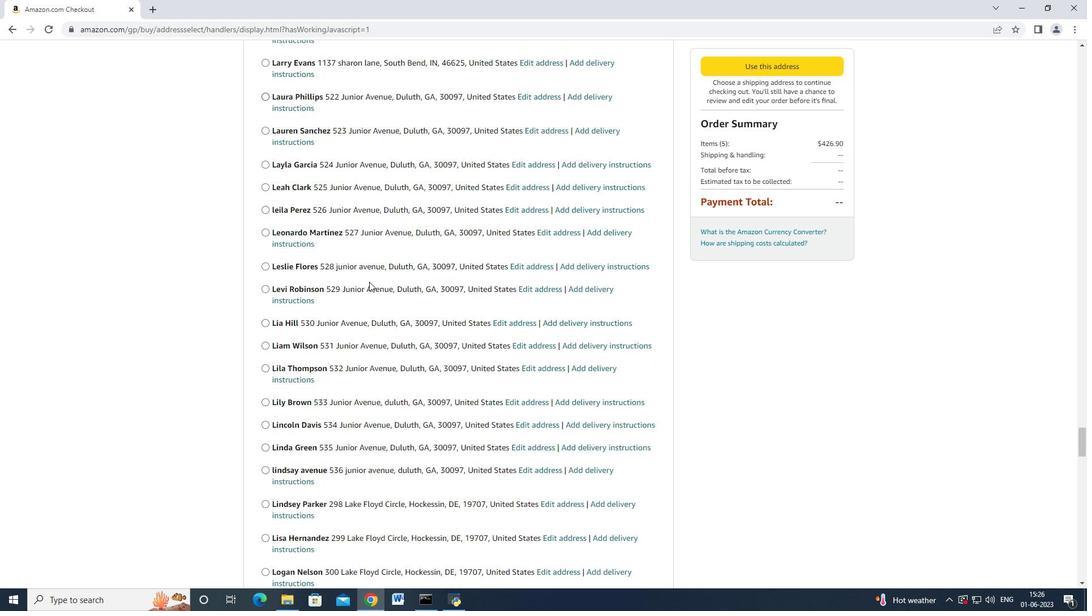
Action: Mouse scrolled (369, 279) with delta (0, 0)
Screenshot: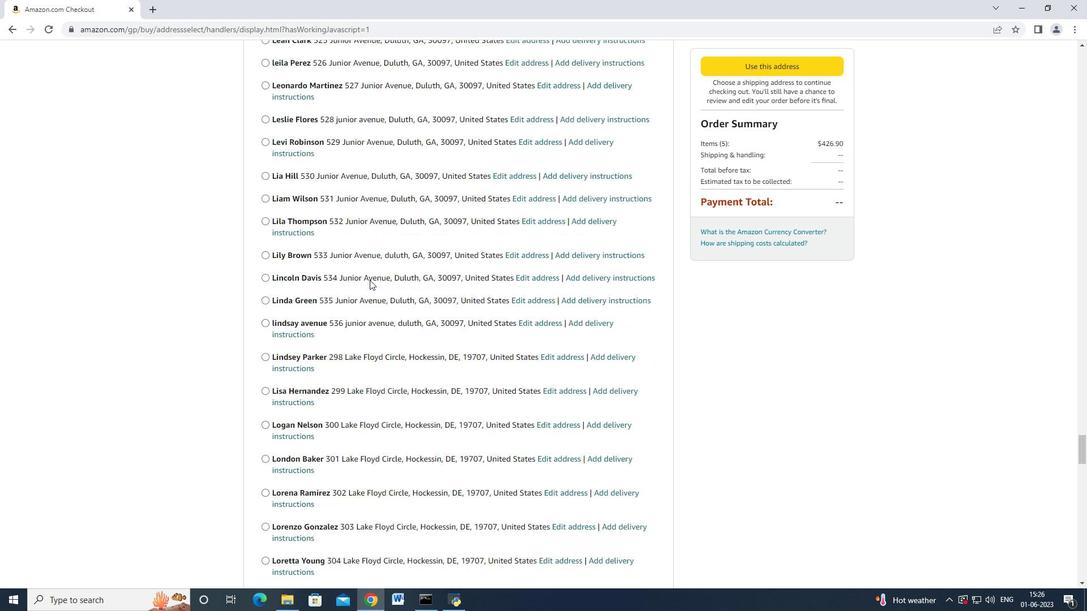 
Action: Mouse scrolled (369, 279) with delta (0, 0)
Screenshot: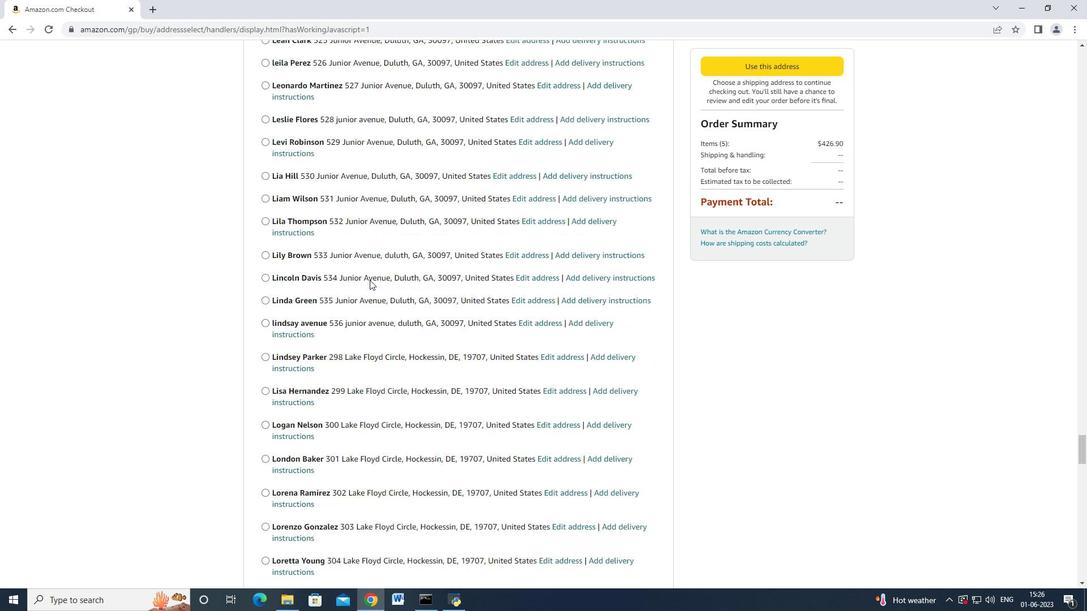 
Action: Mouse scrolled (369, 279) with delta (0, 0)
Screenshot: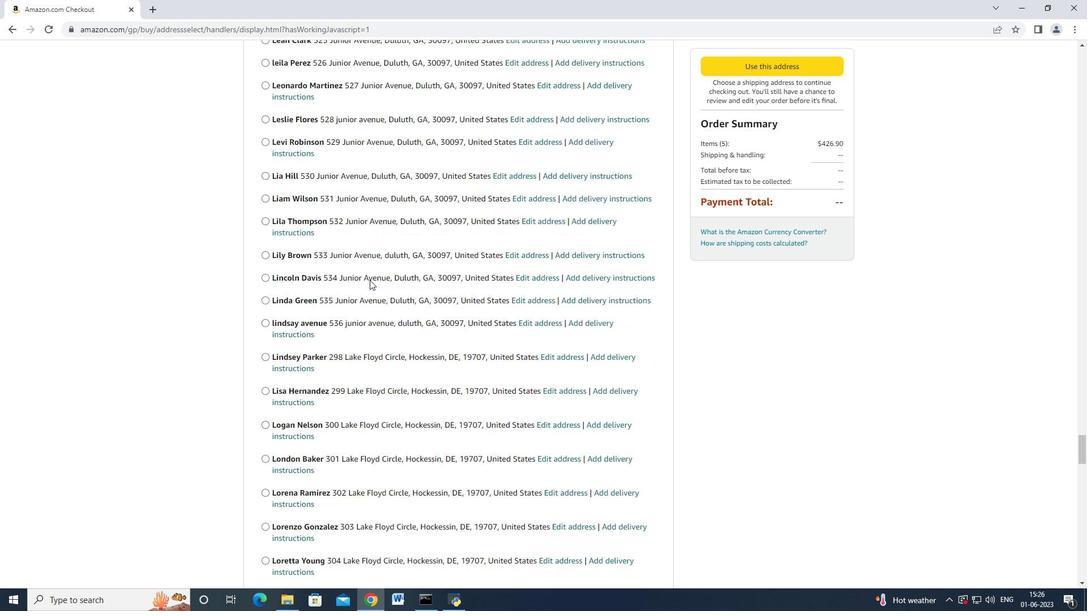 
Action: Mouse scrolled (369, 279) with delta (0, 0)
Screenshot: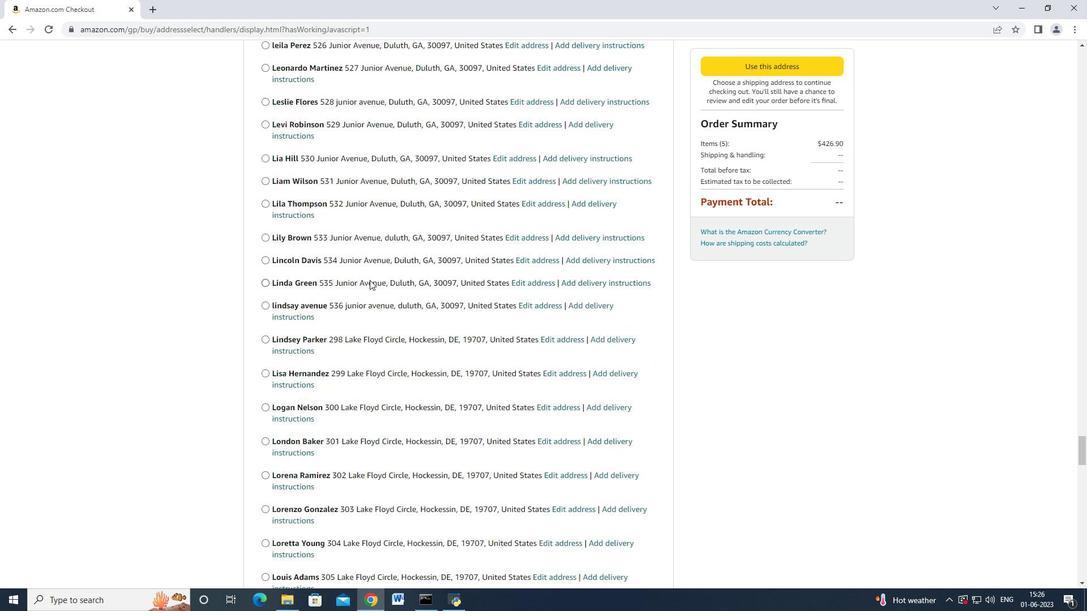 
Action: Mouse scrolled (369, 279) with delta (0, 0)
Screenshot: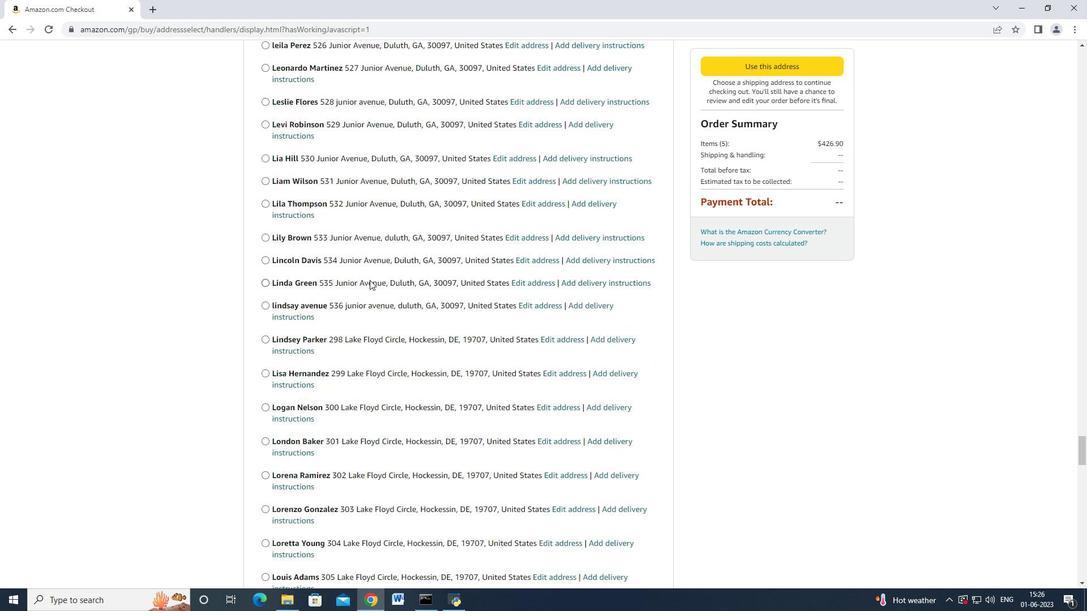 
Action: Mouse scrolled (369, 279) with delta (0, 0)
Screenshot: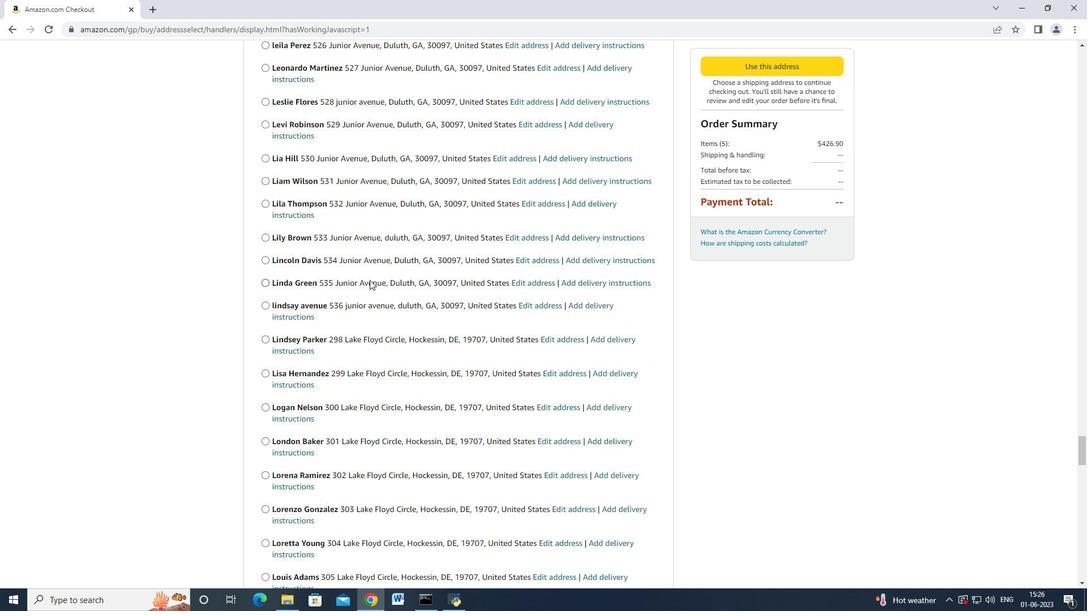 
Action: Mouse scrolled (369, 280) with delta (0, 0)
Screenshot: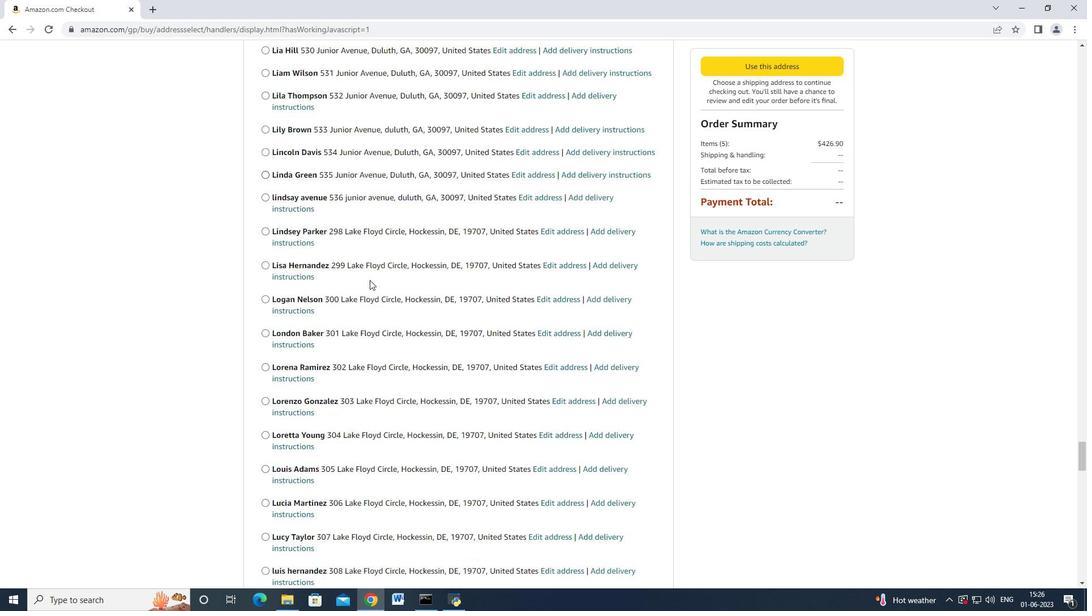 
Action: Mouse scrolled (369, 280) with delta (0, 0)
Screenshot: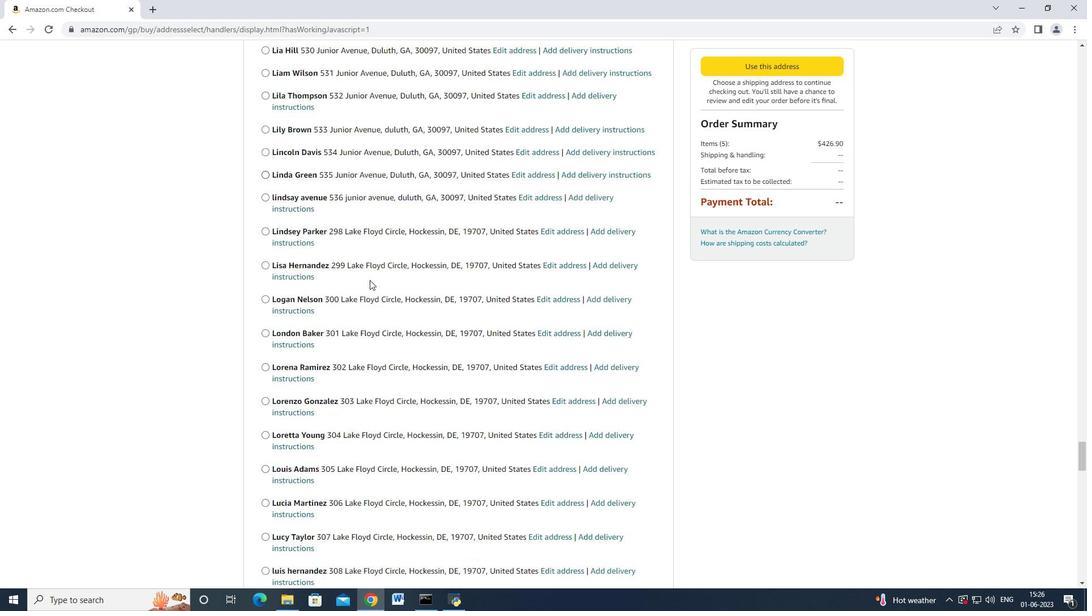 
Action: Mouse moved to (370, 279)
Screenshot: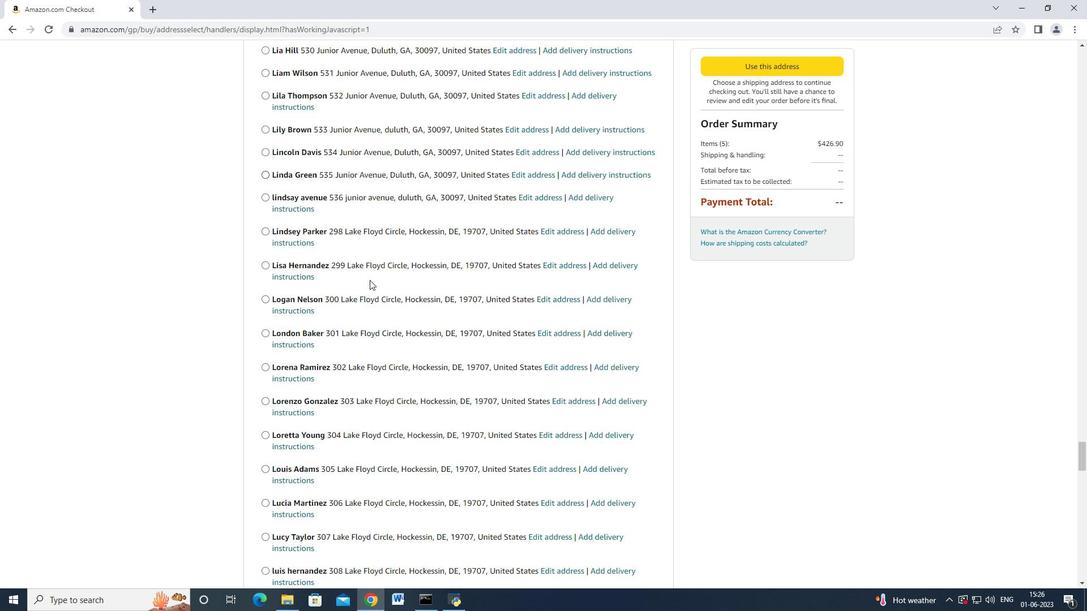 
Action: Mouse scrolled (370, 279) with delta (0, 0)
Screenshot: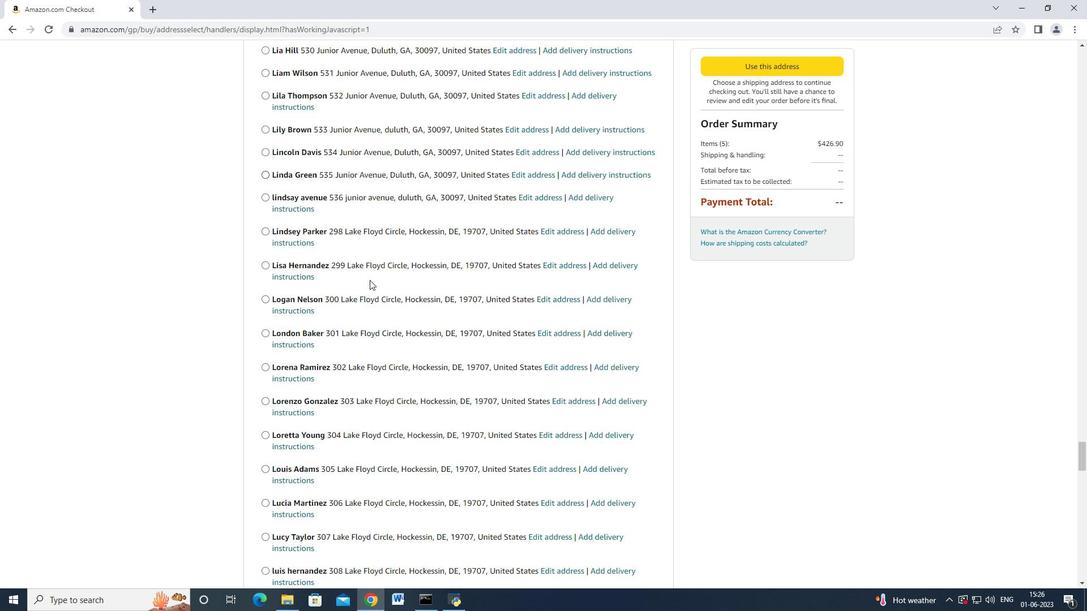 
Action: Mouse scrolled (370, 279) with delta (0, 0)
Screenshot: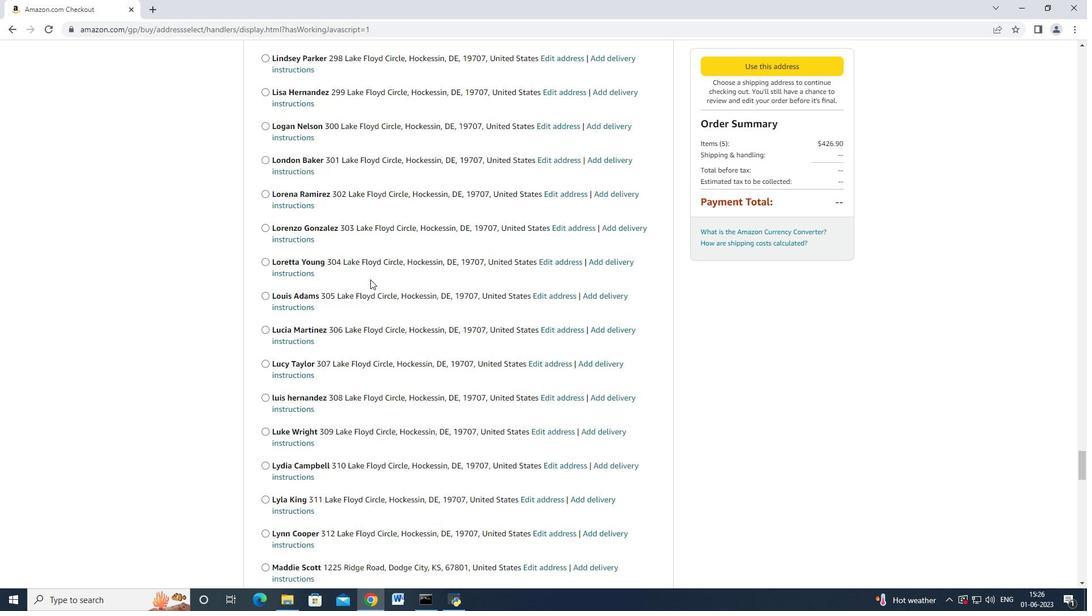 
Action: Mouse scrolled (370, 279) with delta (0, 0)
Screenshot: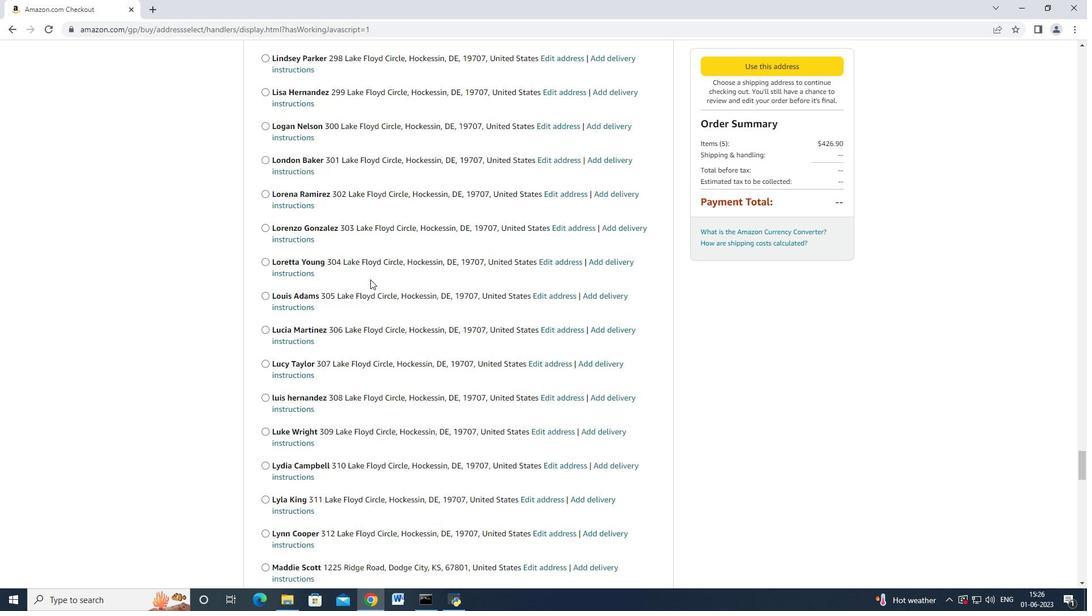 
Action: Mouse scrolled (370, 279) with delta (0, 0)
Screenshot: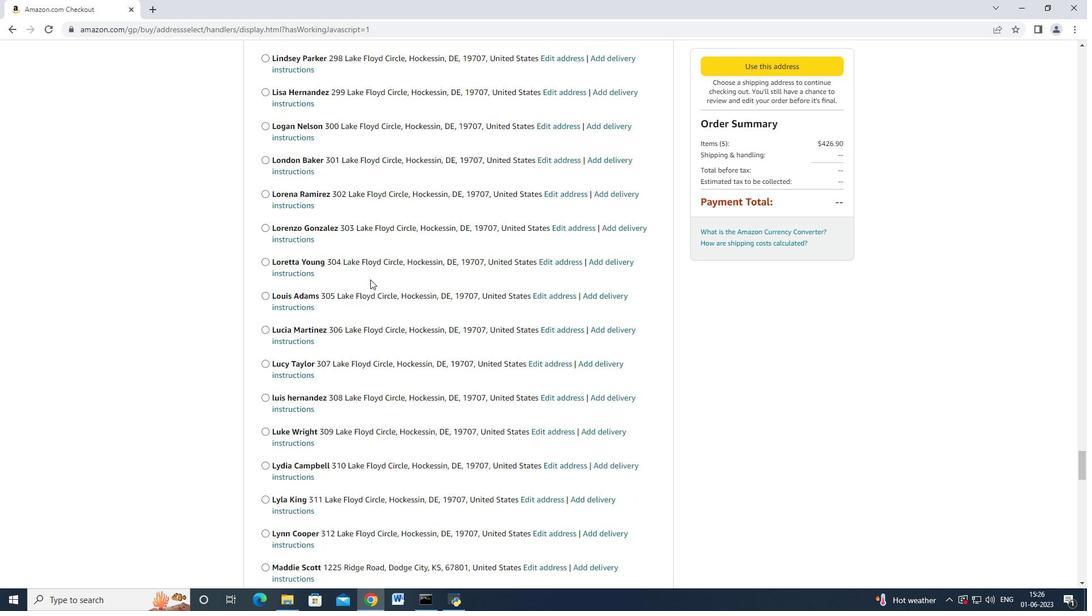 
Action: Mouse scrolled (370, 279) with delta (0, 0)
Screenshot: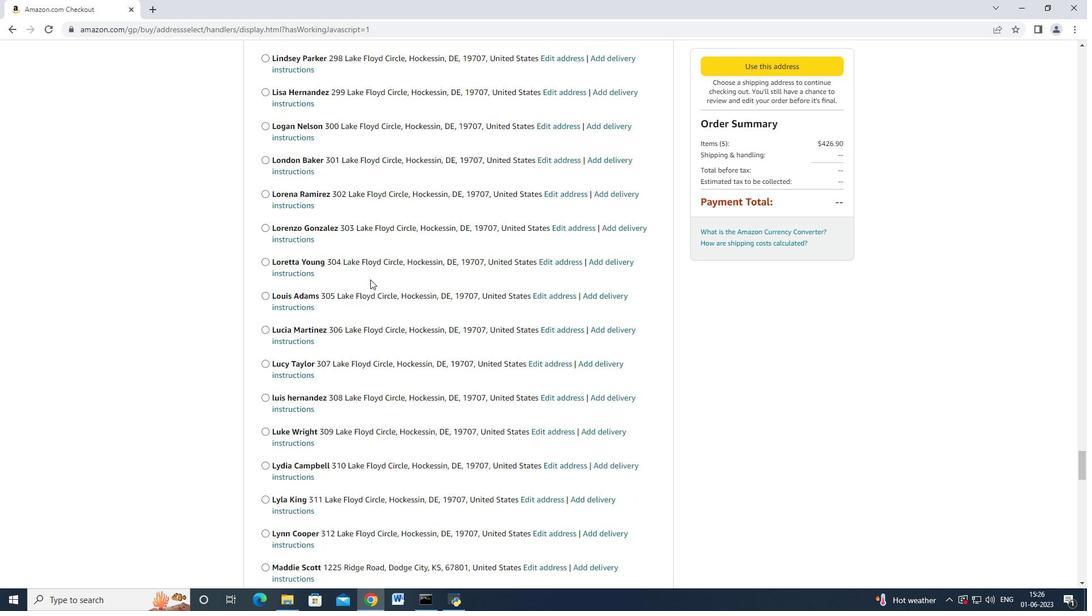 
Action: Mouse scrolled (370, 279) with delta (0, 0)
Screenshot: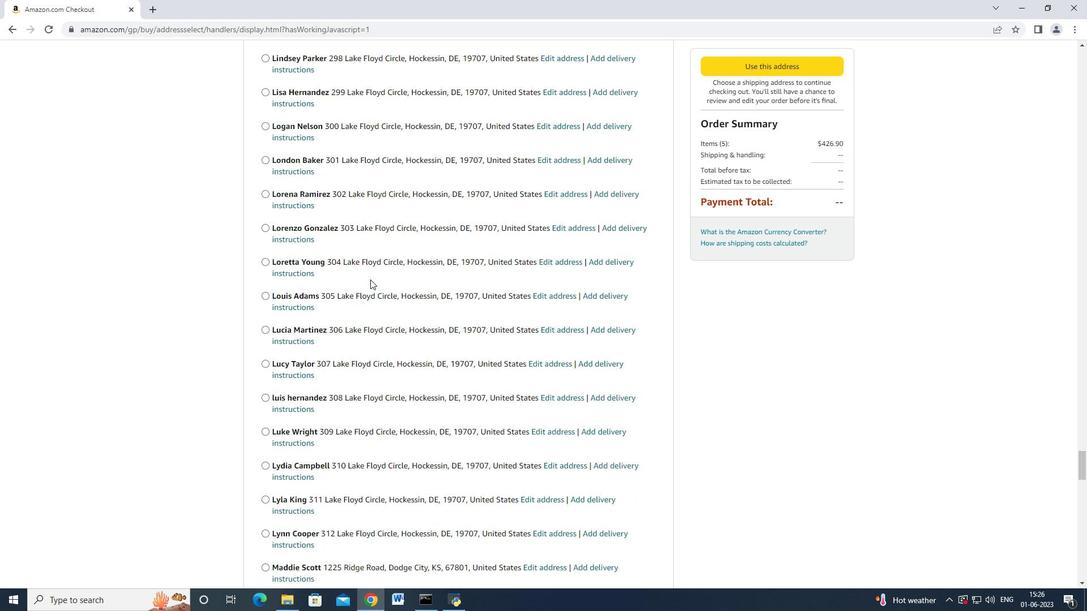 
Action: Mouse scrolled (370, 279) with delta (0, 0)
Screenshot: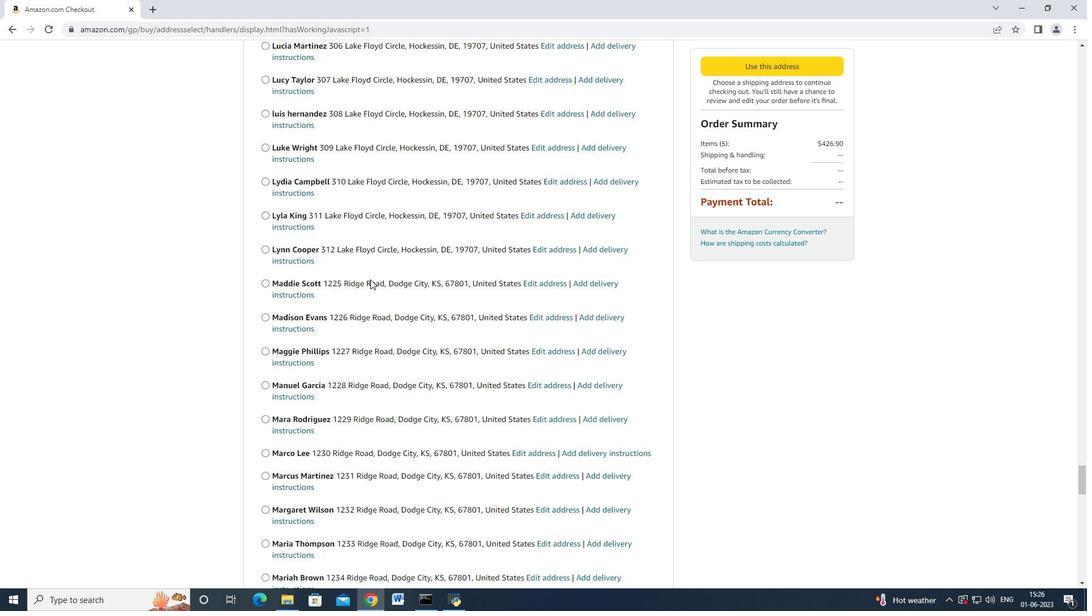 
Action: Mouse scrolled (370, 279) with delta (0, 0)
Screenshot: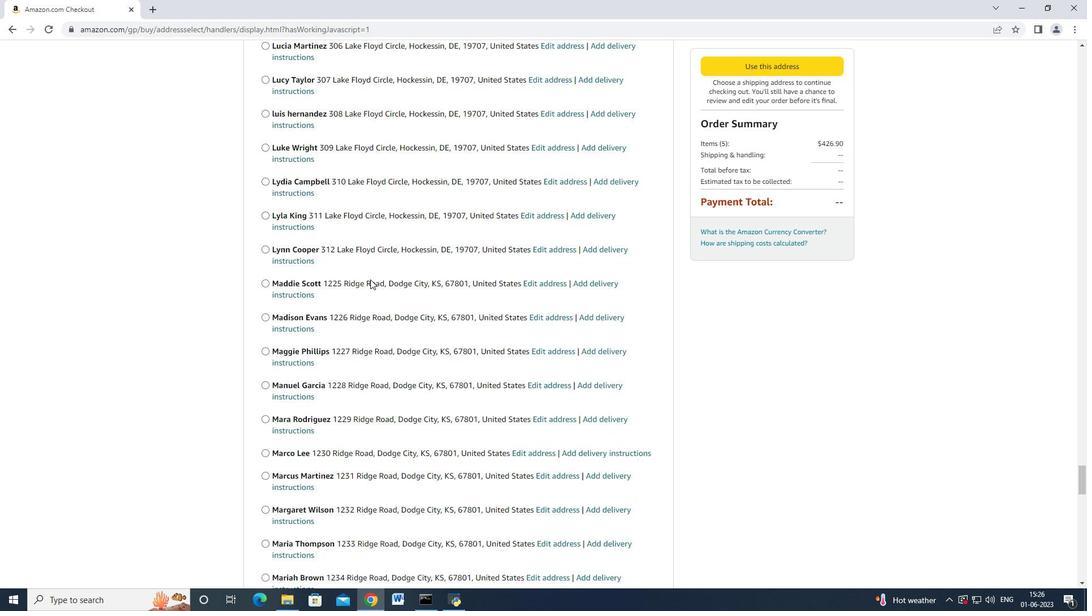
Action: Mouse scrolled (370, 279) with delta (0, 0)
Screenshot: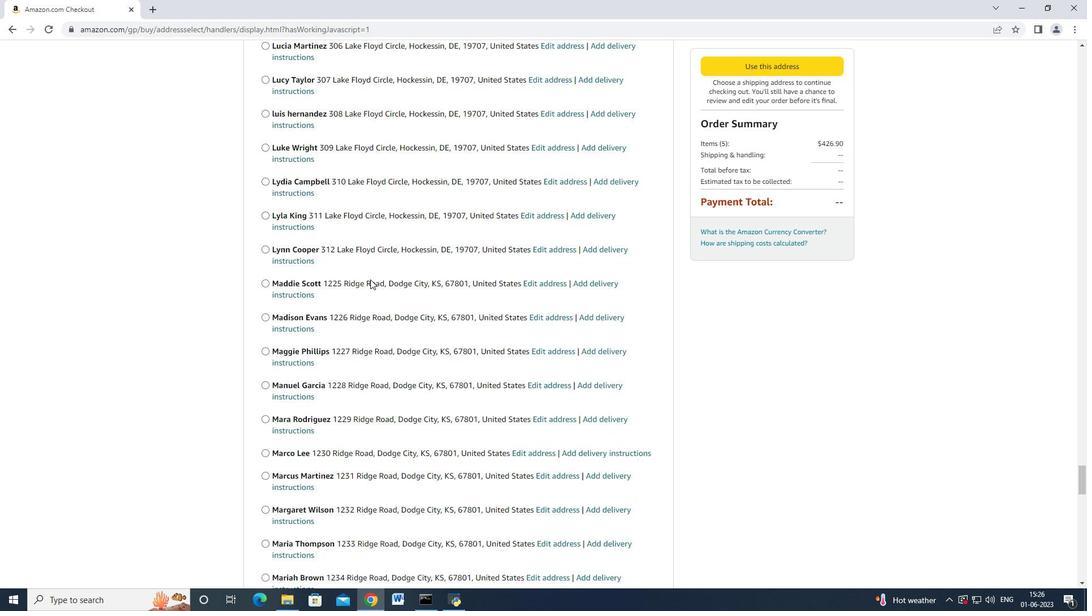
Action: Mouse scrolled (370, 279) with delta (0, 0)
Screenshot: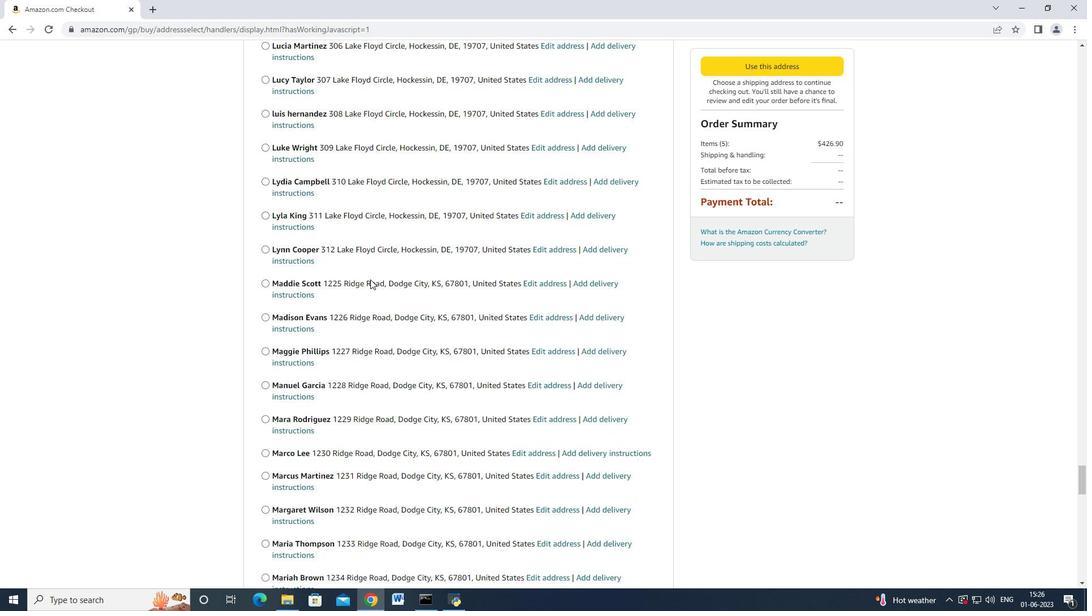 
Action: Mouse scrolled (370, 279) with delta (0, 0)
Screenshot: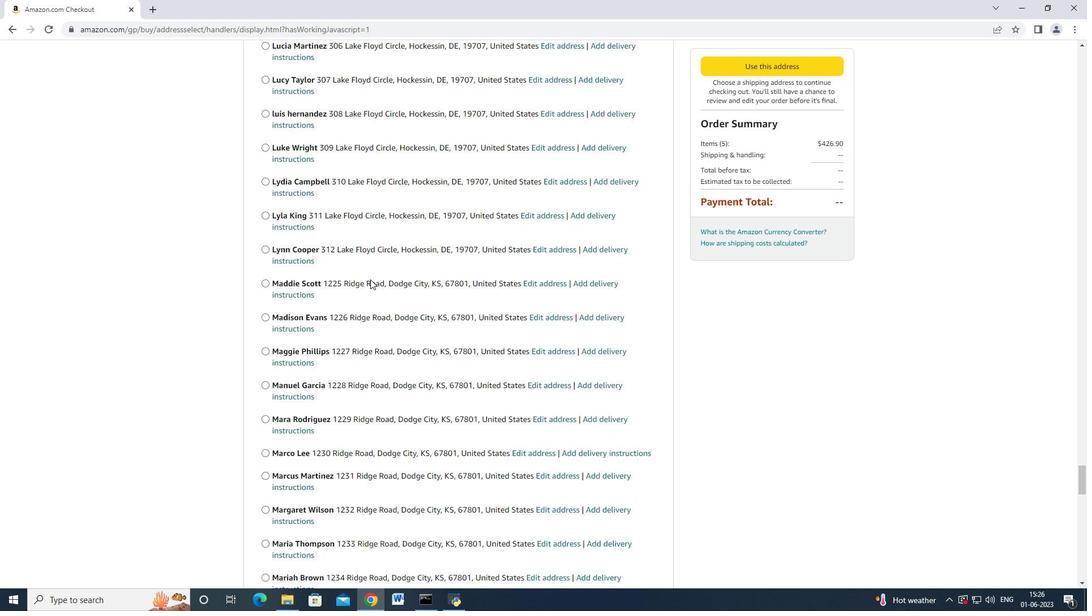
Action: Mouse scrolled (370, 279) with delta (0, 0)
Screenshot: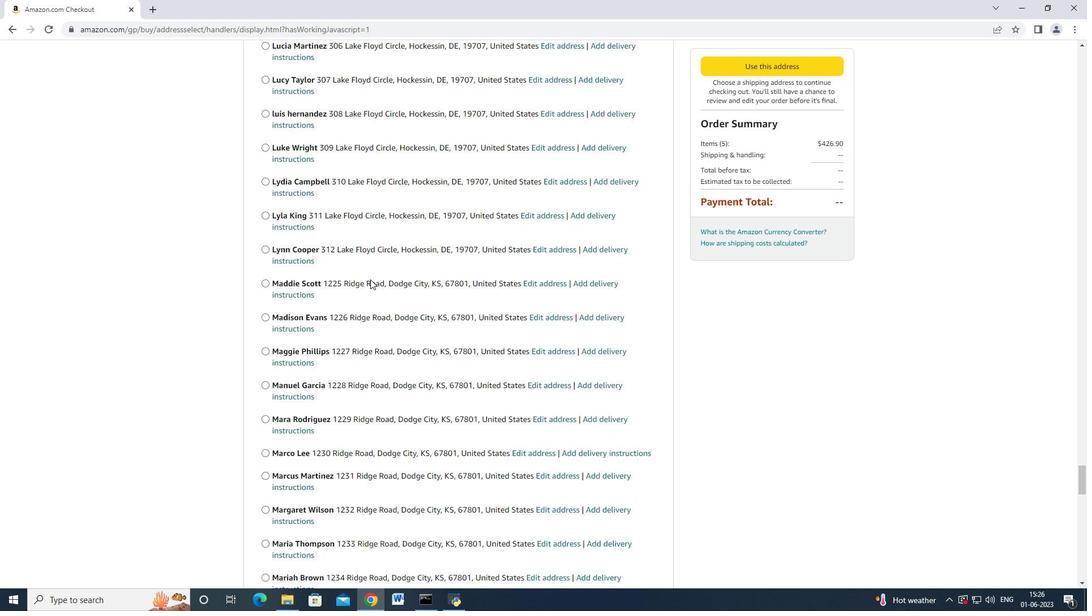 
Action: Mouse scrolled (370, 279) with delta (0, 0)
Screenshot: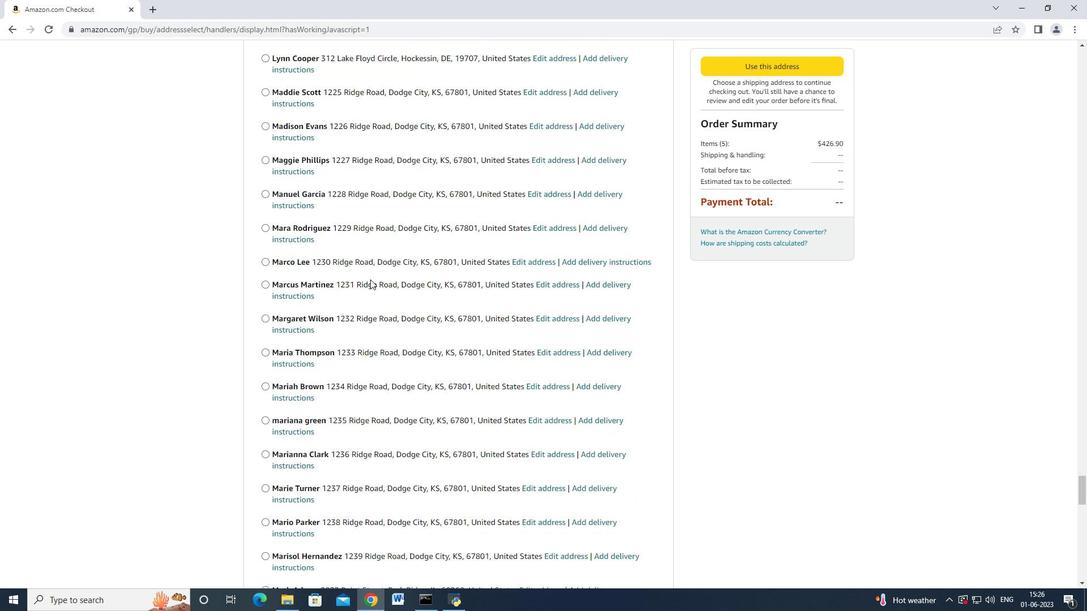 
Action: Mouse scrolled (370, 279) with delta (0, 0)
Screenshot: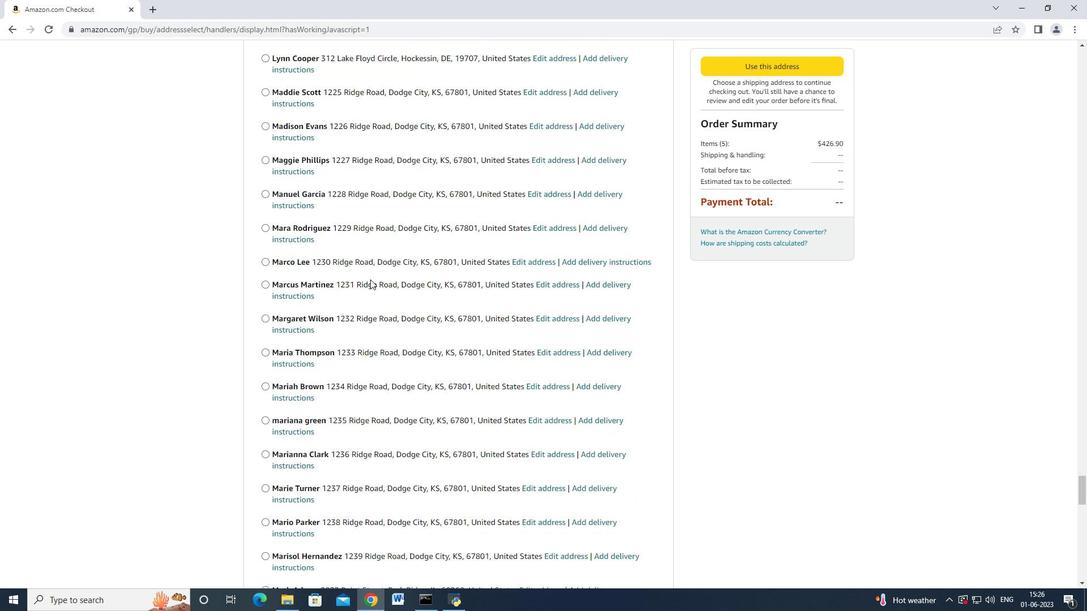 
Action: Mouse scrolled (370, 279) with delta (0, 0)
Screenshot: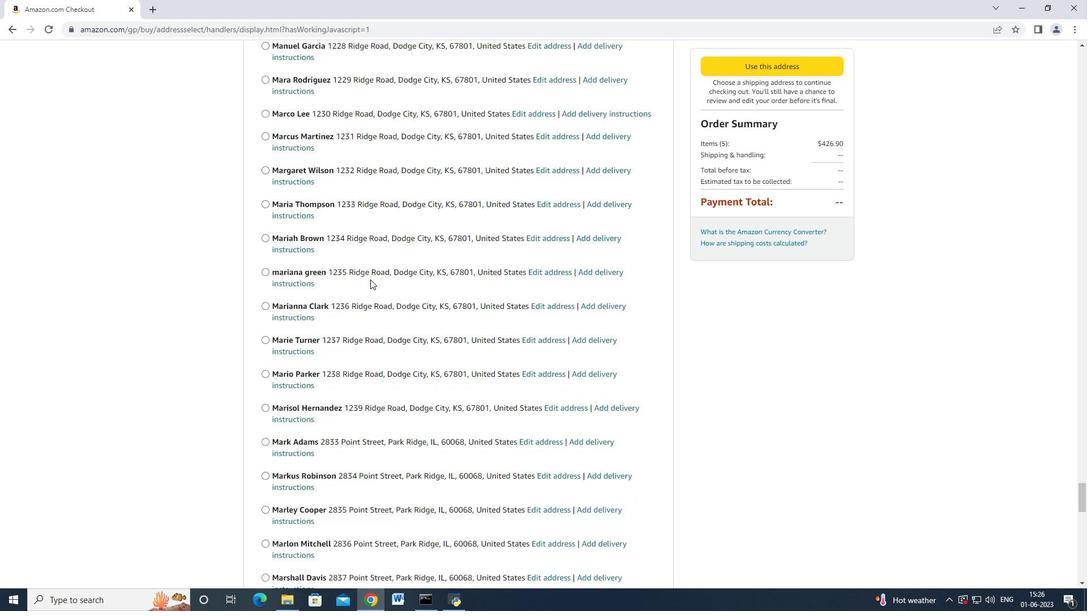 
Action: Mouse scrolled (370, 279) with delta (0, 0)
Screenshot: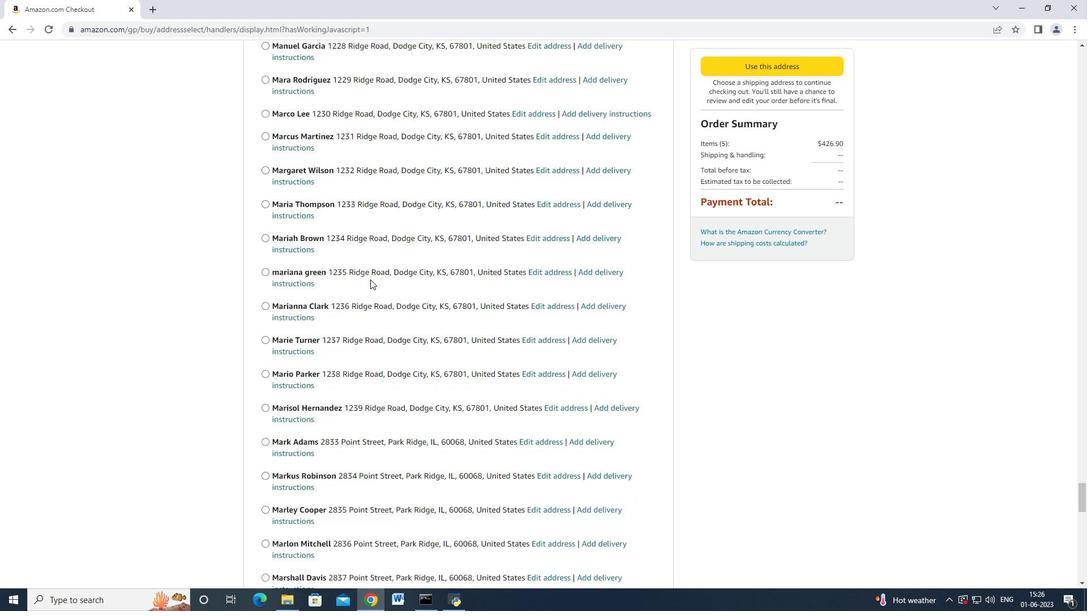 
Action: Mouse scrolled (370, 279) with delta (0, 0)
Screenshot: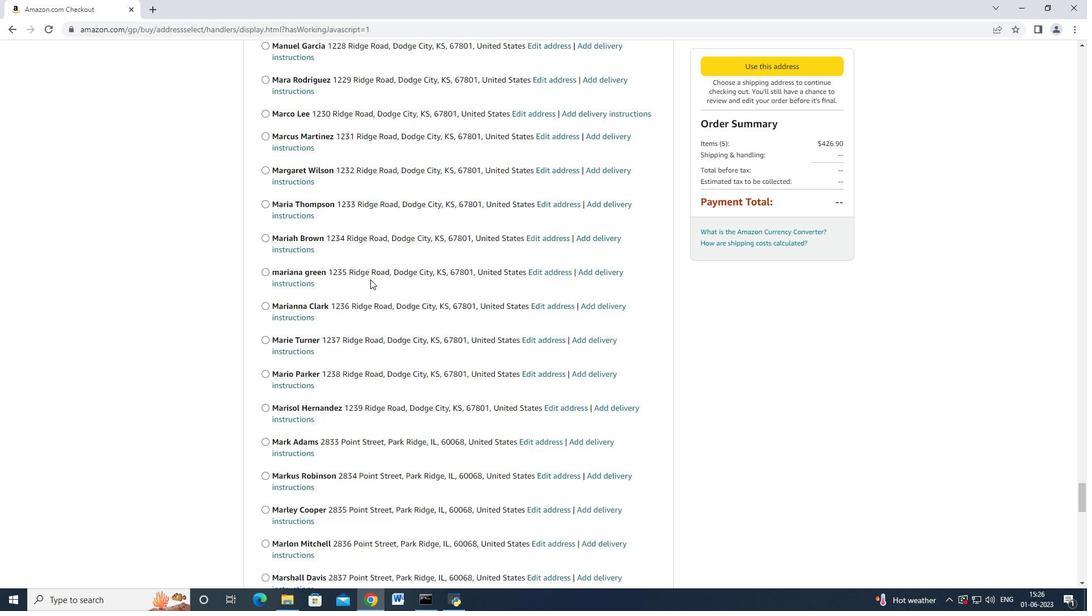 
Action: Mouse scrolled (370, 279) with delta (0, 0)
Screenshot: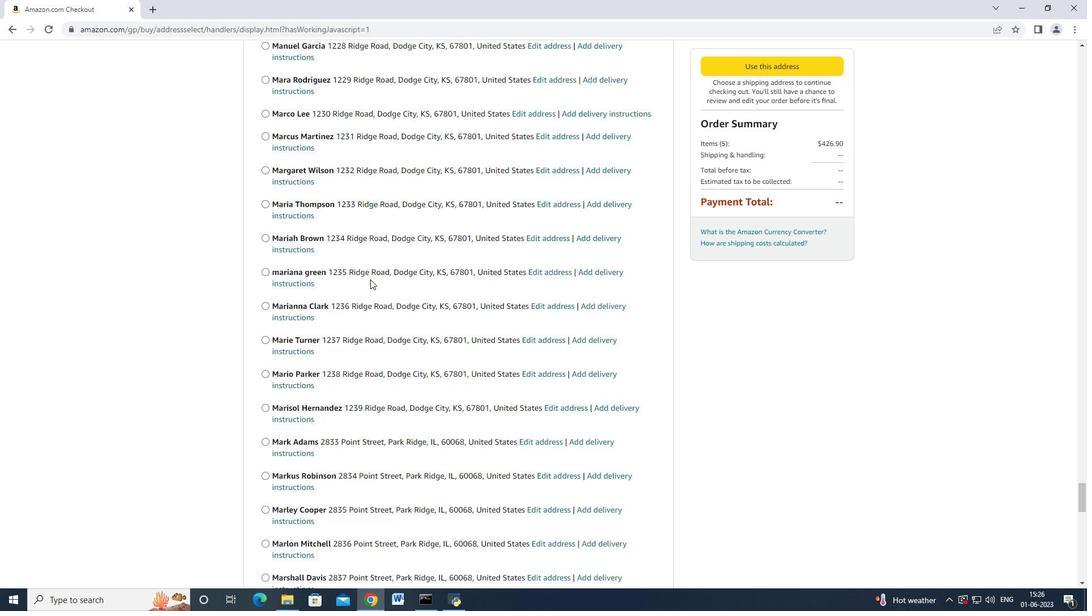 
Action: Mouse scrolled (370, 279) with delta (0, 0)
Screenshot: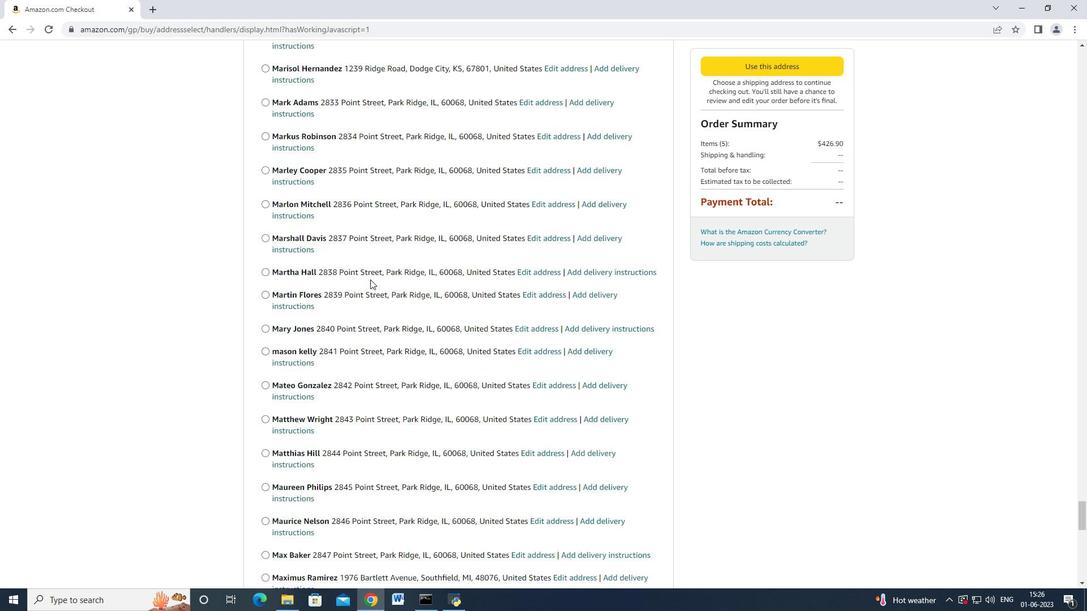 
Action: Mouse scrolled (370, 279) with delta (0, 0)
Screenshot: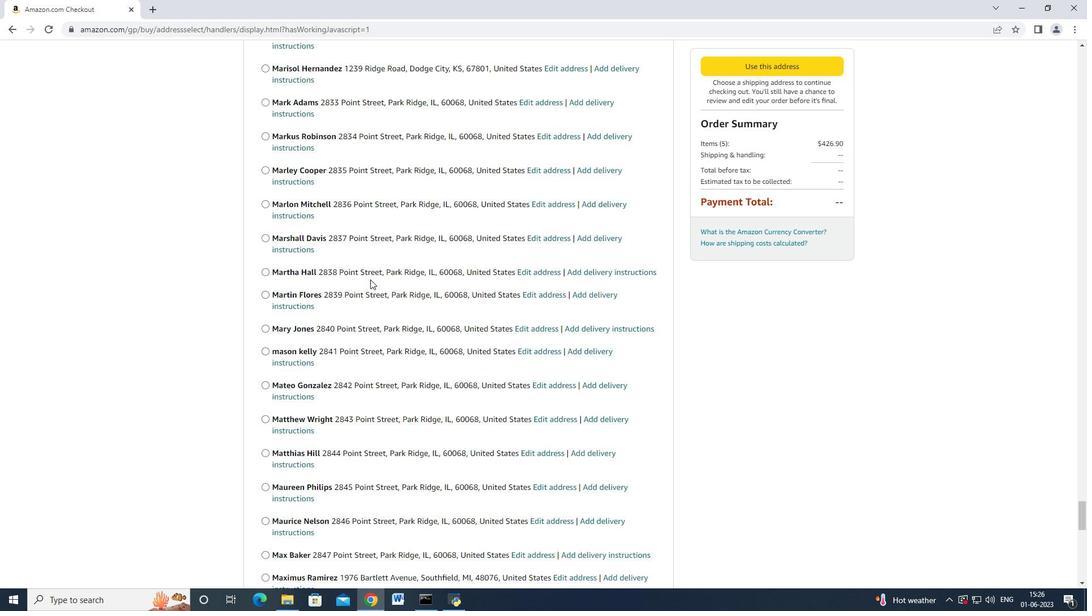 
Action: Mouse scrolled (370, 279) with delta (0, 0)
Screenshot: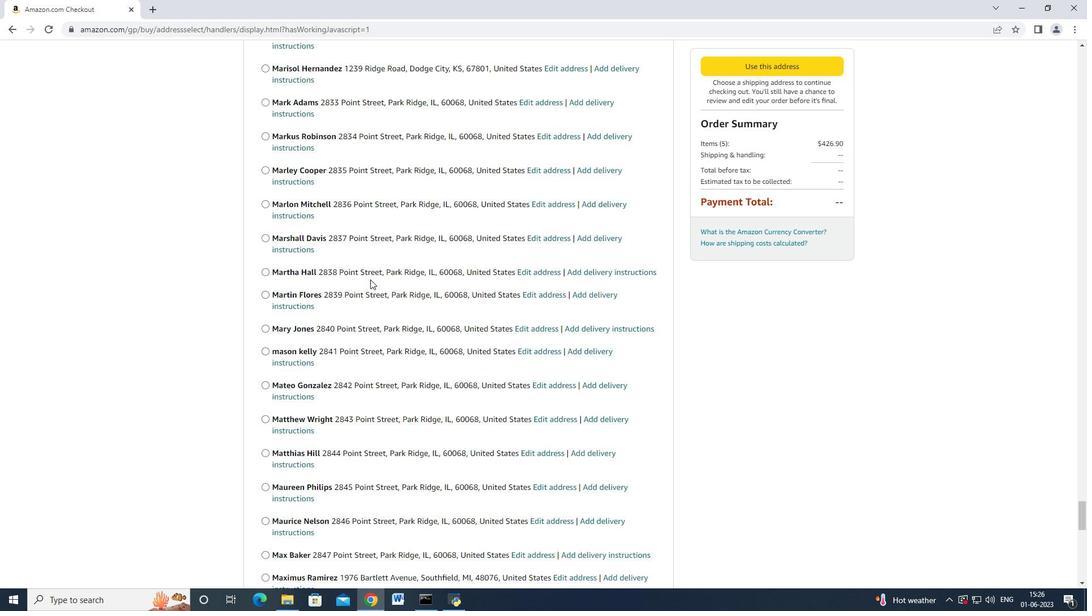 
Action: Mouse scrolled (370, 279) with delta (0, 0)
Screenshot: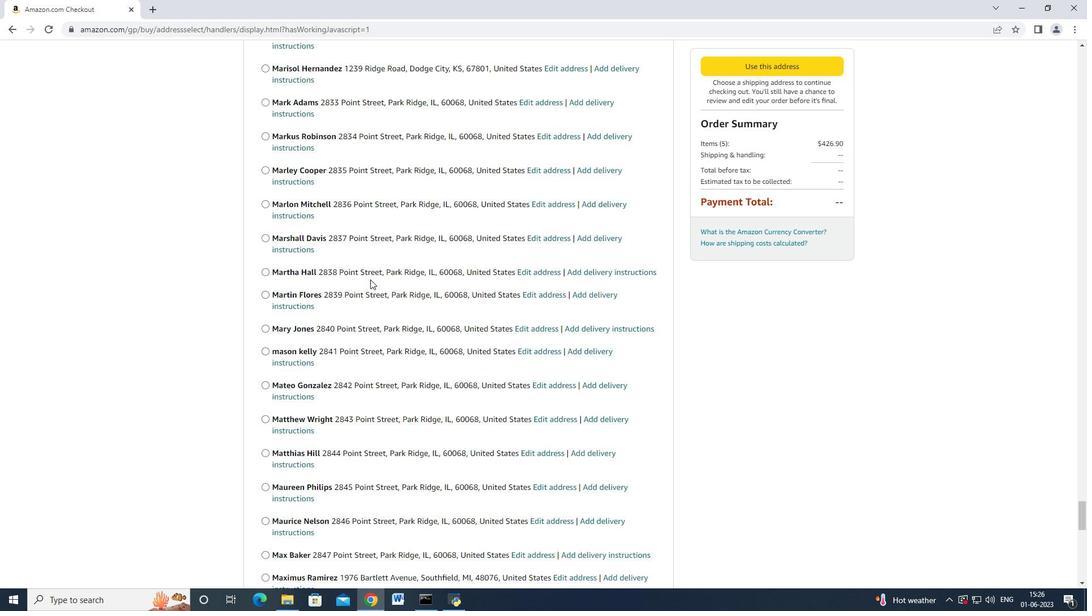 
Action: Mouse scrolled (370, 279) with delta (0, 0)
Screenshot: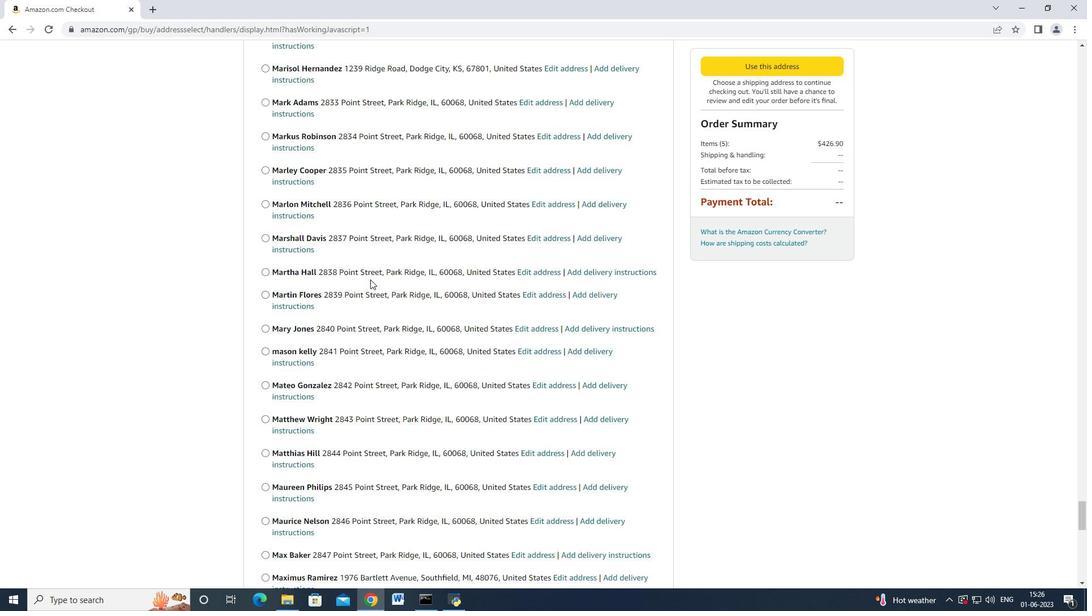 
Action: Mouse scrolled (370, 279) with delta (0, 0)
Screenshot: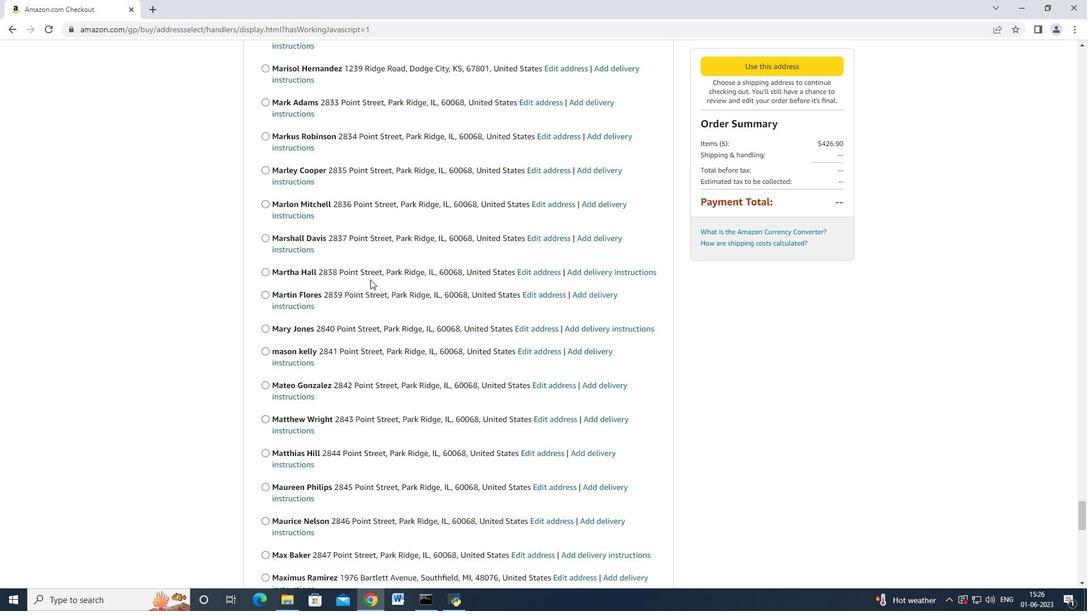 
Action: Mouse scrolled (370, 279) with delta (0, 0)
Screenshot: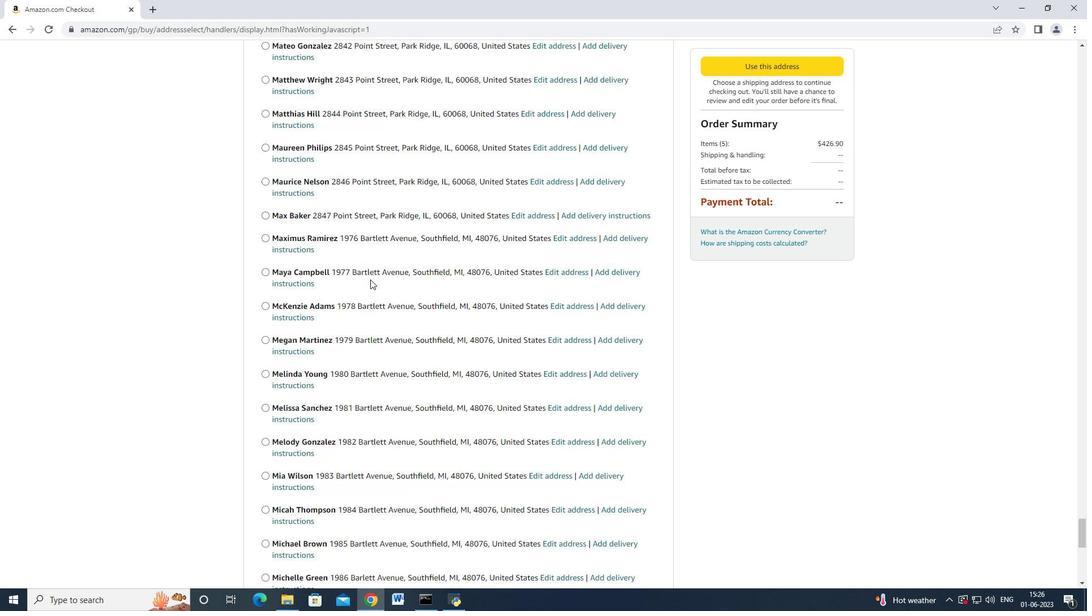 
Action: Mouse scrolled (370, 279) with delta (0, 0)
Screenshot: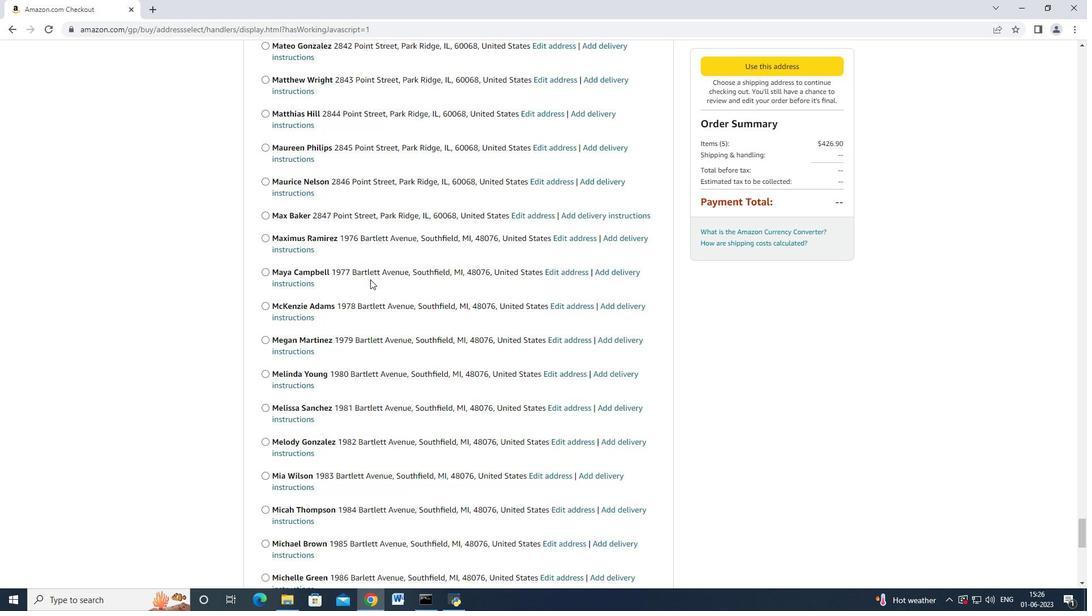
Action: Mouse scrolled (370, 279) with delta (0, 0)
Screenshot: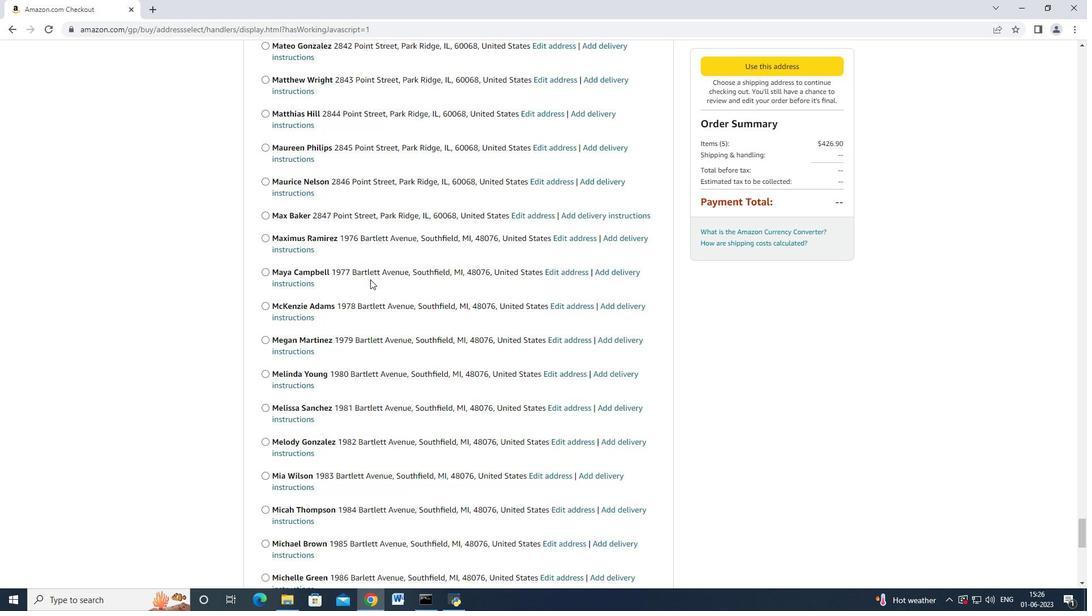 
Action: Mouse moved to (370, 279)
